 Task: Open Card Financial Planning Session in Board Influencer Collaboration to Workspace Database Management and add a team member Softage.1@softage.net, a label Blue, a checklist Search Engine Advertising, an attachment from Trello, a color Blue and finally, add a card description 'Develop and launch new referral program for existing customers' and a comment 'Given the potential impact of this task on our company culture and values, let us ensure that we approach it with a sense of inclusivity and diversity.'. Add a start date 'Jan 01, 1900' with a due date 'Jan 08, 1900'. Open Card Employee Performance Review in Board Data Privacy Management to Workspace Database Management and add a team member Softage.1@softage.net, a label Yellow, a checklist Constituent Outreach, an attachment from your onedrive, a color Yellow and finally, add a card description 'Conduct customer research for new customer feedback program' and a comment 'Let us approach this task with a focus on continuous learning and improvement, seeking to iterate and refine our approach over time.'. Add a start date 'Jan 02, 1900' with a due date 'Jan 09, 1900'. Open Card Career Development Planning in Board Customer Churn Analysis to Workspace Database Management and add a team member Softage.2@softage.net, a label Green, a checklist Animal Rescue, an attachment from Trello, a color Green and finally, add a card description 'Conduct customer research for new customer feedback program' and a comment 'We should approach this task with enthusiasm as it has the potential to generate significant value for our company.'. Add a start date 'Jan 03, 1900' with a due date 'Jan 10, 1900'
Action: Mouse moved to (62, 368)
Screenshot: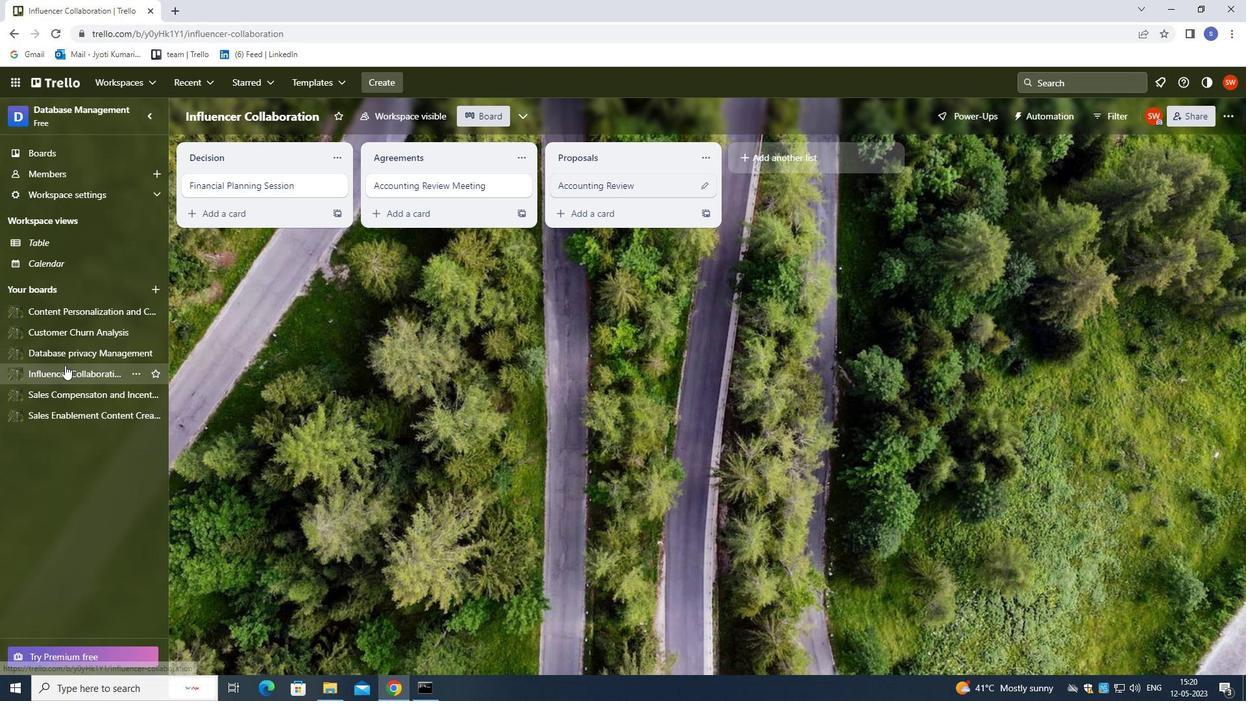 
Action: Mouse pressed left at (62, 368)
Screenshot: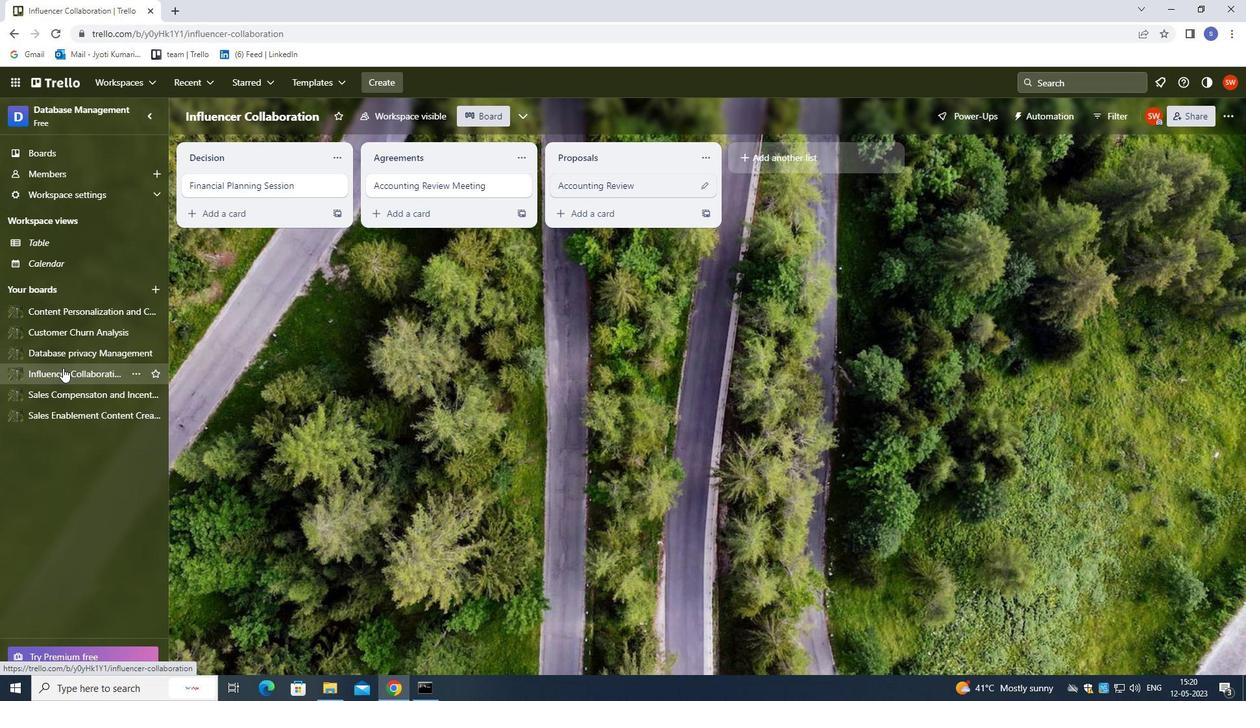 
Action: Mouse moved to (234, 190)
Screenshot: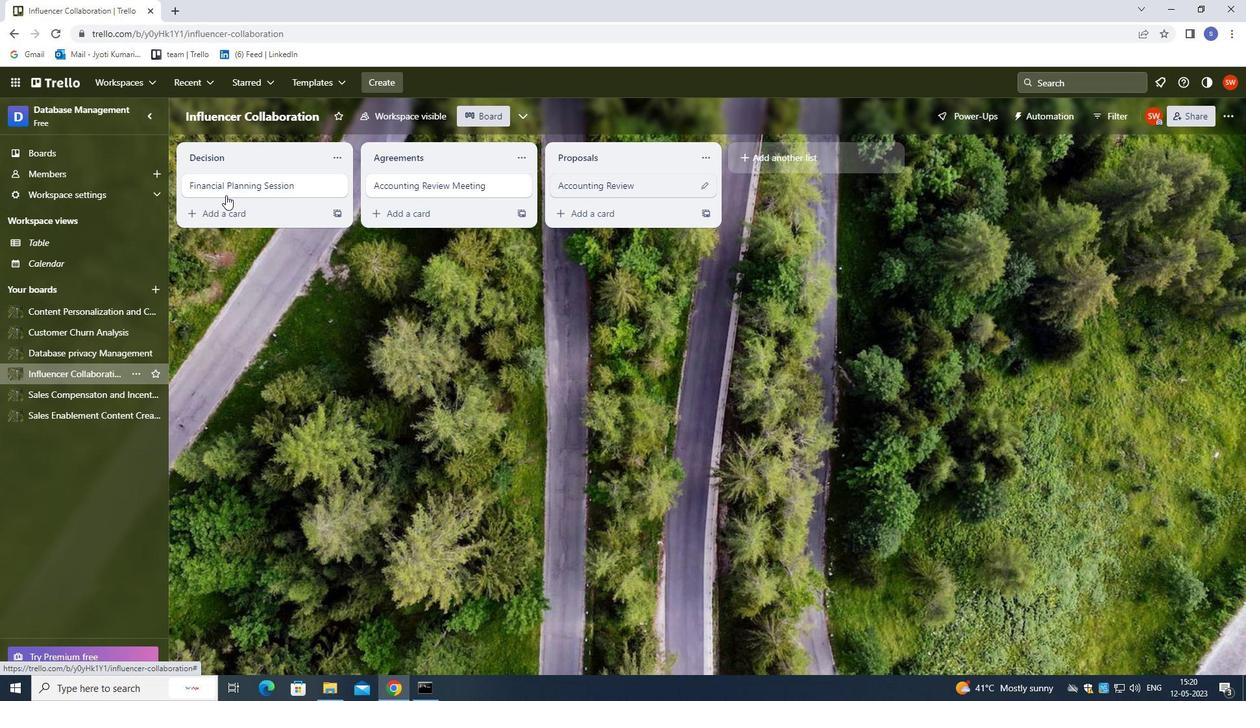 
Action: Mouse pressed left at (234, 190)
Screenshot: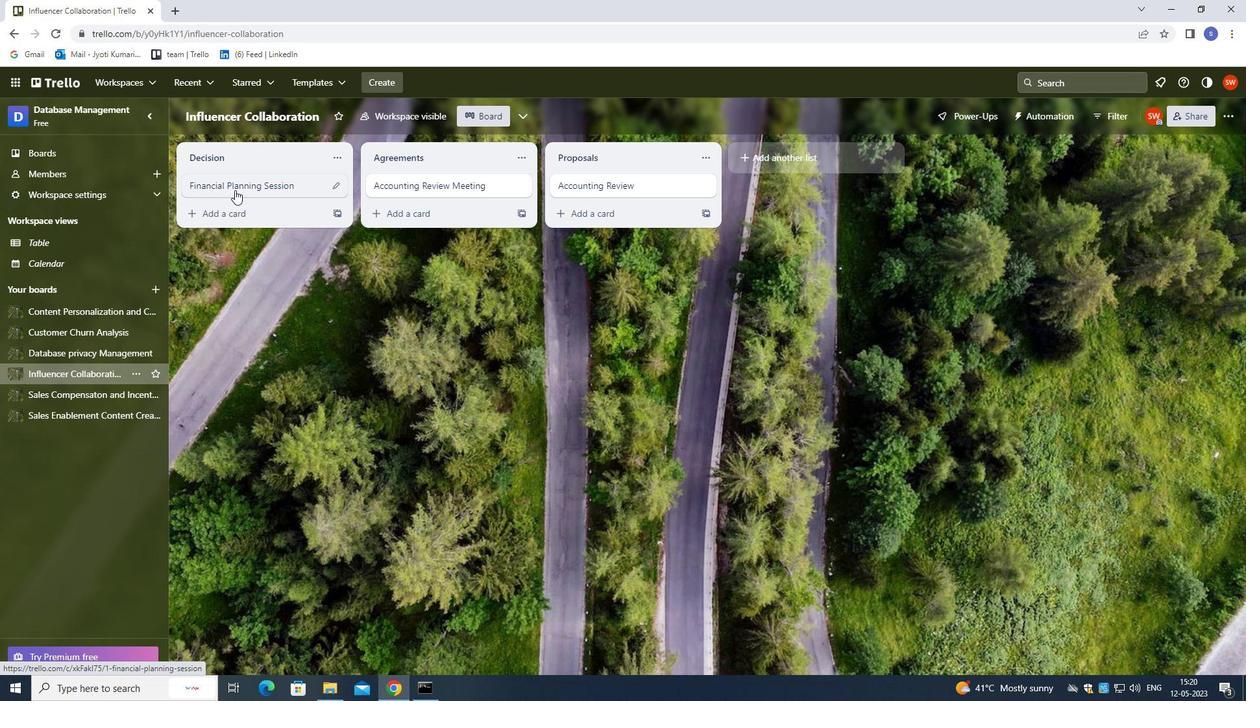 
Action: Mouse moved to (760, 183)
Screenshot: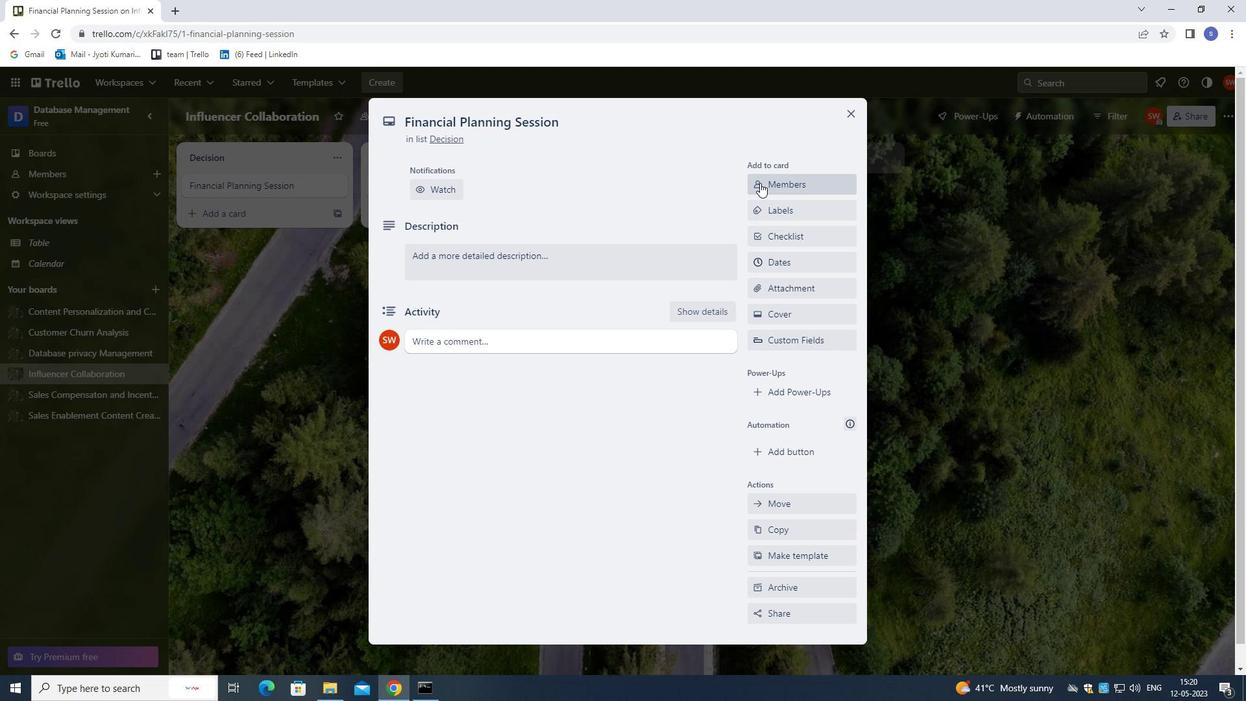 
Action: Mouse pressed left at (760, 183)
Screenshot: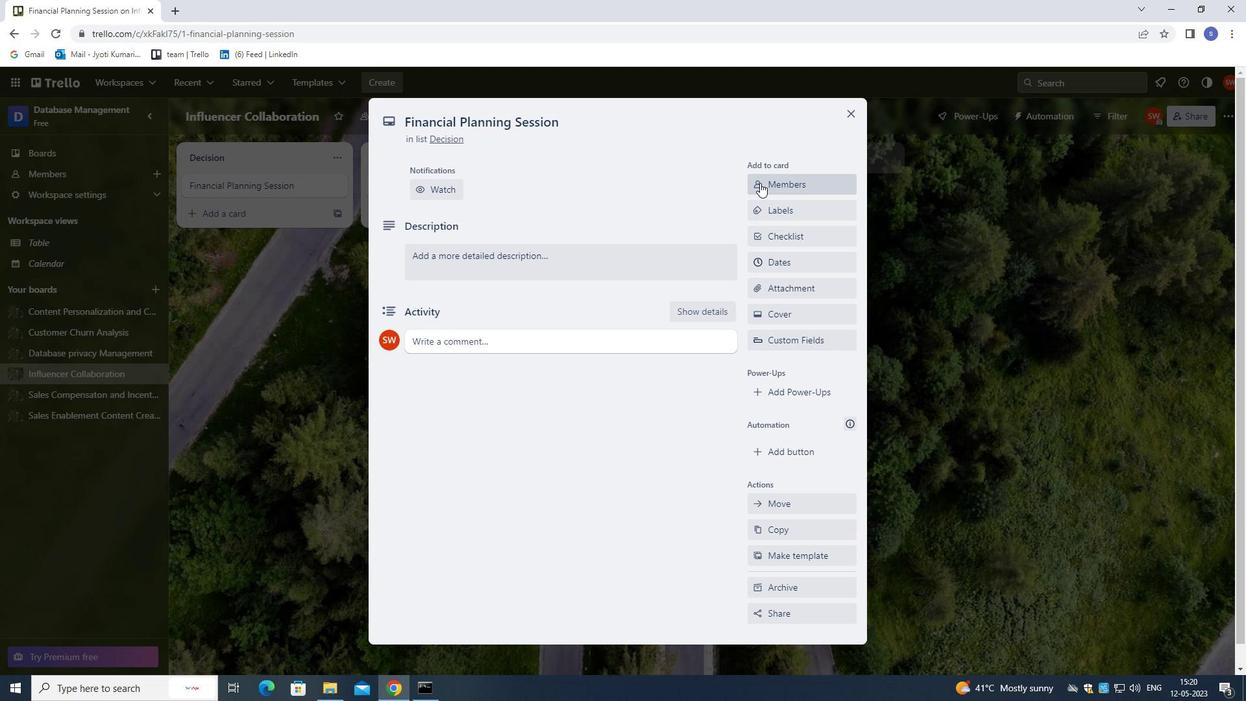 
Action: Mouse moved to (696, 164)
Screenshot: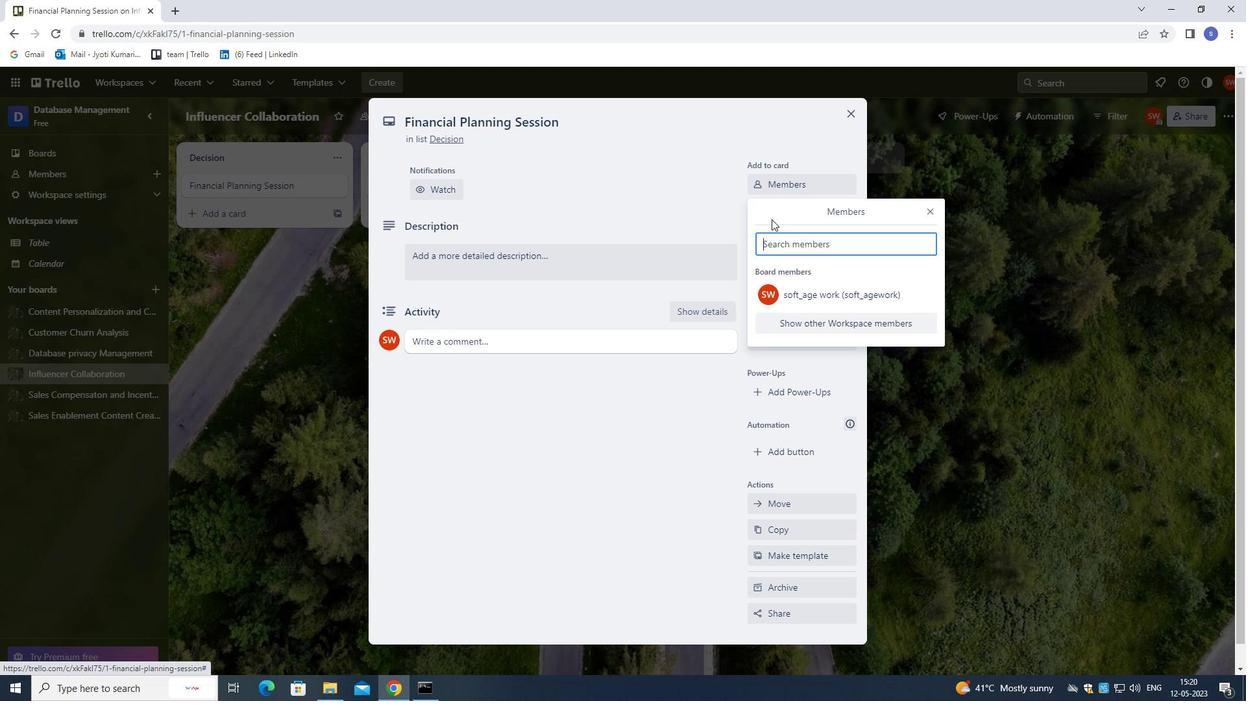 
Action: Key pressed softage.1<Key.shift>@SOFTAGE.NET
Screenshot: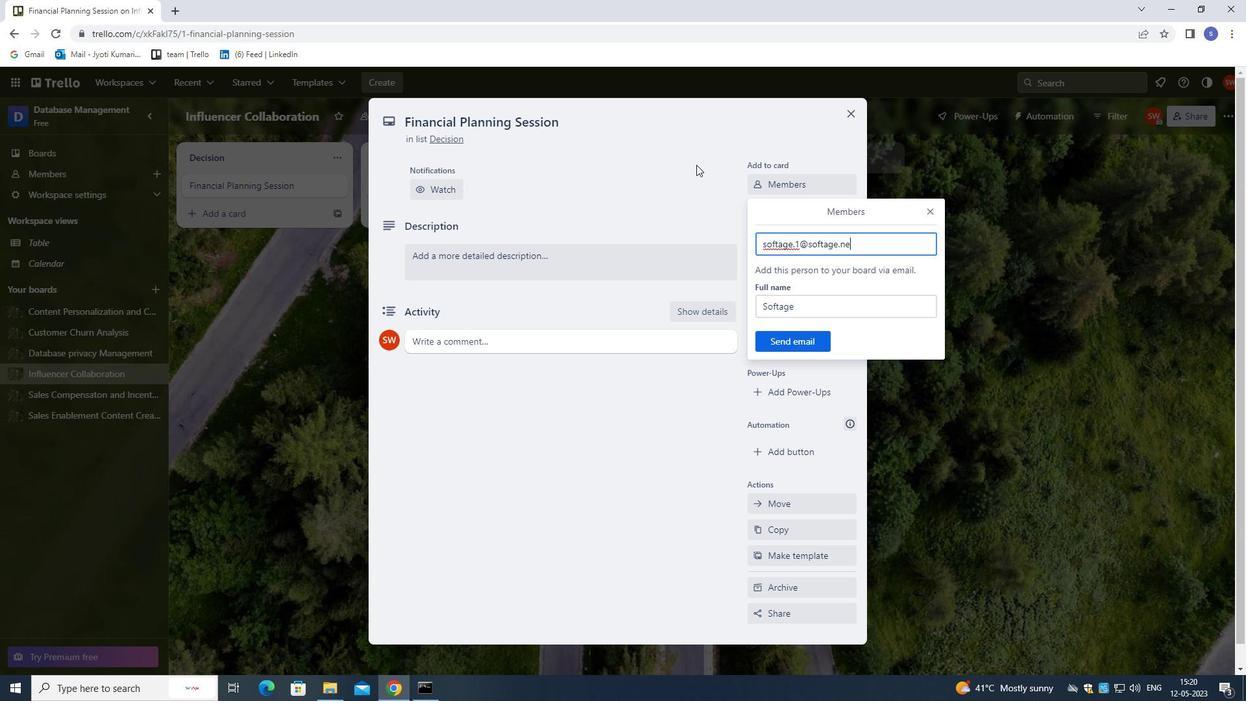 
Action: Mouse moved to (788, 345)
Screenshot: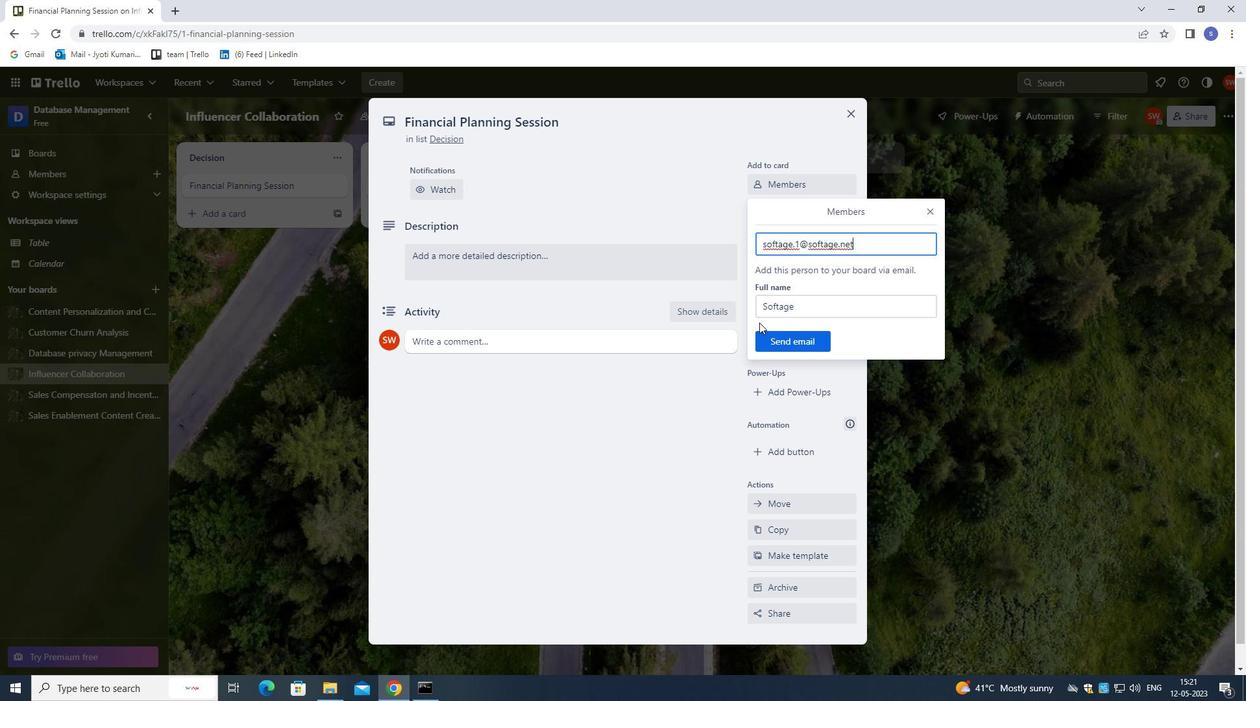 
Action: Mouse pressed left at (788, 345)
Screenshot: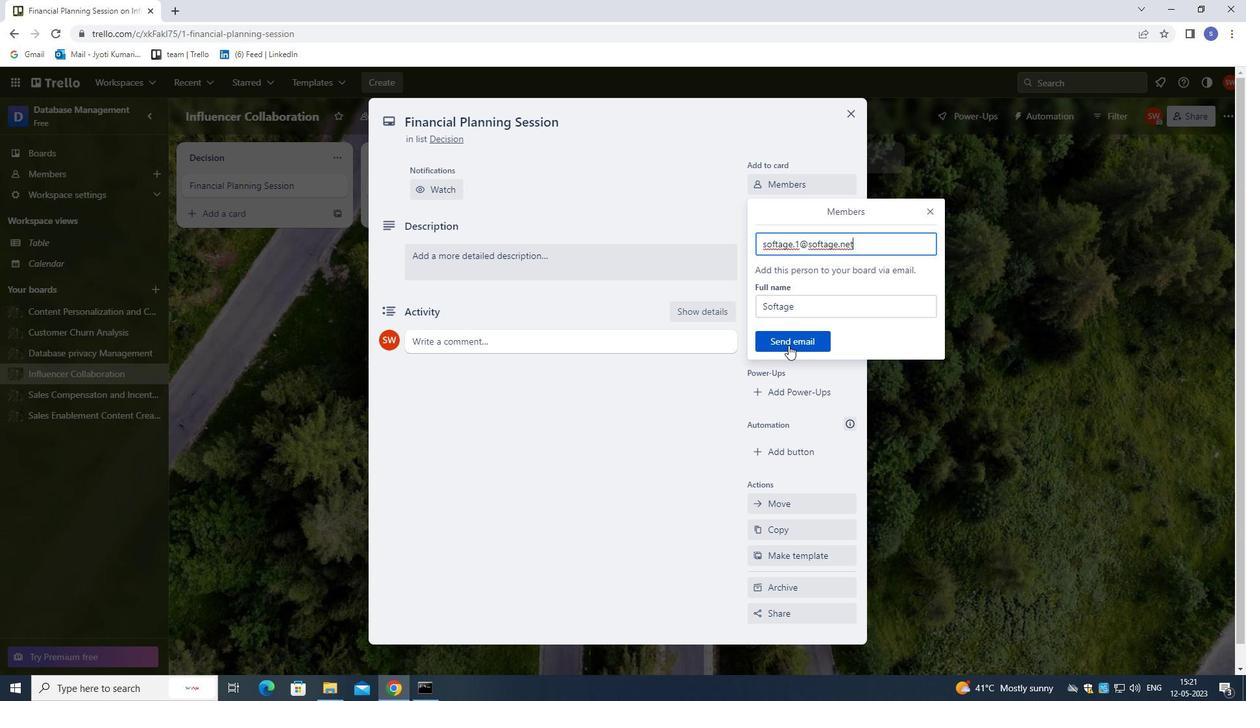 
Action: Mouse moved to (765, 254)
Screenshot: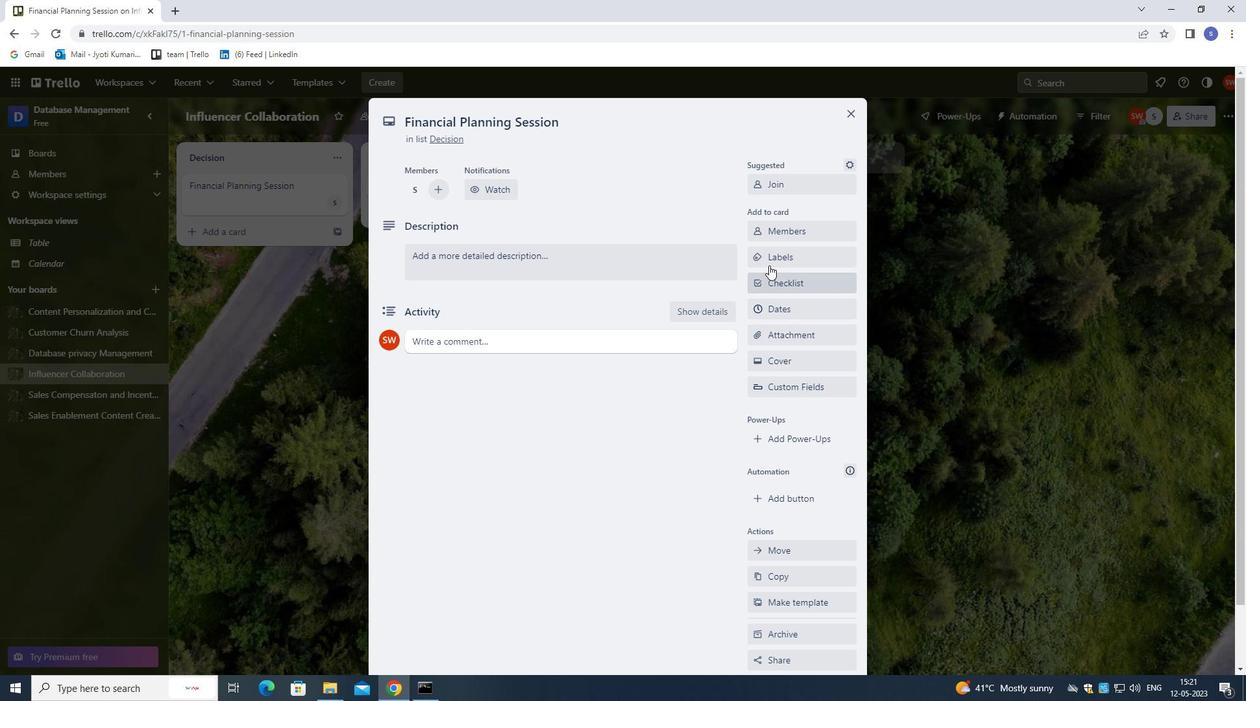 
Action: Mouse pressed left at (765, 254)
Screenshot: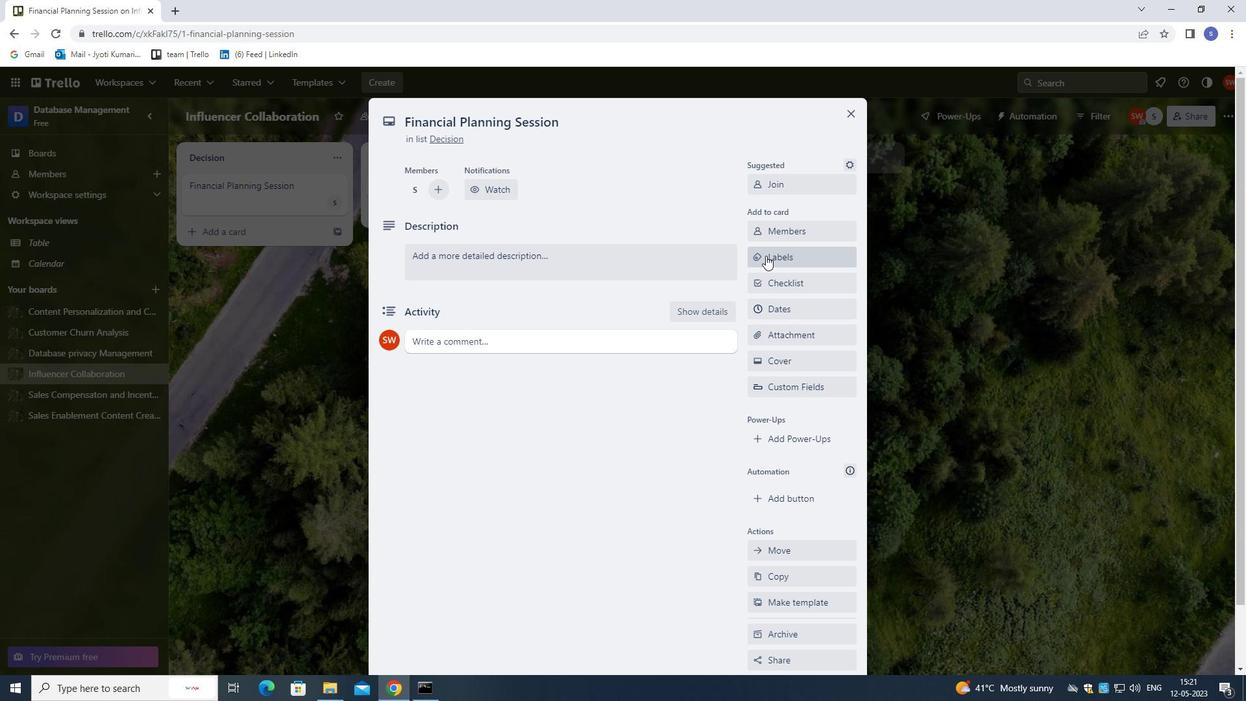 
Action: Mouse moved to (765, 253)
Screenshot: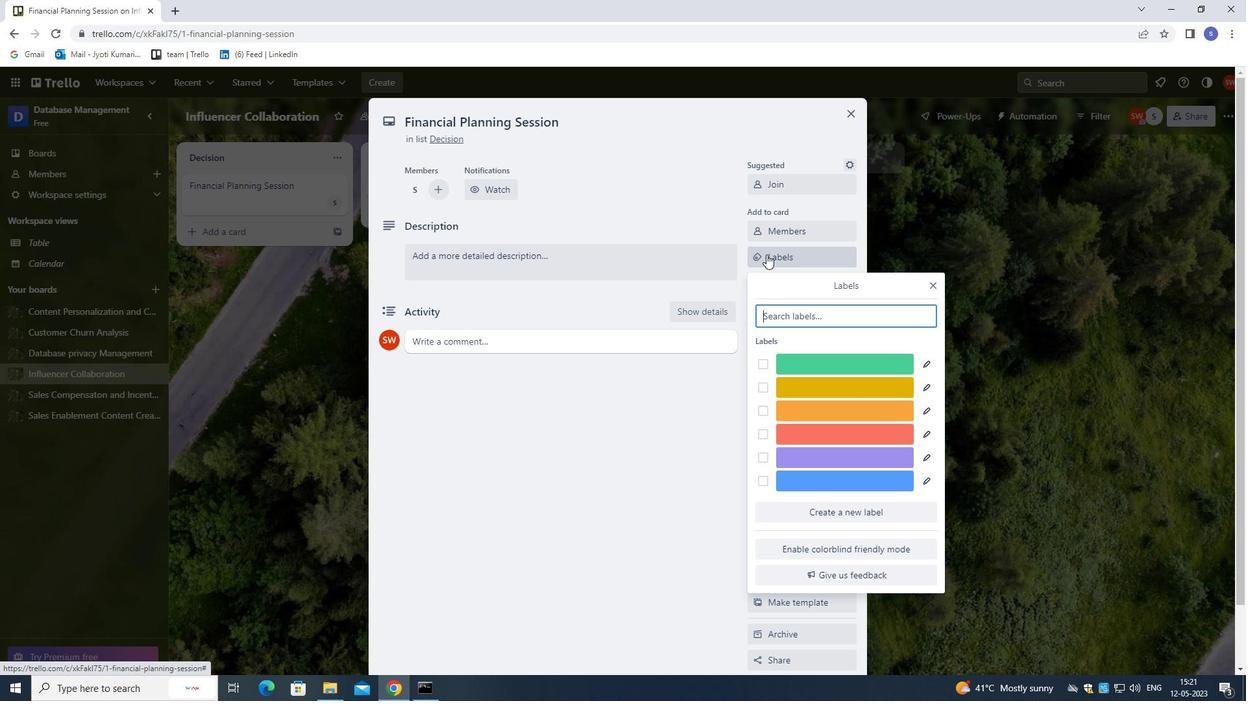 
Action: Key pressed B
Screenshot: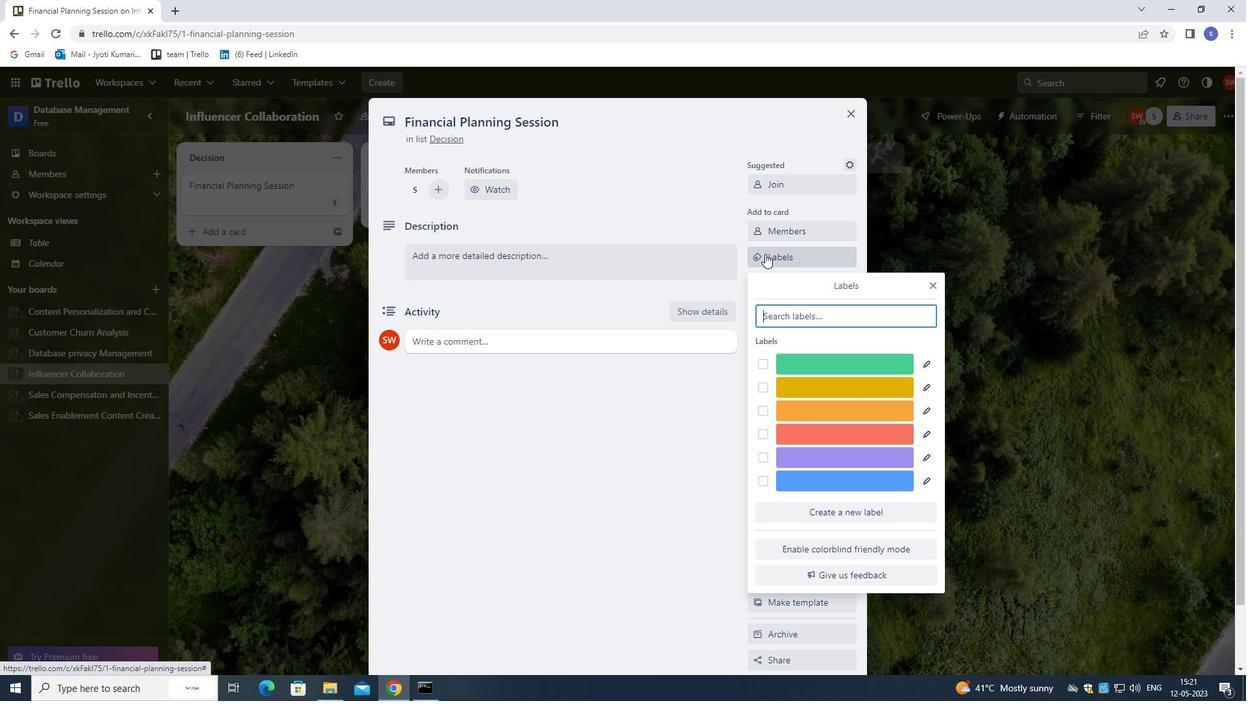 
Action: Mouse moved to (763, 363)
Screenshot: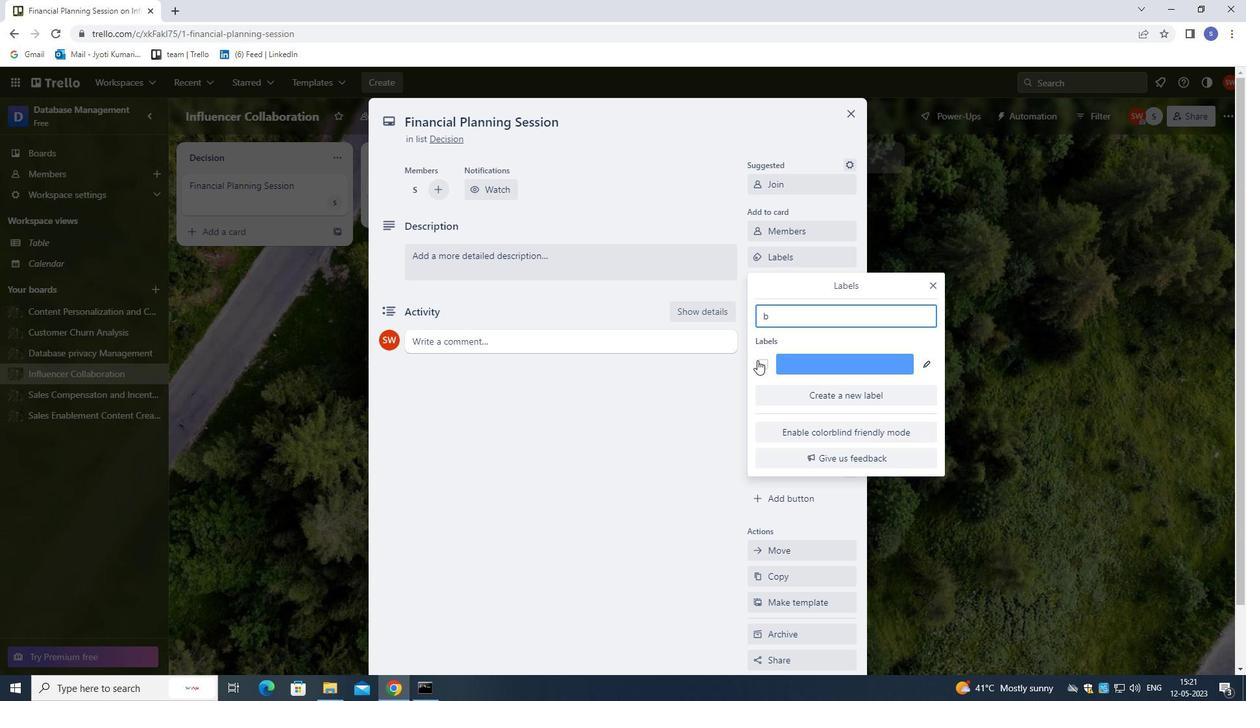 
Action: Mouse pressed left at (763, 363)
Screenshot: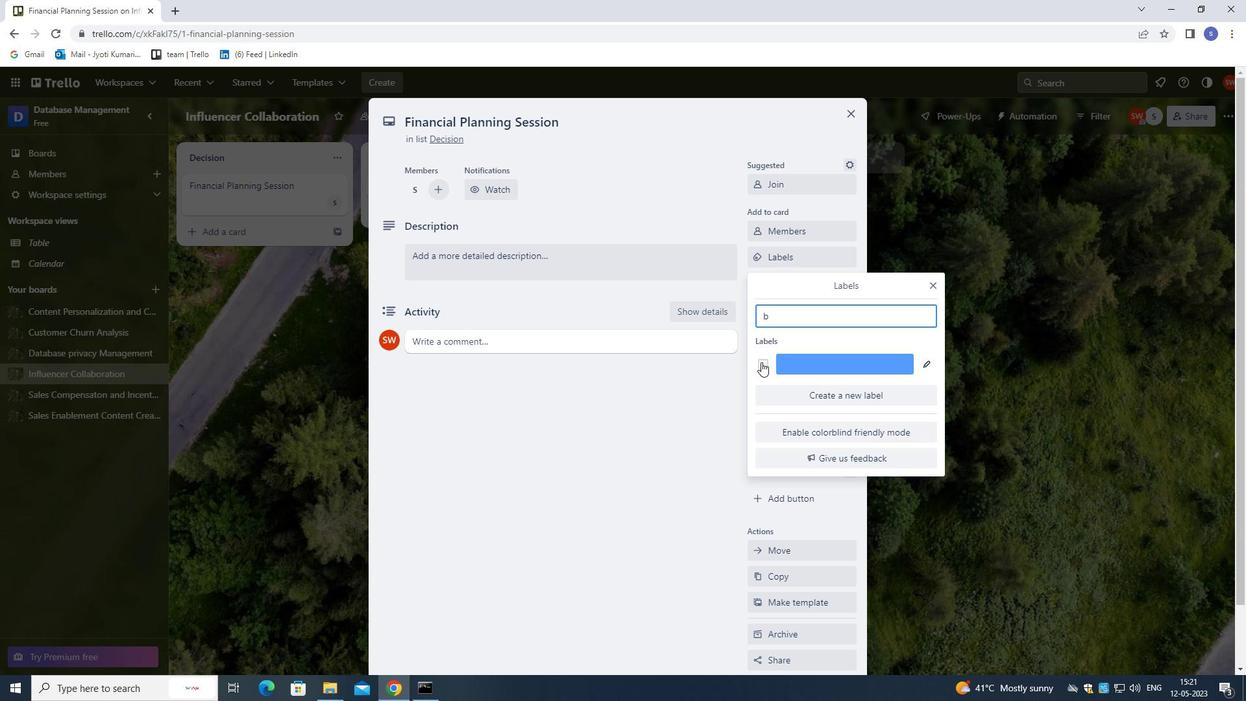 
Action: Mouse moved to (930, 282)
Screenshot: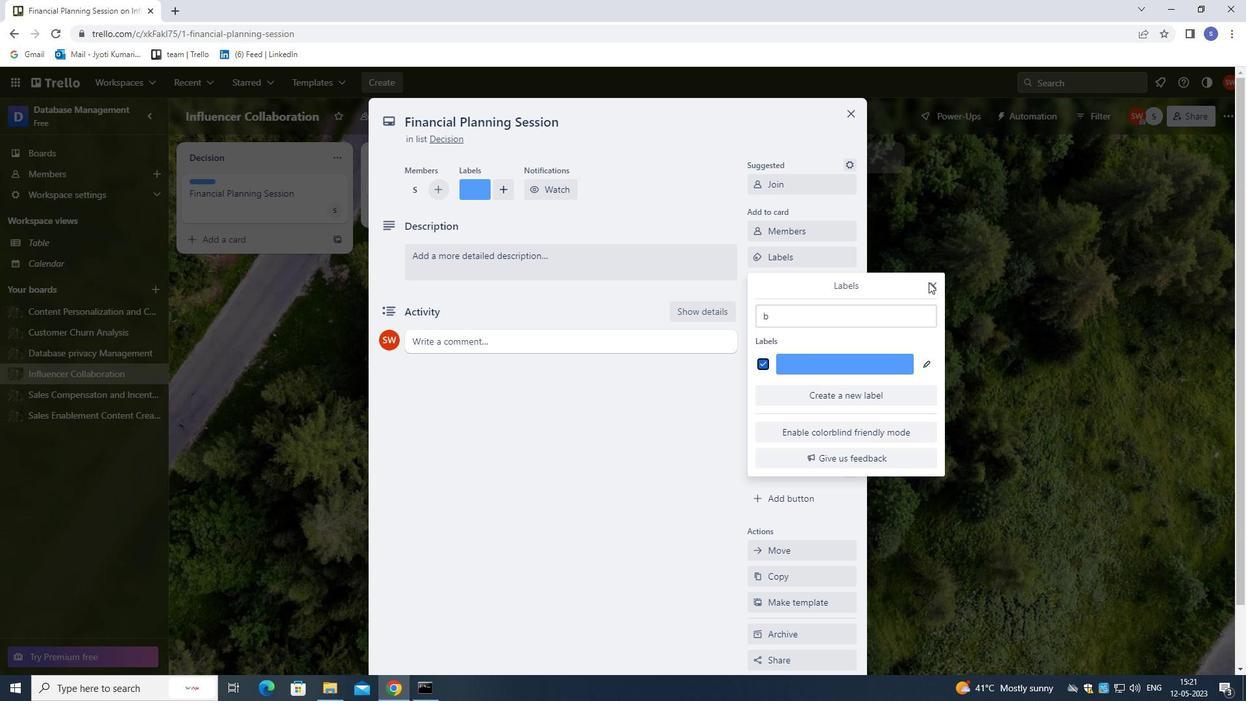 
Action: Mouse pressed left at (930, 282)
Screenshot: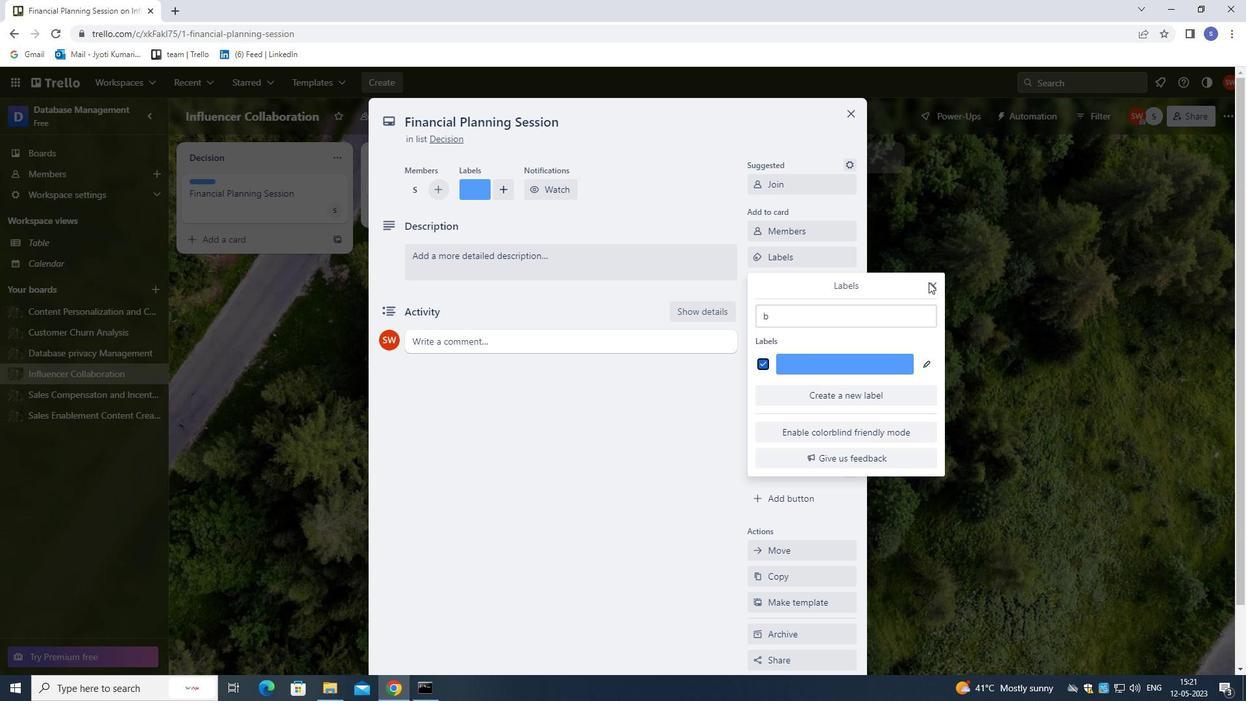 
Action: Mouse moved to (784, 278)
Screenshot: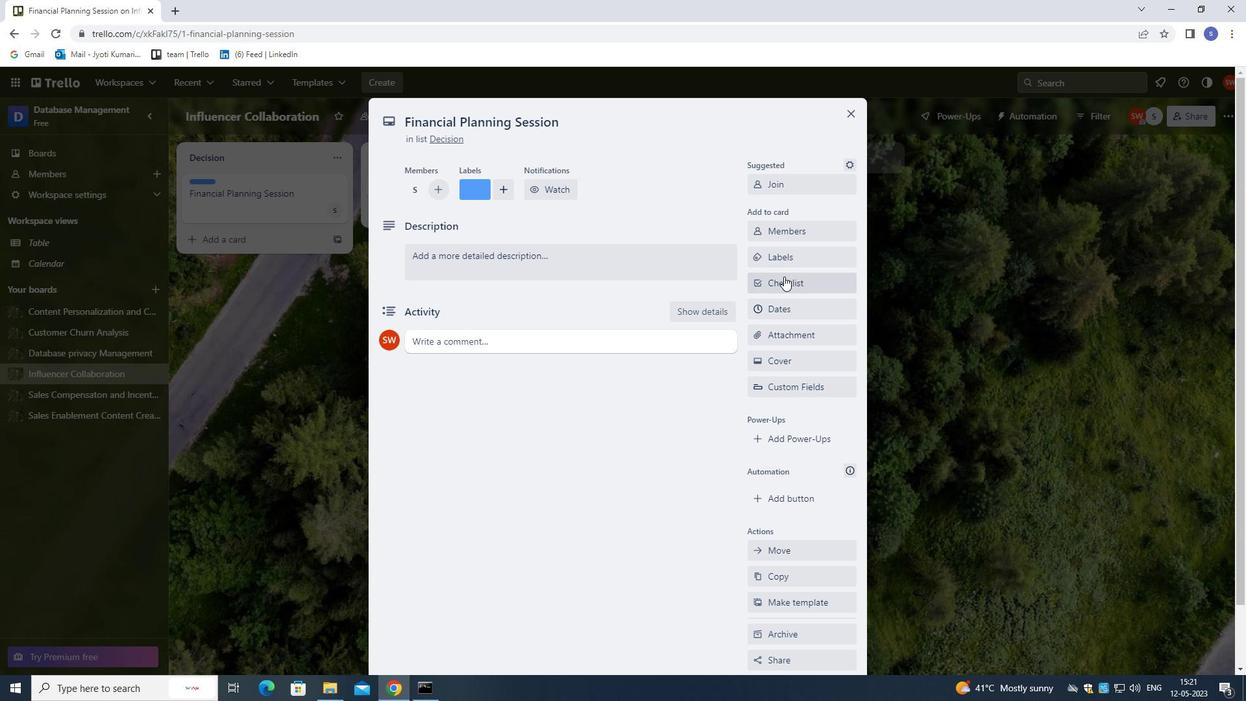 
Action: Mouse pressed left at (784, 278)
Screenshot: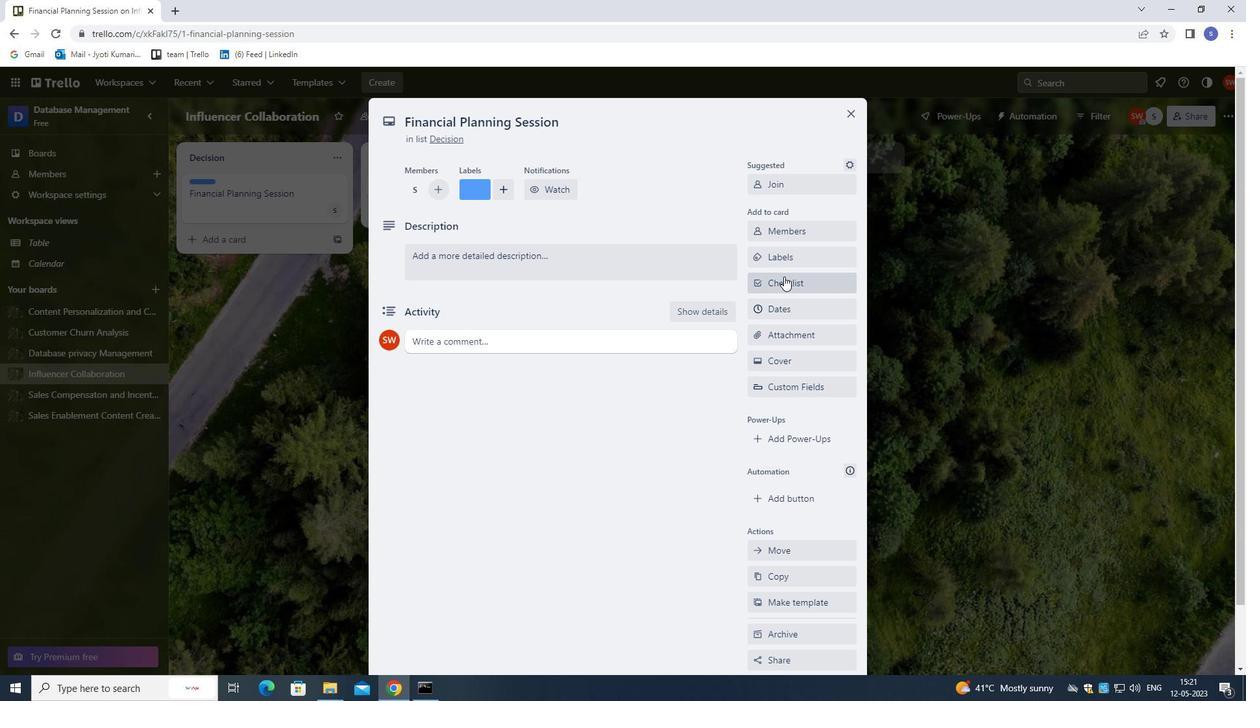 
Action: Mouse moved to (783, 279)
Screenshot: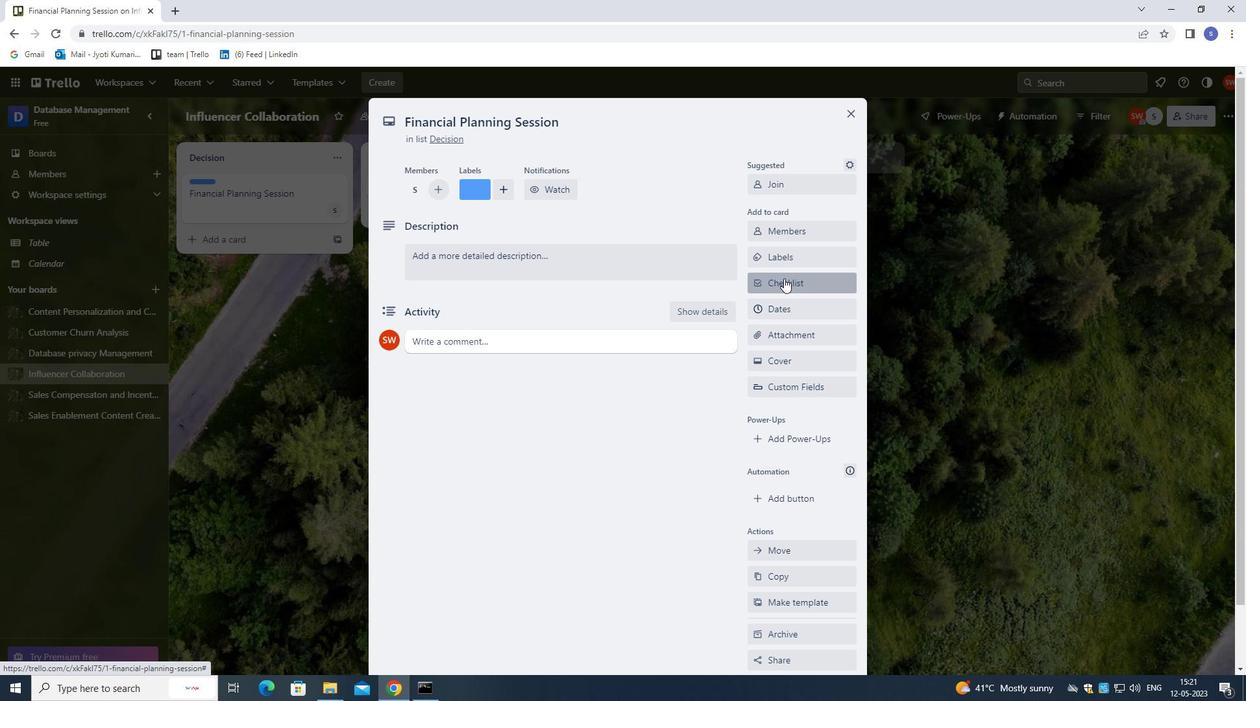 
Action: Key pressed <Key.shift>SEARCH<Key.space><Key.shift>ENGINE<Key.space><Key.shift>ADVERTISING
Screenshot: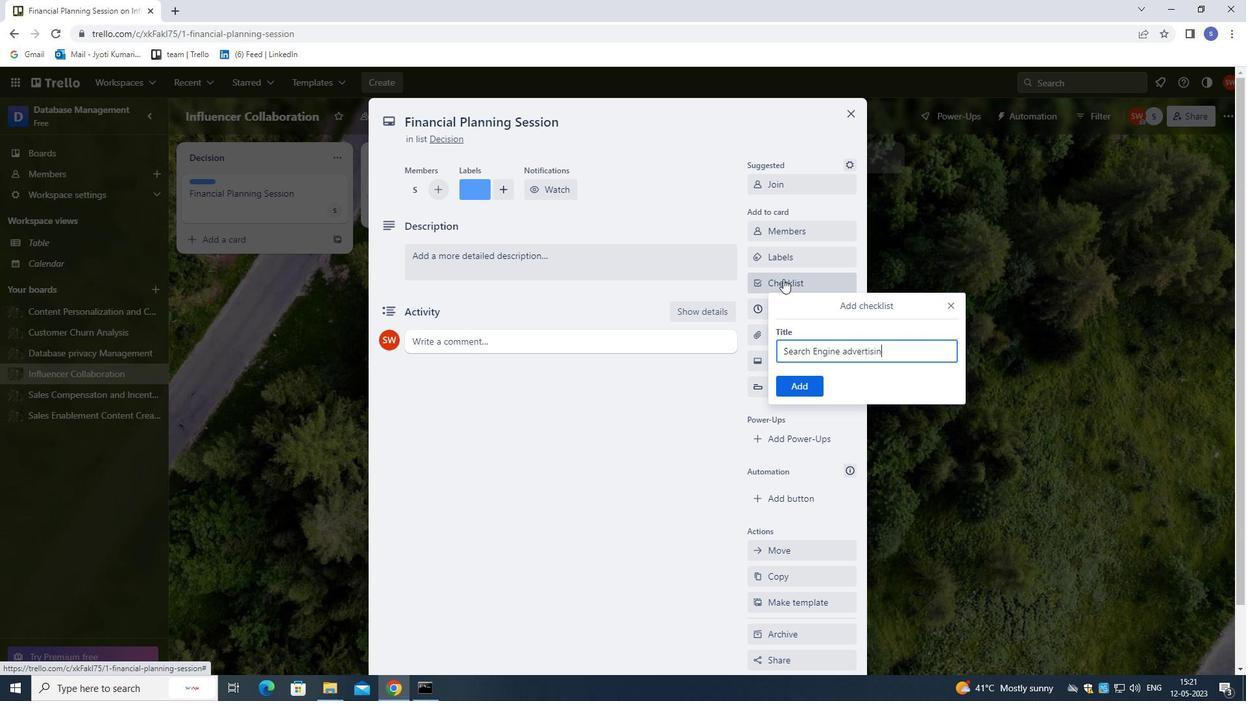 
Action: Mouse moved to (810, 383)
Screenshot: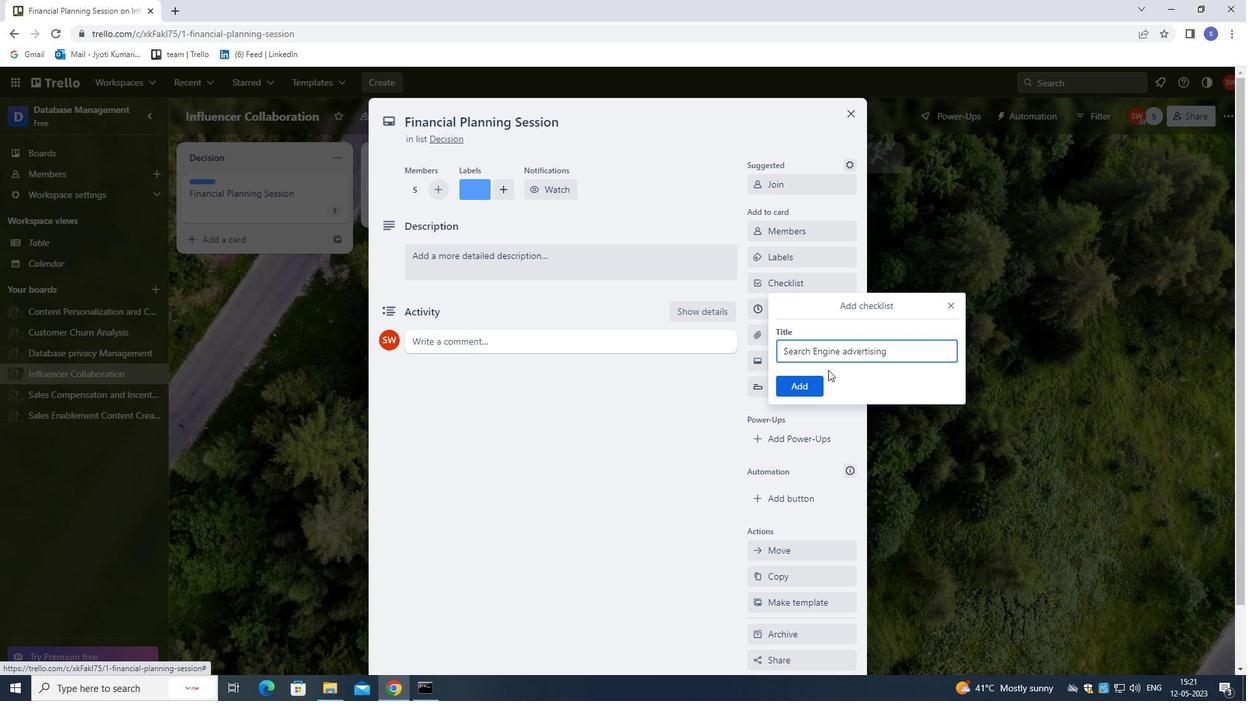 
Action: Mouse pressed left at (810, 383)
Screenshot: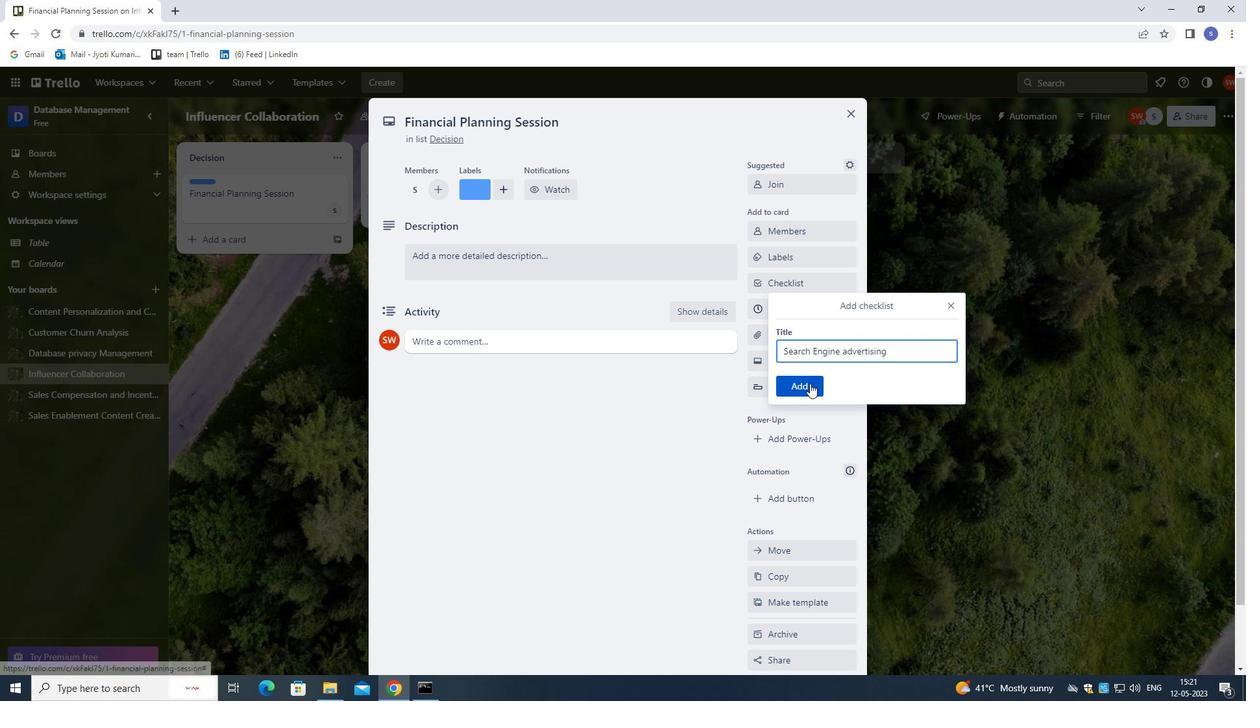 
Action: Mouse moved to (782, 338)
Screenshot: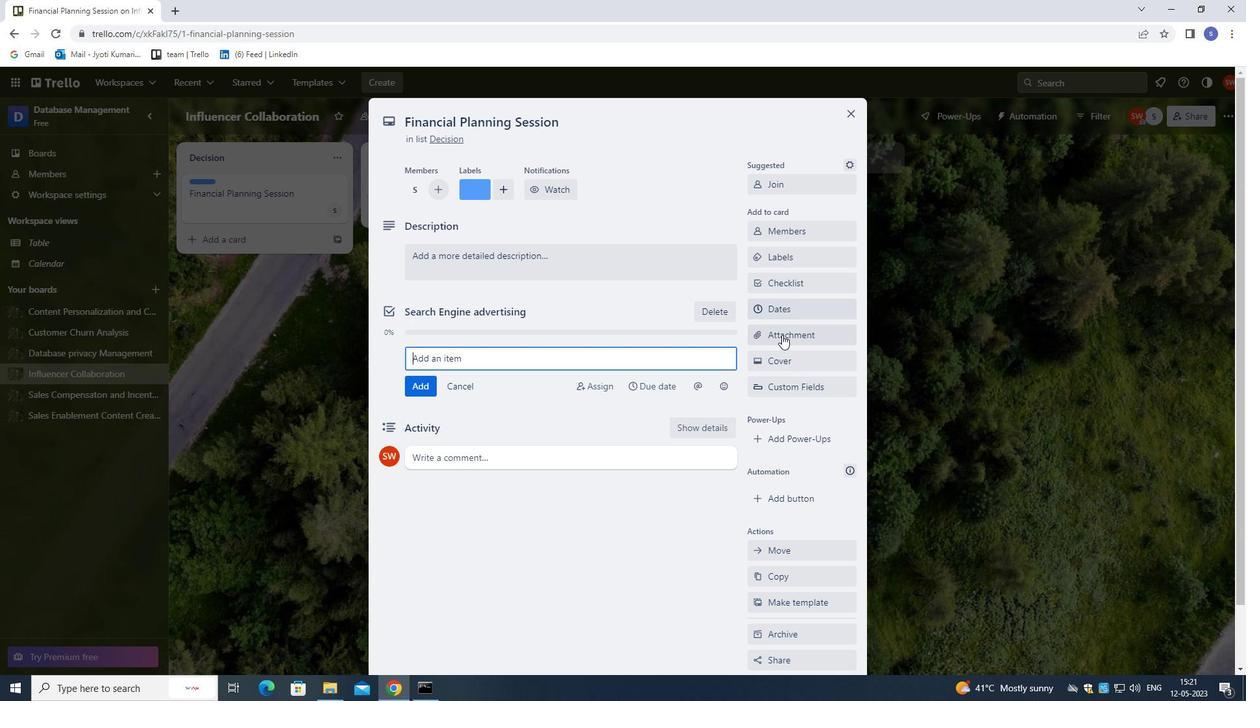 
Action: Mouse pressed left at (782, 338)
Screenshot: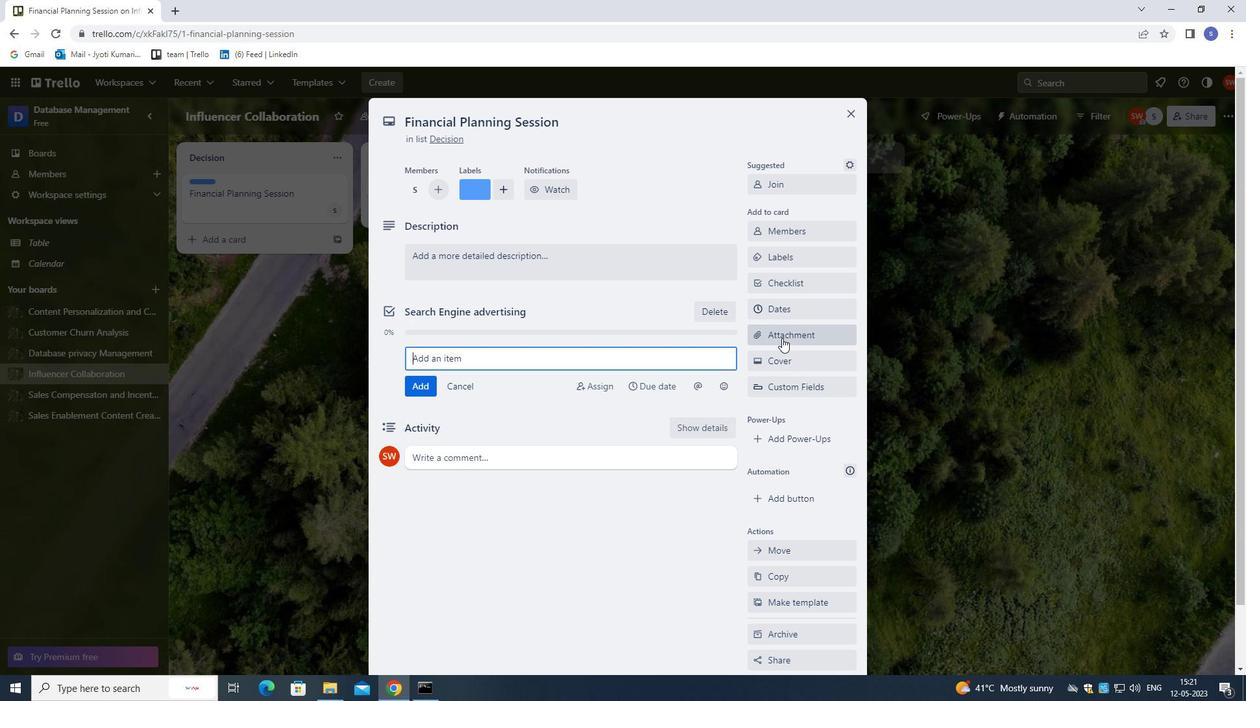 
Action: Mouse moved to (785, 416)
Screenshot: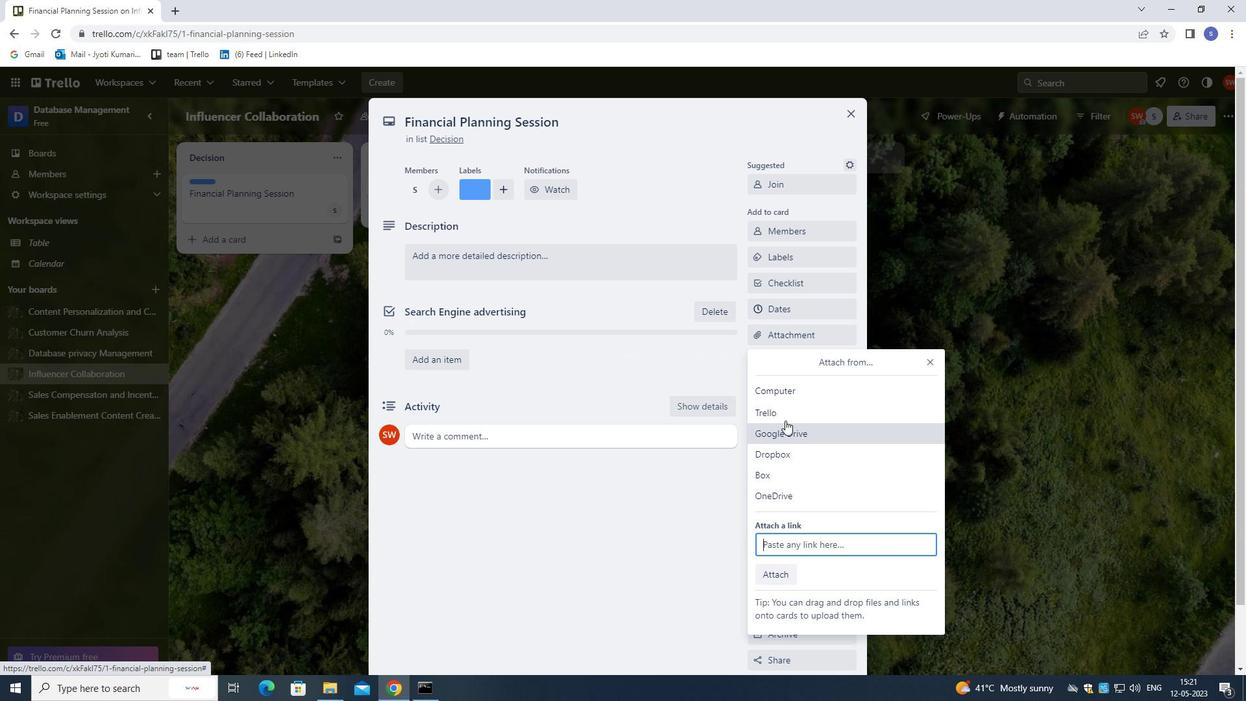 
Action: Mouse pressed left at (785, 416)
Screenshot: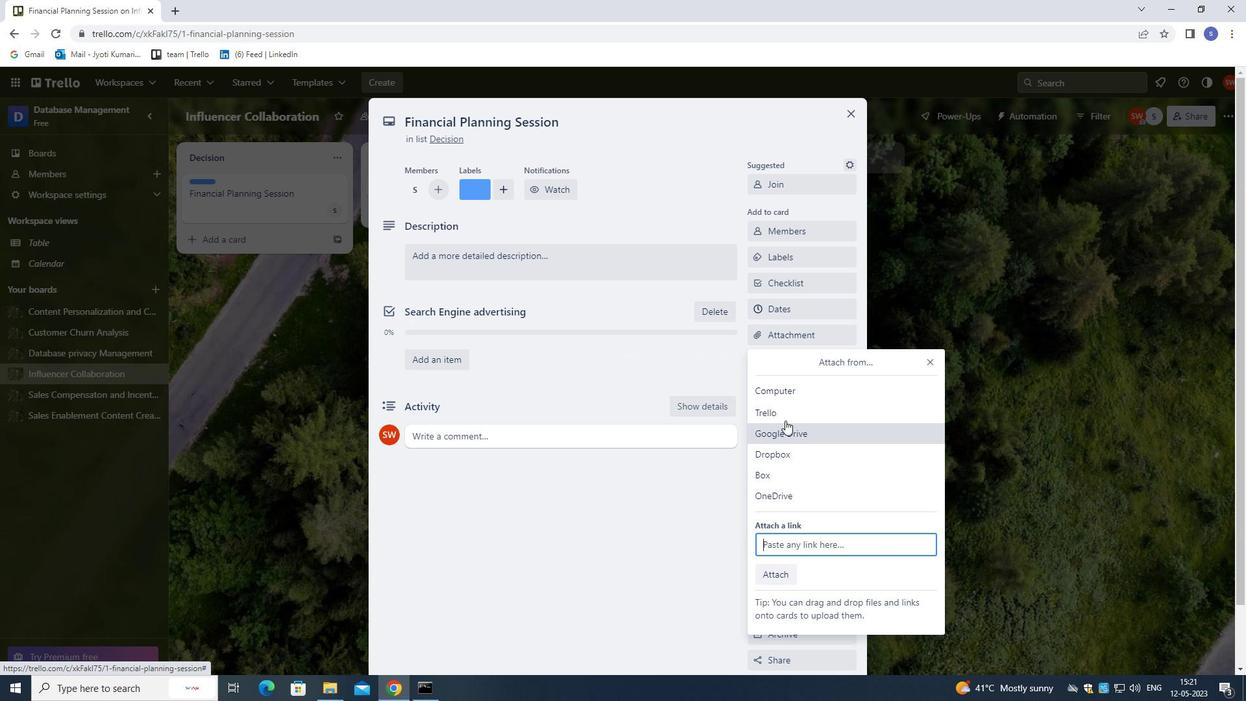 
Action: Mouse moved to (817, 375)
Screenshot: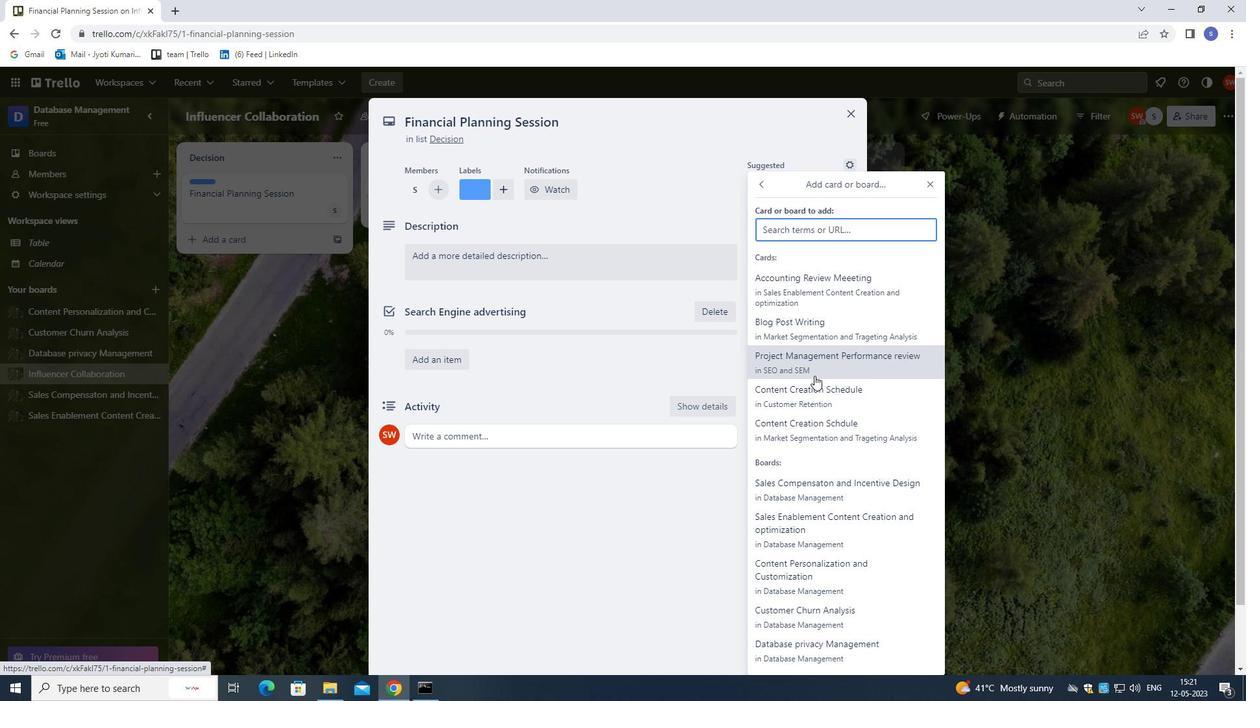 
Action: Mouse pressed left at (817, 375)
Screenshot: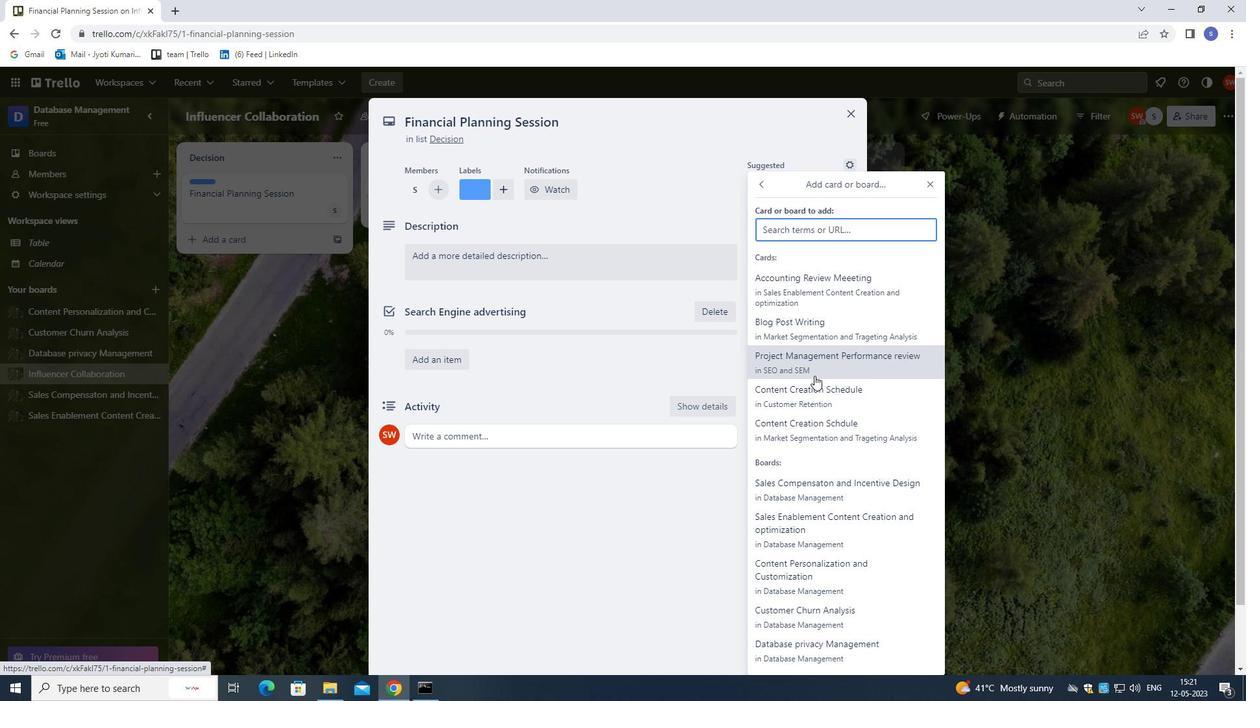 
Action: Mouse moved to (799, 307)
Screenshot: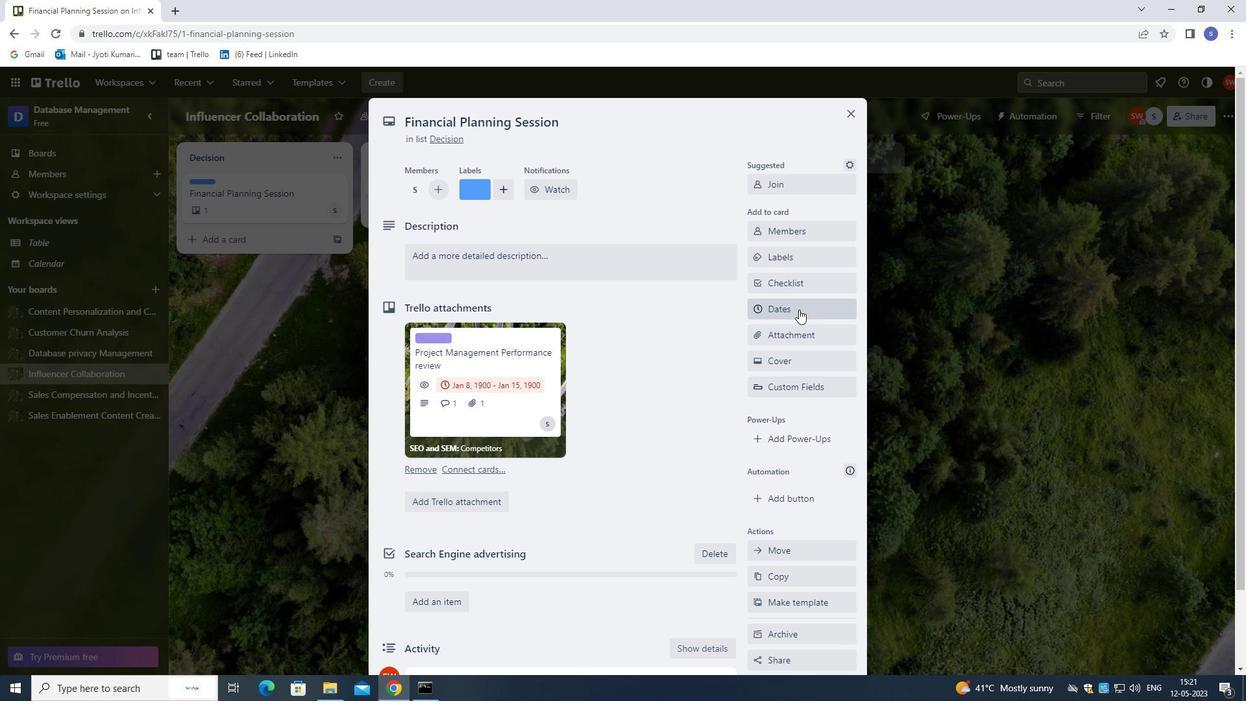 
Action: Mouse pressed left at (799, 307)
Screenshot: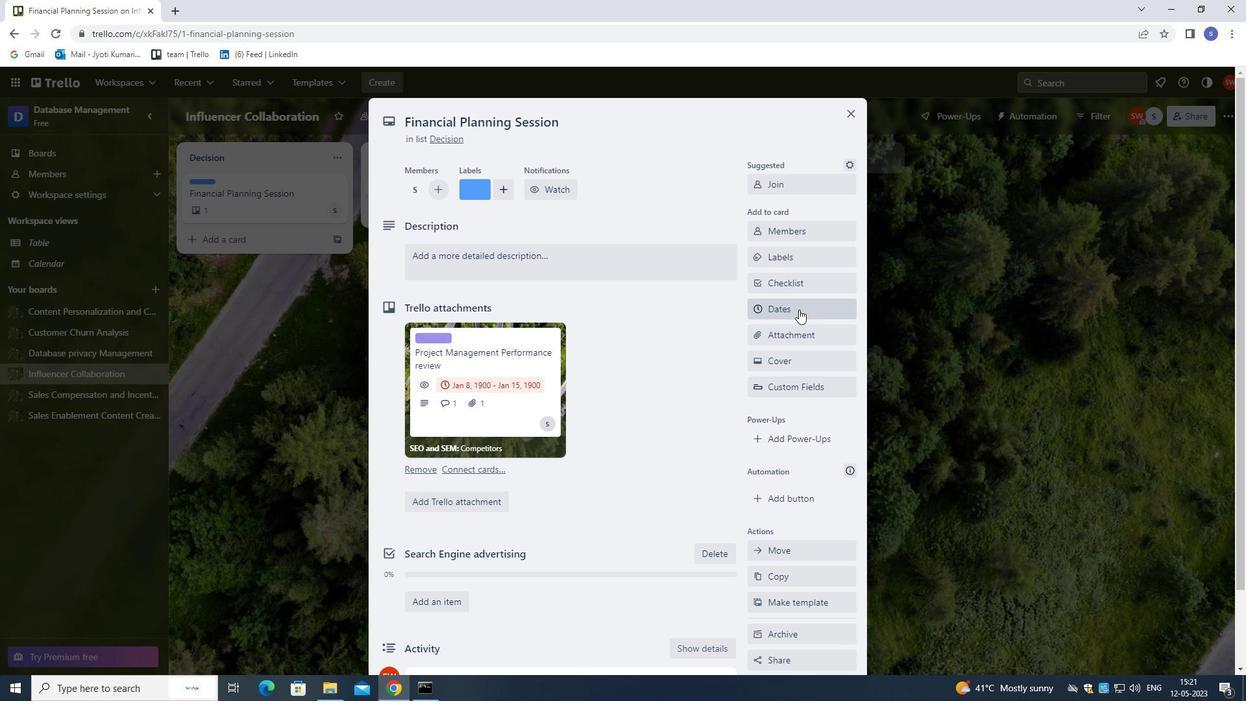 
Action: Mouse moved to (760, 350)
Screenshot: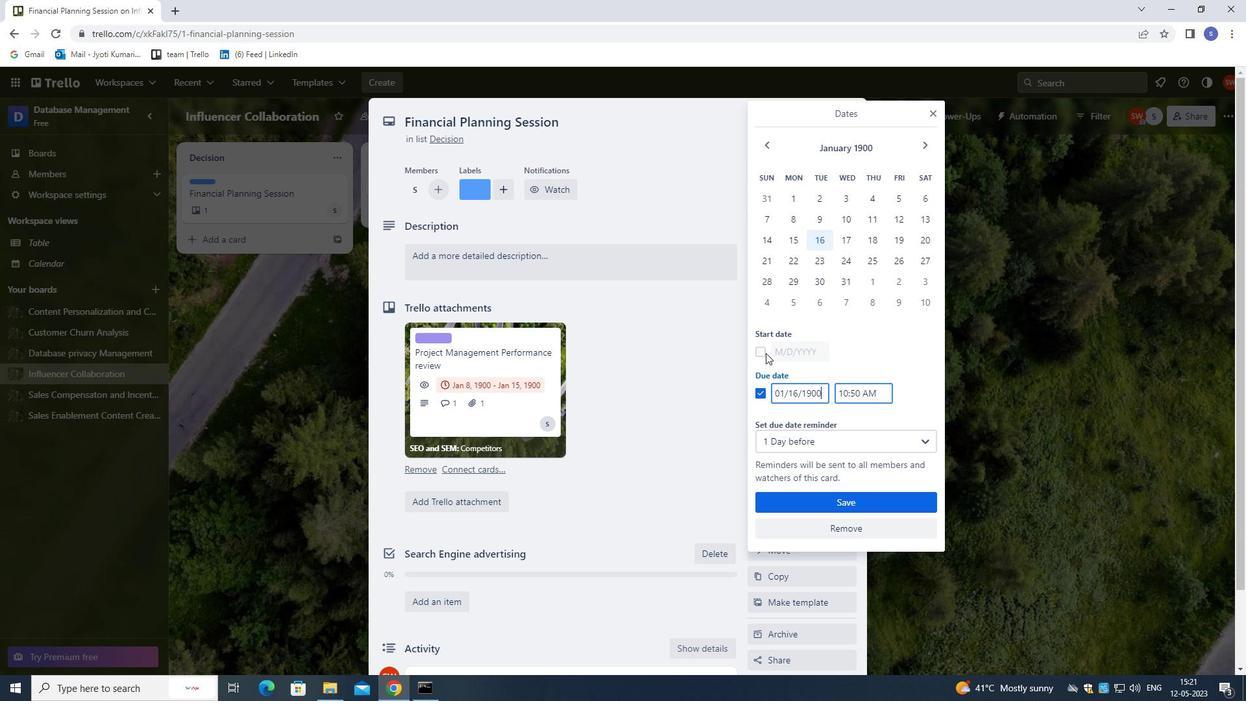 
Action: Mouse pressed left at (760, 350)
Screenshot: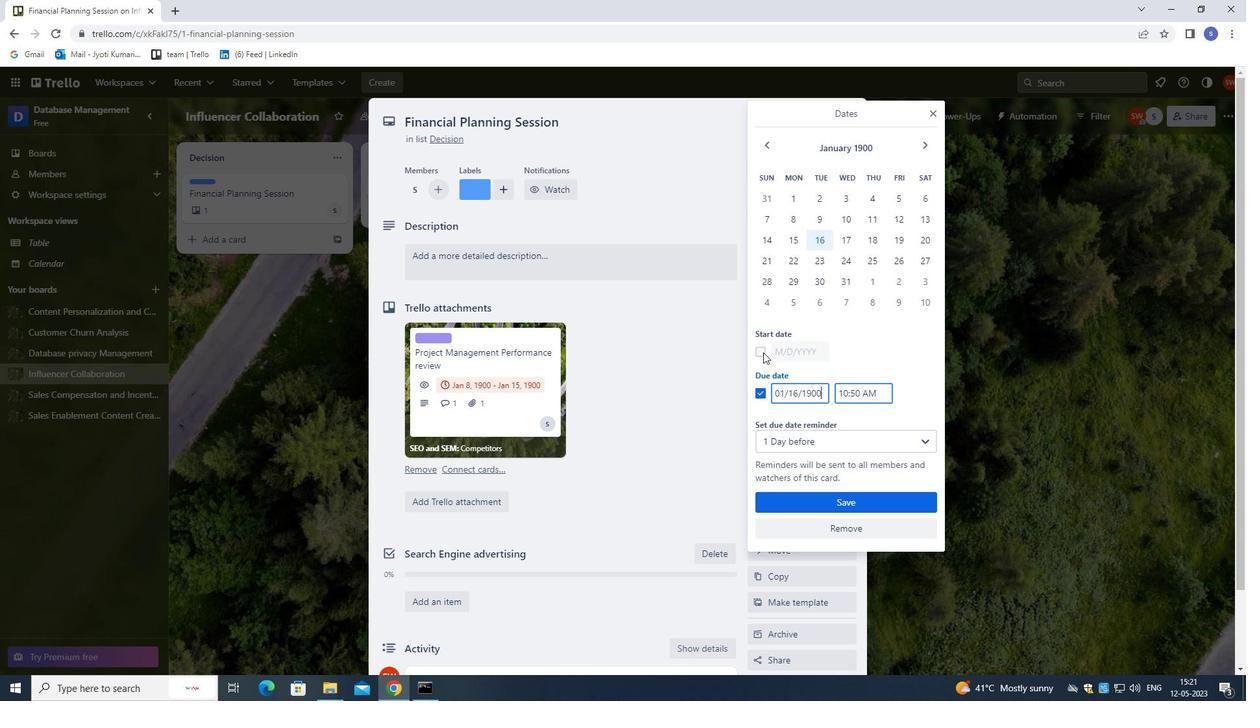 
Action: Mouse moved to (798, 349)
Screenshot: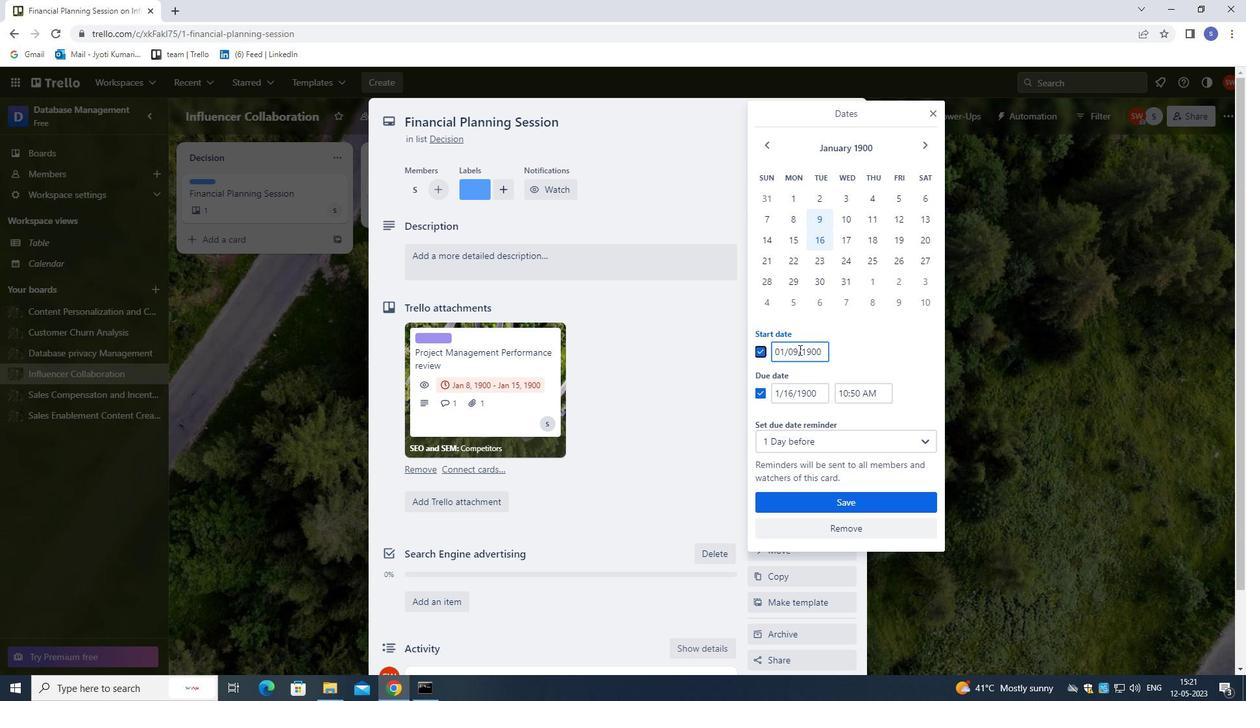 
Action: Mouse pressed left at (798, 349)
Screenshot: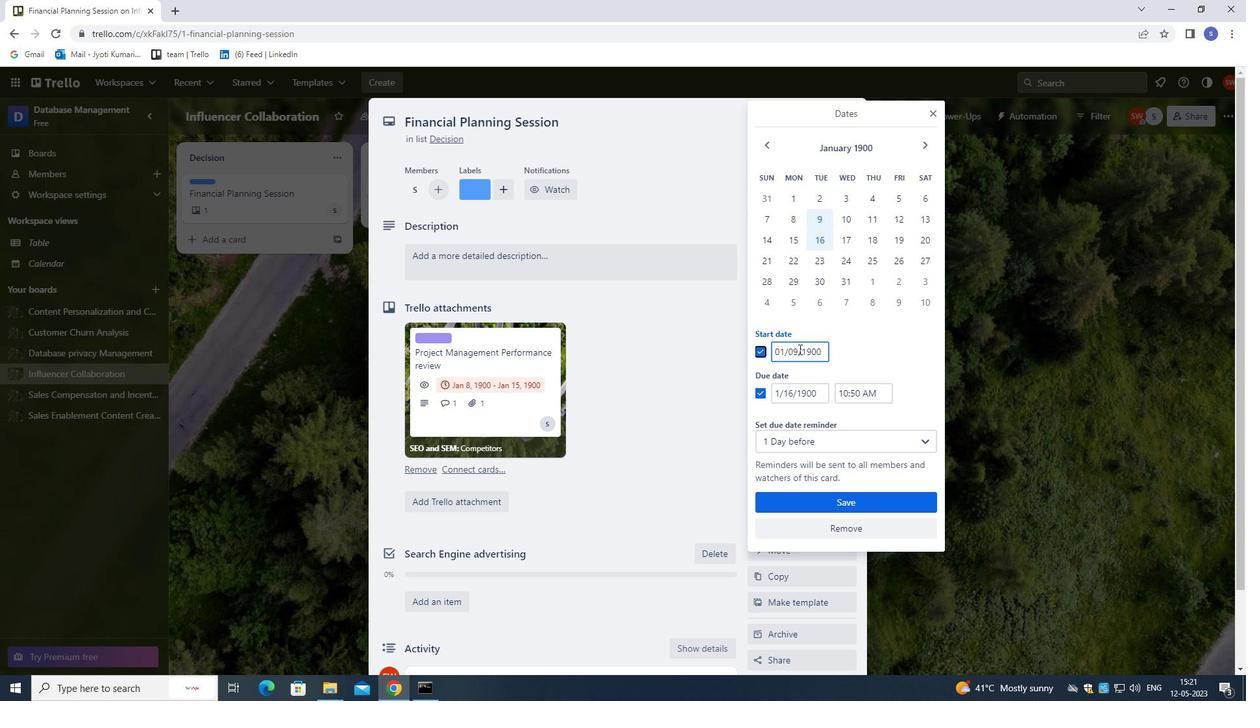 
Action: Mouse moved to (819, 394)
Screenshot: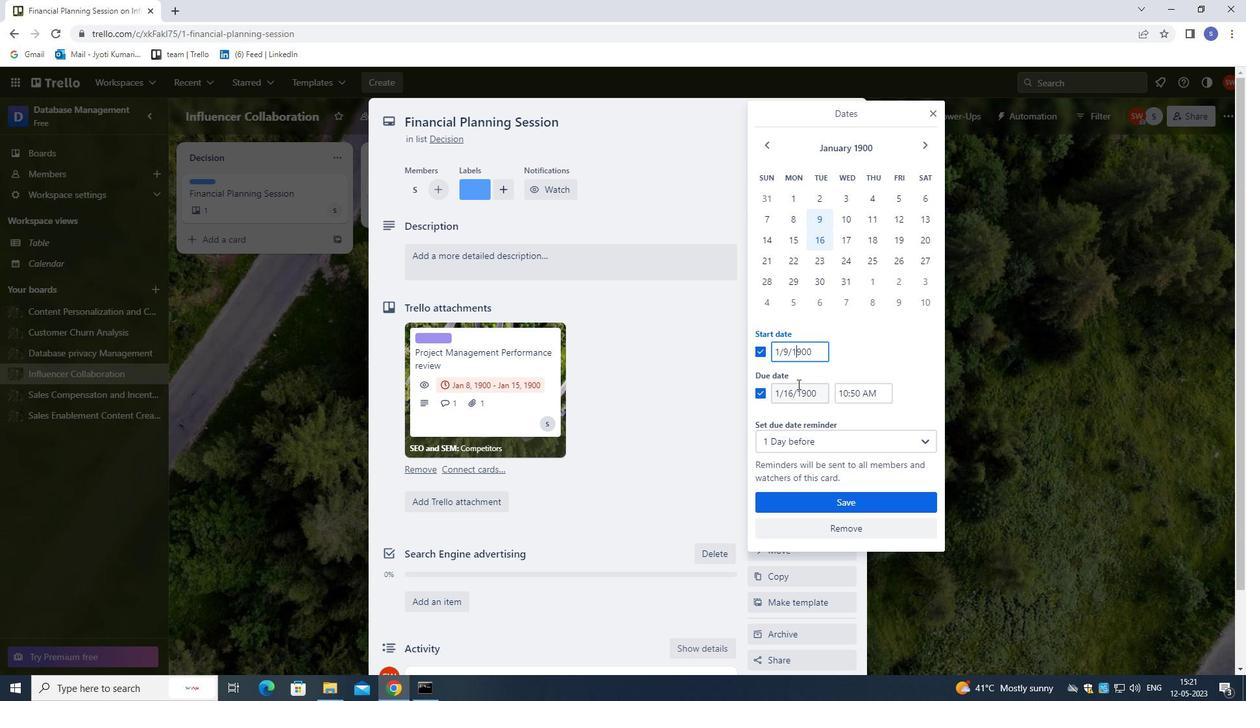 
Action: Key pressed <Key.left><Key.left><Key.backspace>1
Screenshot: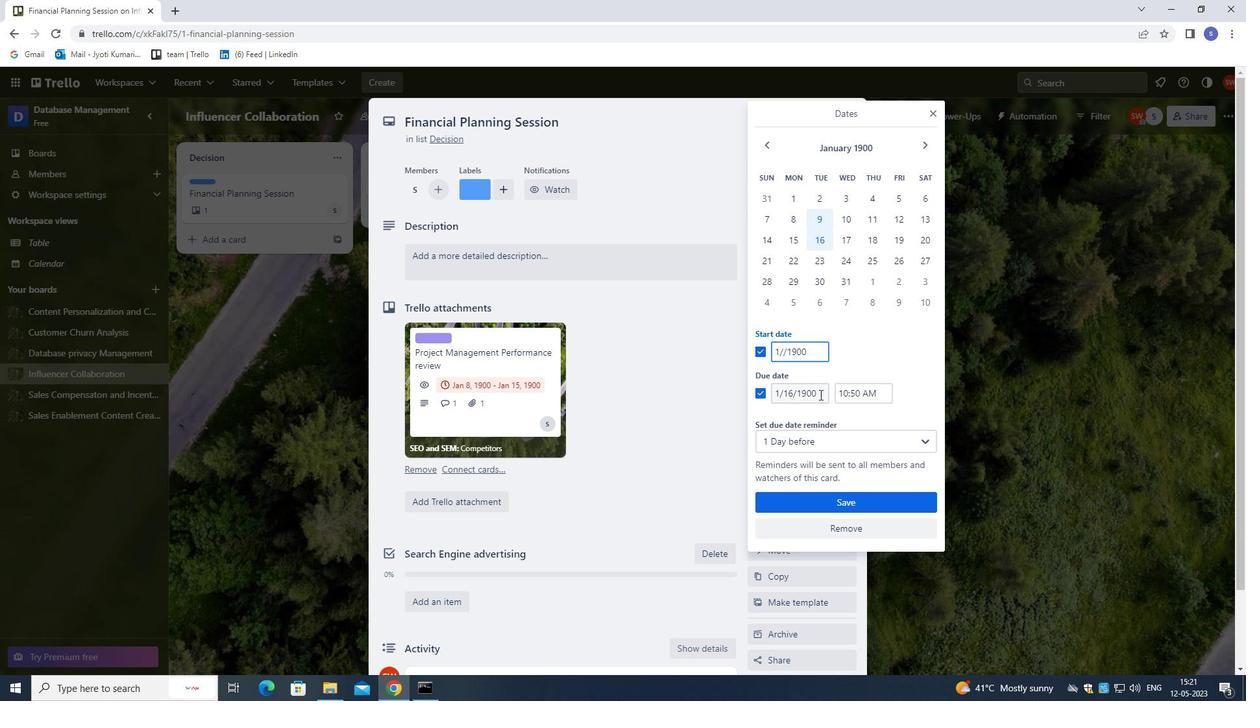 
Action: Mouse moved to (789, 392)
Screenshot: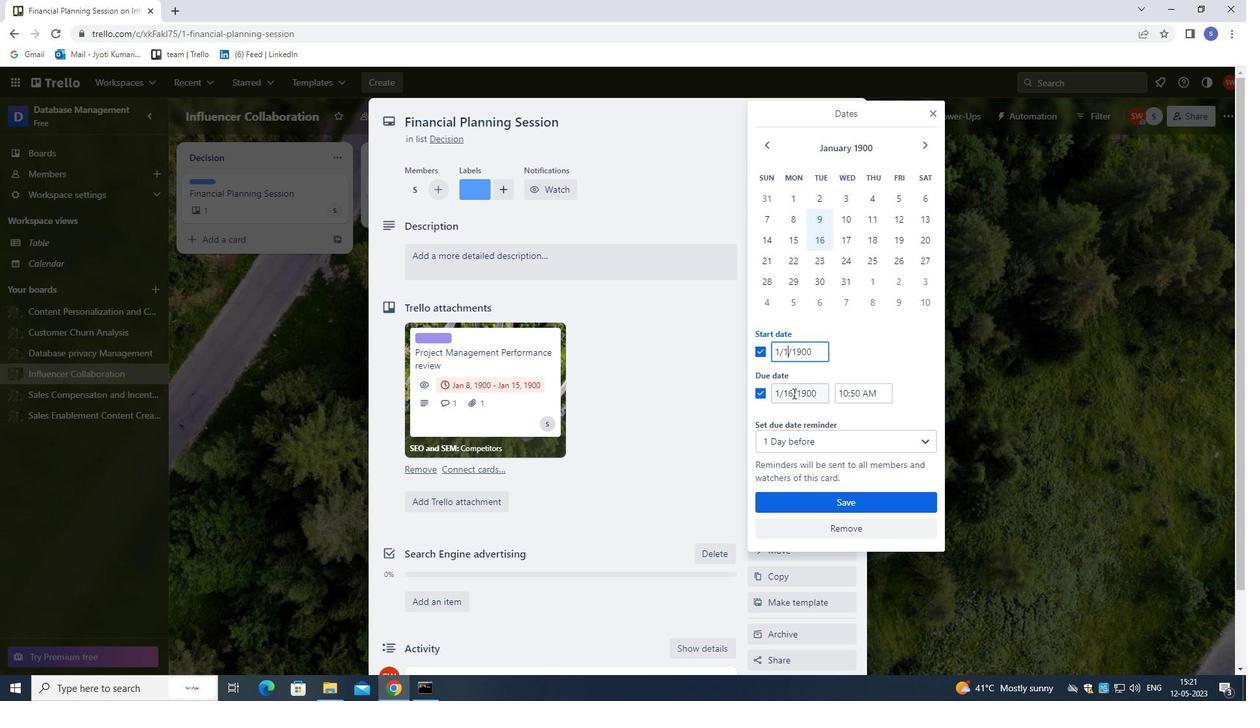 
Action: Mouse pressed left at (789, 392)
Screenshot: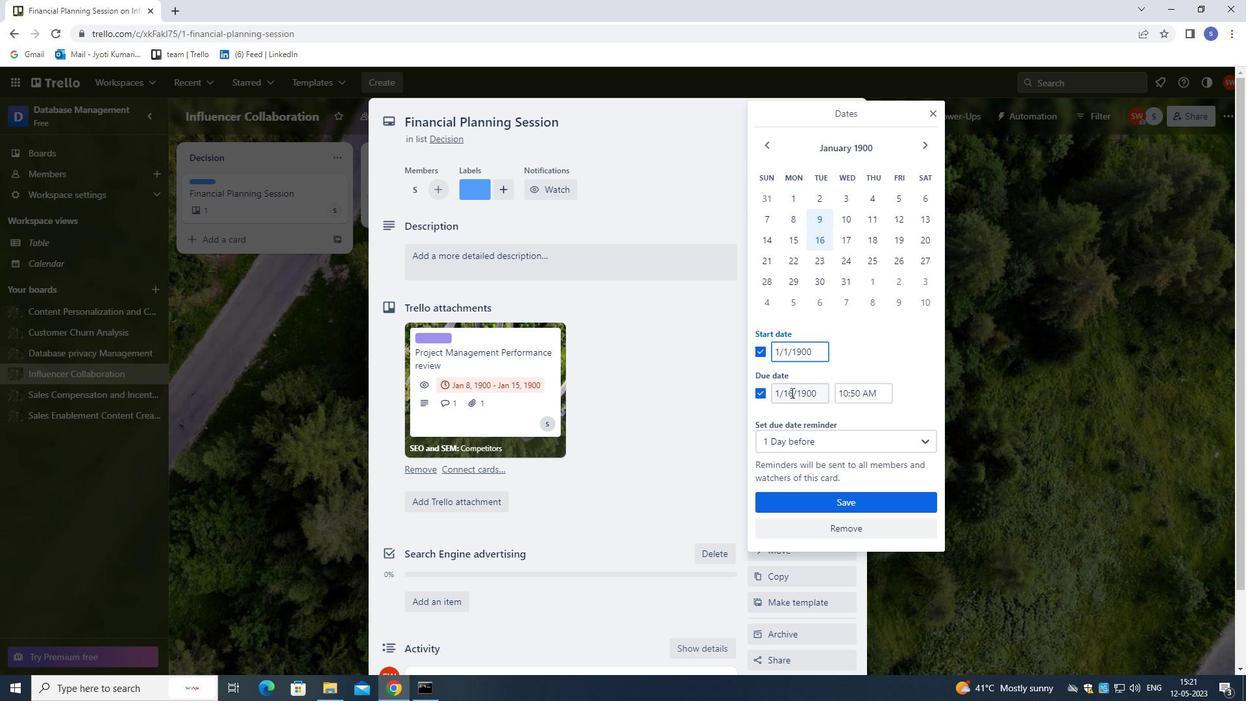 
Action: Mouse moved to (862, 478)
Screenshot: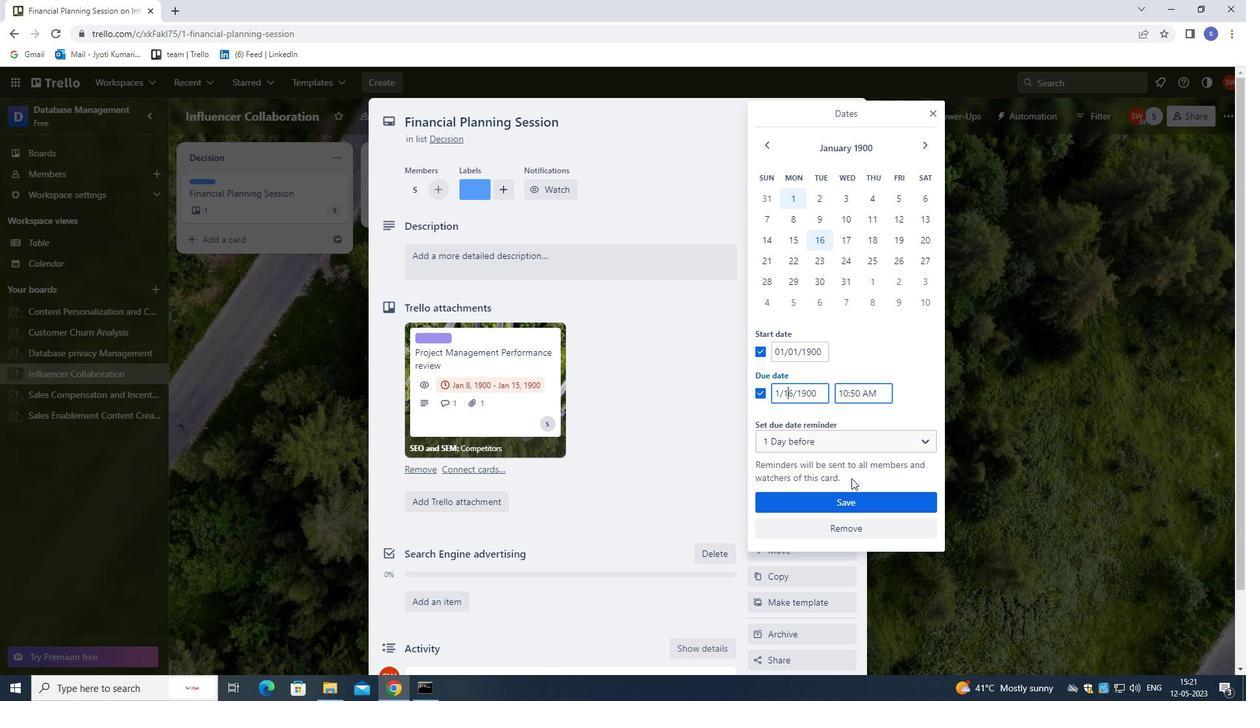 
Action: Key pressed <Key.right><Key.backspace><Key.backspace>8
Screenshot: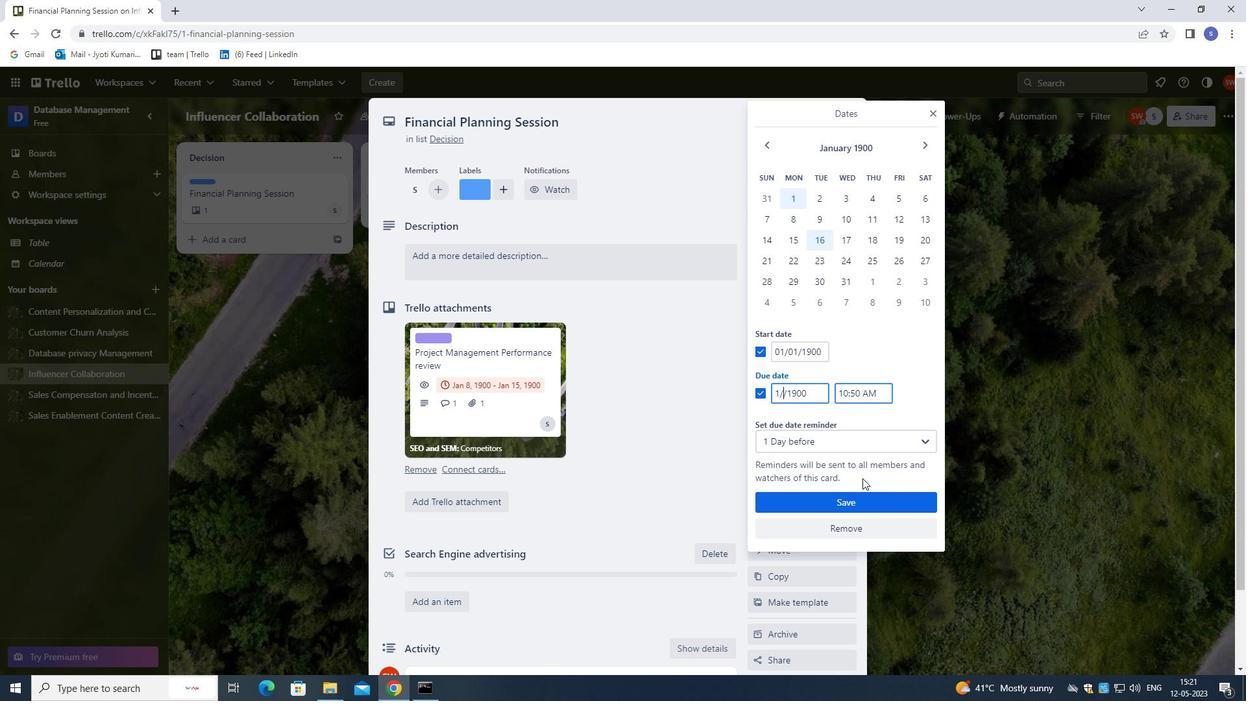 
Action: Mouse moved to (819, 499)
Screenshot: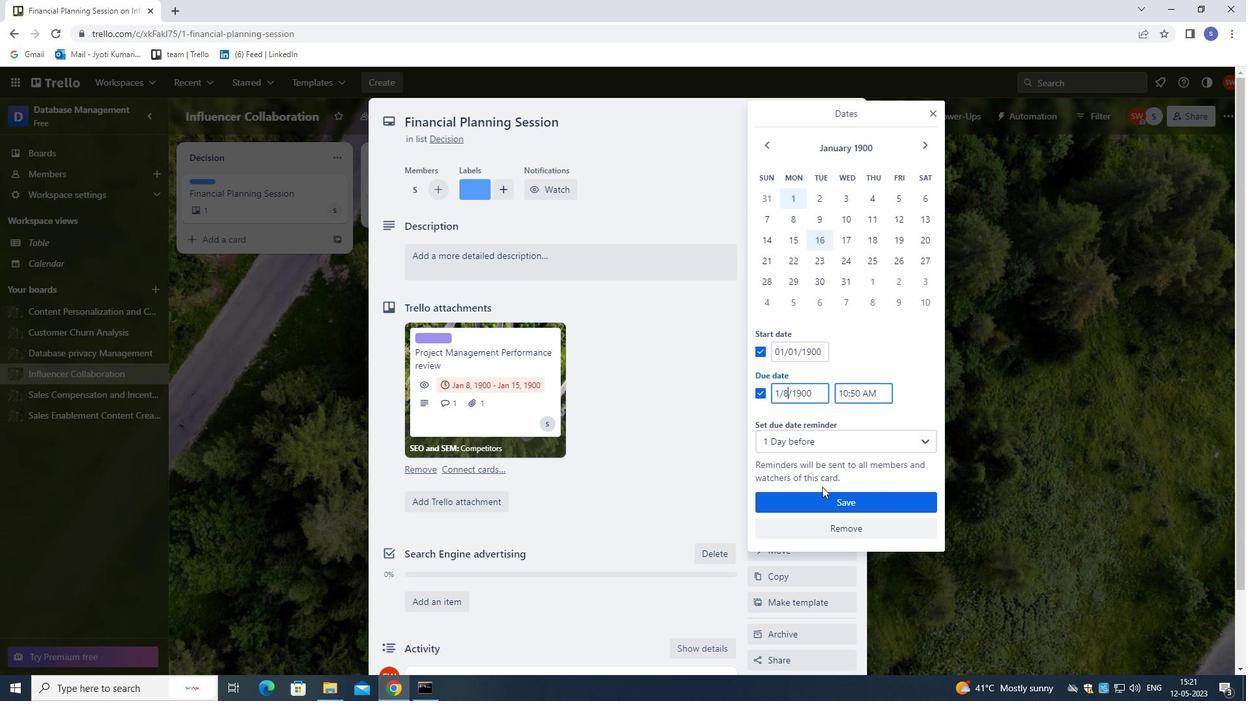 
Action: Mouse pressed left at (819, 499)
Screenshot: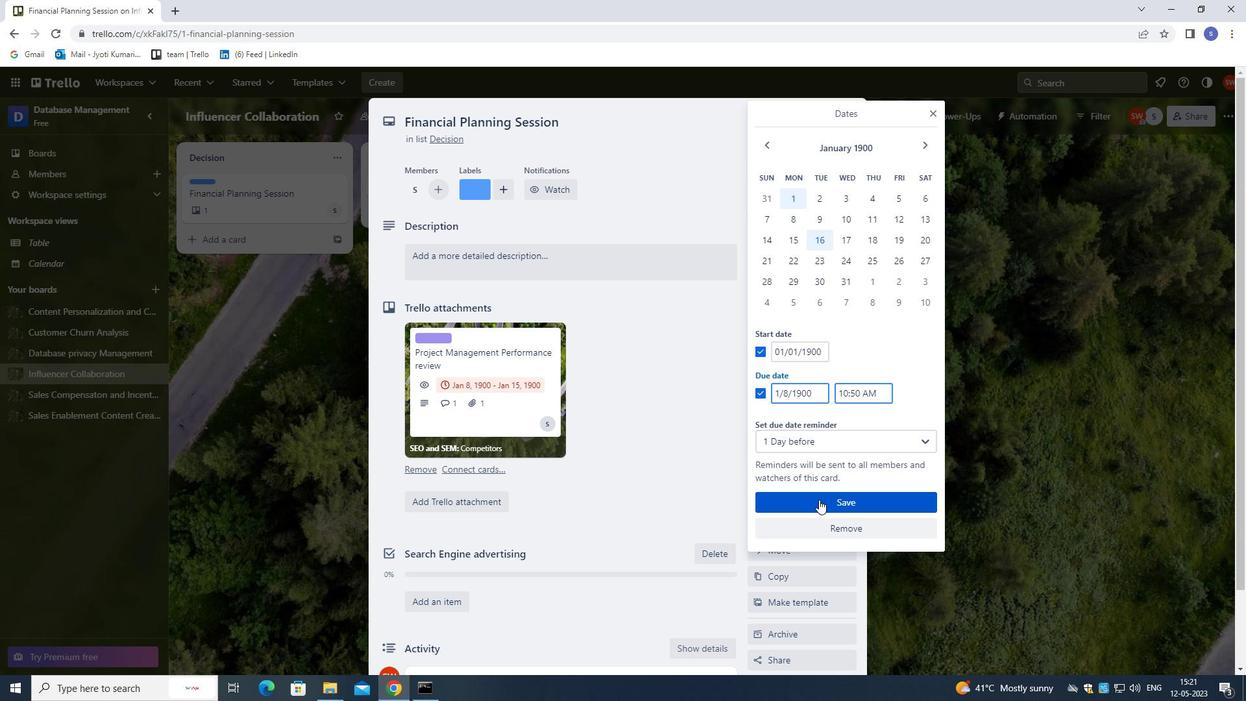 
Action: Mouse moved to (771, 356)
Screenshot: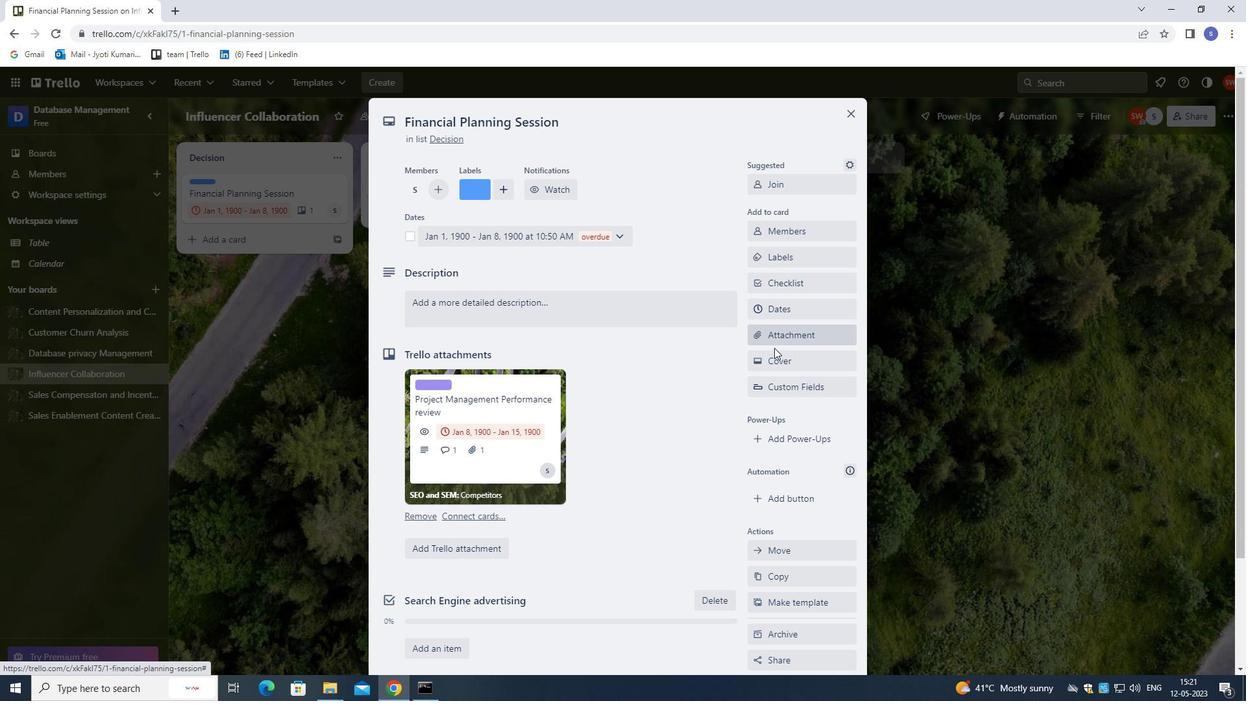 
Action: Mouse pressed left at (771, 356)
Screenshot: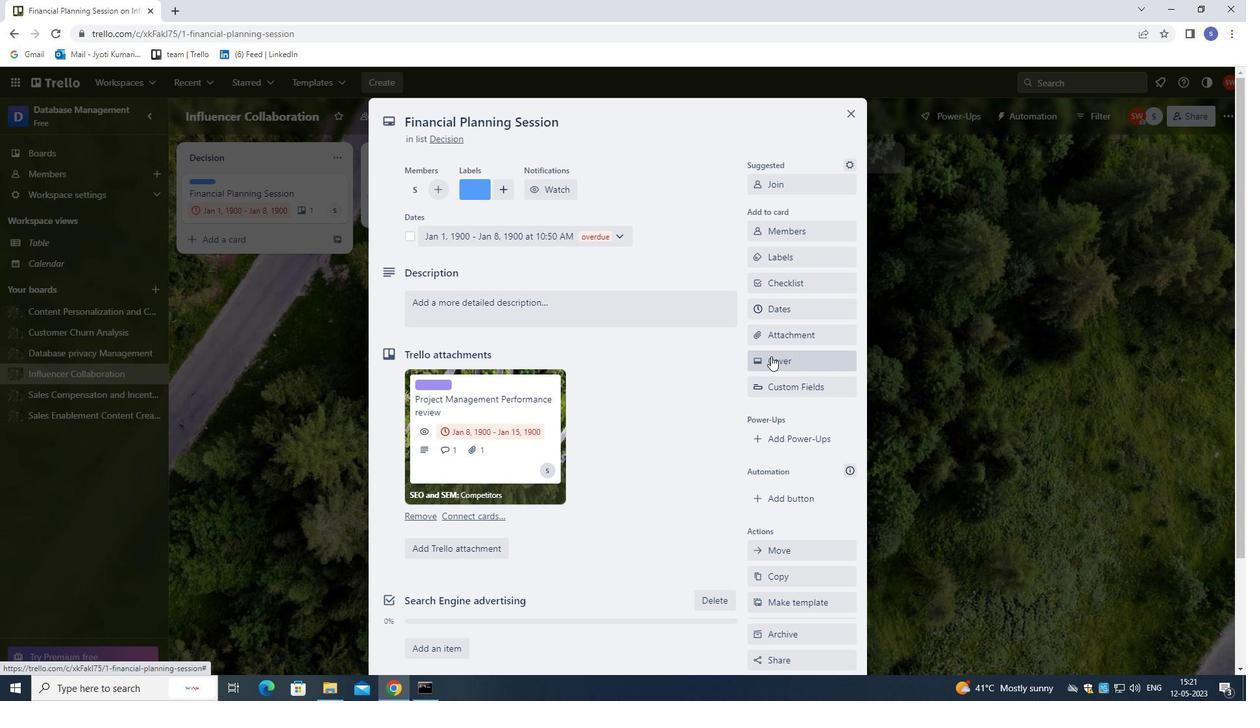 
Action: Mouse moved to (773, 441)
Screenshot: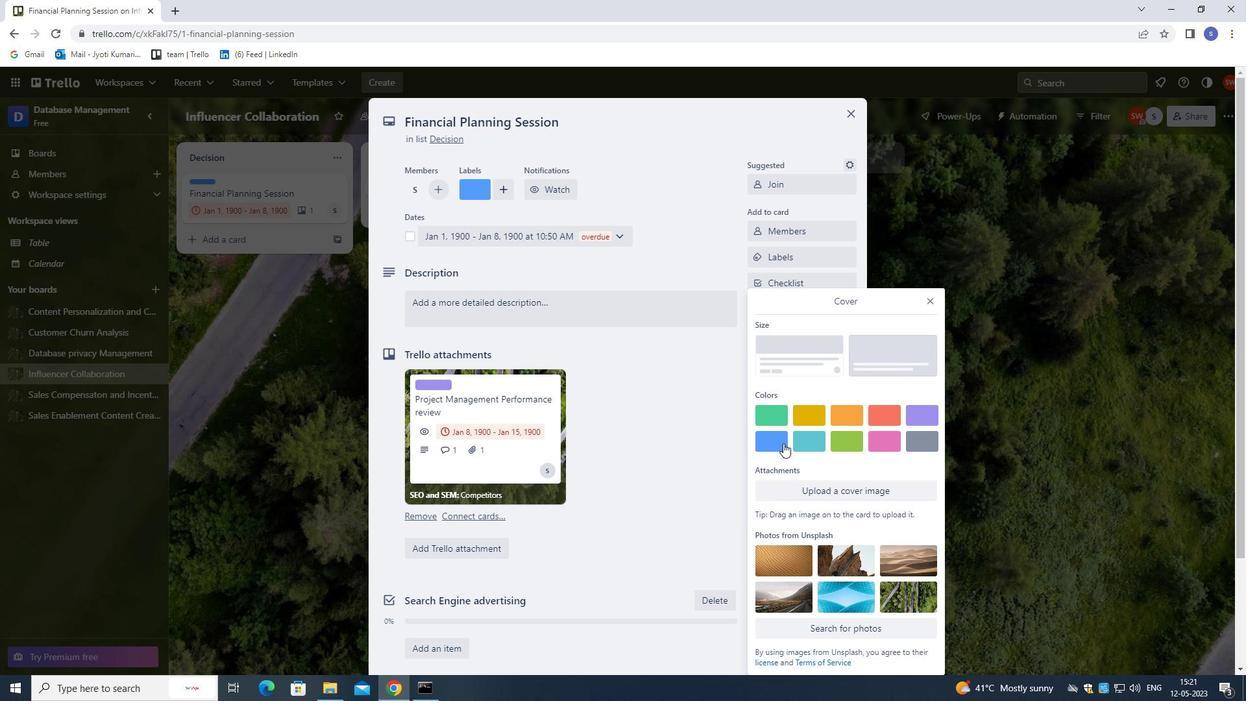 
Action: Mouse pressed left at (773, 441)
Screenshot: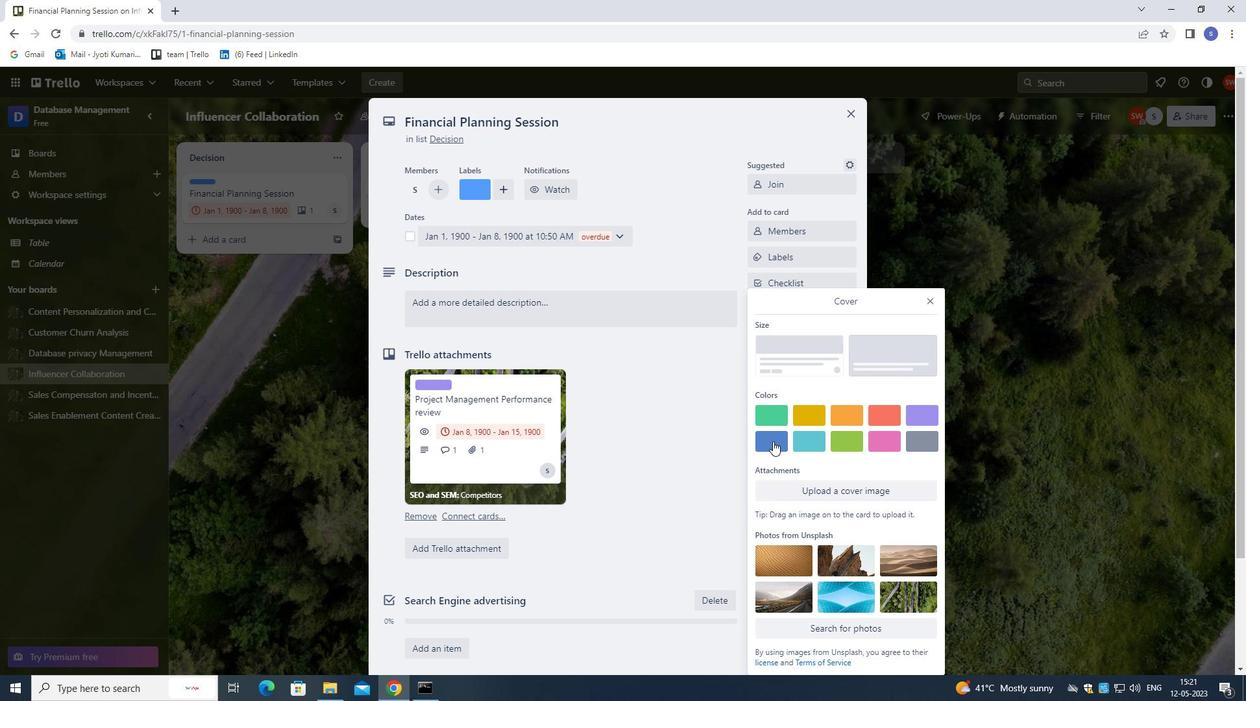 
Action: Mouse moved to (929, 277)
Screenshot: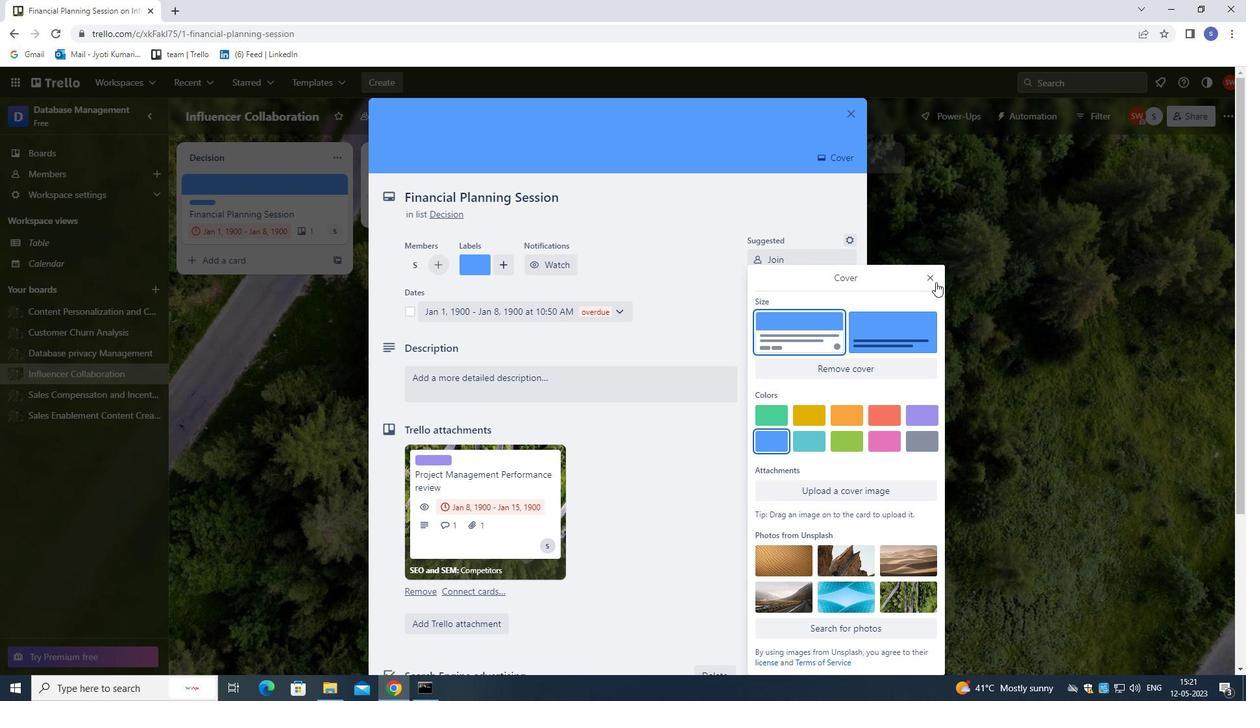 
Action: Mouse pressed left at (929, 277)
Screenshot: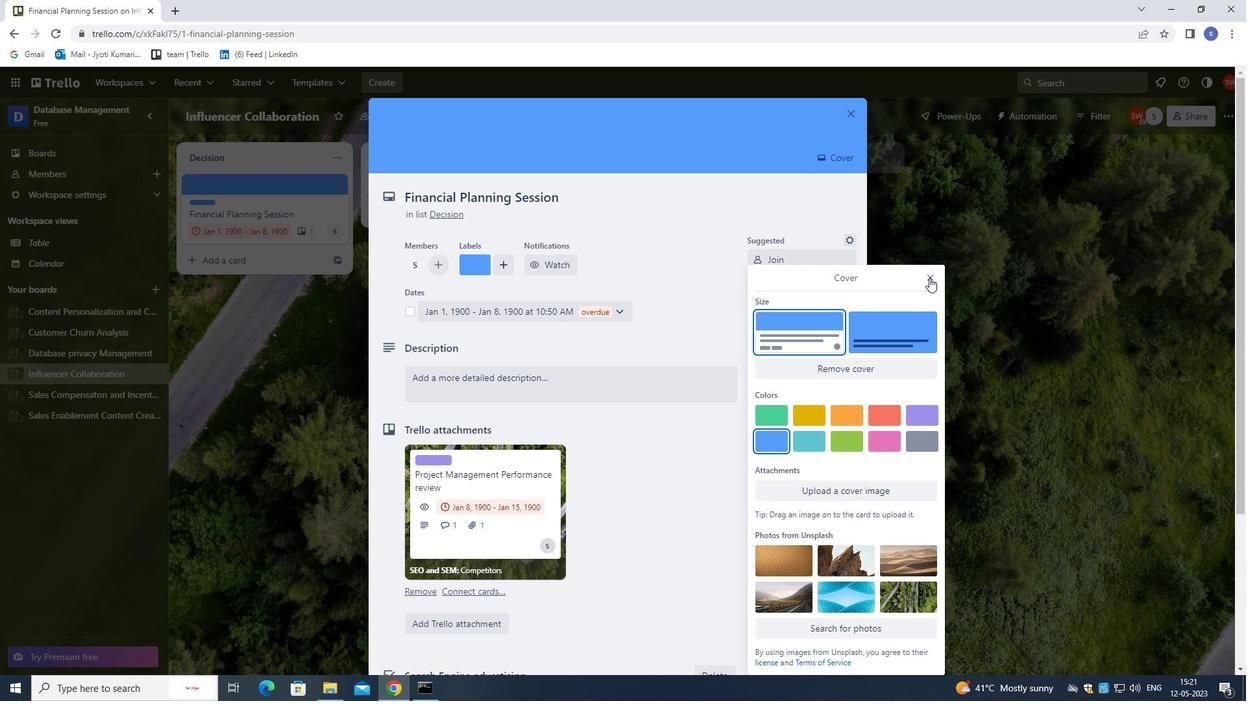 
Action: Mouse moved to (634, 384)
Screenshot: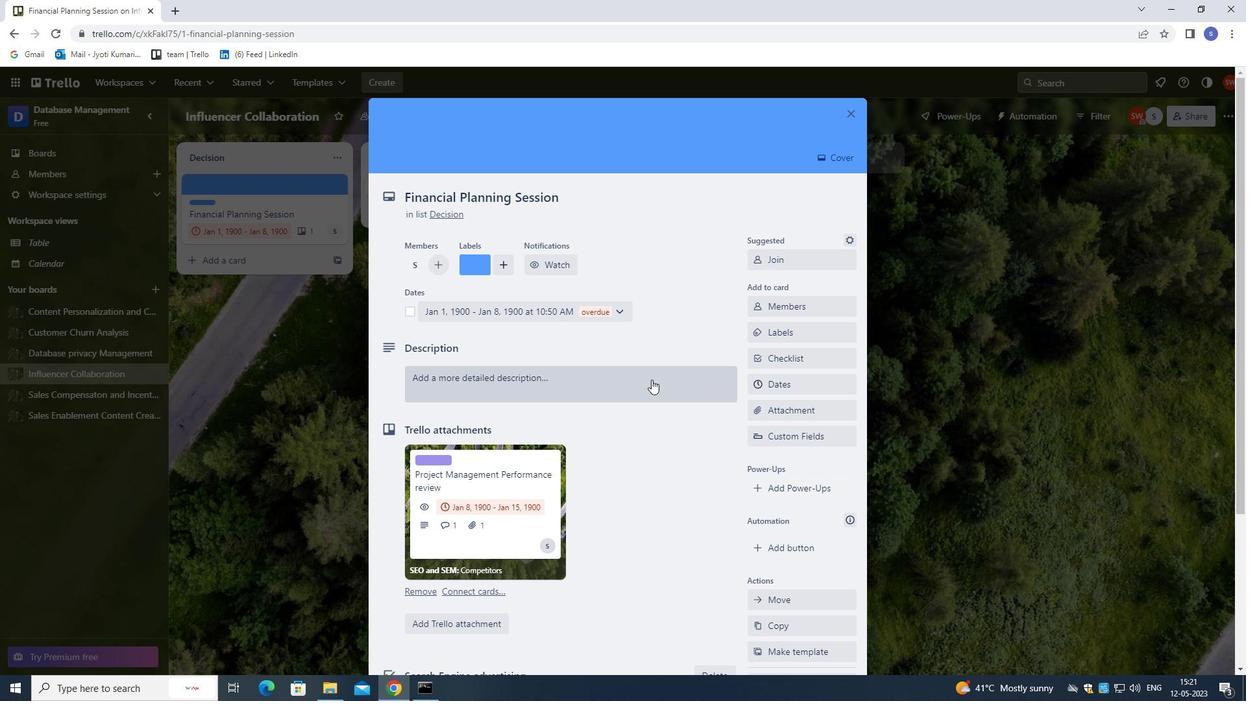 
Action: Mouse pressed left at (634, 384)
Screenshot: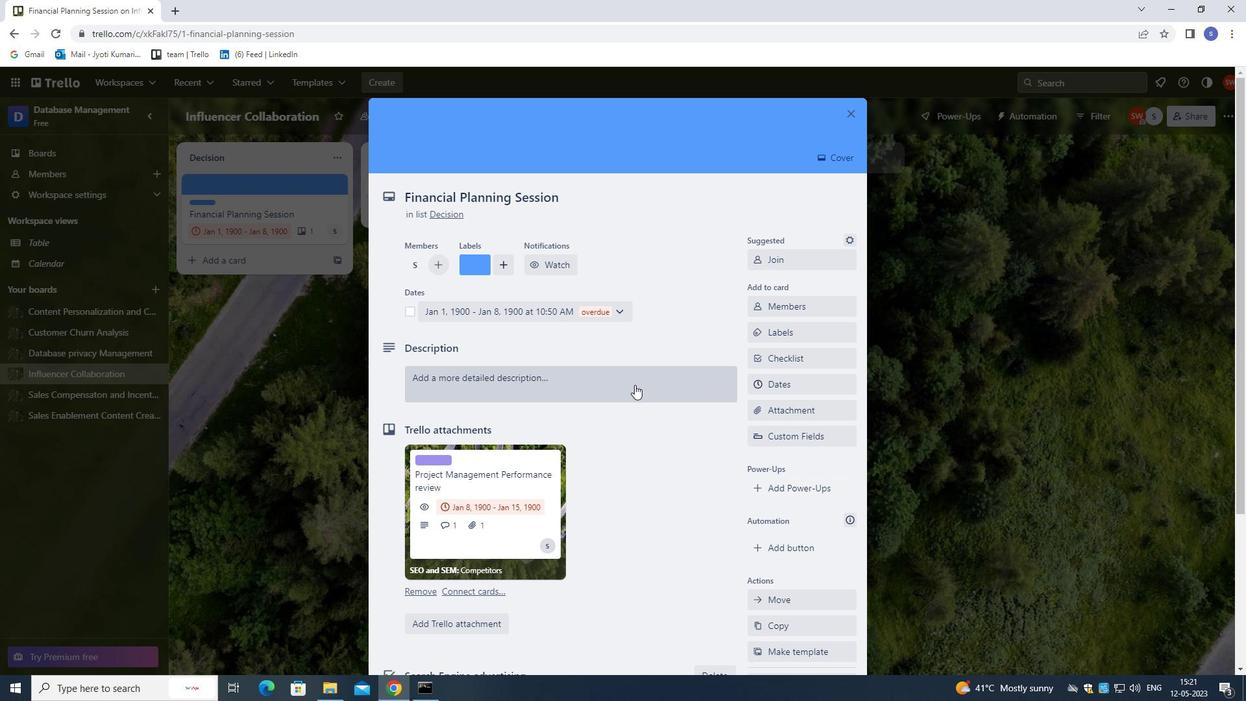 
Action: Key pressed <Key.shift>DEVELOP<Key.space>AND<Key.space>LAUNCH<Key.space>NEW<Key.space>REFERRAL<Key.space>PROGRAM<Key.space>FOR<Key.space>EXISTING<Key.space>CUSTOMER.
Screenshot: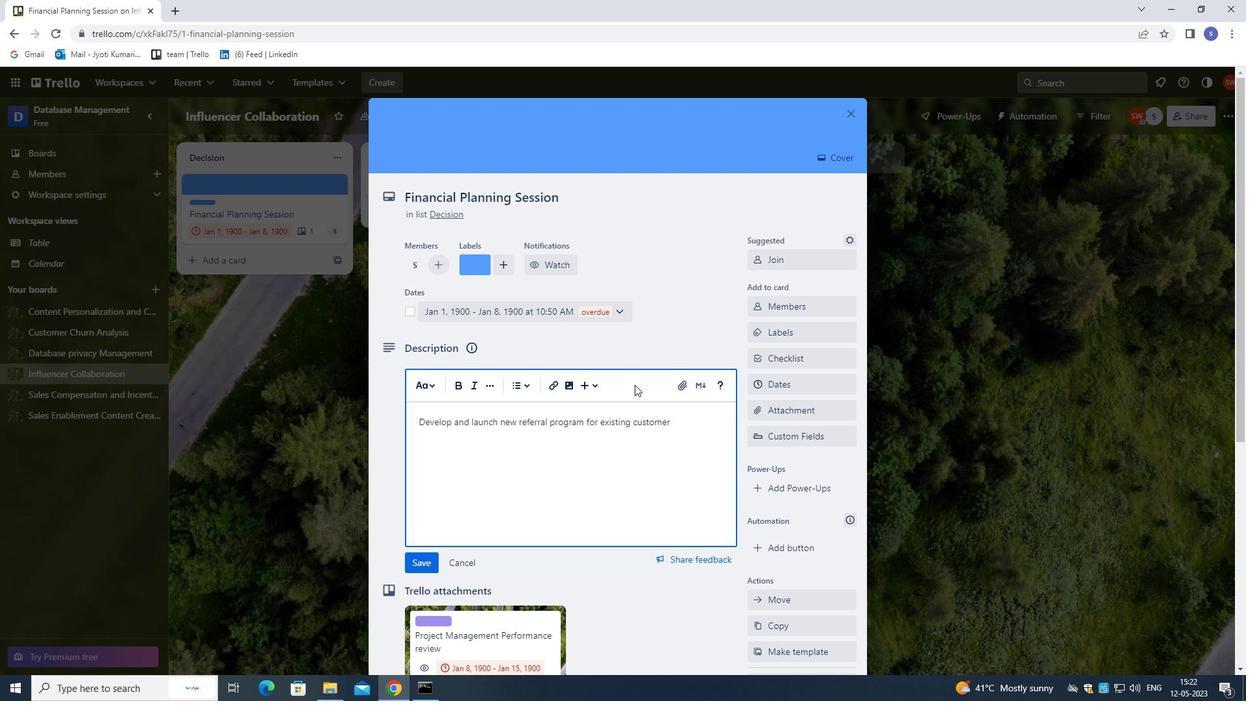 
Action: Mouse moved to (643, 414)
Screenshot: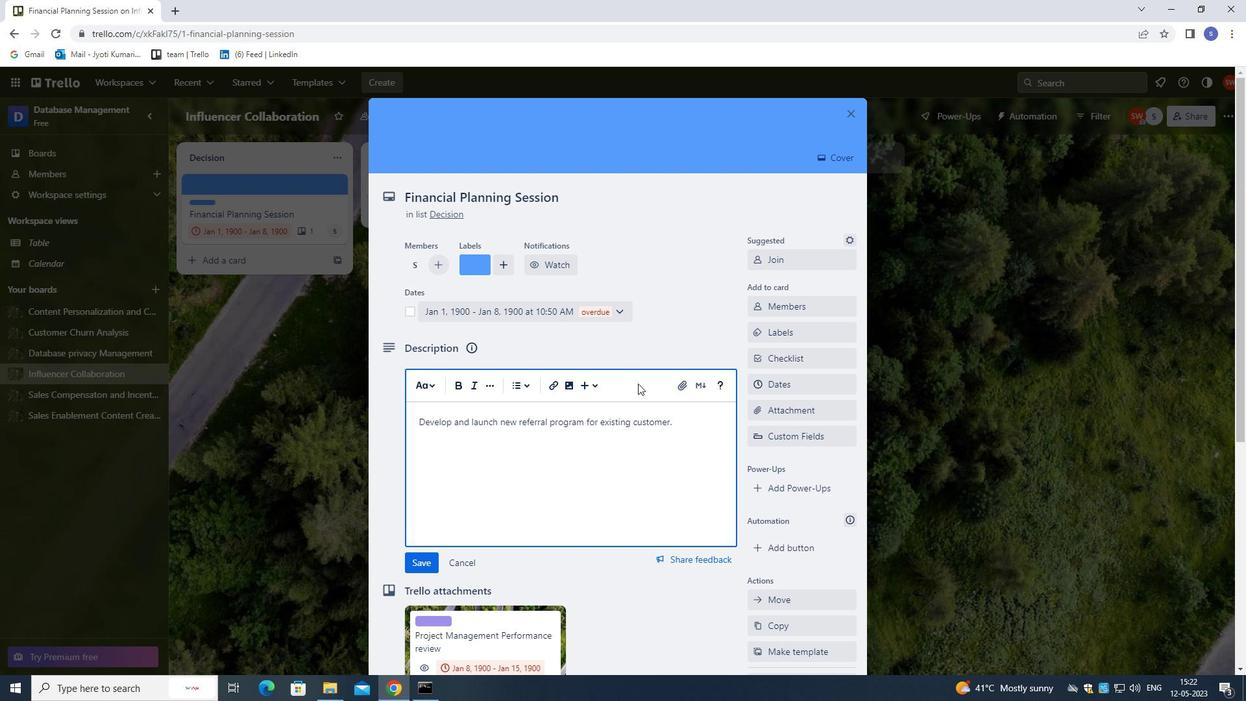 
Action: Mouse scrolled (643, 414) with delta (0, 0)
Screenshot: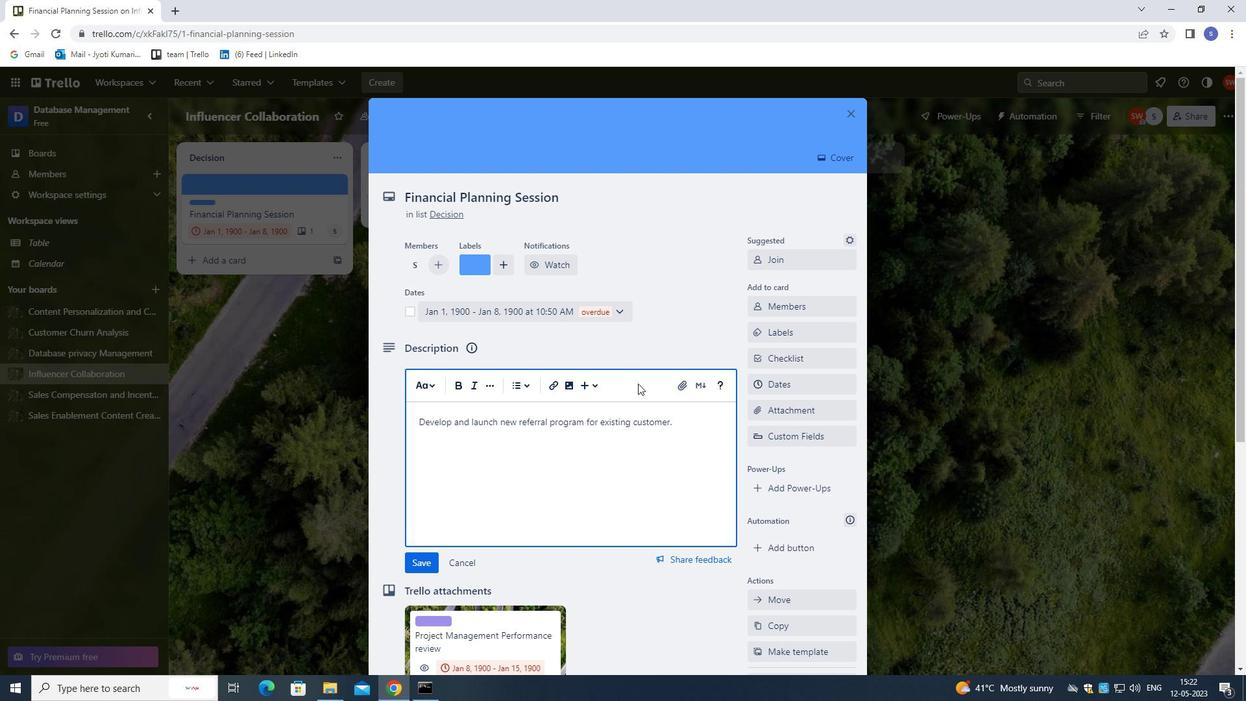 
Action: Mouse moved to (658, 456)
Screenshot: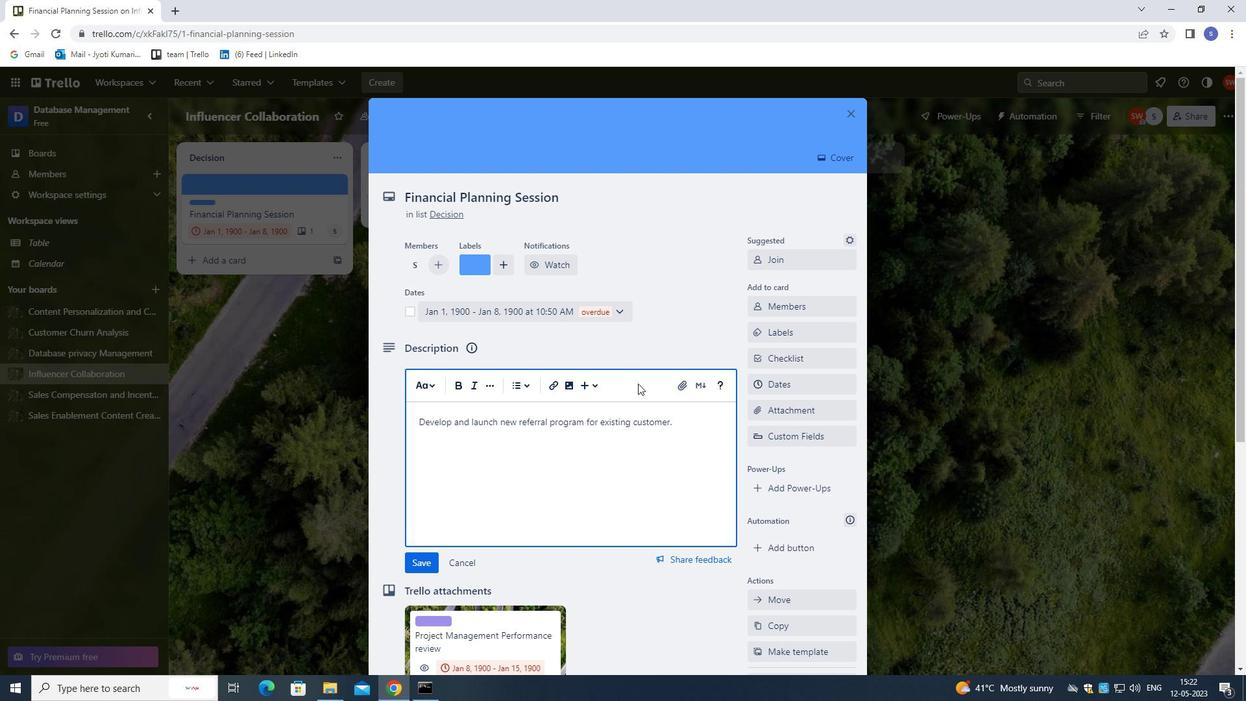
Action: Mouse scrolled (658, 455) with delta (0, 0)
Screenshot: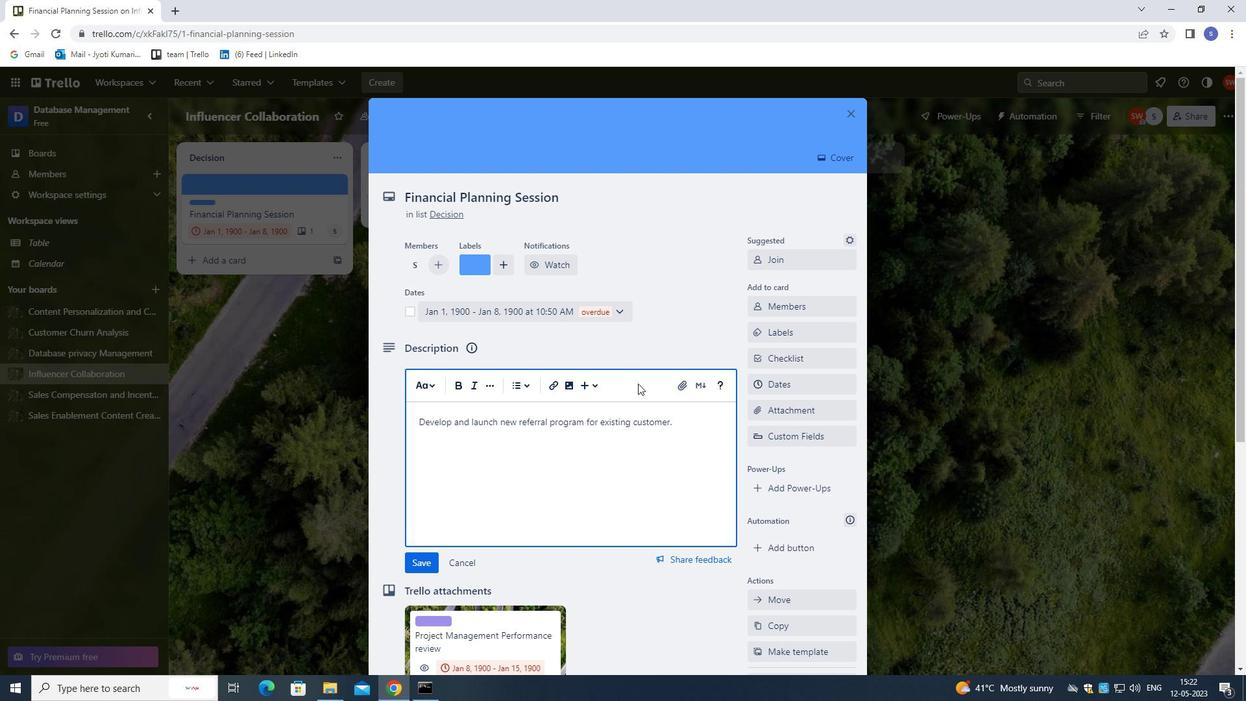 
Action: Mouse moved to (664, 486)
Screenshot: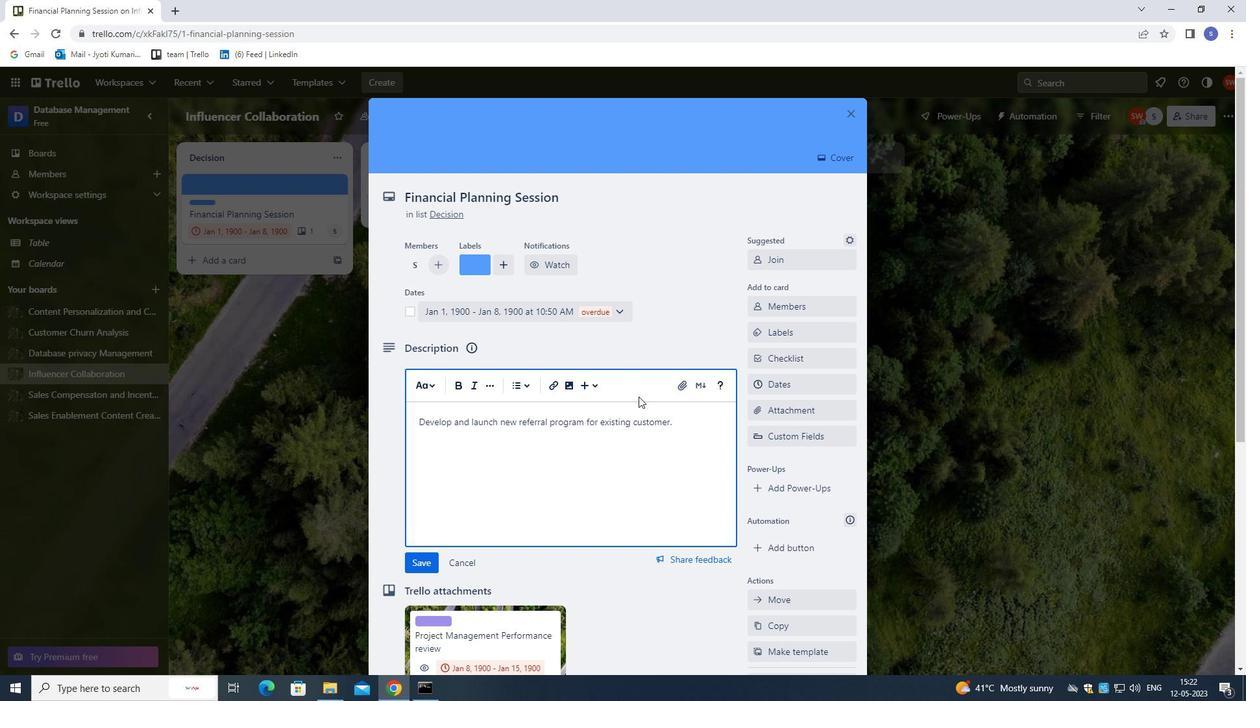 
Action: Mouse scrolled (664, 485) with delta (0, 0)
Screenshot: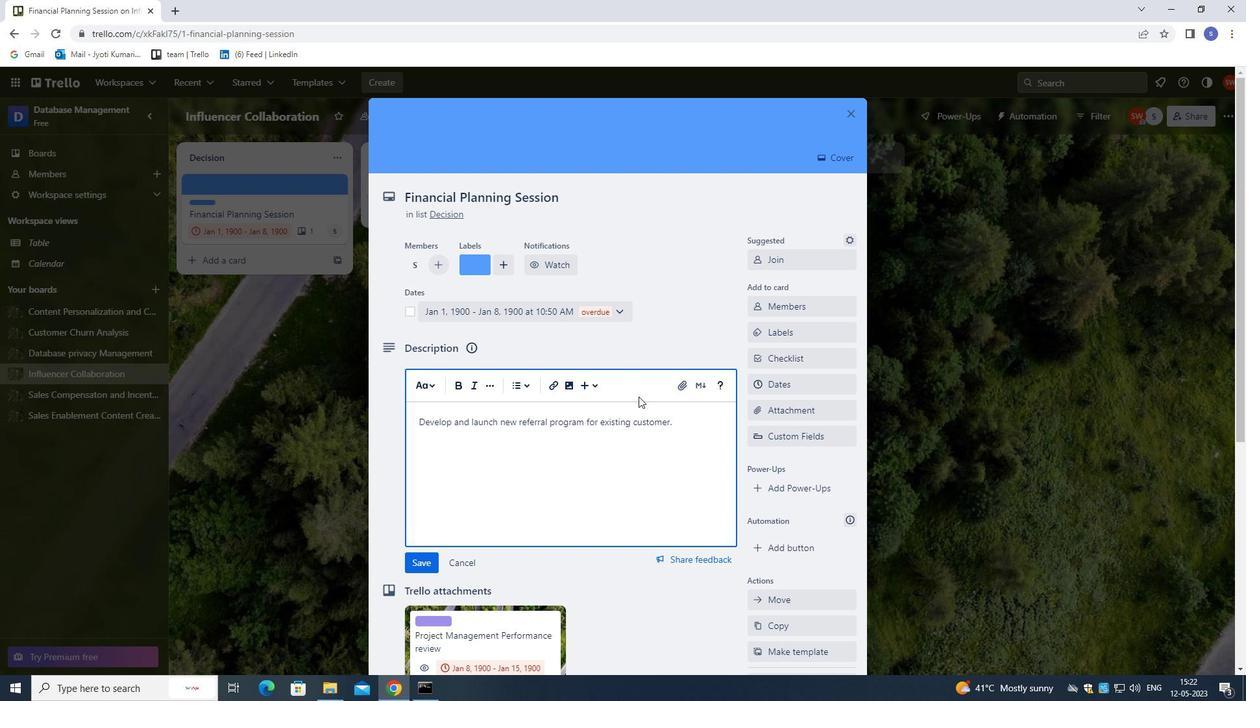 
Action: Mouse moved to (660, 502)
Screenshot: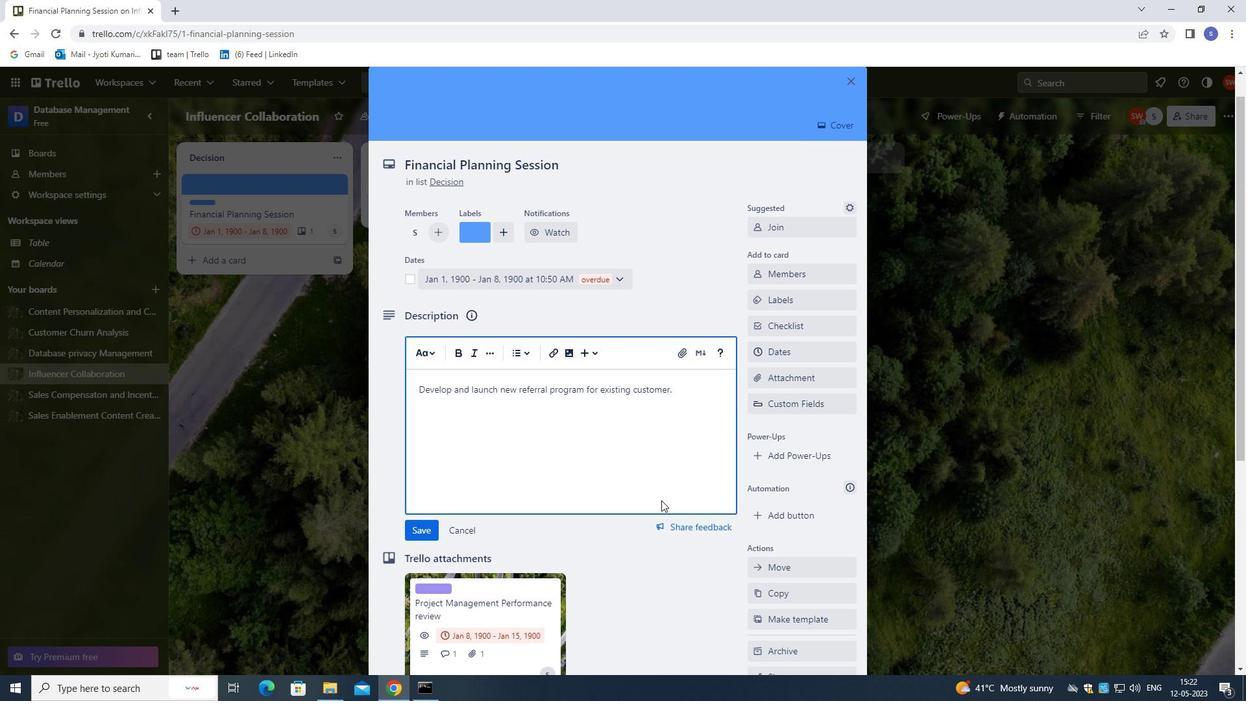 
Action: Mouse scrolled (660, 501) with delta (0, 0)
Screenshot: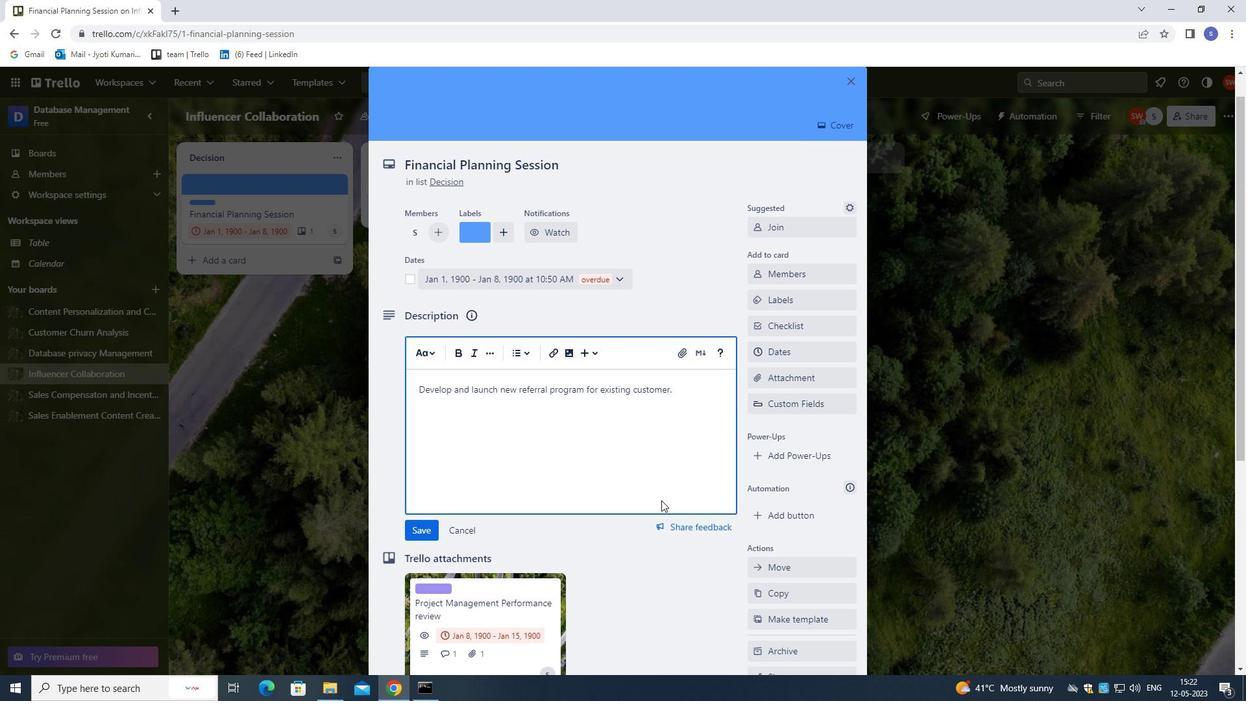 
Action: Mouse moved to (658, 508)
Screenshot: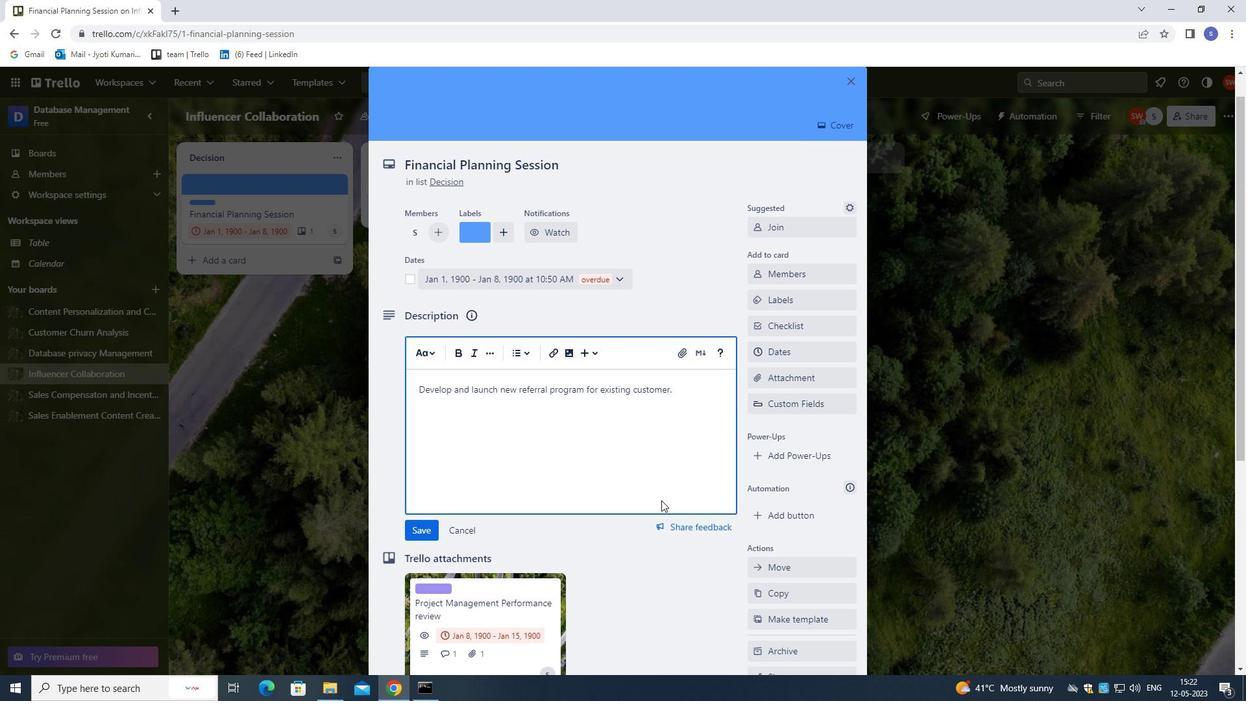 
Action: Mouse scrolled (658, 507) with delta (0, 0)
Screenshot: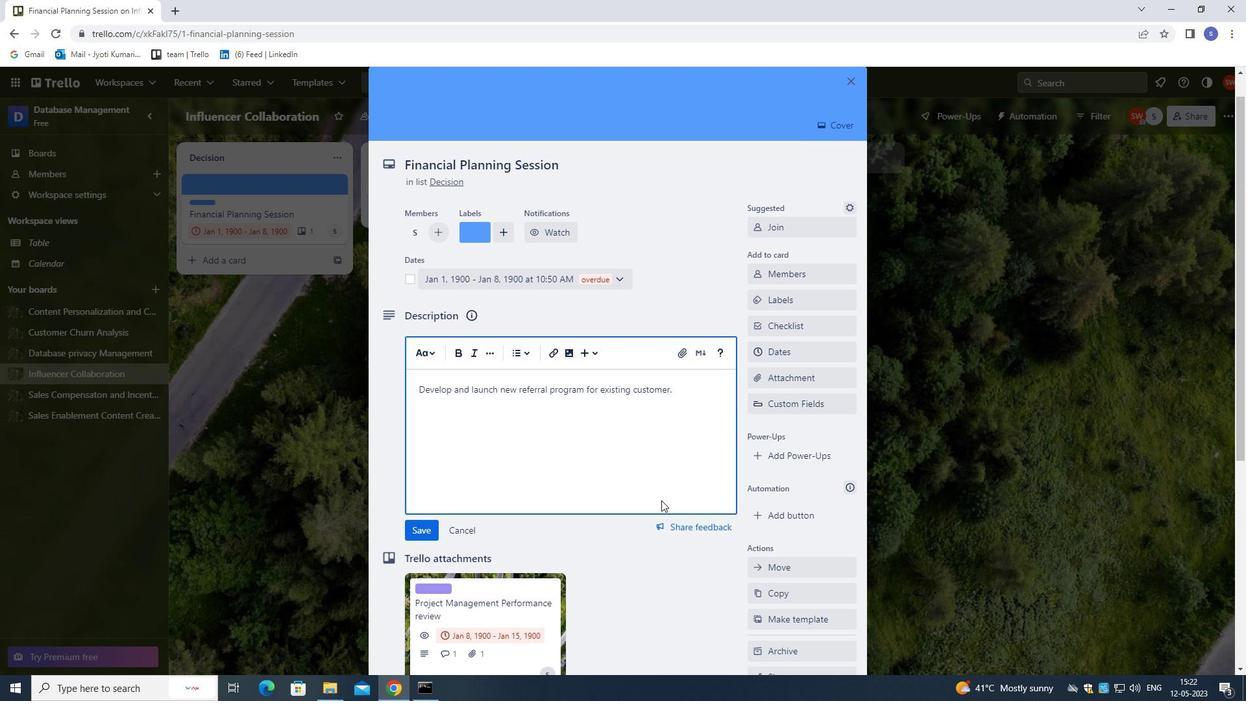 
Action: Mouse moved to (658, 509)
Screenshot: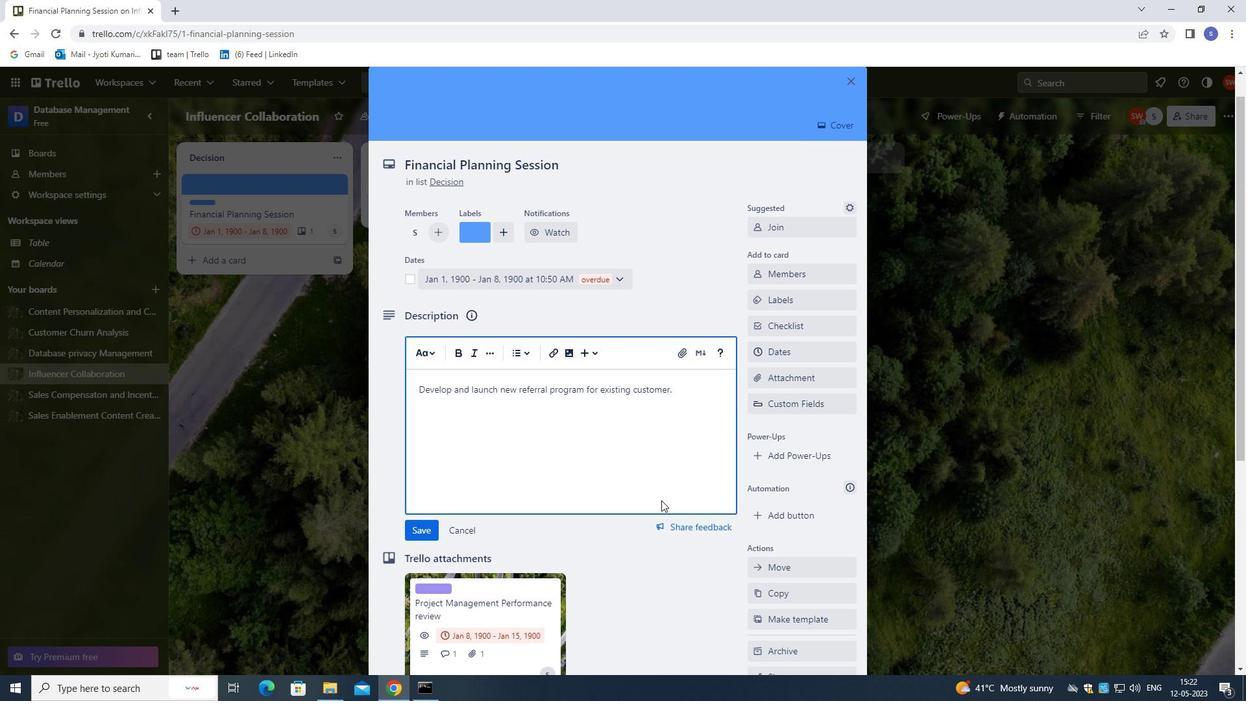 
Action: Mouse scrolled (658, 508) with delta (0, 0)
Screenshot: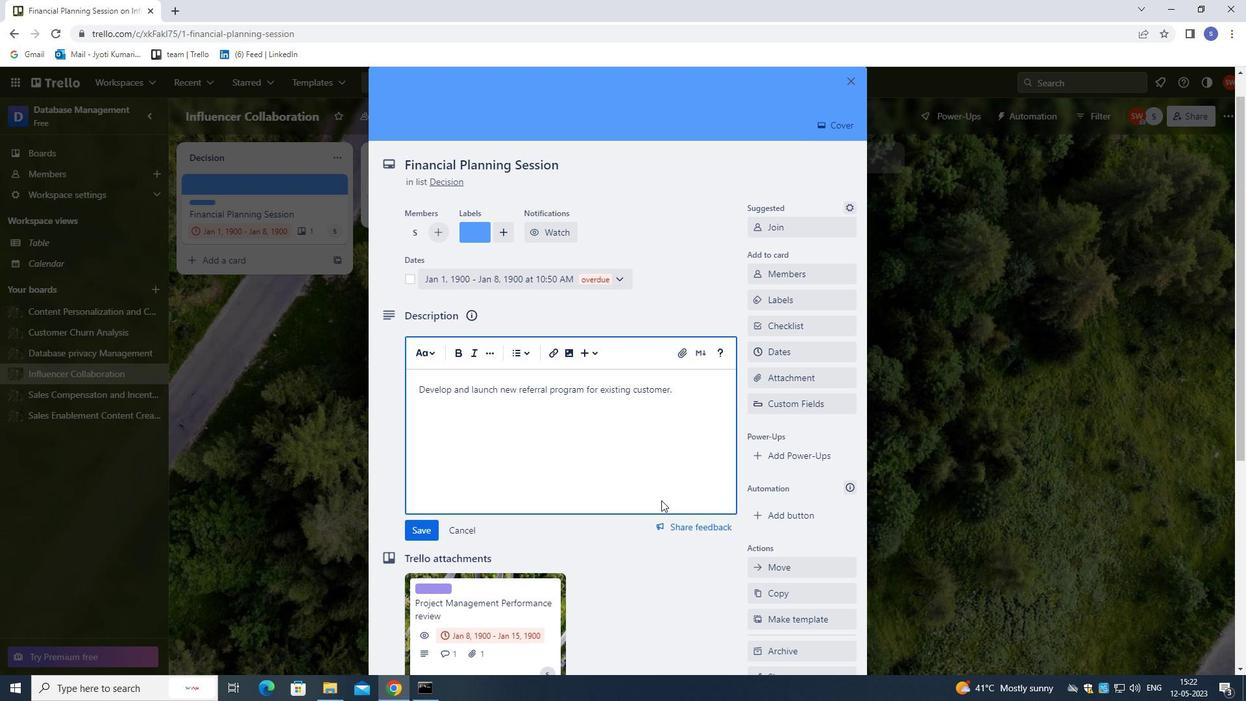 
Action: Mouse scrolled (658, 508) with delta (0, 0)
Screenshot: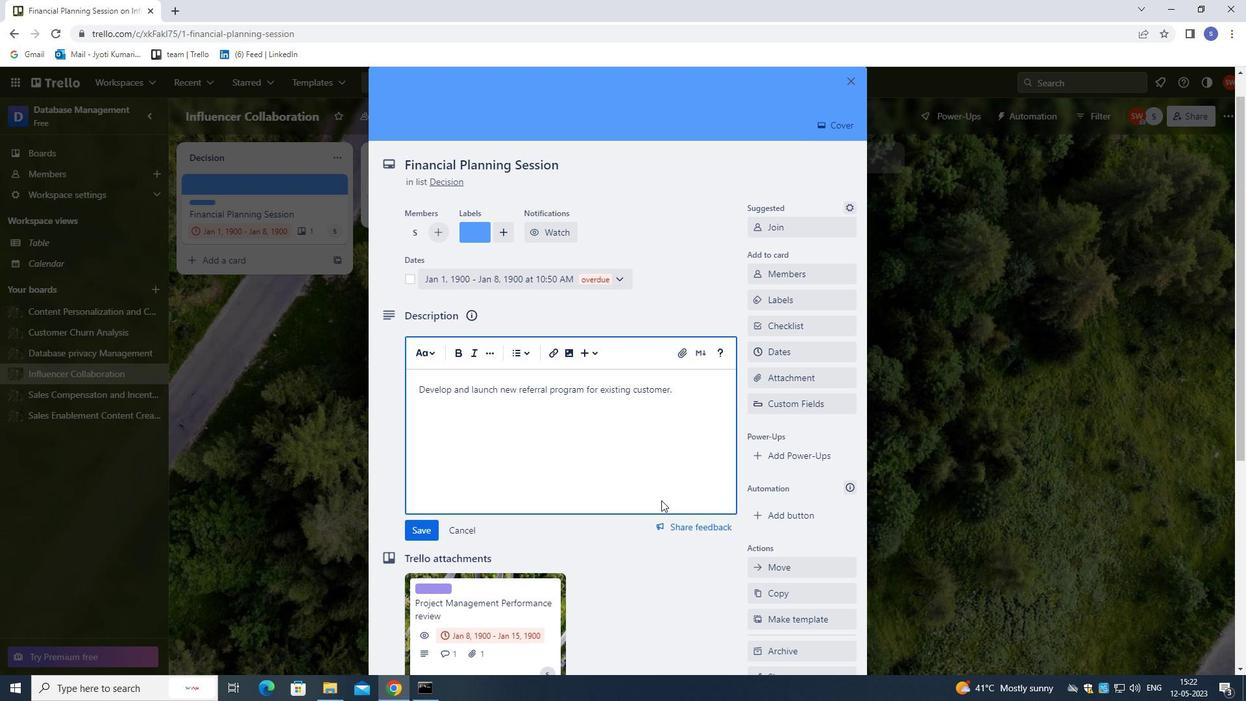 
Action: Mouse moved to (556, 590)
Screenshot: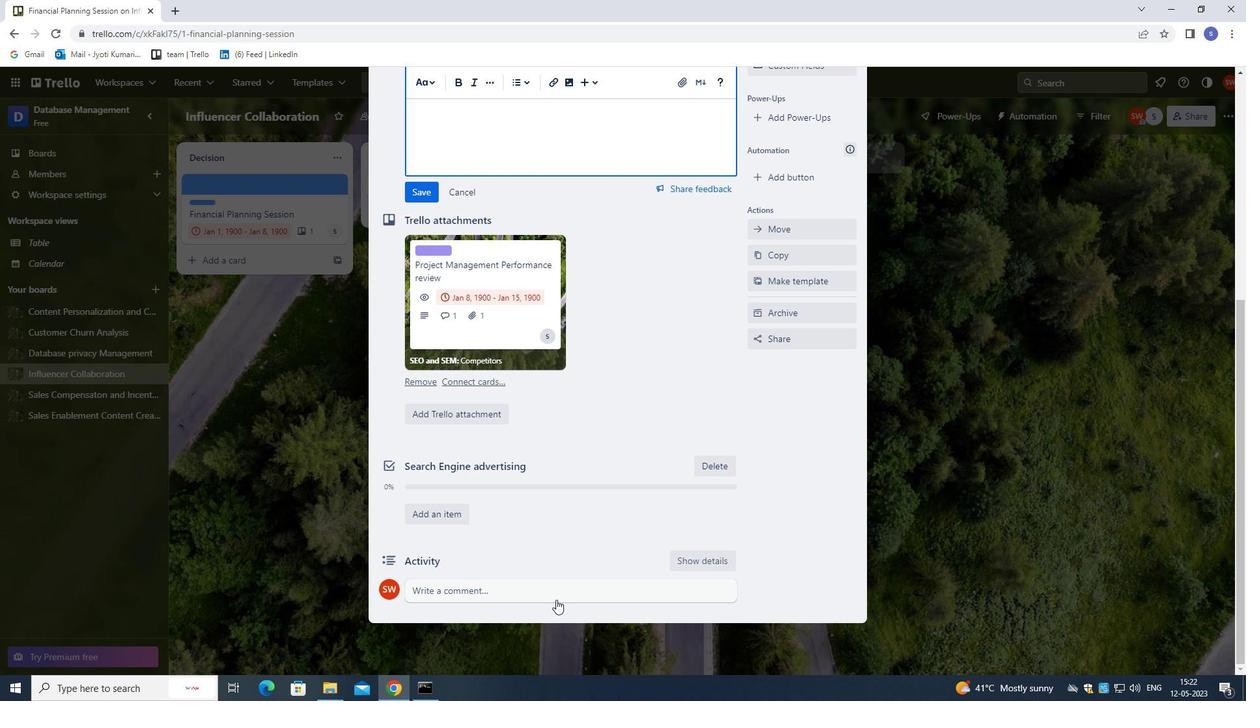 
Action: Mouse pressed left at (556, 590)
Screenshot: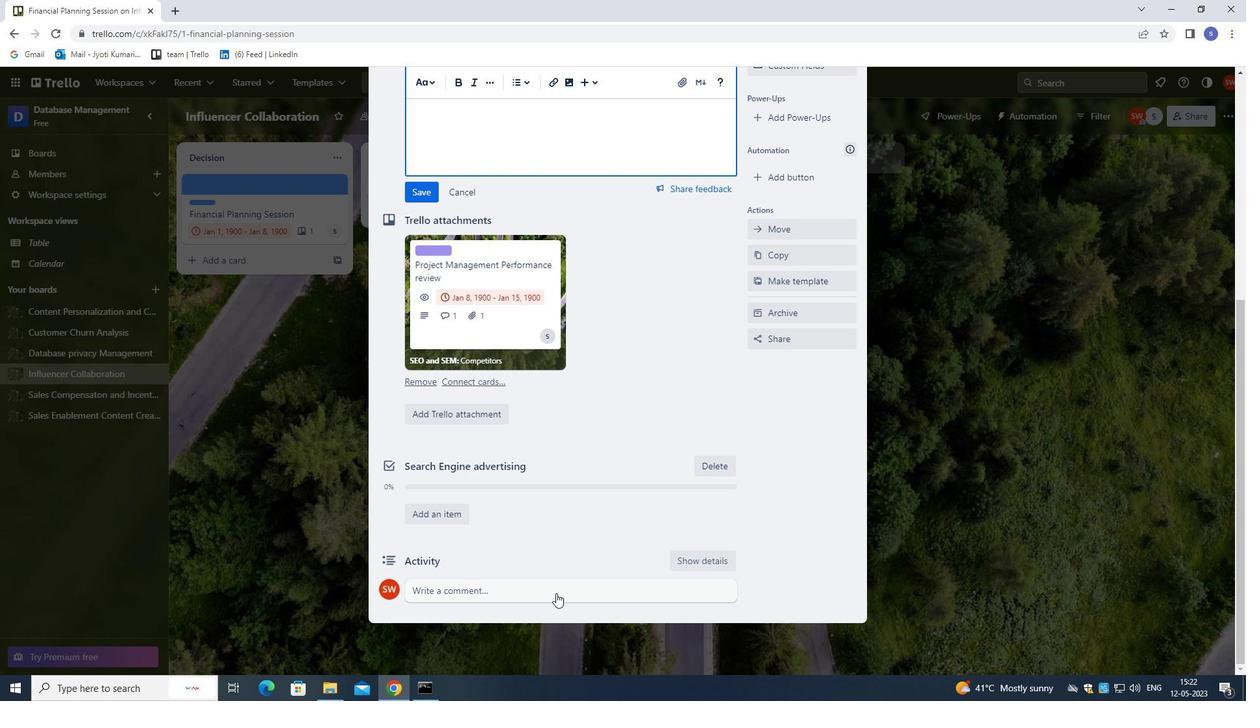 
Action: Mouse moved to (559, 590)
Screenshot: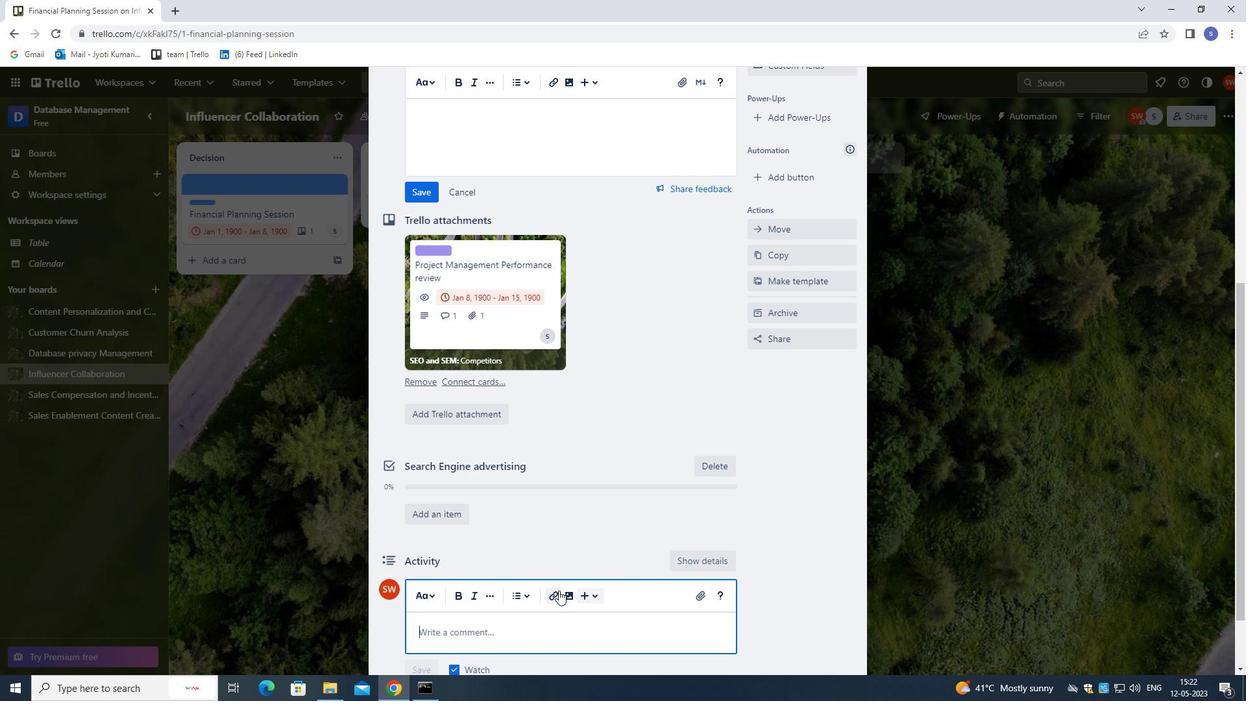 
Action: Mouse scrolled (559, 590) with delta (0, 0)
Screenshot: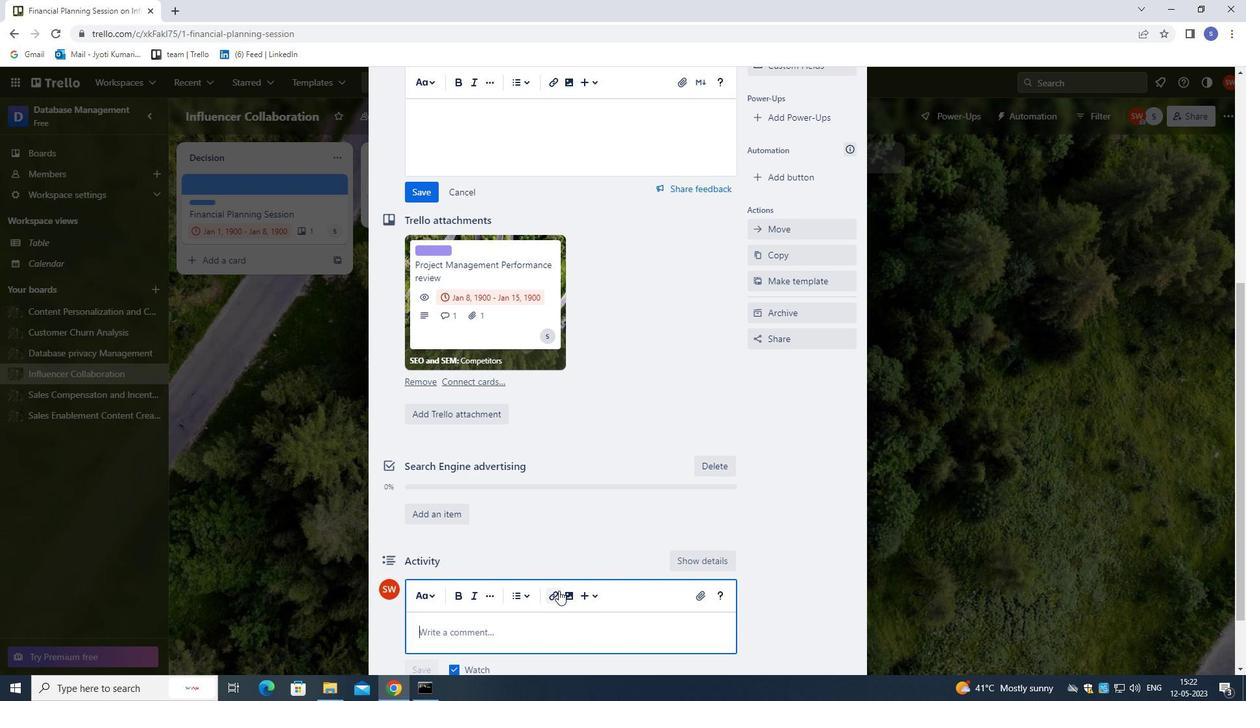 
Action: Mouse moved to (560, 590)
Screenshot: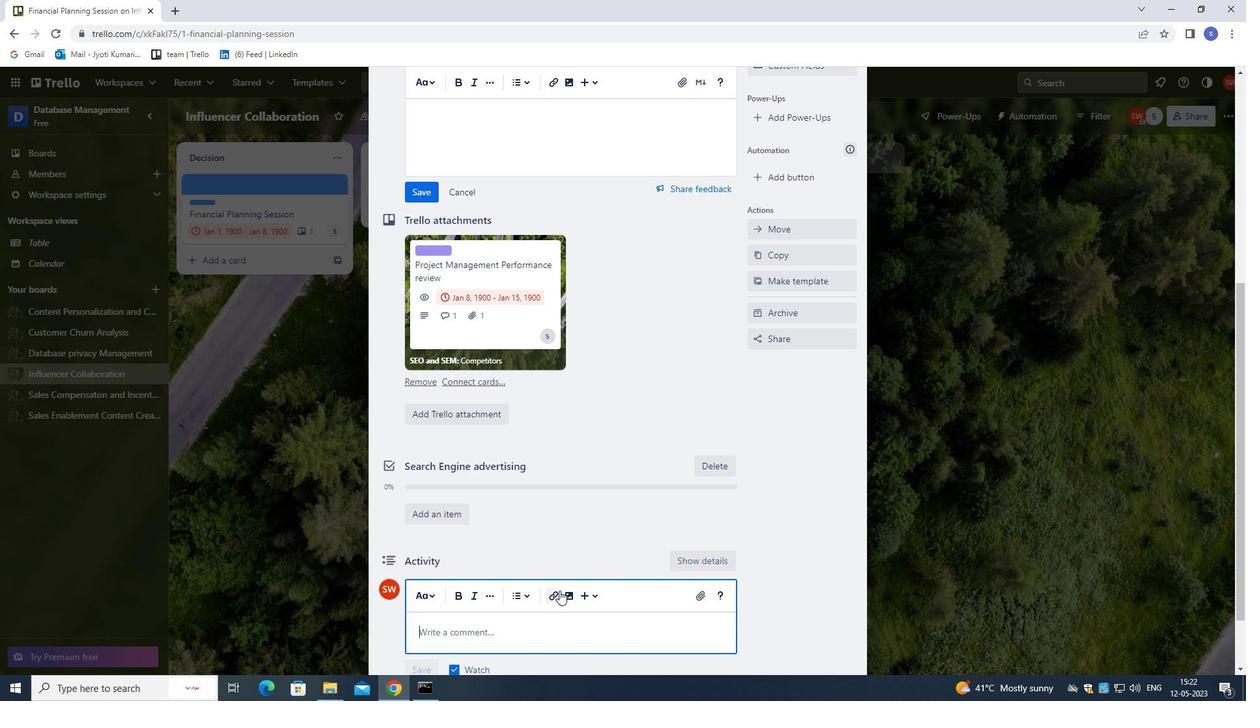 
Action: Mouse scrolled (560, 590) with delta (0, 0)
Screenshot: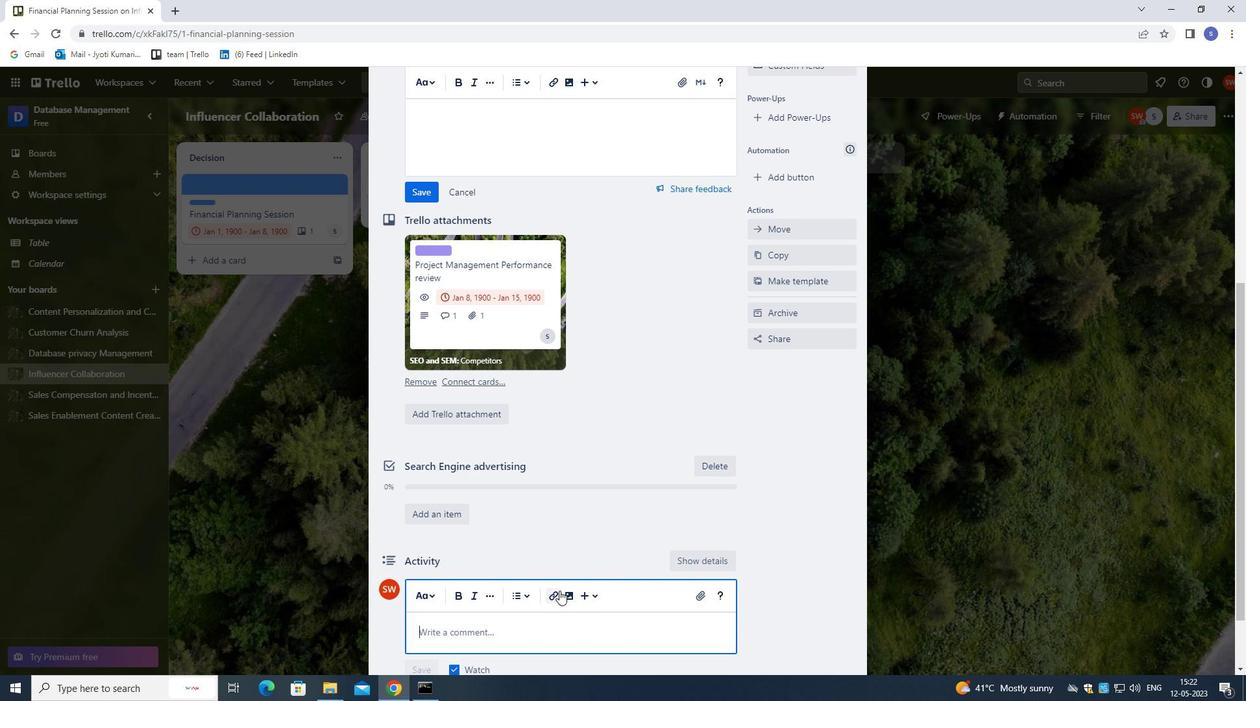 
Action: Mouse moved to (562, 591)
Screenshot: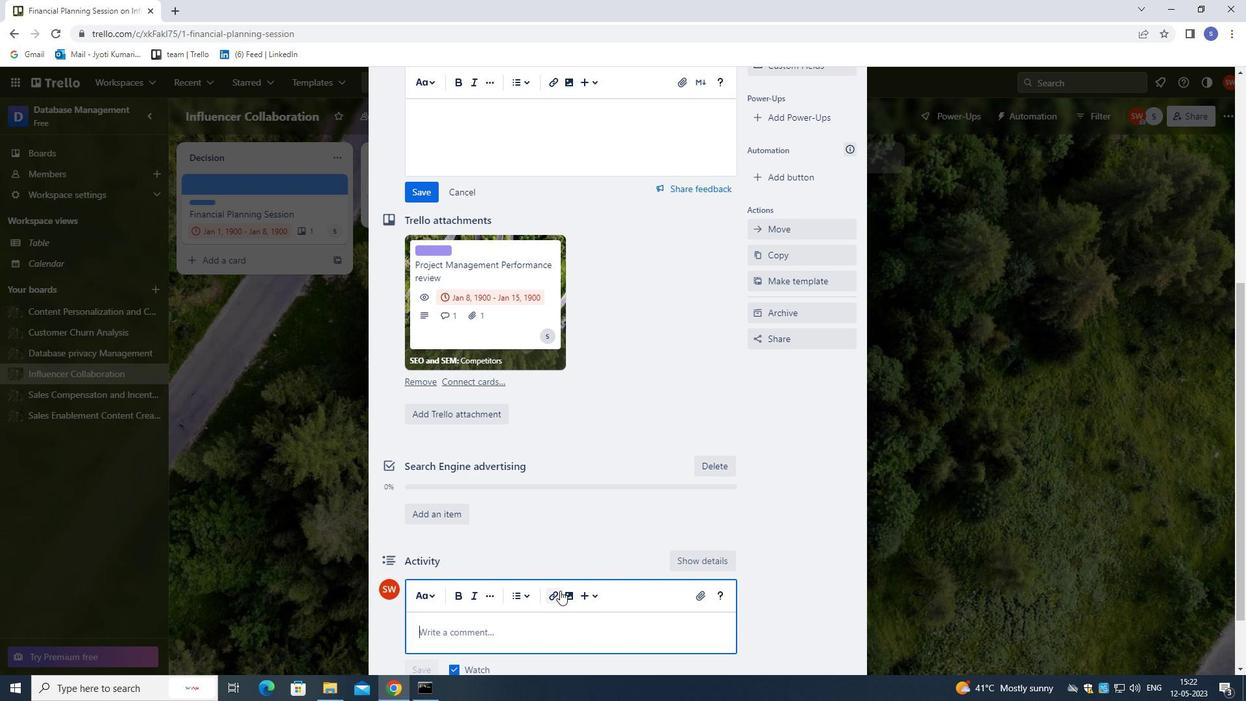 
Action: Key pressed <Key.shift>GIVEN<Key.space>THE<Key.space>POTENTIAL<Key.space>IMPACT<Key.space>OF<Key.space>THIS<Key.space>TASK<Key.space>ON<Key.space>OUR<Key.space>COMPANY<Key.space>CULTURE<Key.space>AND<Key.space>VALUSE<Key.backspace><Key.backspace>ES.
Screenshot: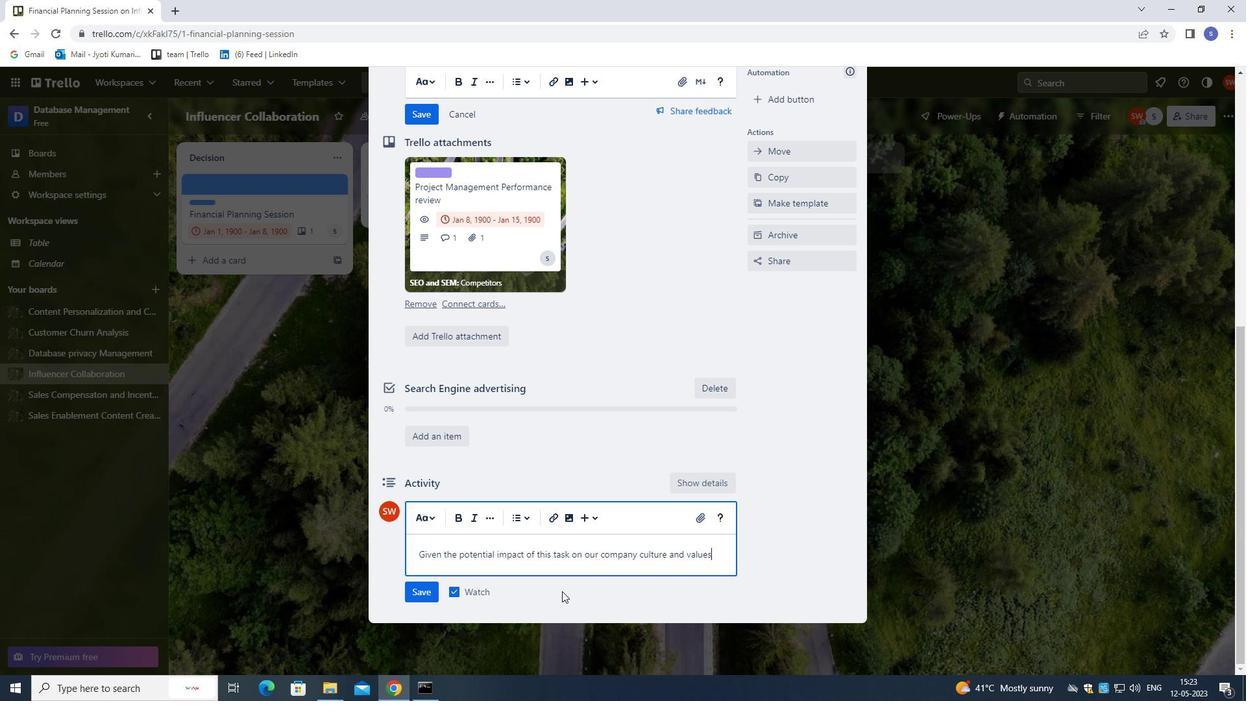 
Action: Mouse moved to (421, 115)
Screenshot: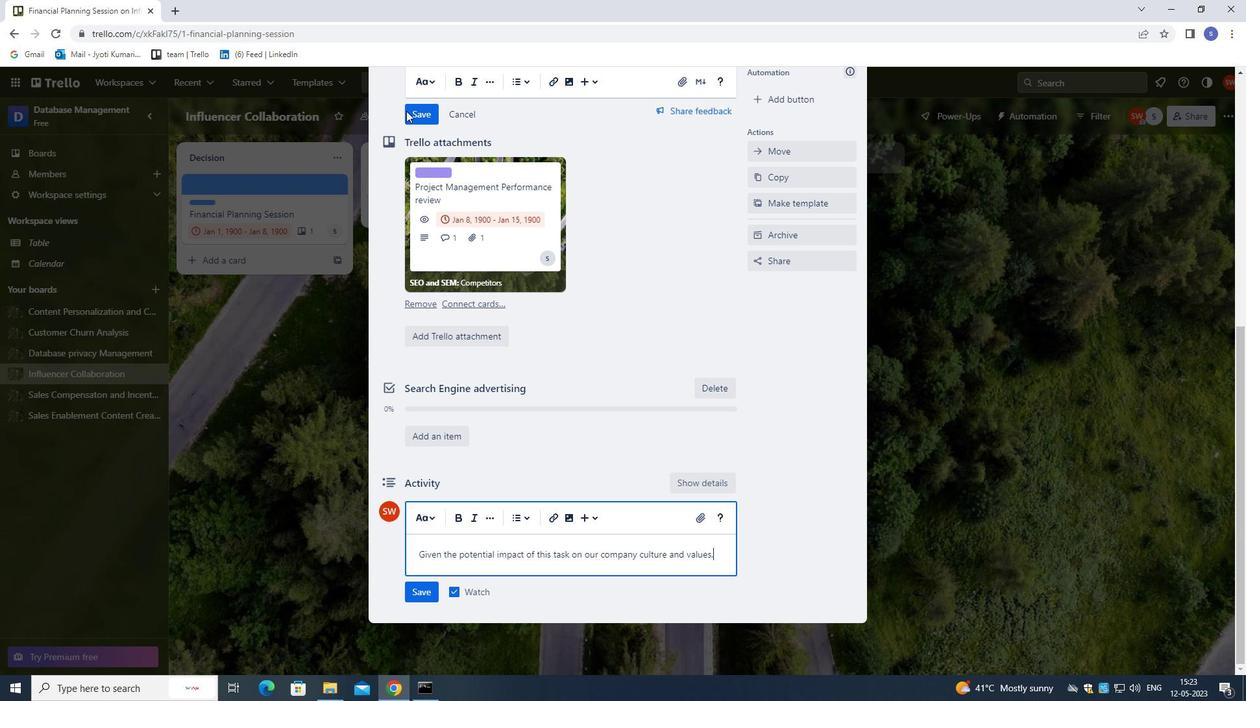 
Action: Mouse pressed left at (421, 115)
Screenshot: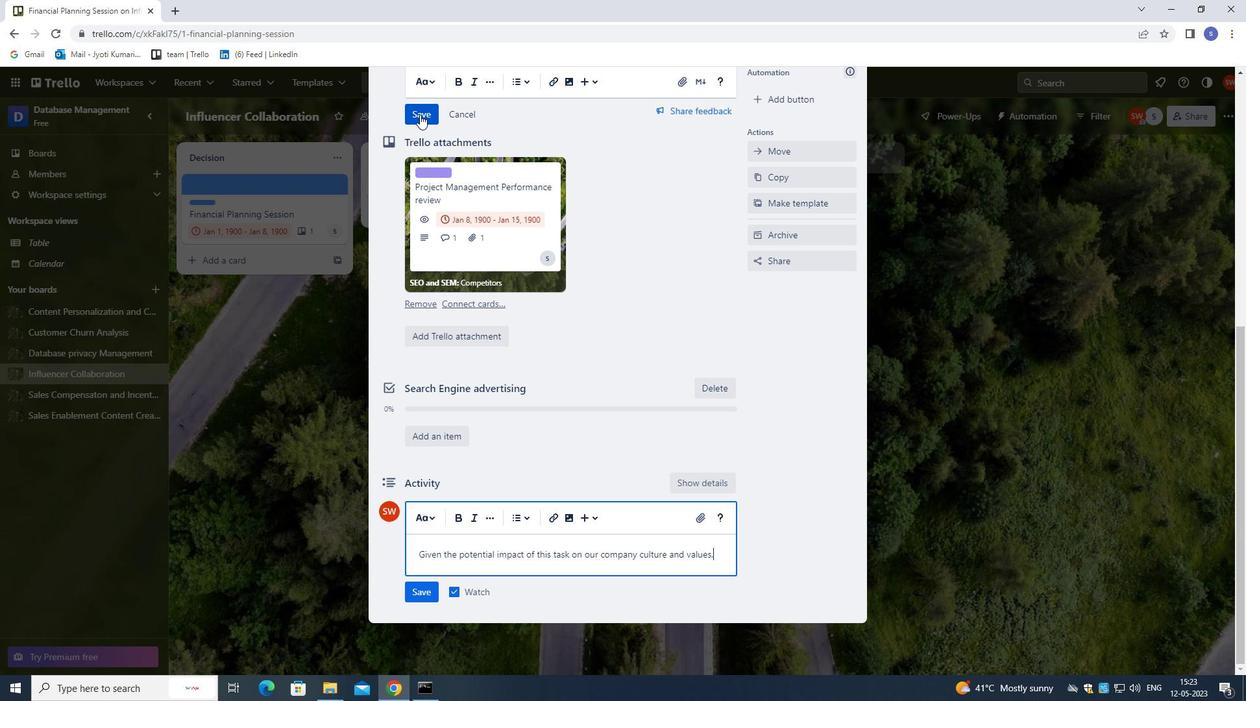 
Action: Mouse moved to (418, 593)
Screenshot: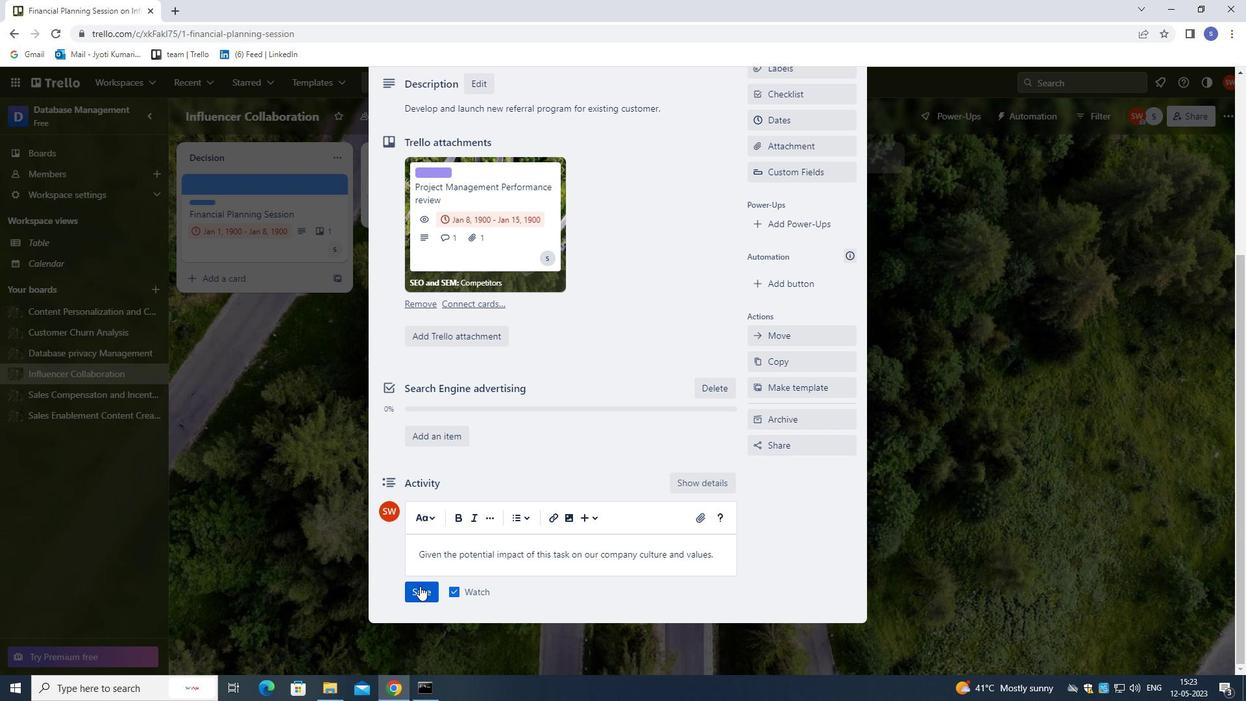 
Action: Mouse pressed left at (418, 593)
Screenshot: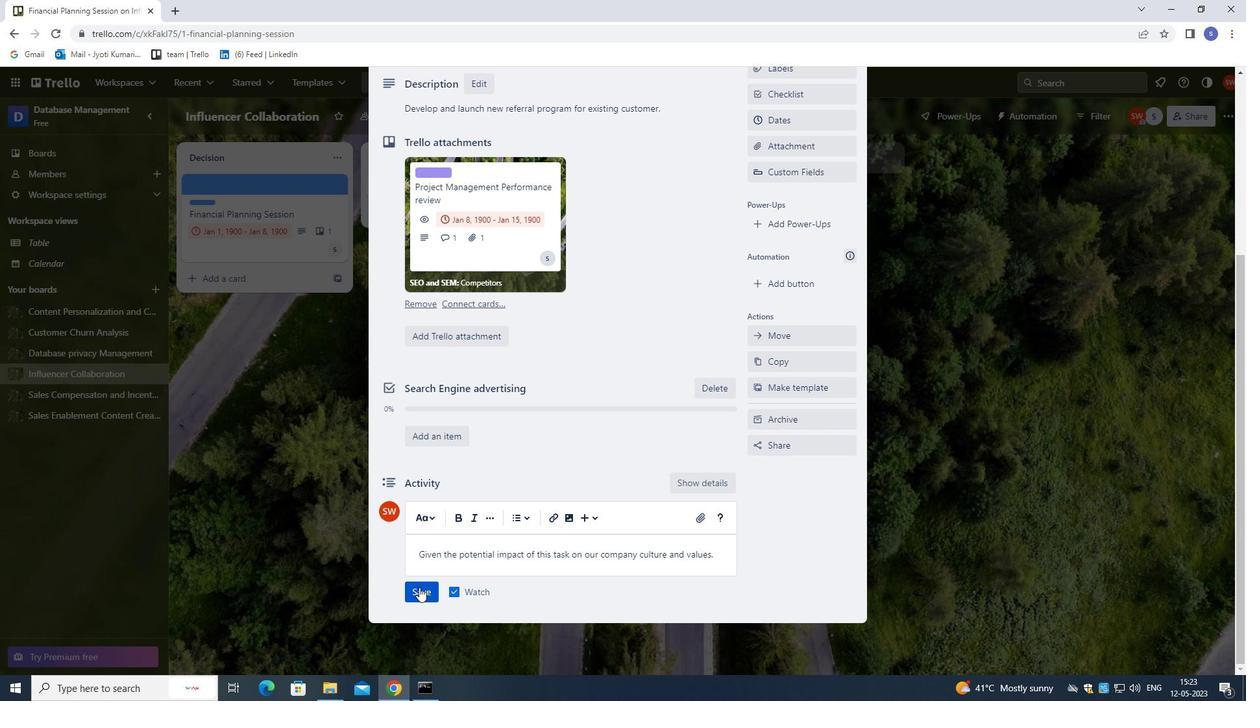 
Action: Mouse moved to (628, 458)
Screenshot: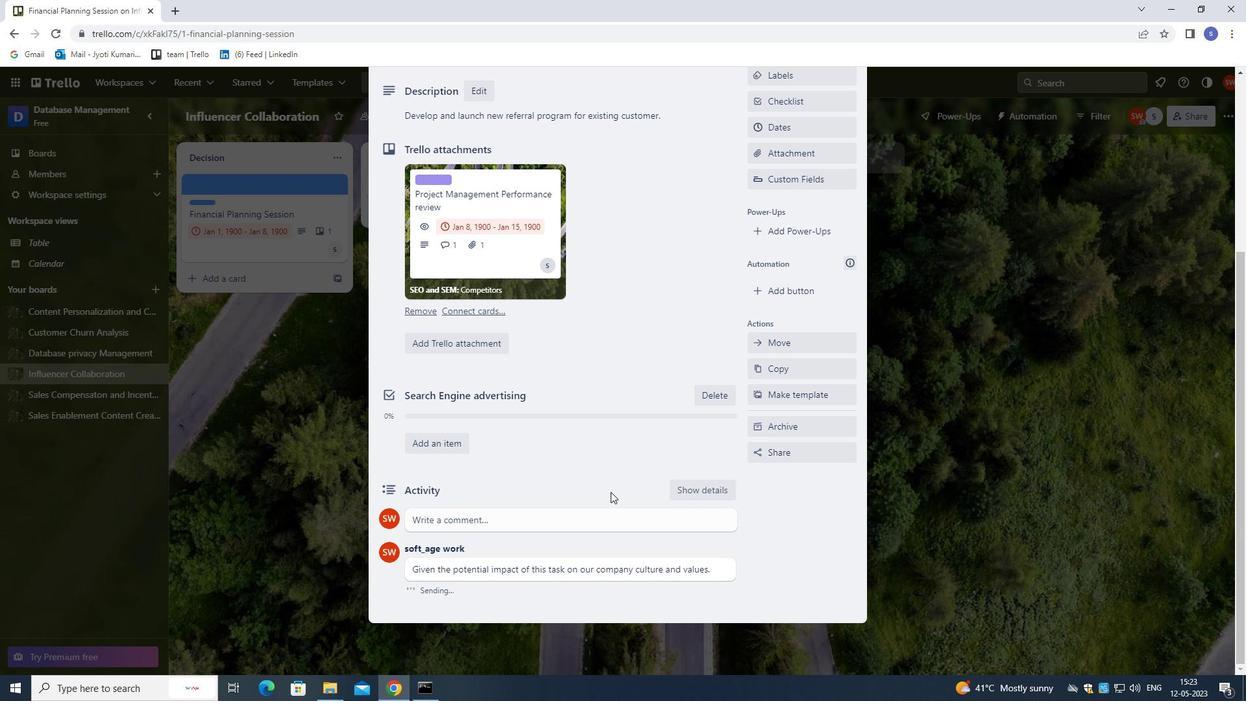 
Action: Mouse scrolled (628, 458) with delta (0, 0)
Screenshot: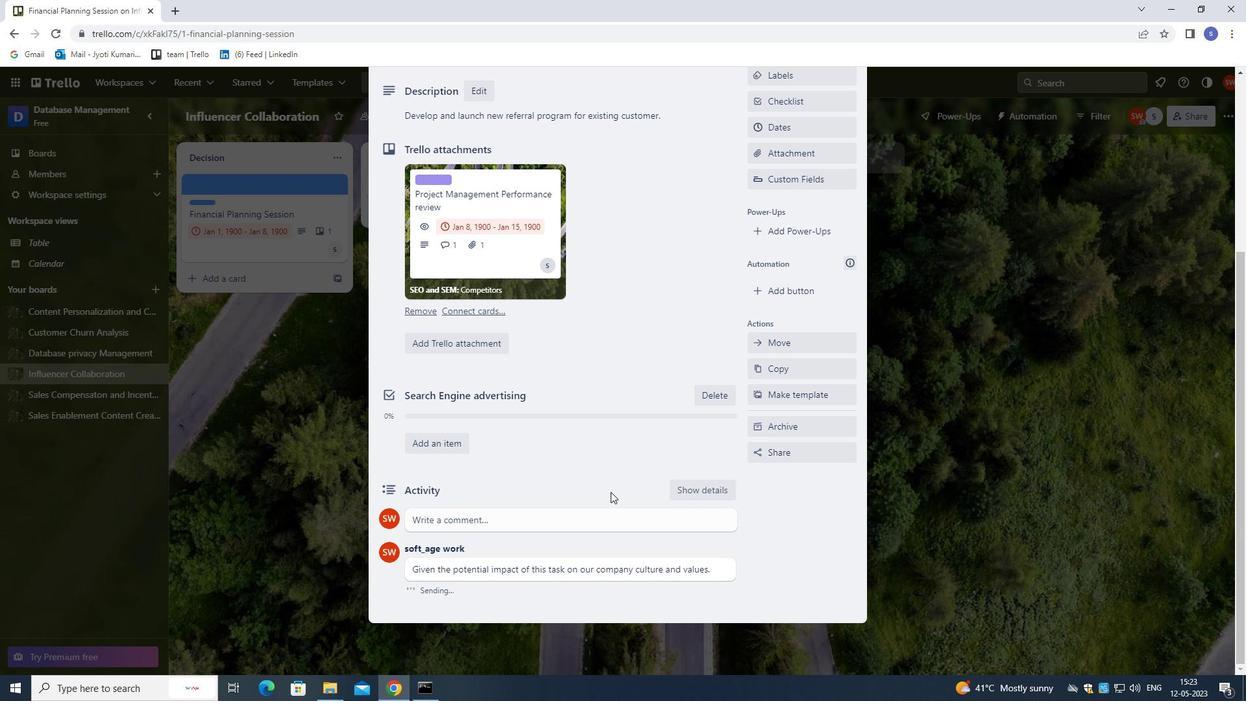 
Action: Mouse moved to (631, 448)
Screenshot: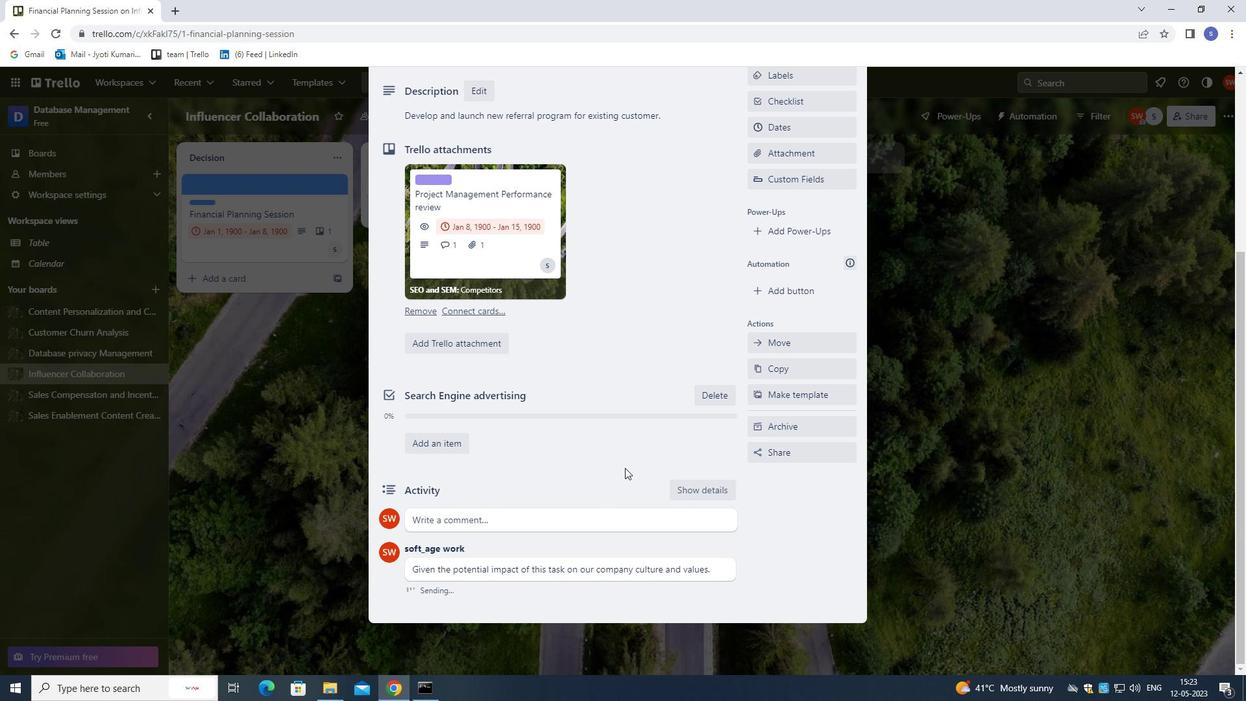 
Action: Mouse scrolled (631, 449) with delta (0, 0)
Screenshot: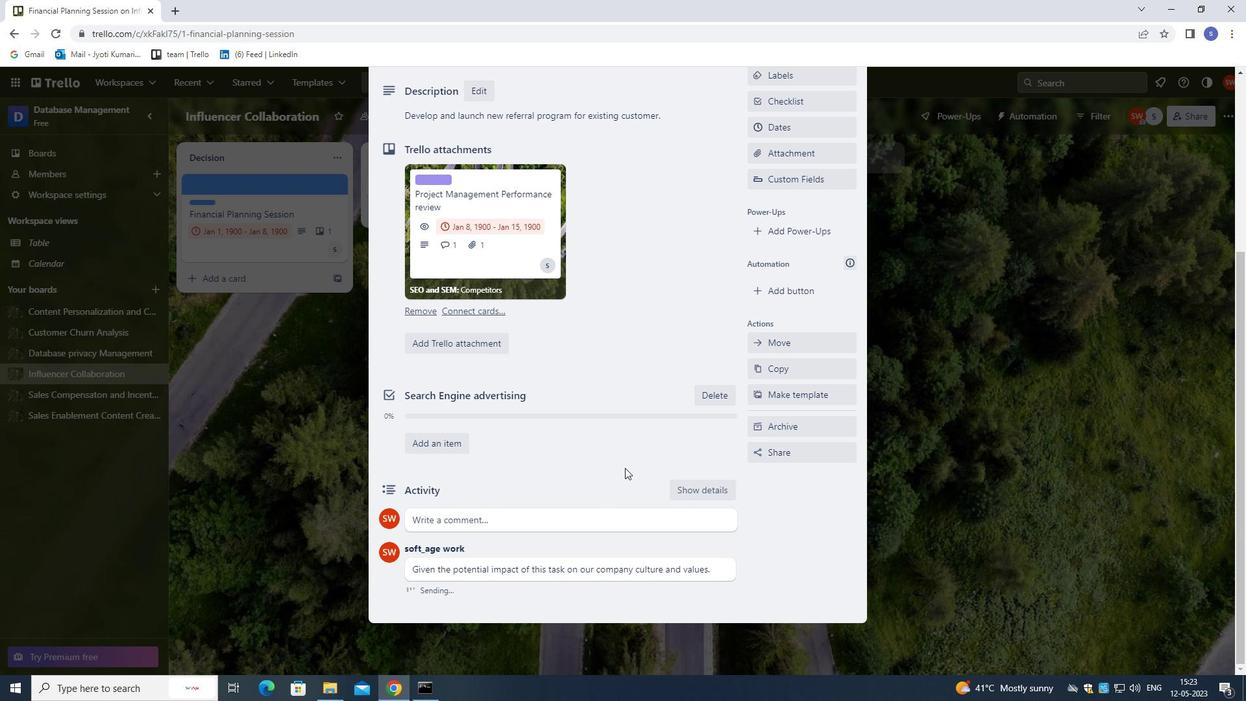 
Action: Mouse moved to (700, 290)
Screenshot: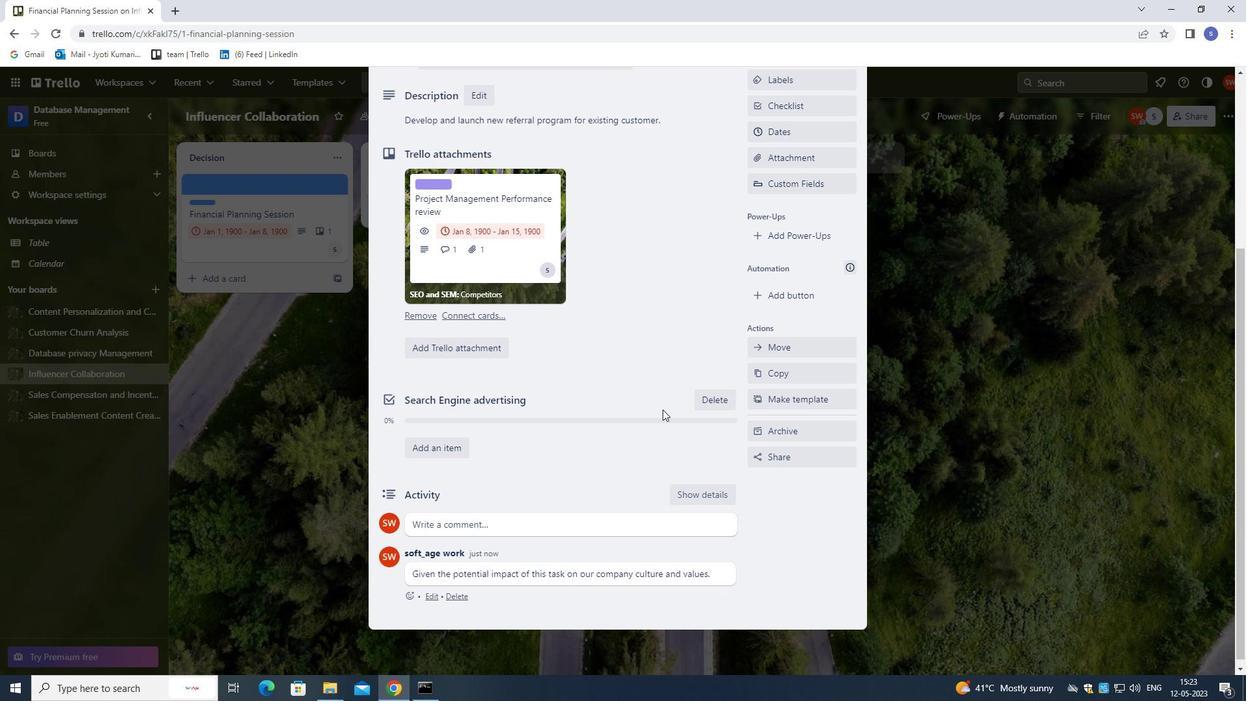 
Action: Mouse scrolled (700, 291) with delta (0, 0)
Screenshot: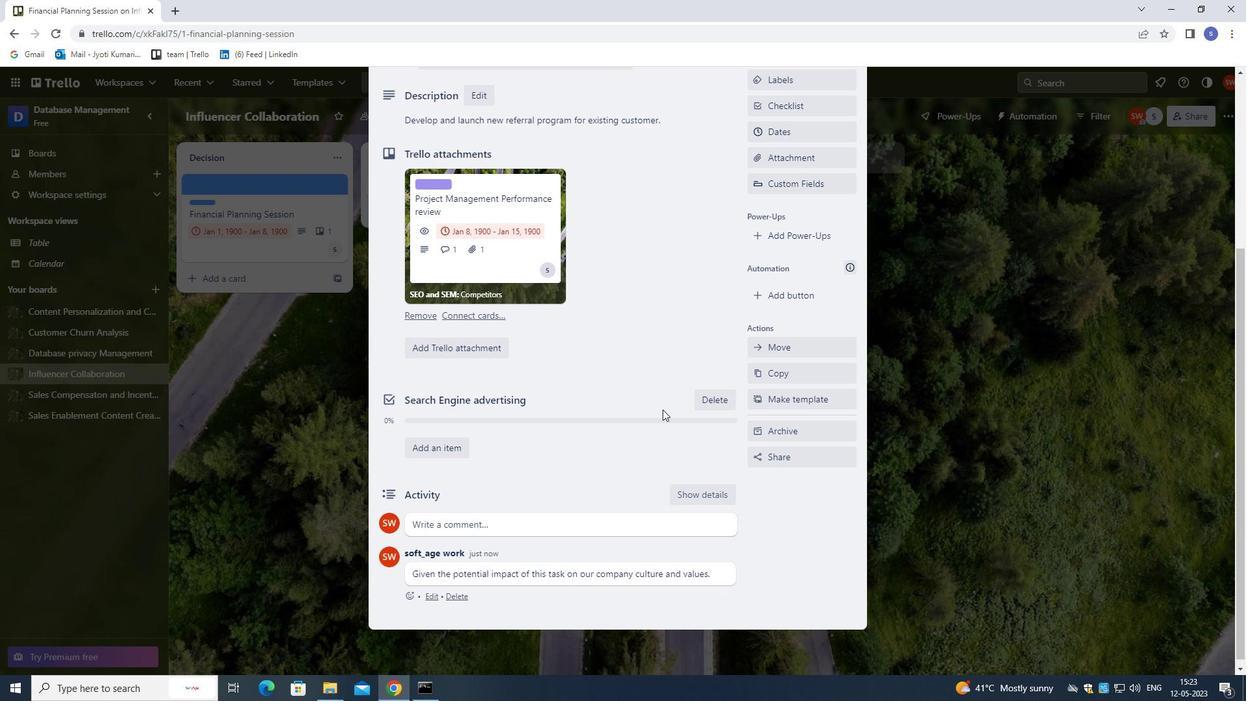 
Action: Mouse moved to (702, 283)
Screenshot: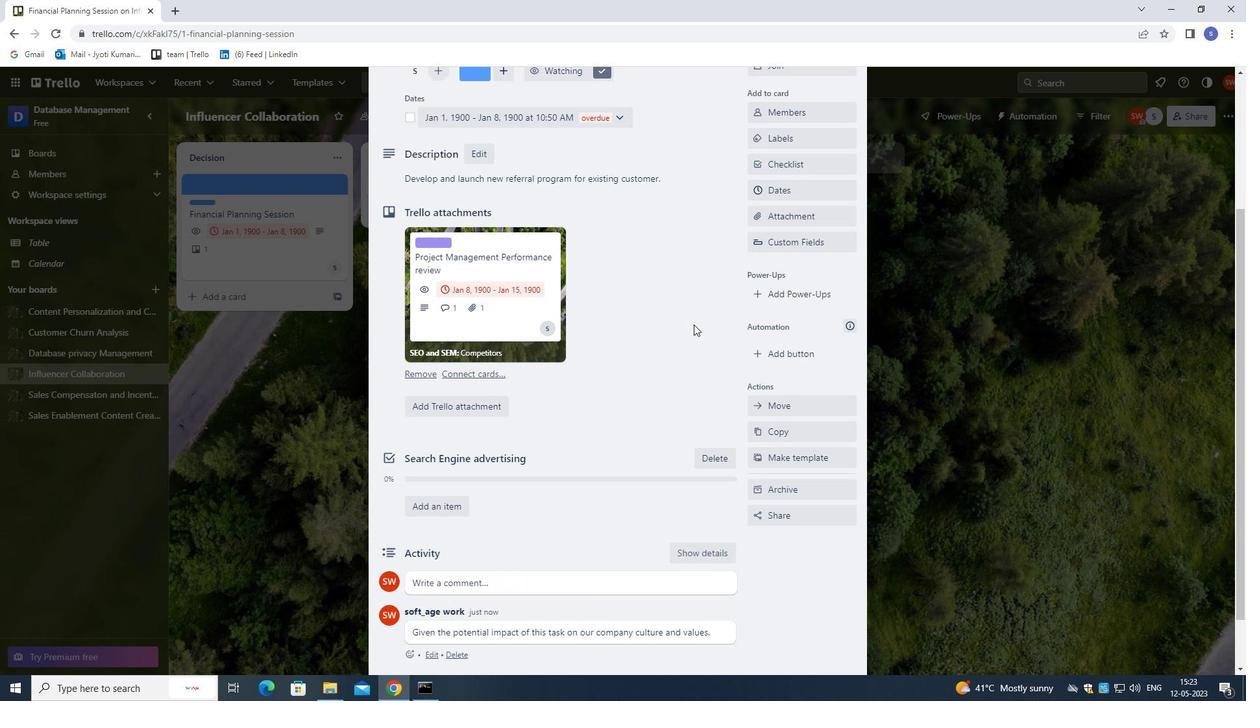 
Action: Mouse scrolled (702, 283) with delta (0, 0)
Screenshot: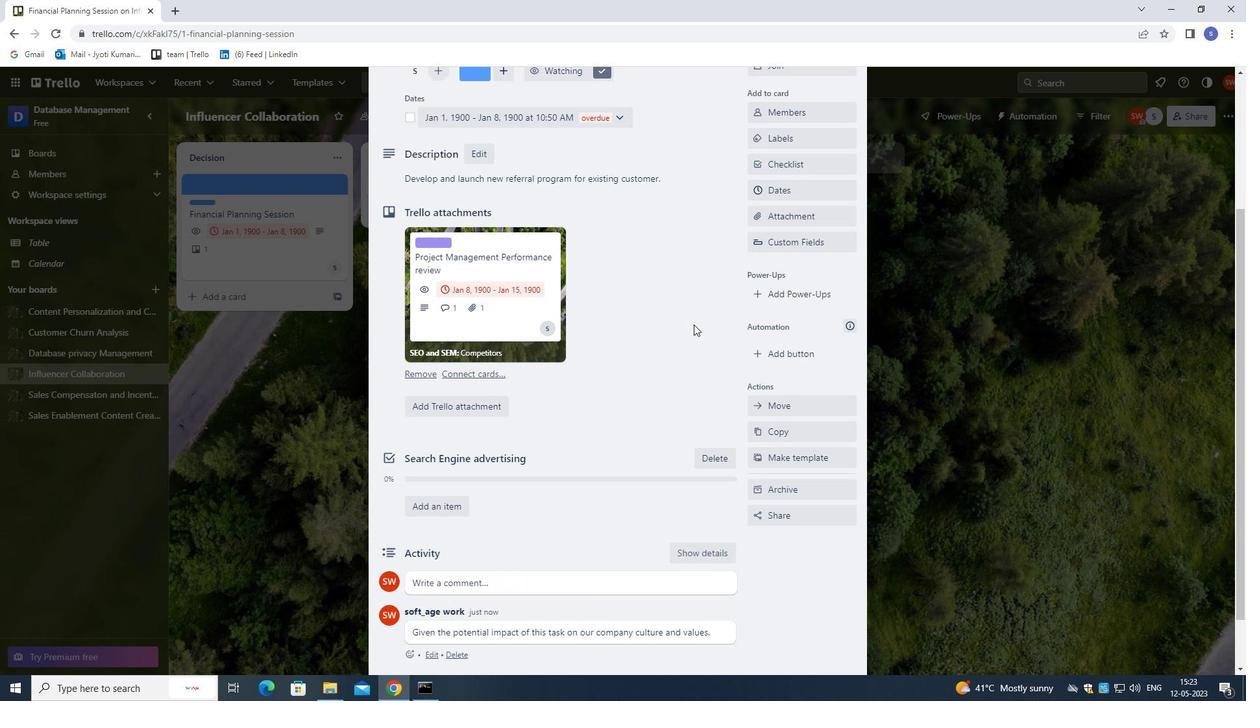 
Action: Mouse moved to (702, 280)
Screenshot: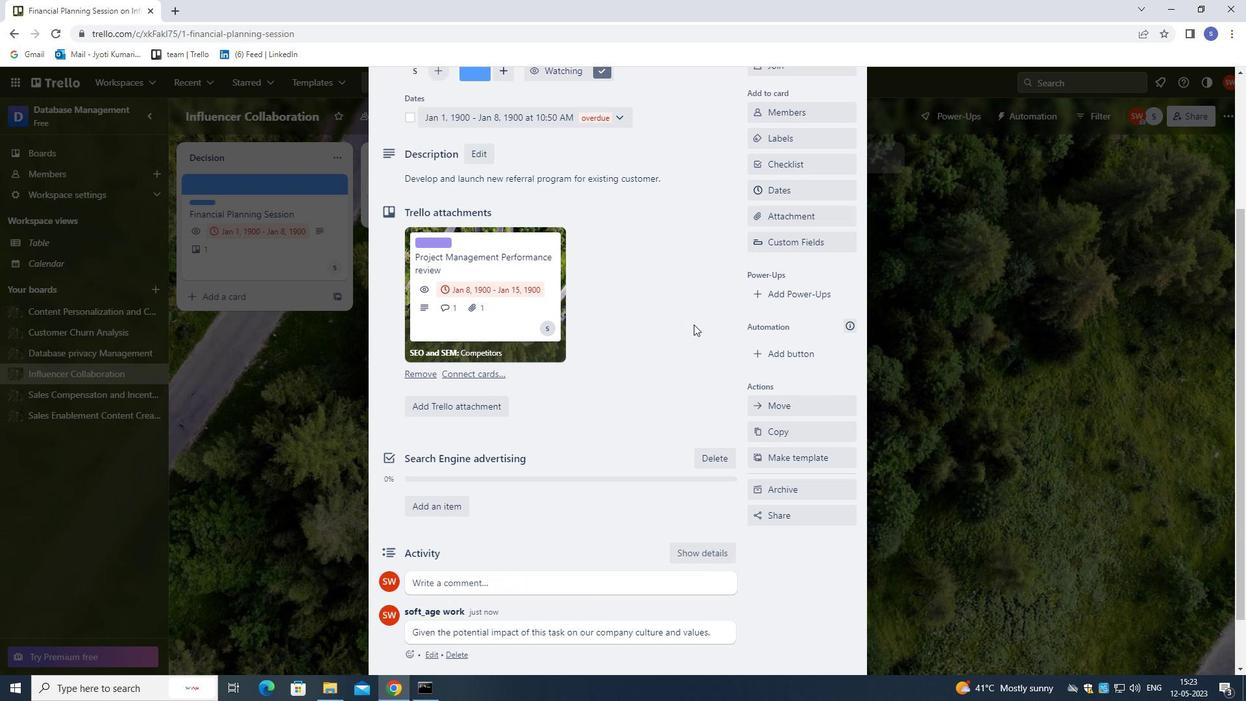 
Action: Mouse scrolled (702, 281) with delta (0, 0)
Screenshot: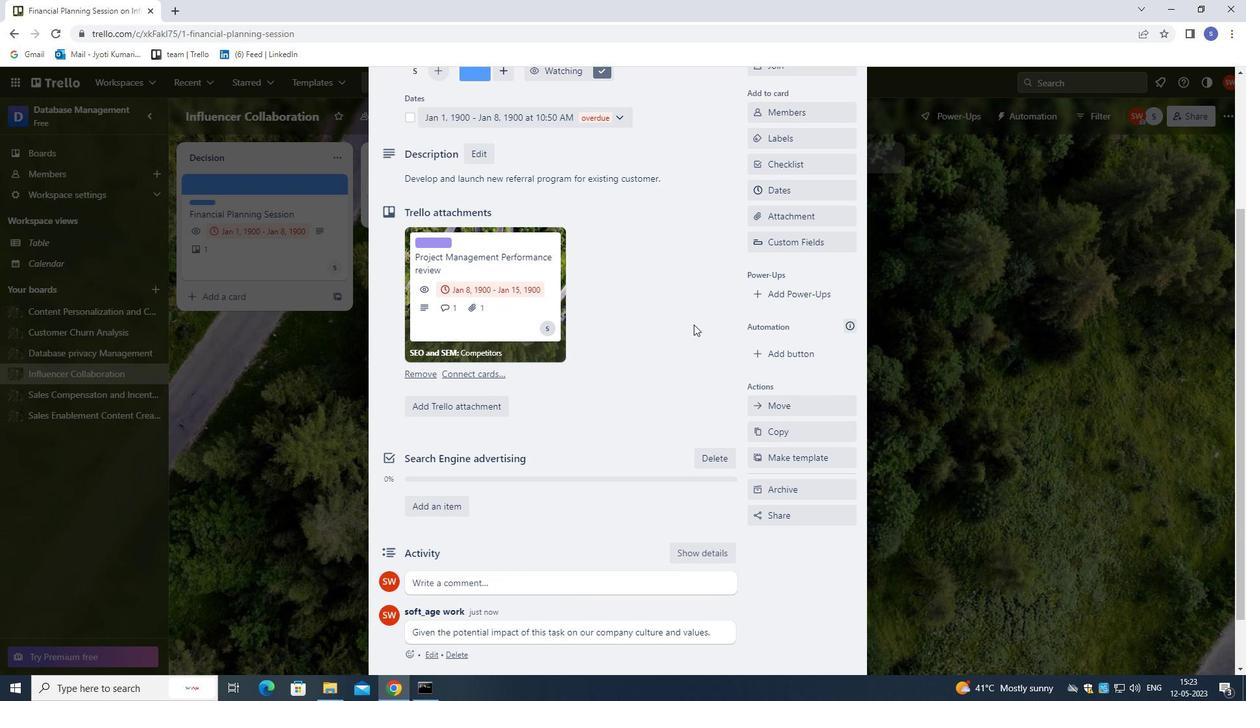 
Action: Mouse moved to (850, 112)
Screenshot: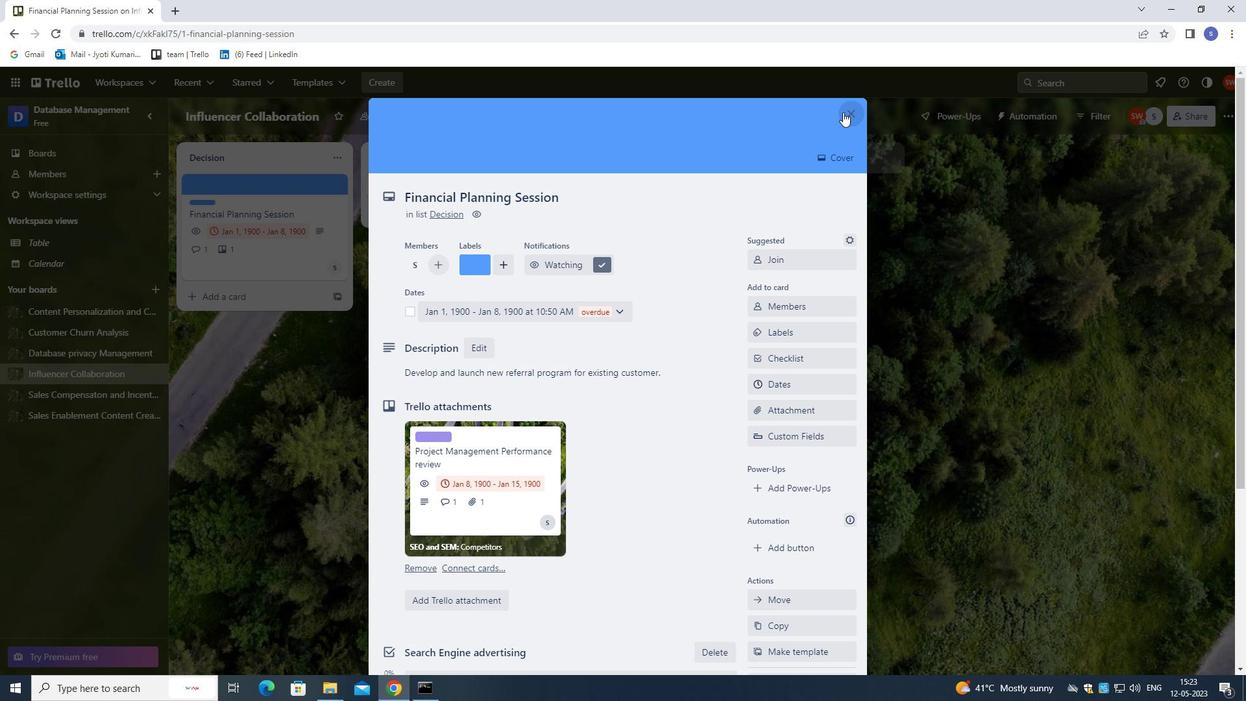 
Action: Mouse pressed left at (850, 112)
Screenshot: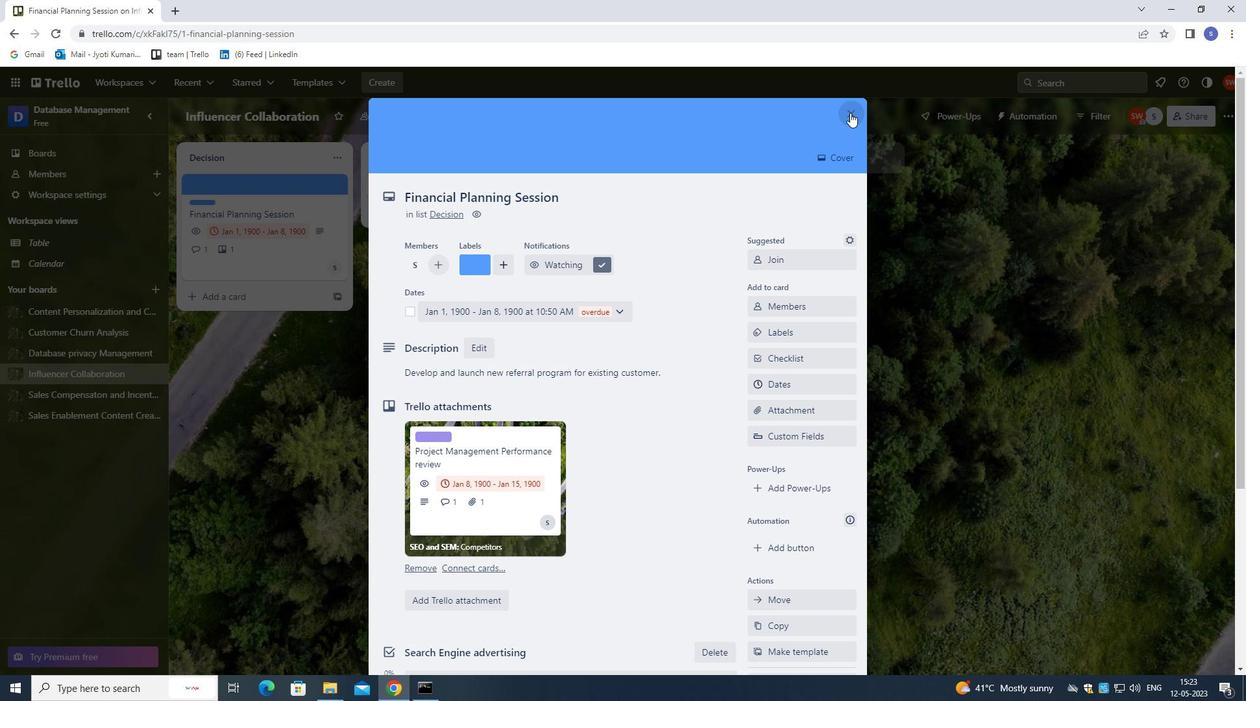 
Action: Mouse moved to (59, 356)
Screenshot: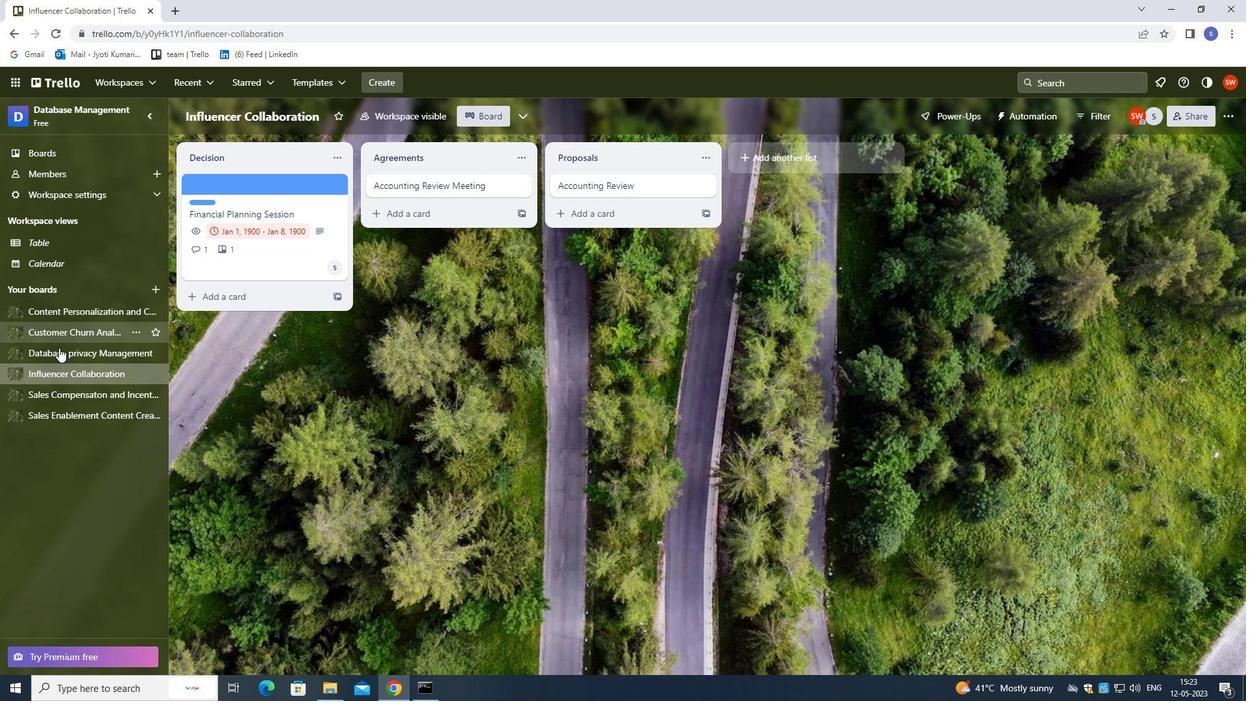 
Action: Mouse pressed left at (59, 356)
Screenshot: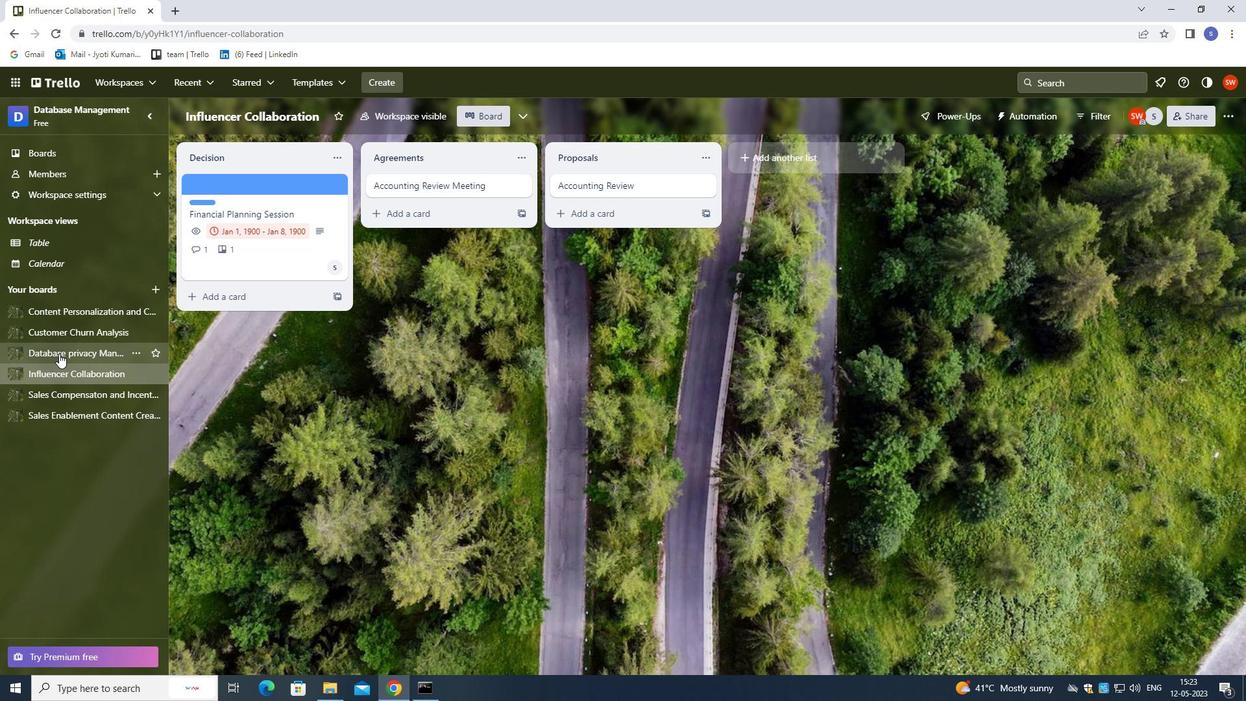 
Action: Mouse moved to (283, 181)
Screenshot: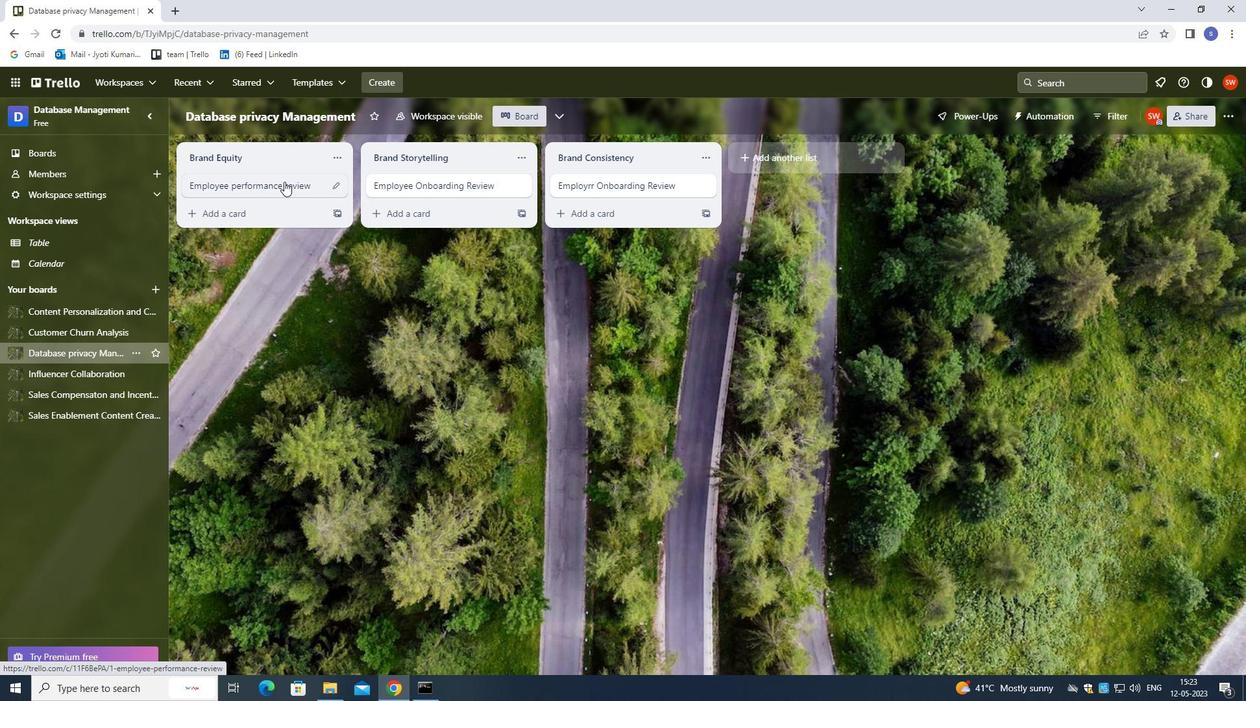 
Action: Mouse pressed left at (283, 181)
Screenshot: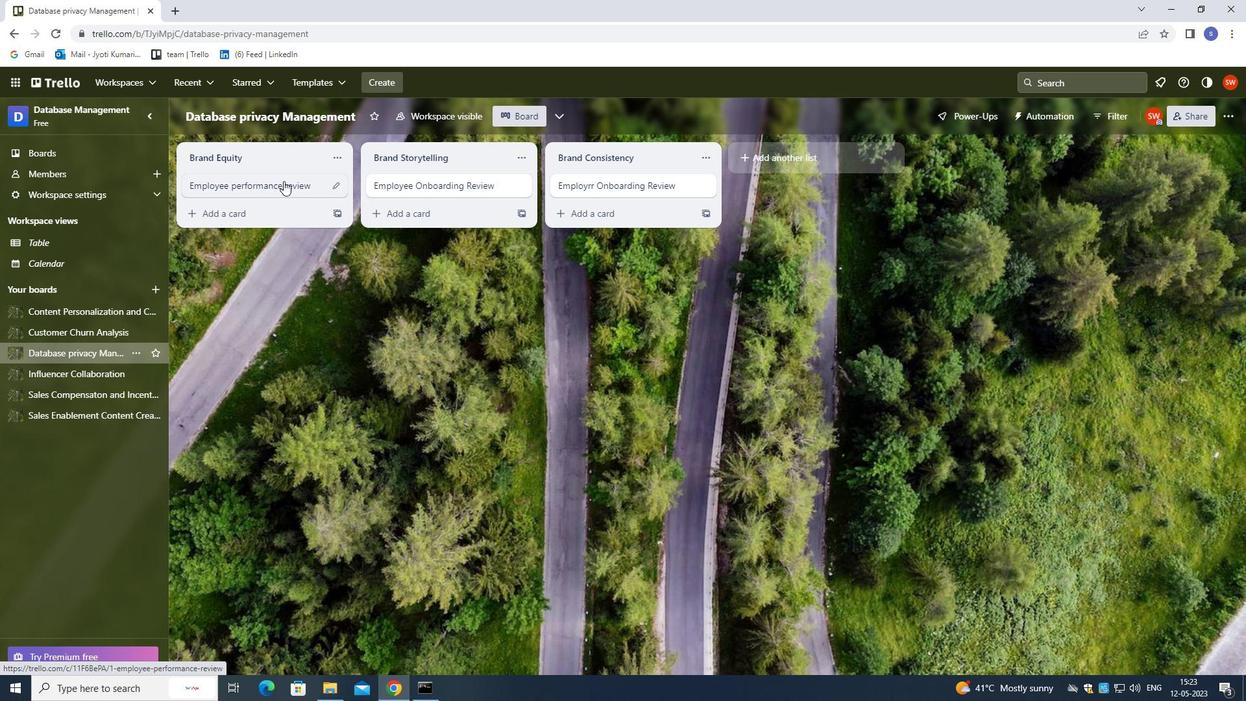 
Action: Mouse moved to (773, 184)
Screenshot: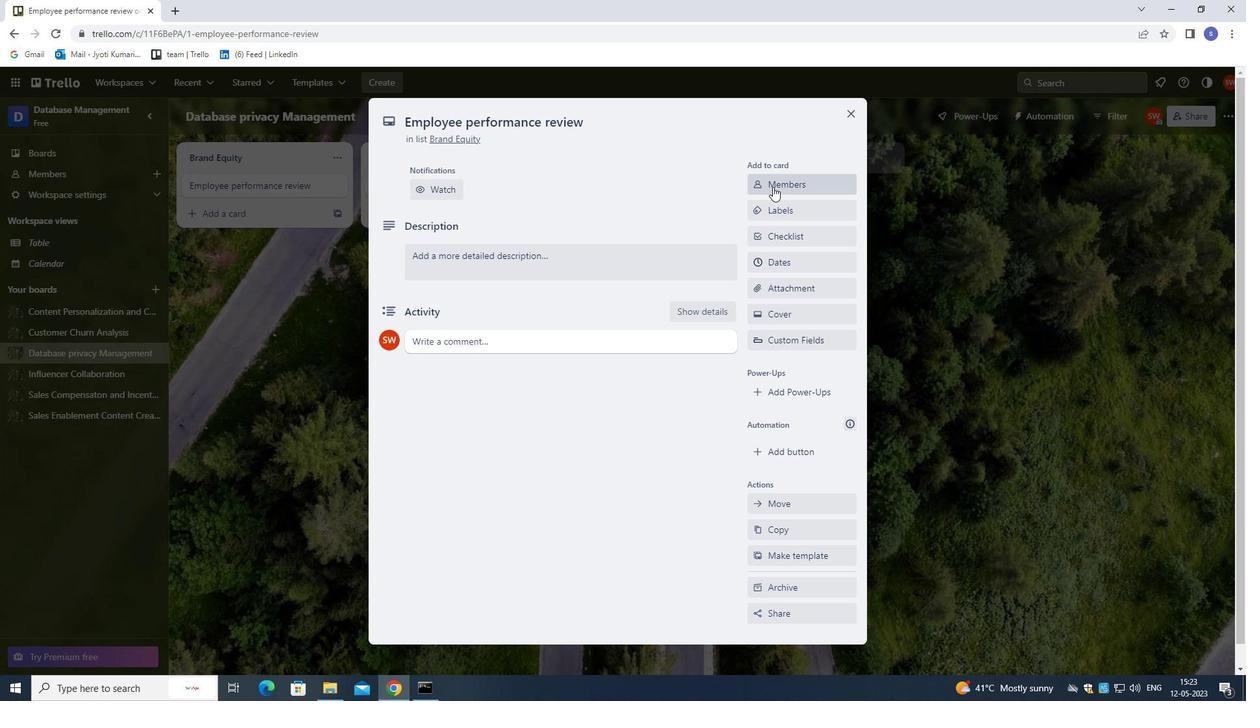 
Action: Mouse pressed left at (773, 184)
Screenshot: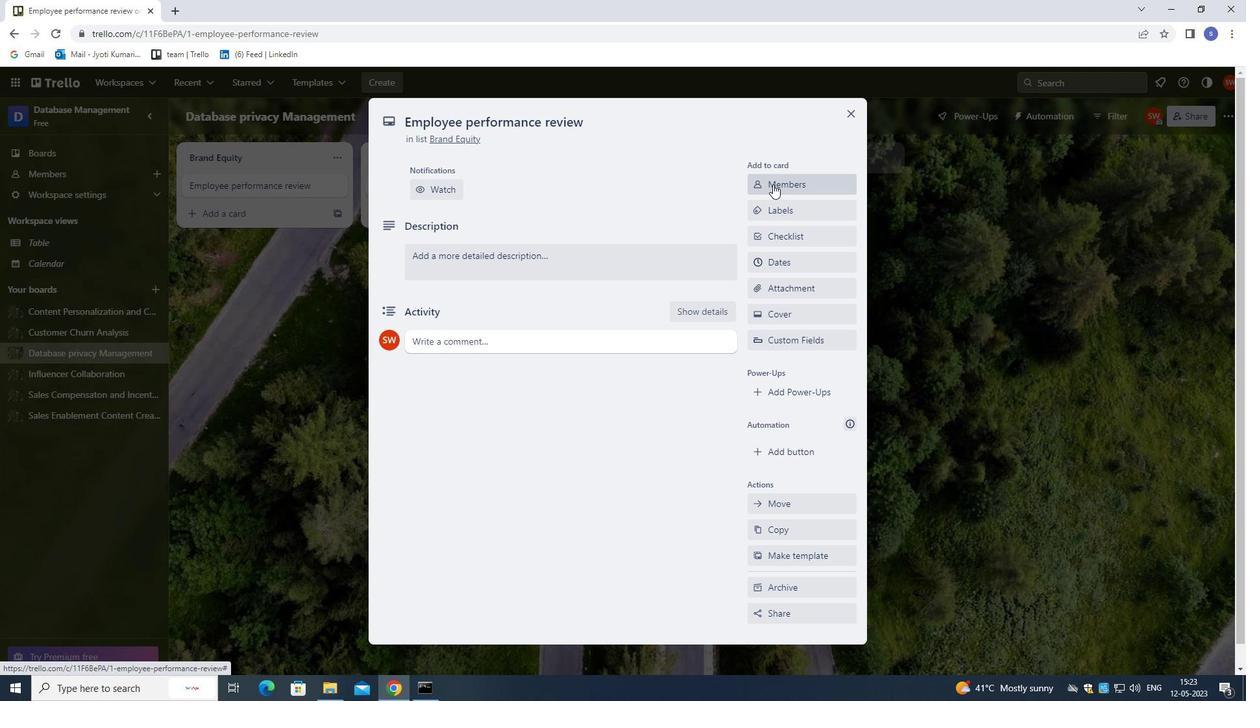 
Action: Mouse moved to (579, 75)
Screenshot: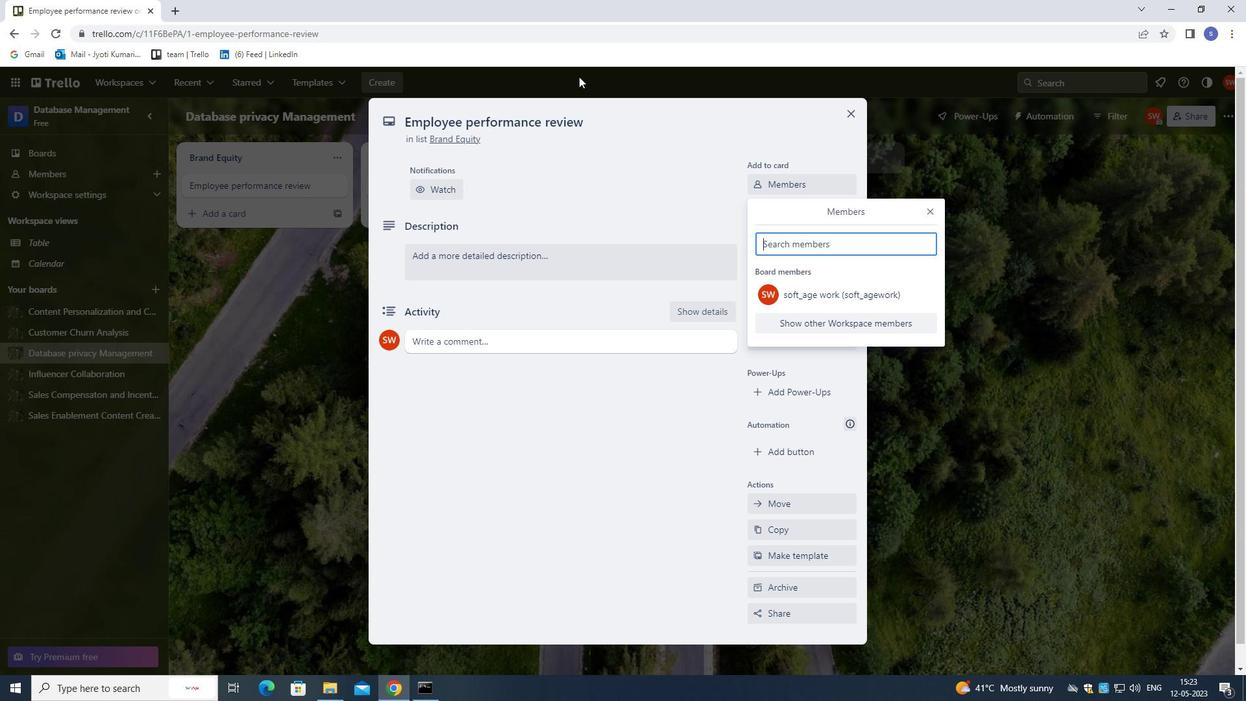 
Action: Key pressed SOFTAGE,2<Key.backspace><Key.backspace>.2<Key.backspace>1<Key.shift>@SOFTAGE.NET
Screenshot: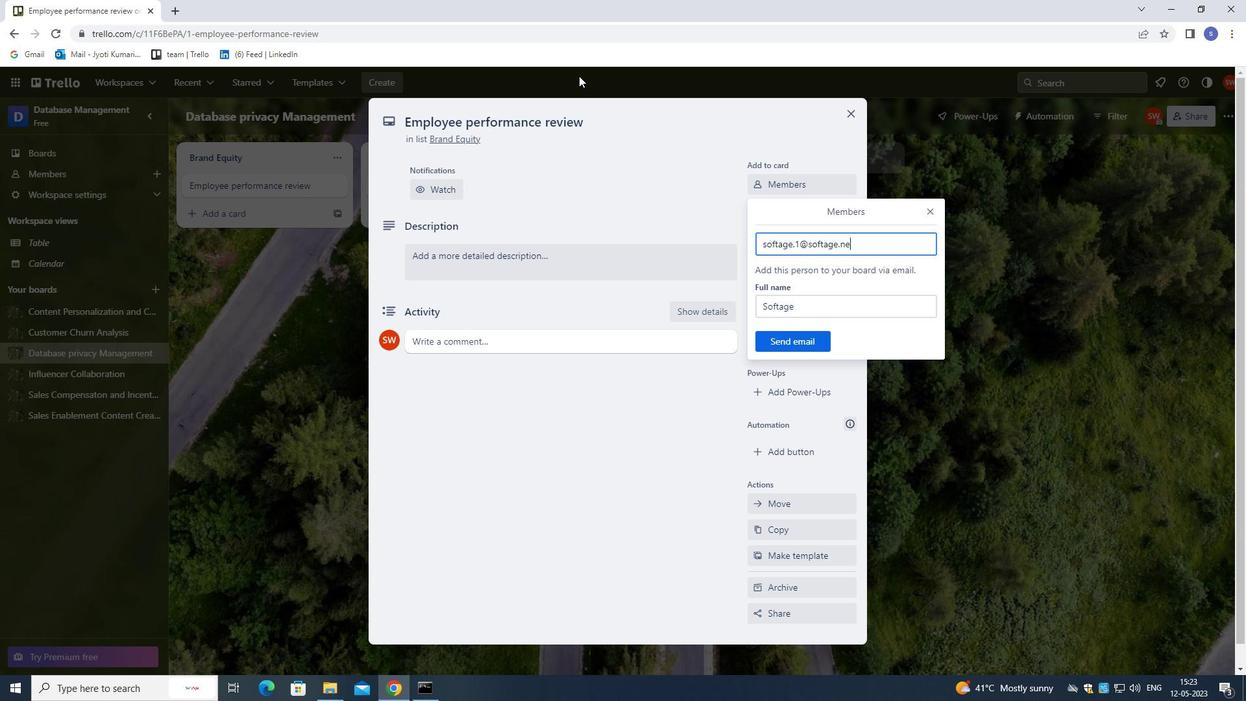 
Action: Mouse moved to (775, 340)
Screenshot: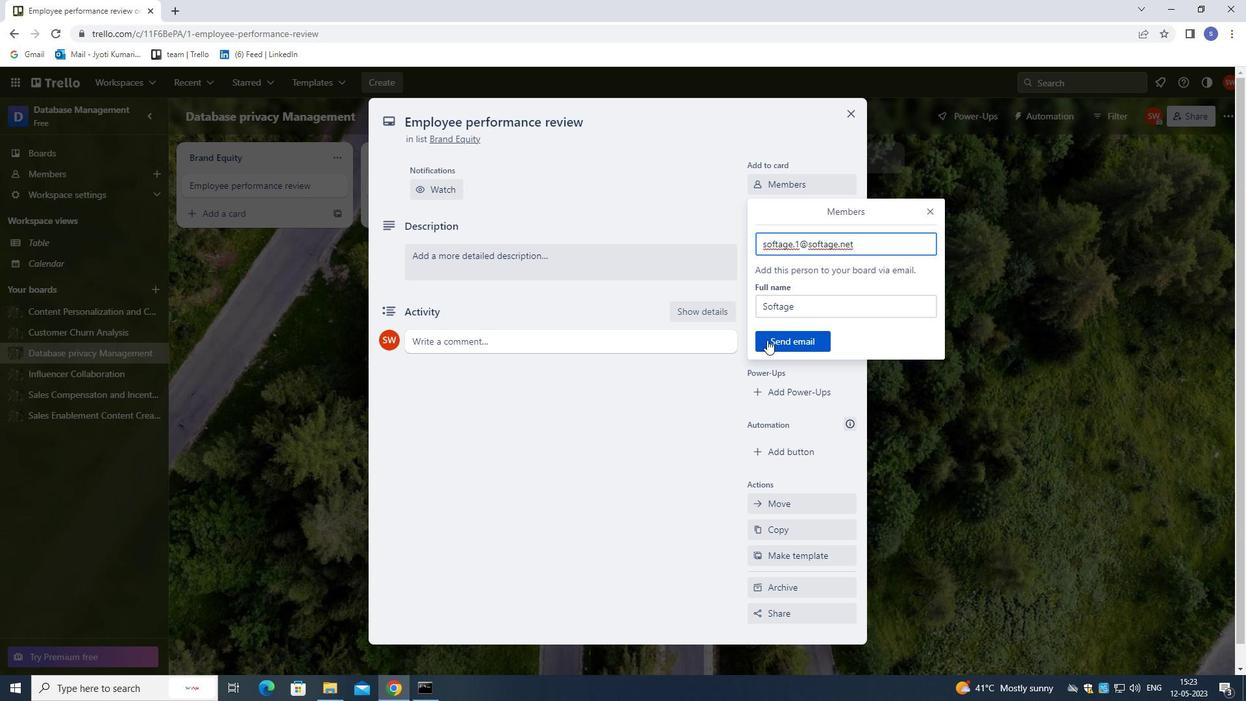 
Action: Mouse pressed left at (775, 340)
Screenshot: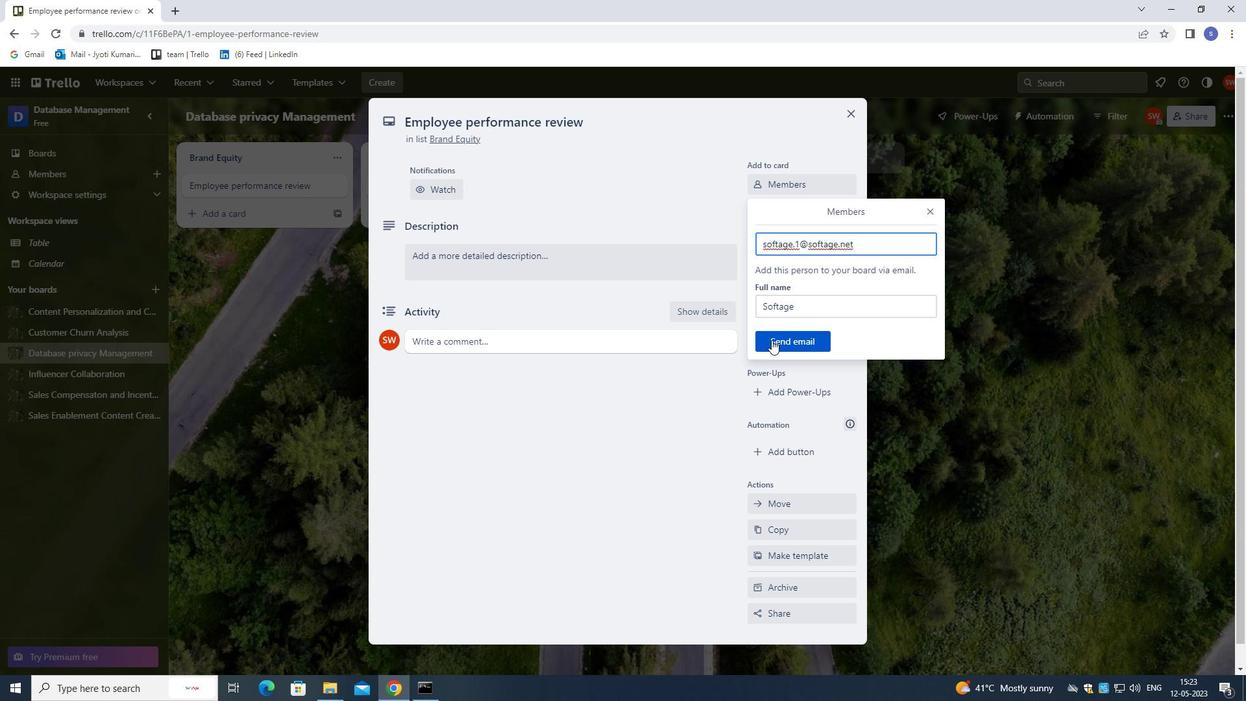 
Action: Mouse moved to (782, 258)
Screenshot: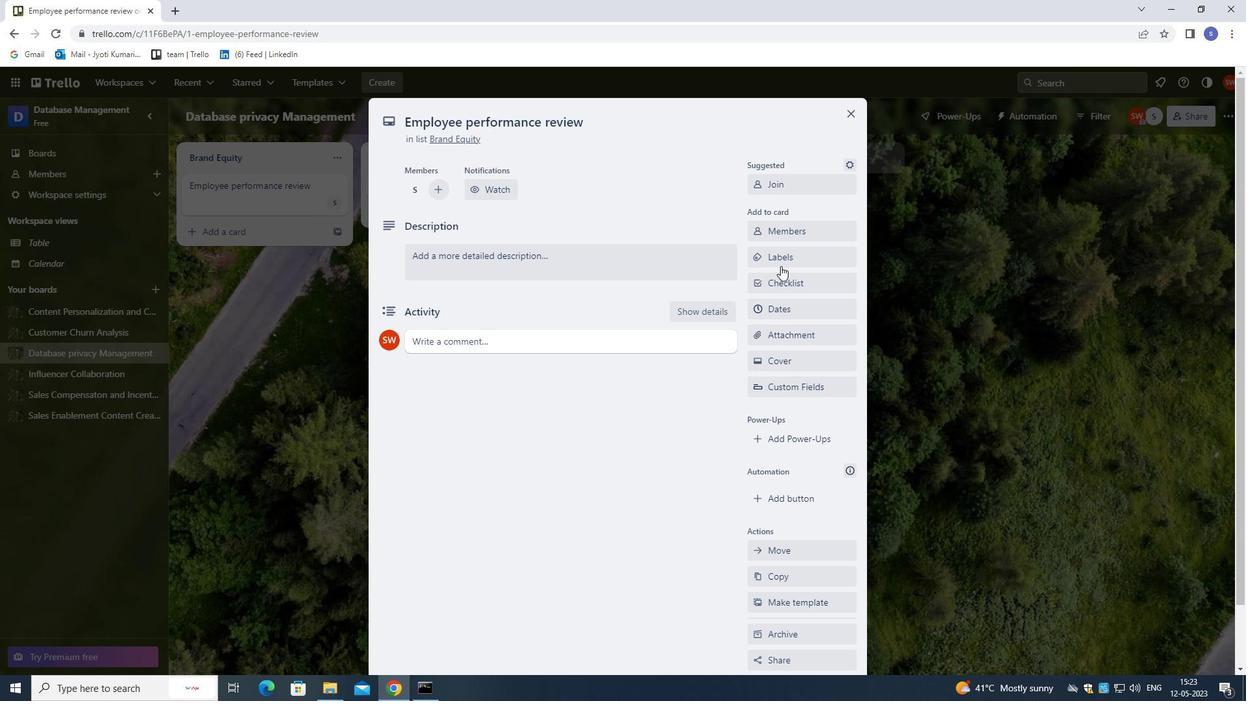 
Action: Mouse pressed left at (782, 258)
Screenshot: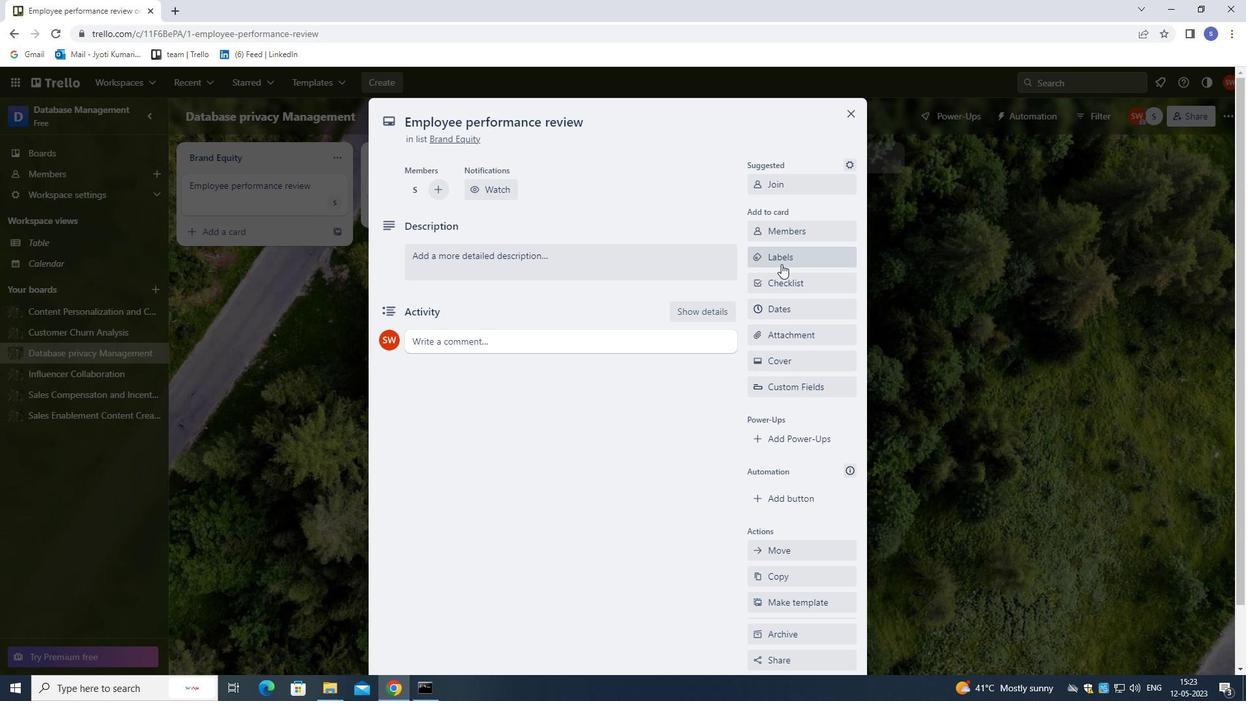 
Action: Mouse moved to (656, 188)
Screenshot: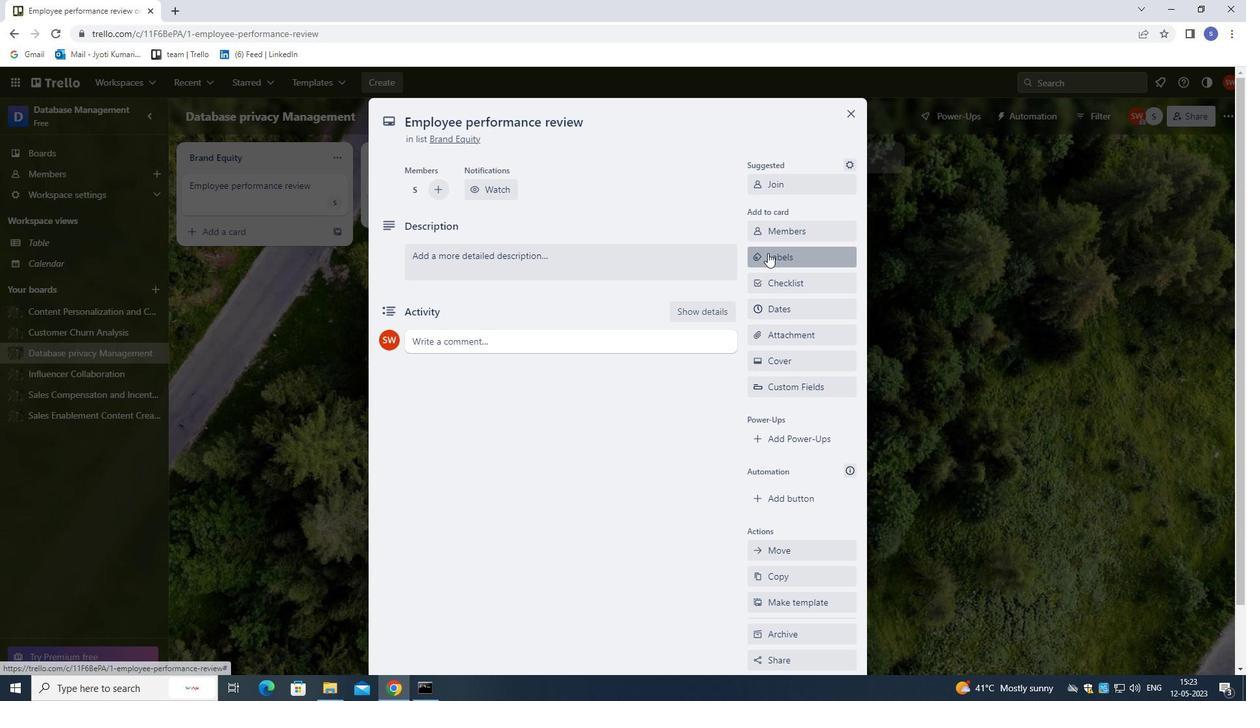 
Action: Key pressed Y
Screenshot: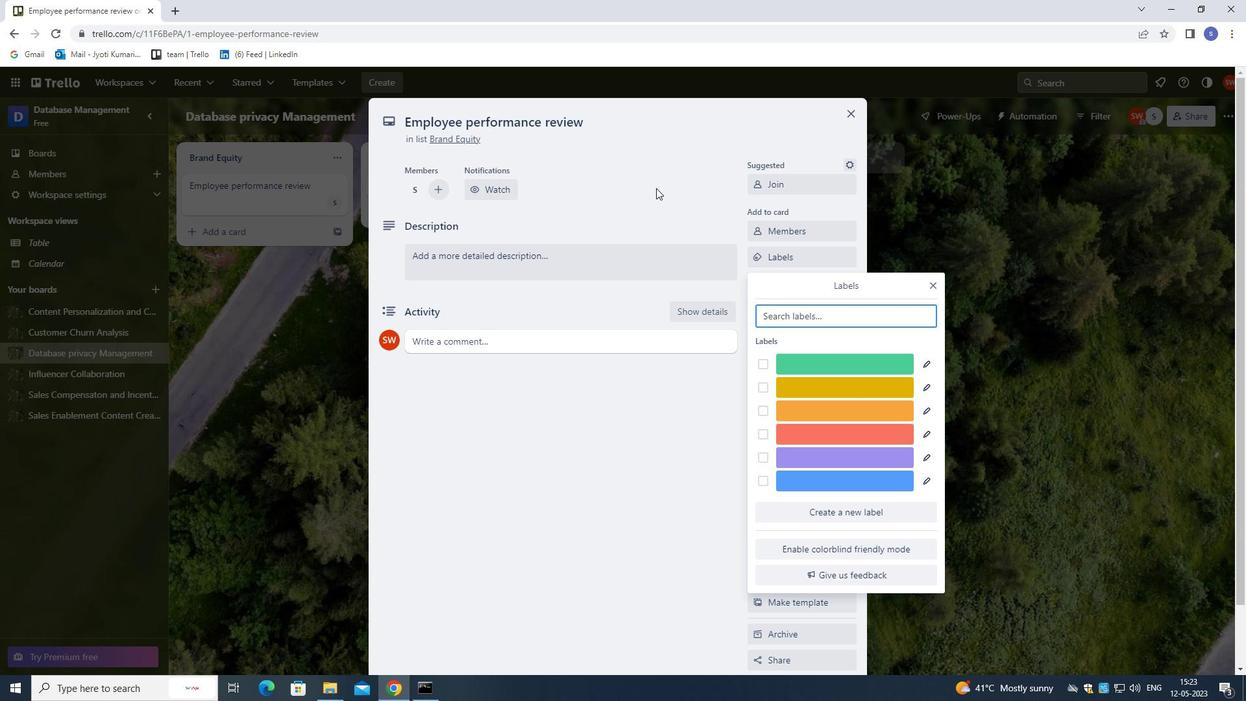 
Action: Mouse moved to (777, 357)
Screenshot: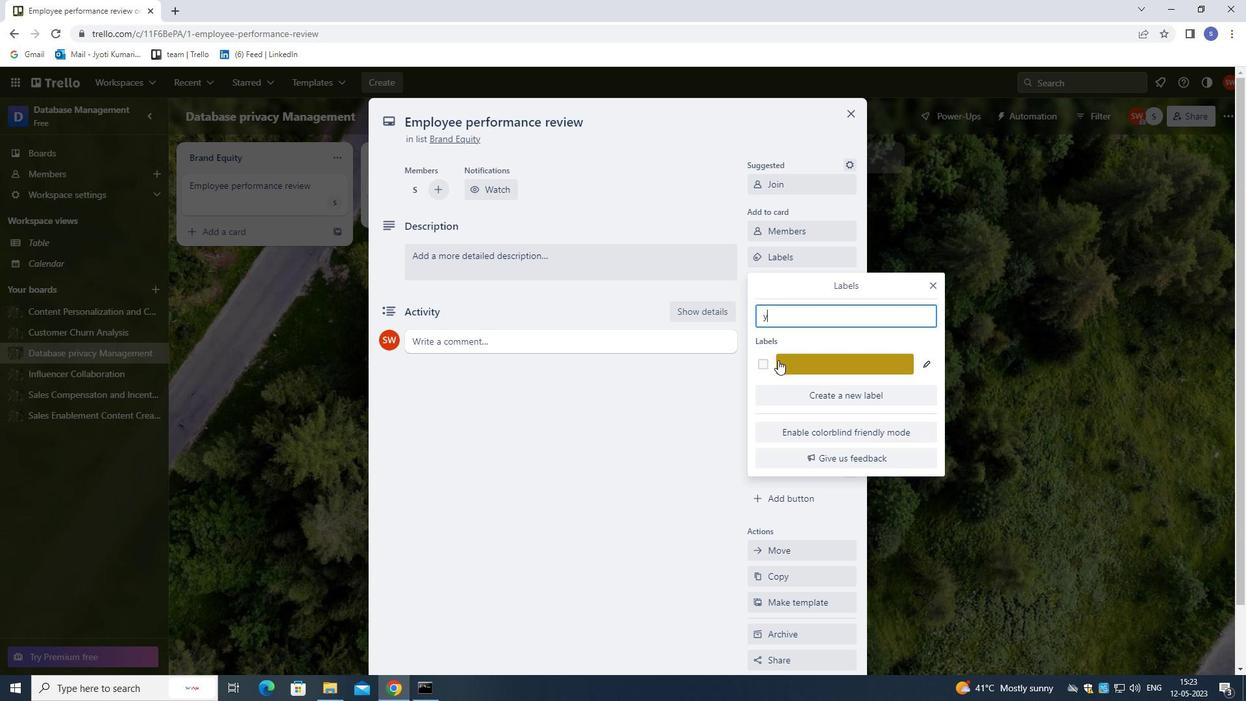 
Action: Mouse pressed left at (777, 357)
Screenshot: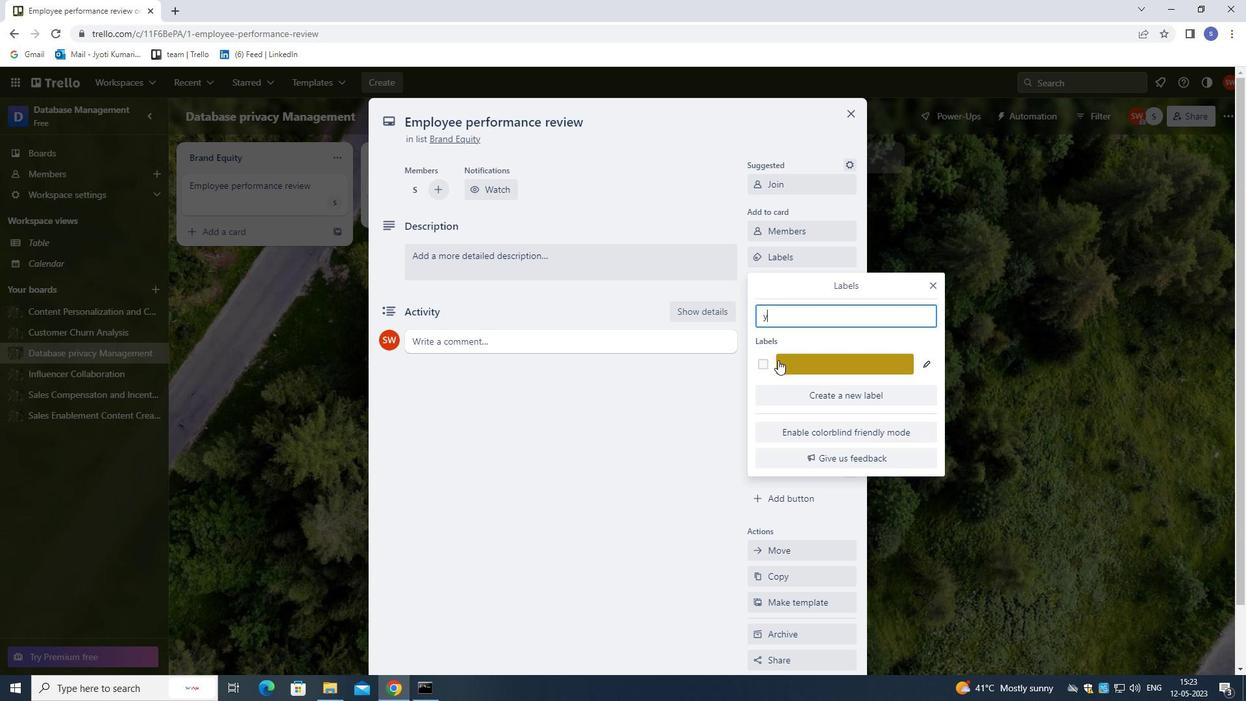 
Action: Mouse moved to (935, 285)
Screenshot: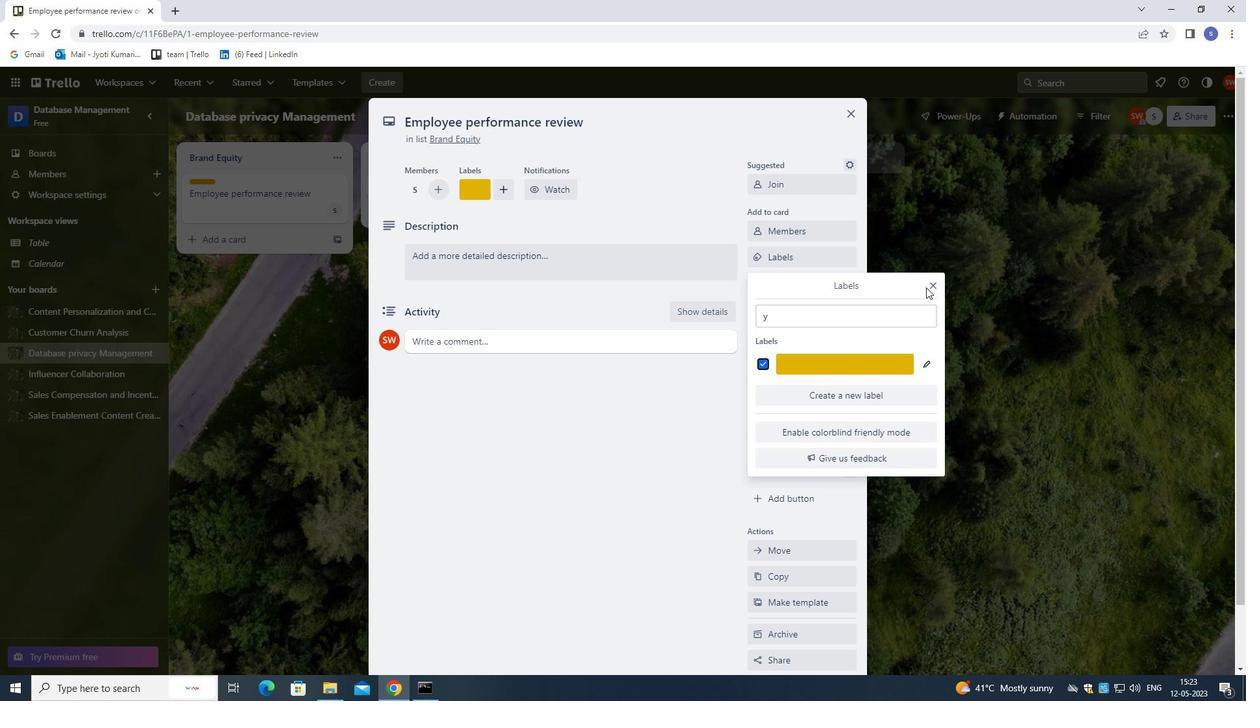 
Action: Mouse pressed left at (935, 285)
Screenshot: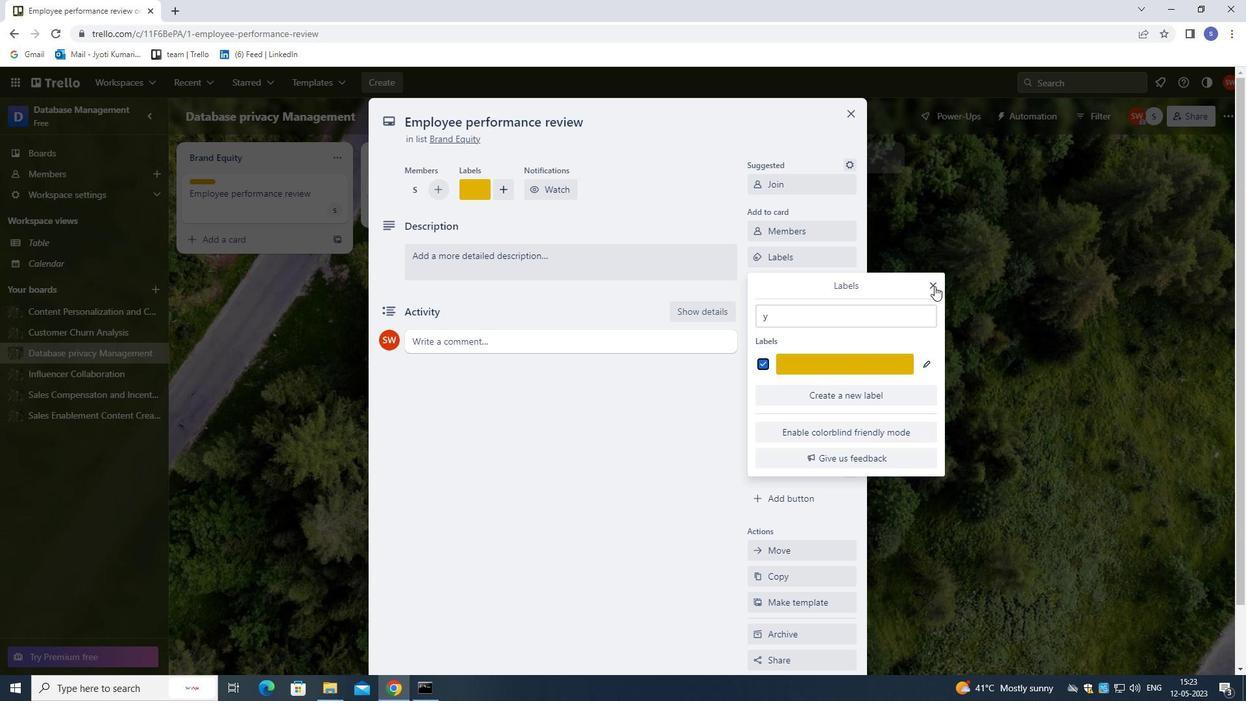 
Action: Mouse moved to (791, 283)
Screenshot: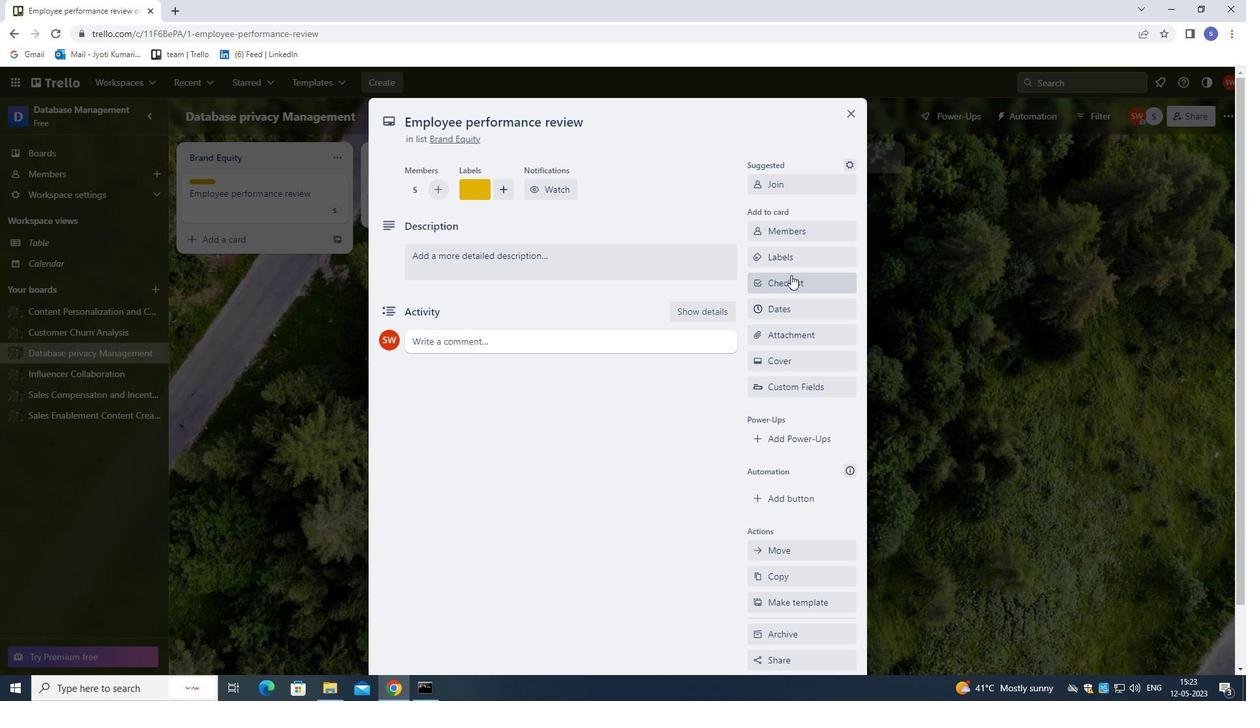 
Action: Mouse pressed left at (791, 283)
Screenshot: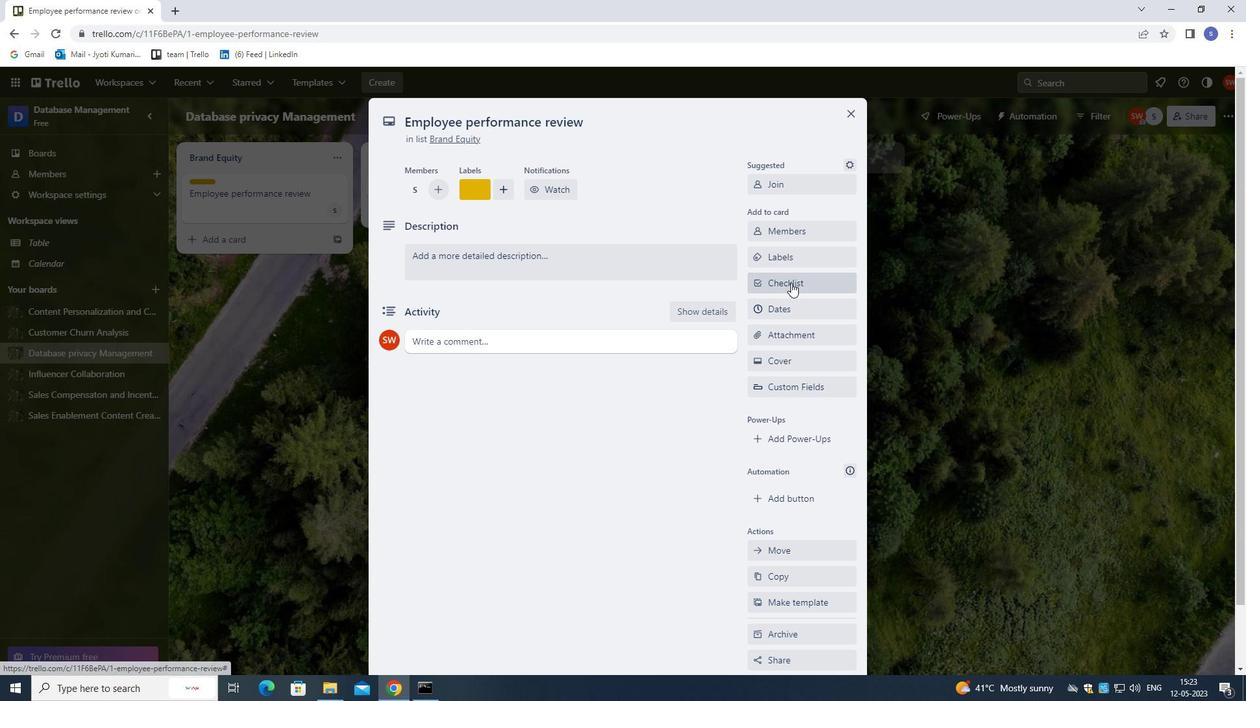 
Action: Mouse moved to (705, 246)
Screenshot: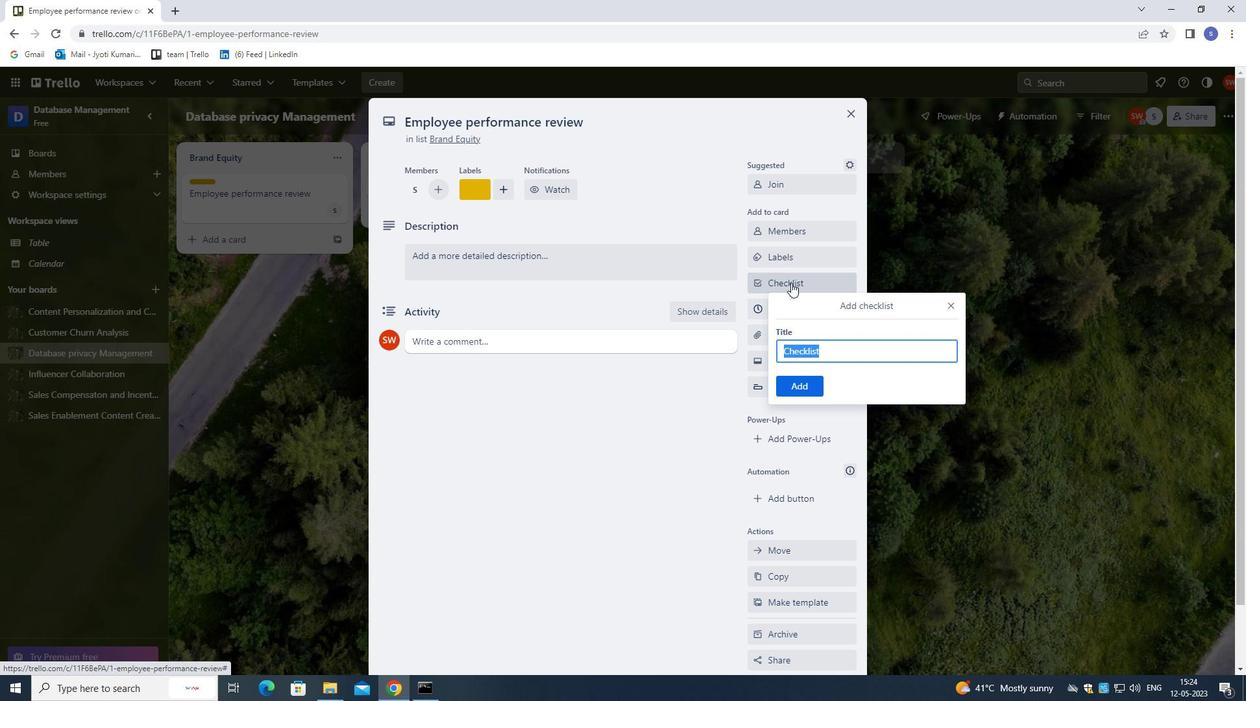 
Action: Key pressed <Key.shift>X<Key.backspace>CONSTITUENT<Key.space><Key.shift><Key.shift><Key.shift><Key.shift><Key.shift><Key.shift><Key.shift><Key.shift><Key.shift>OUTREACH
Screenshot: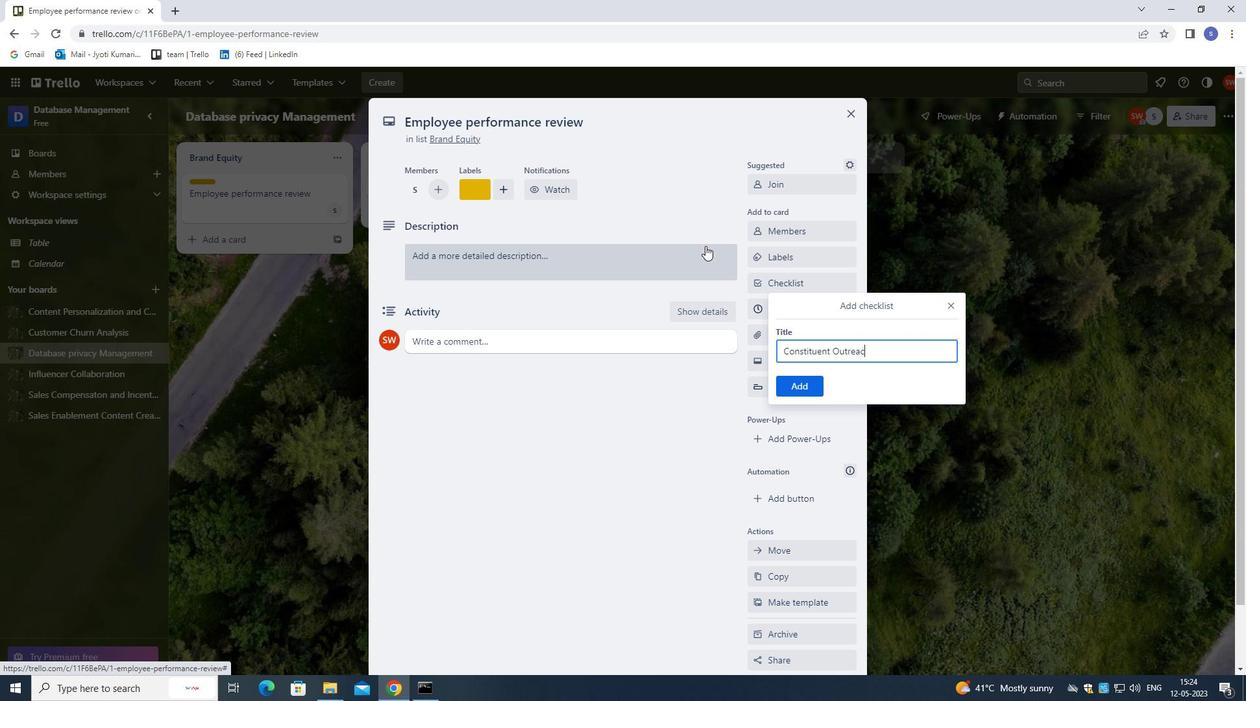 
Action: Mouse moved to (798, 388)
Screenshot: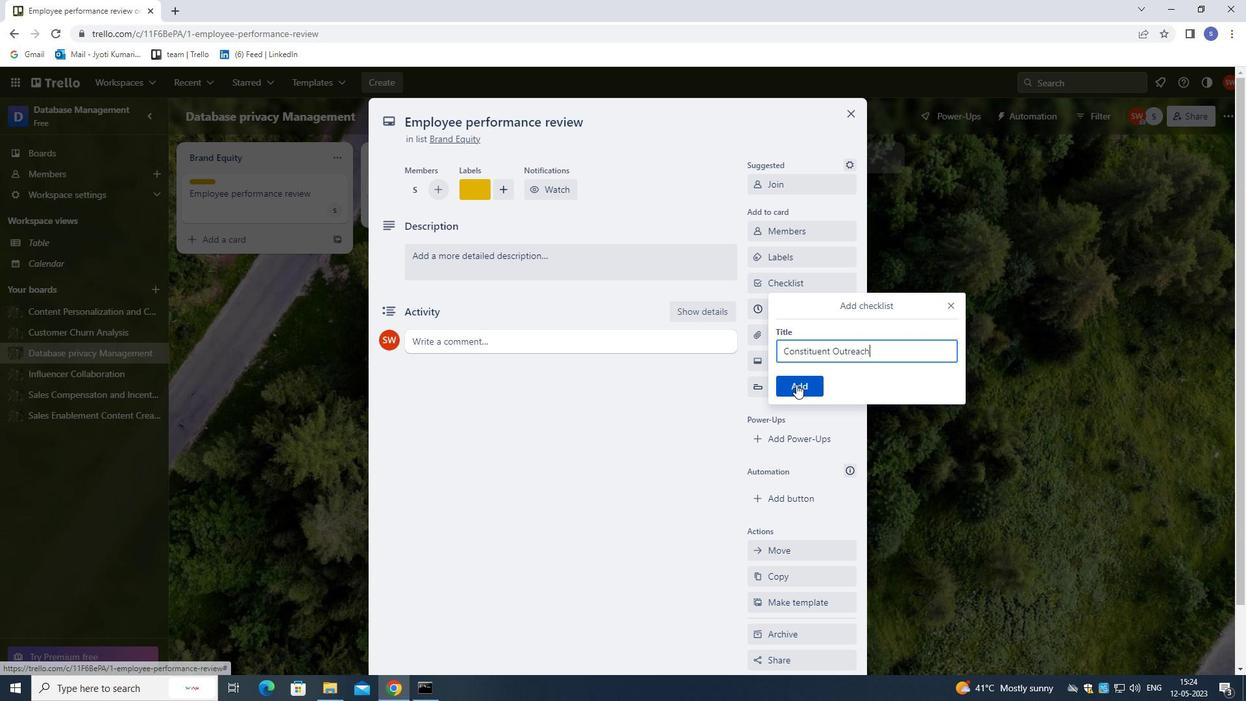 
Action: Mouse pressed left at (798, 388)
Screenshot: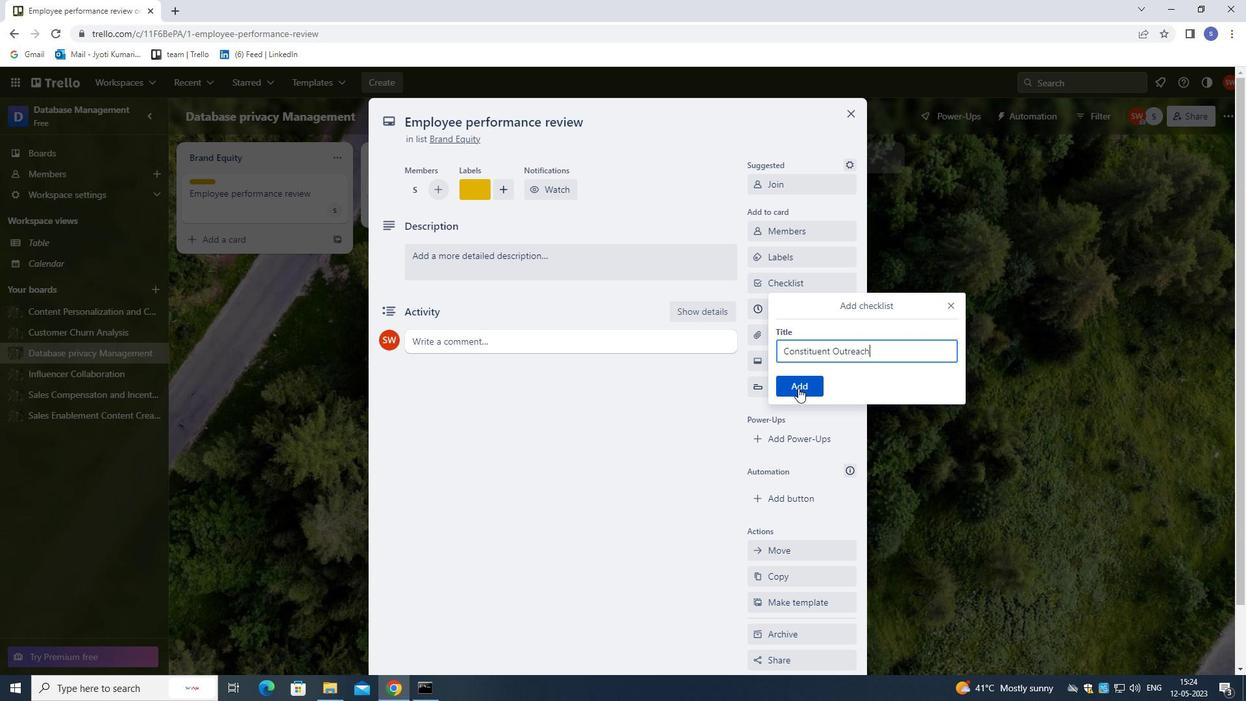 
Action: Mouse moved to (785, 341)
Screenshot: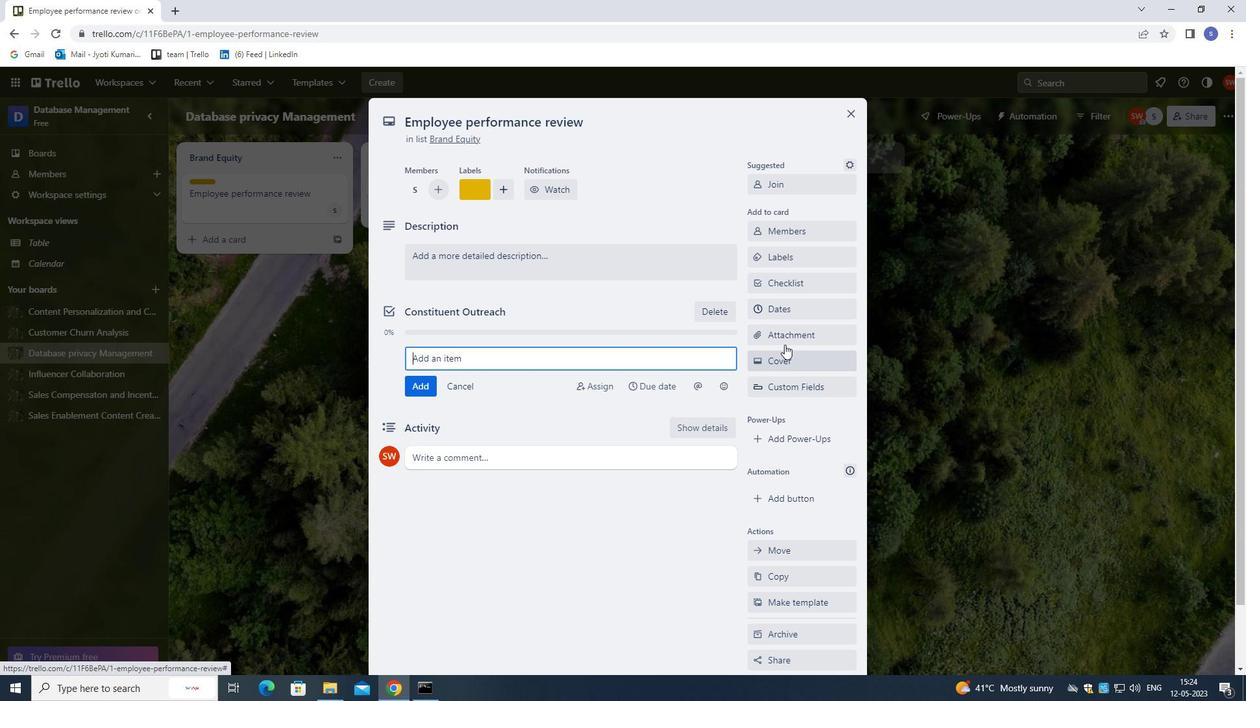 
Action: Mouse pressed left at (785, 341)
Screenshot: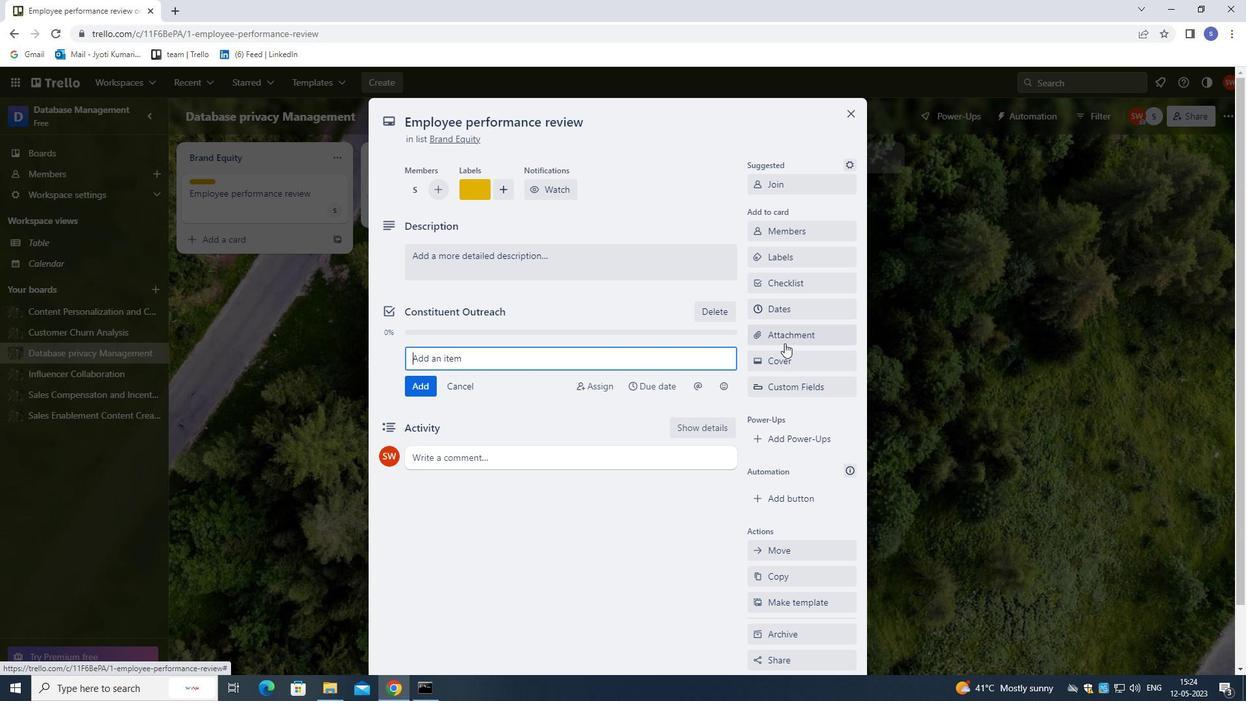 
Action: Mouse moved to (790, 500)
Screenshot: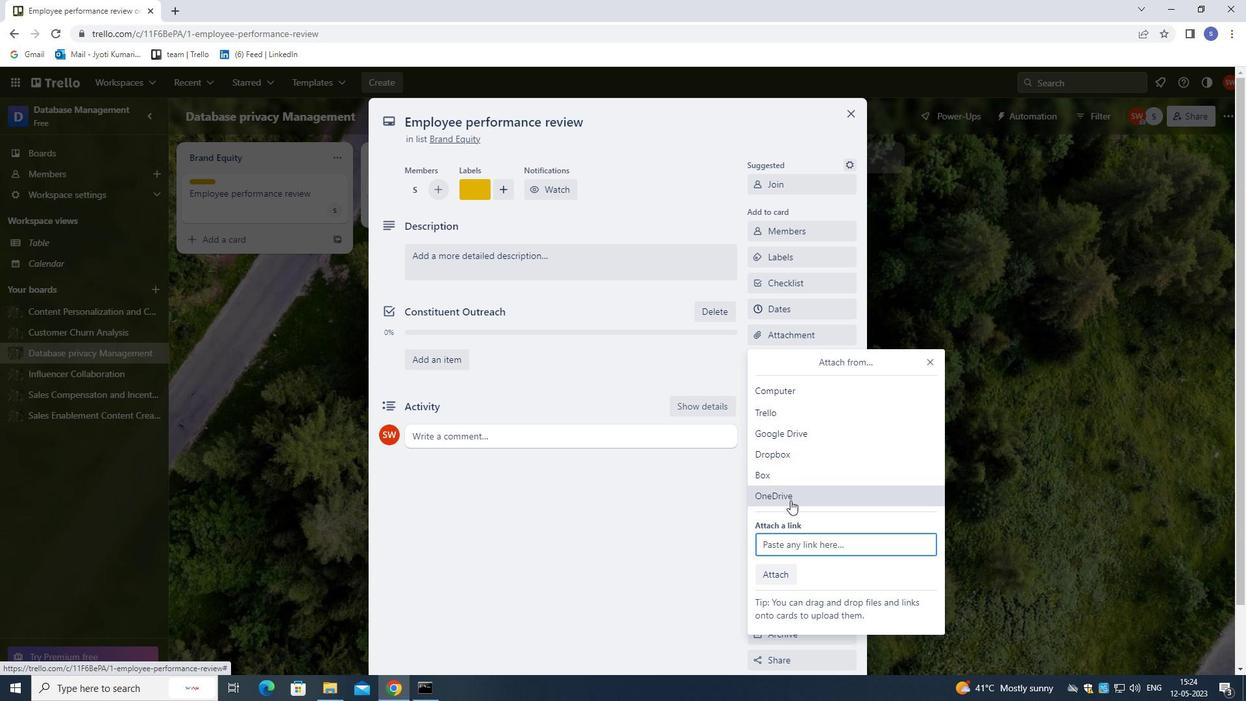 
Action: Mouse pressed left at (790, 500)
Screenshot: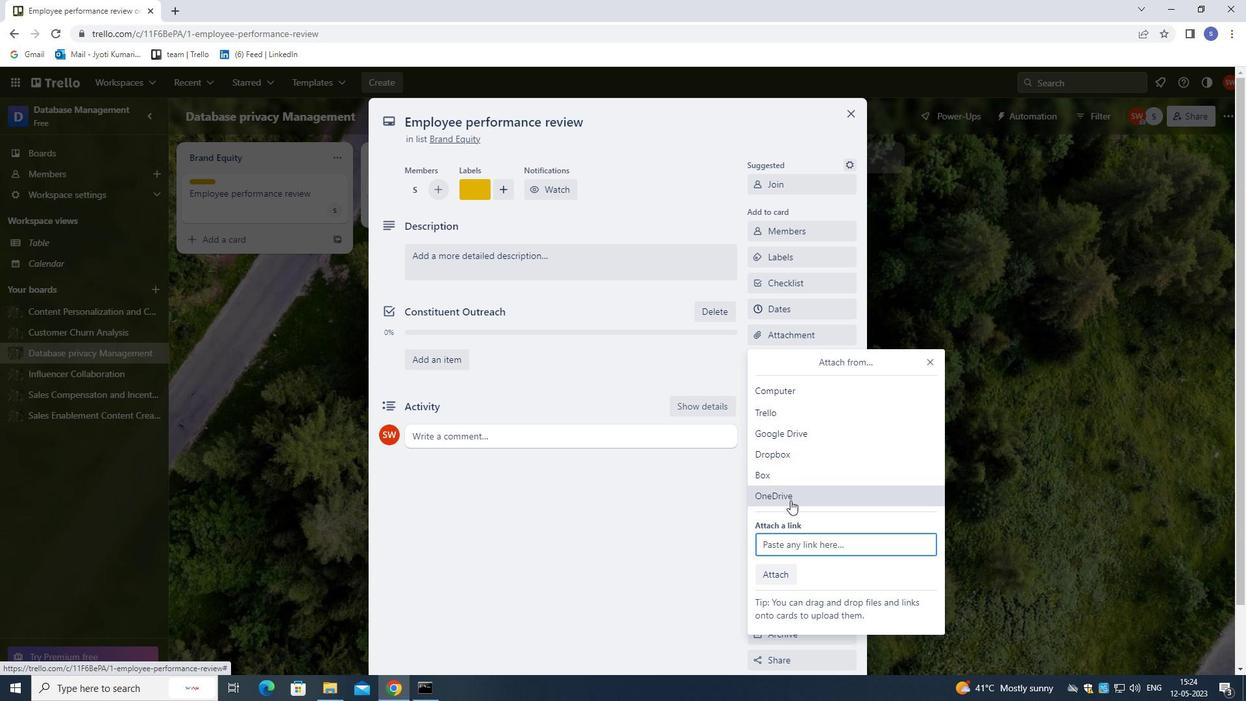 
Action: Mouse moved to (525, 262)
Screenshot: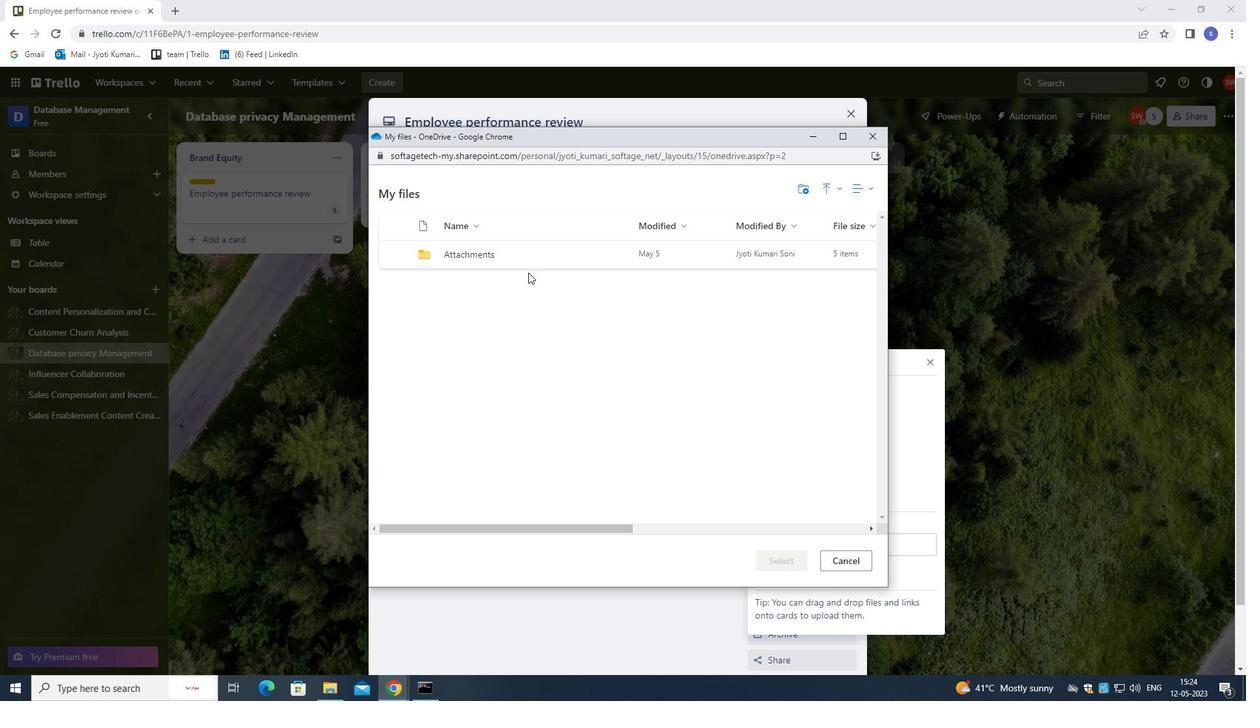 
Action: Mouse pressed left at (525, 262)
Screenshot: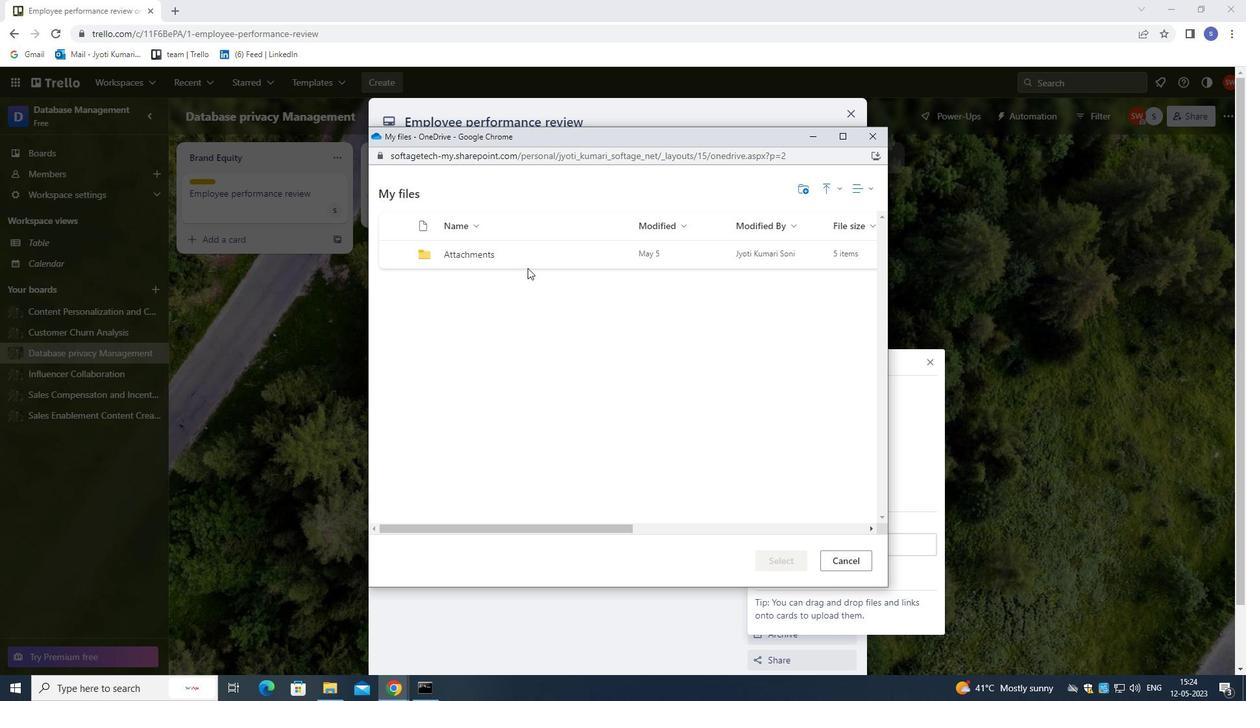 
Action: Mouse moved to (453, 251)
Screenshot: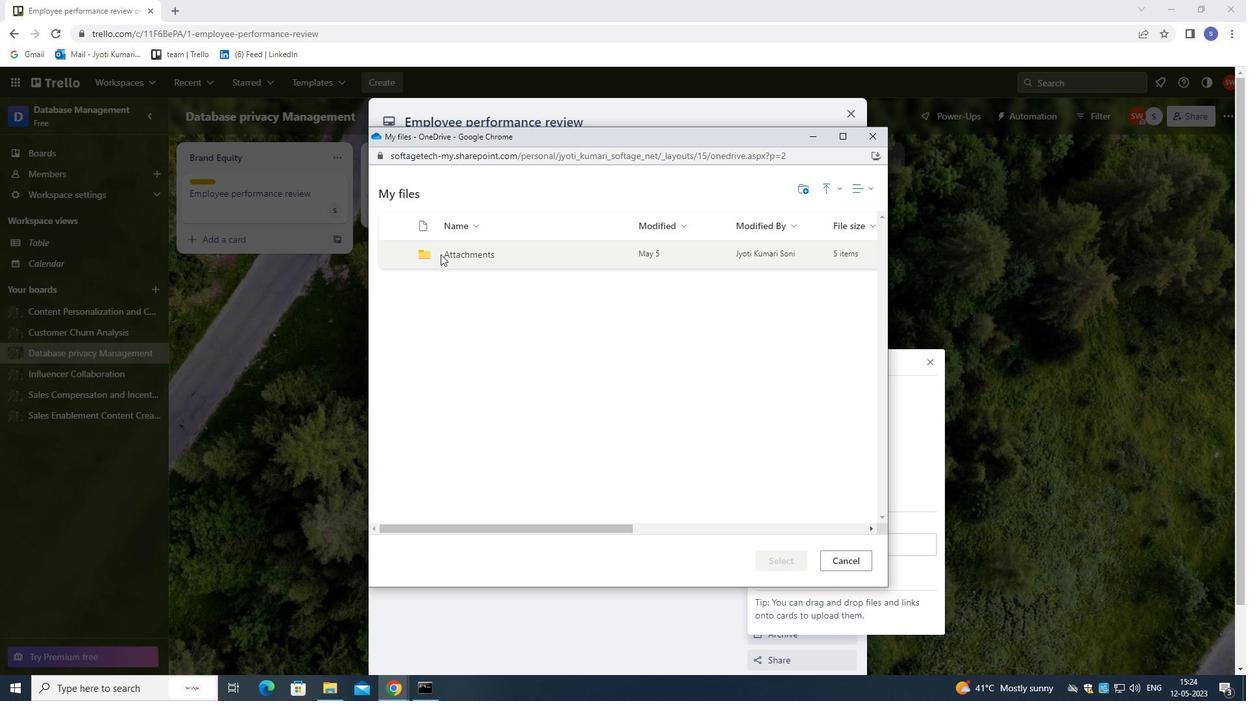 
Action: Mouse pressed left at (453, 251)
Screenshot: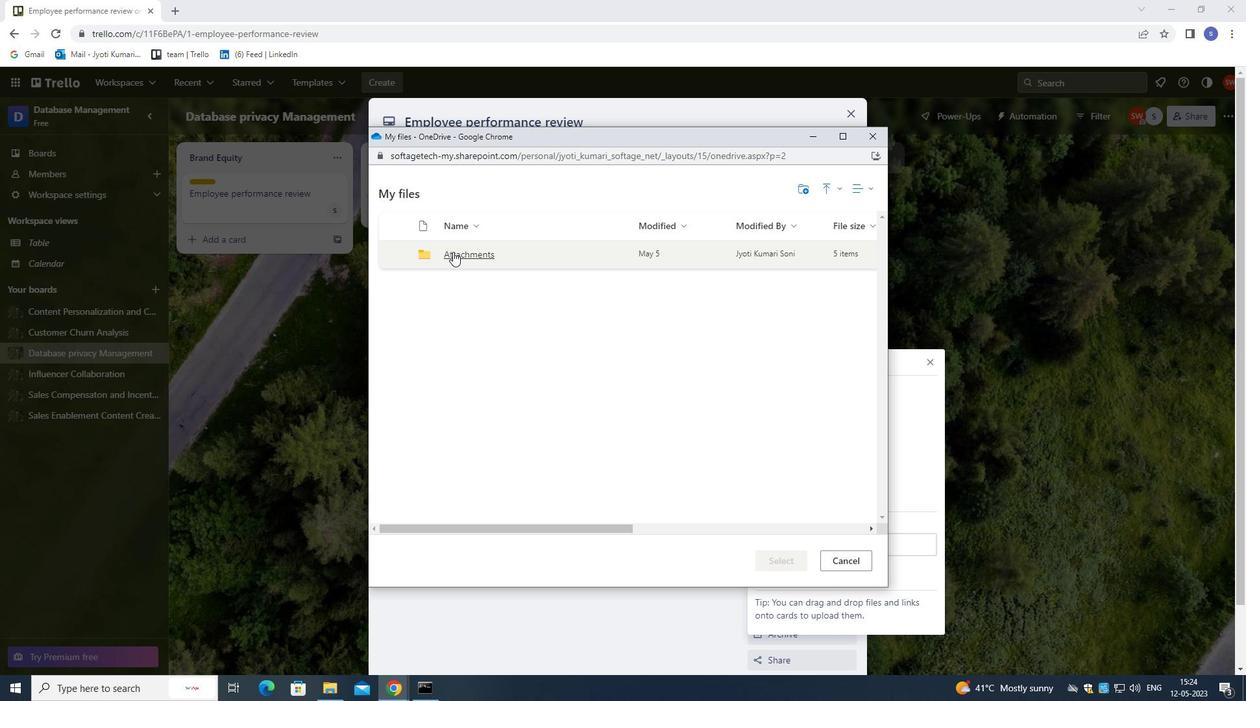 
Action: Mouse moved to (482, 348)
Screenshot: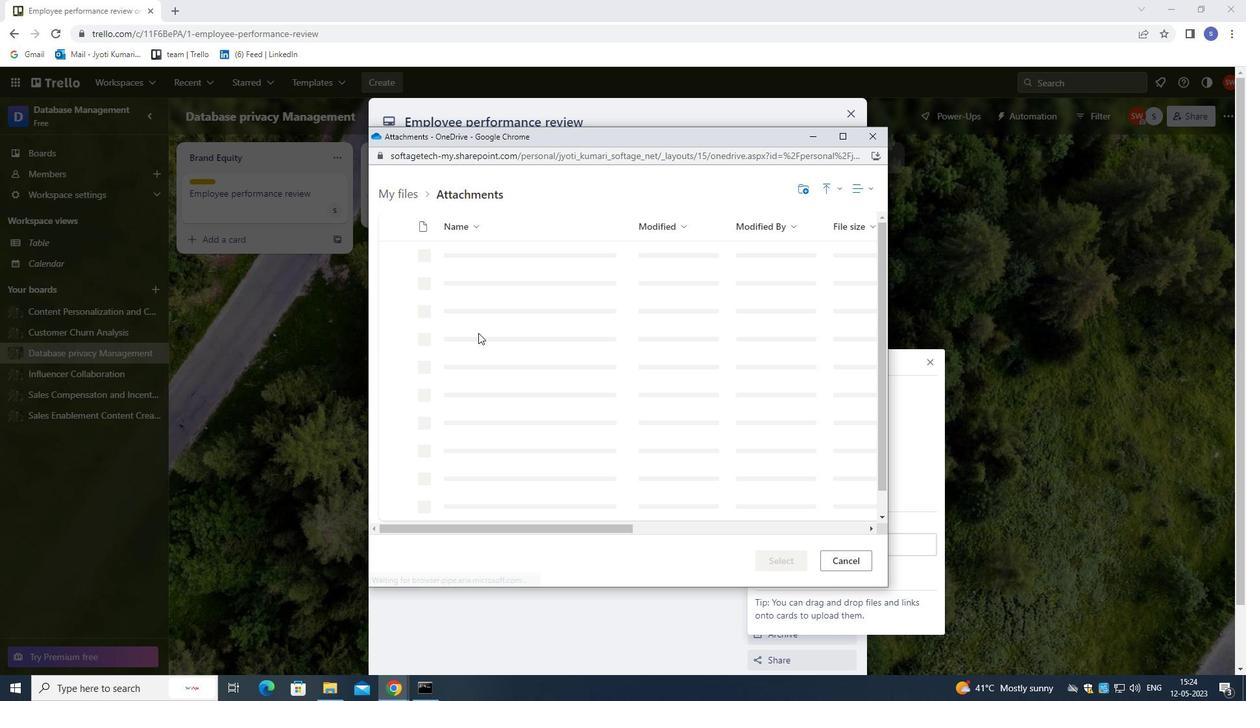 
Action: Mouse pressed left at (482, 348)
Screenshot: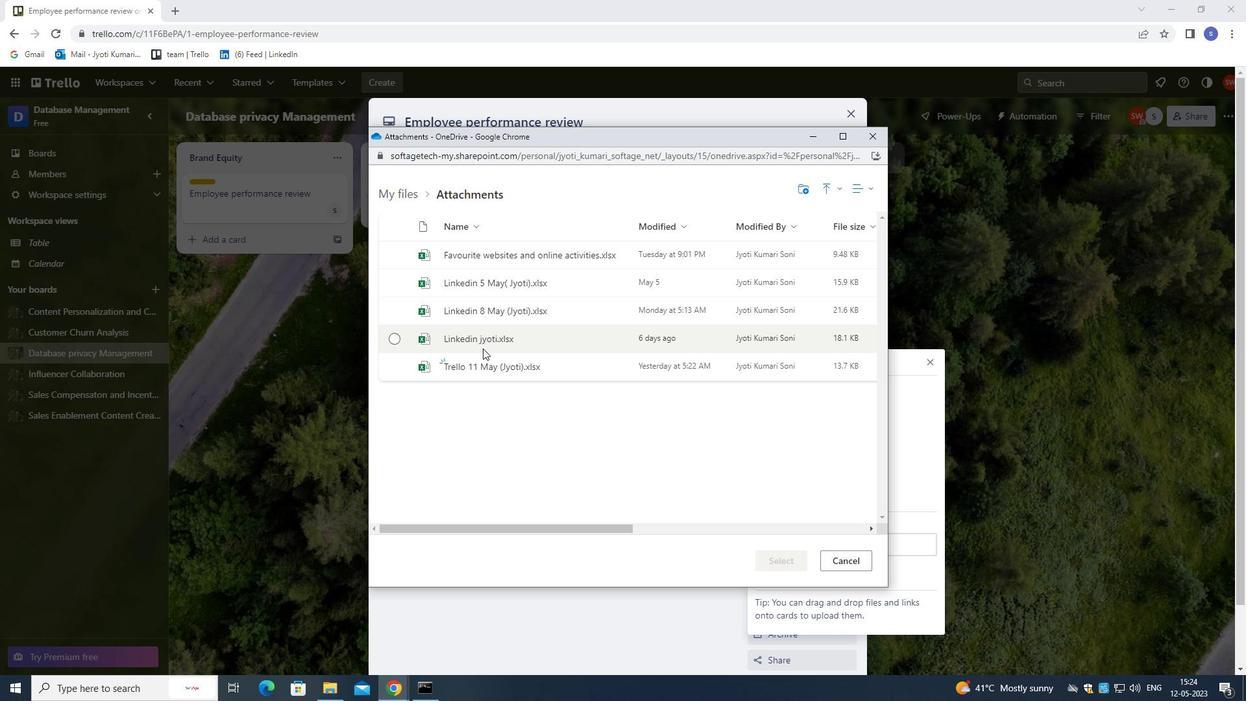 
Action: Mouse moved to (781, 556)
Screenshot: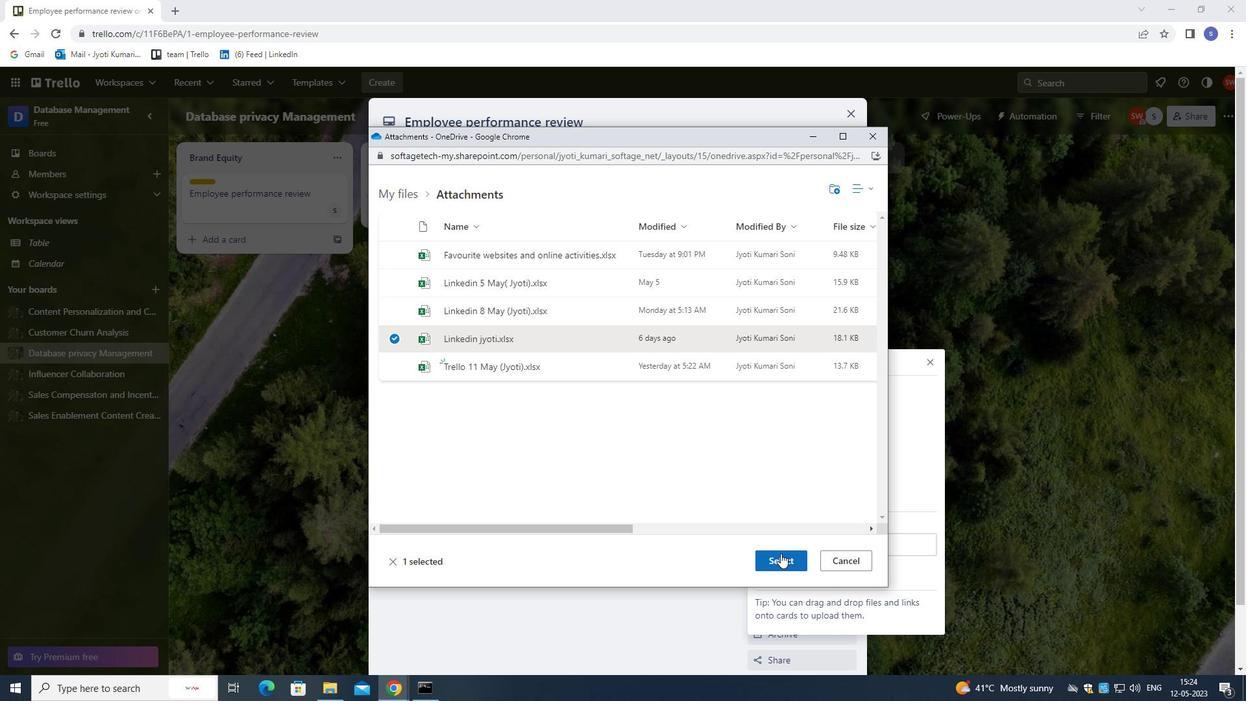 
Action: Mouse pressed left at (781, 556)
Screenshot: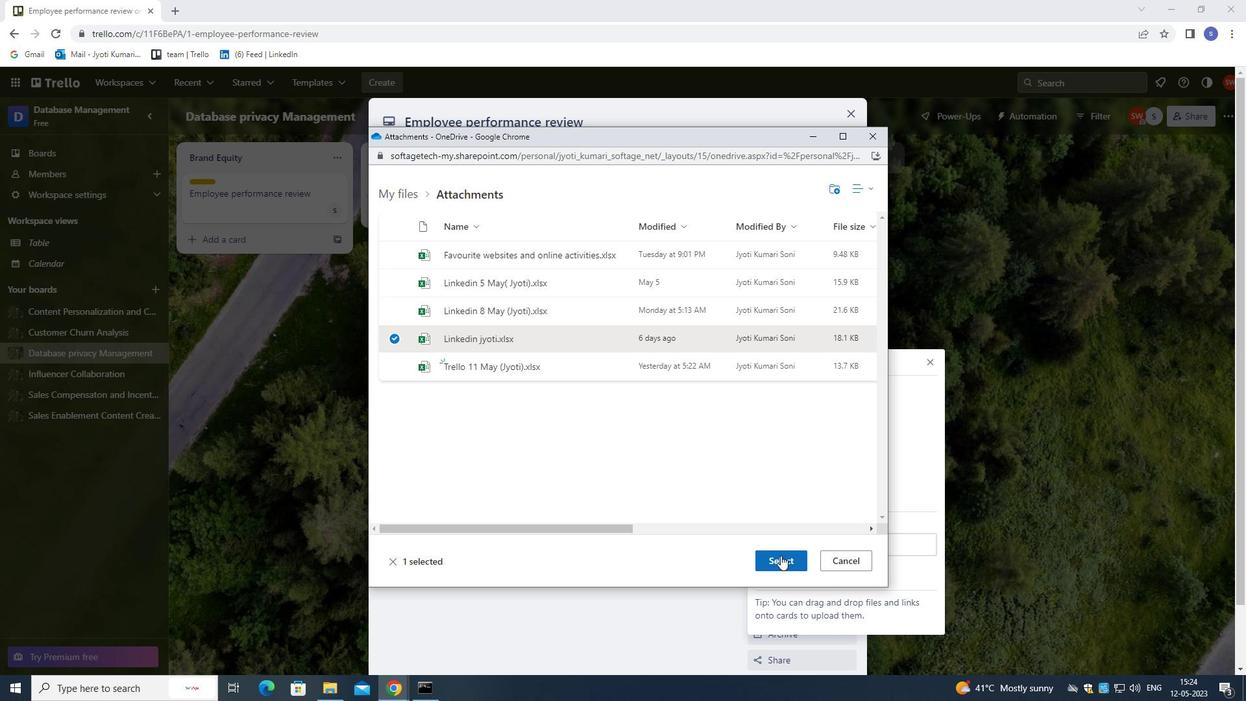 
Action: Mouse moved to (791, 359)
Screenshot: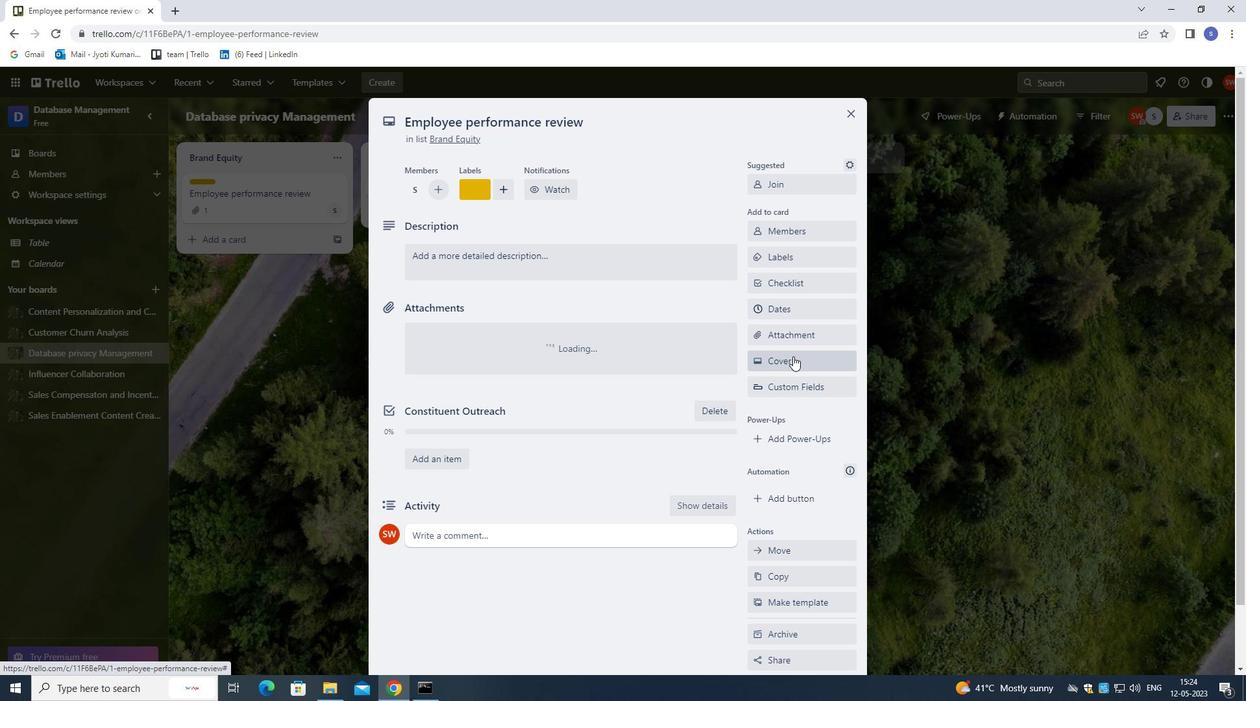 
Action: Mouse pressed left at (791, 359)
Screenshot: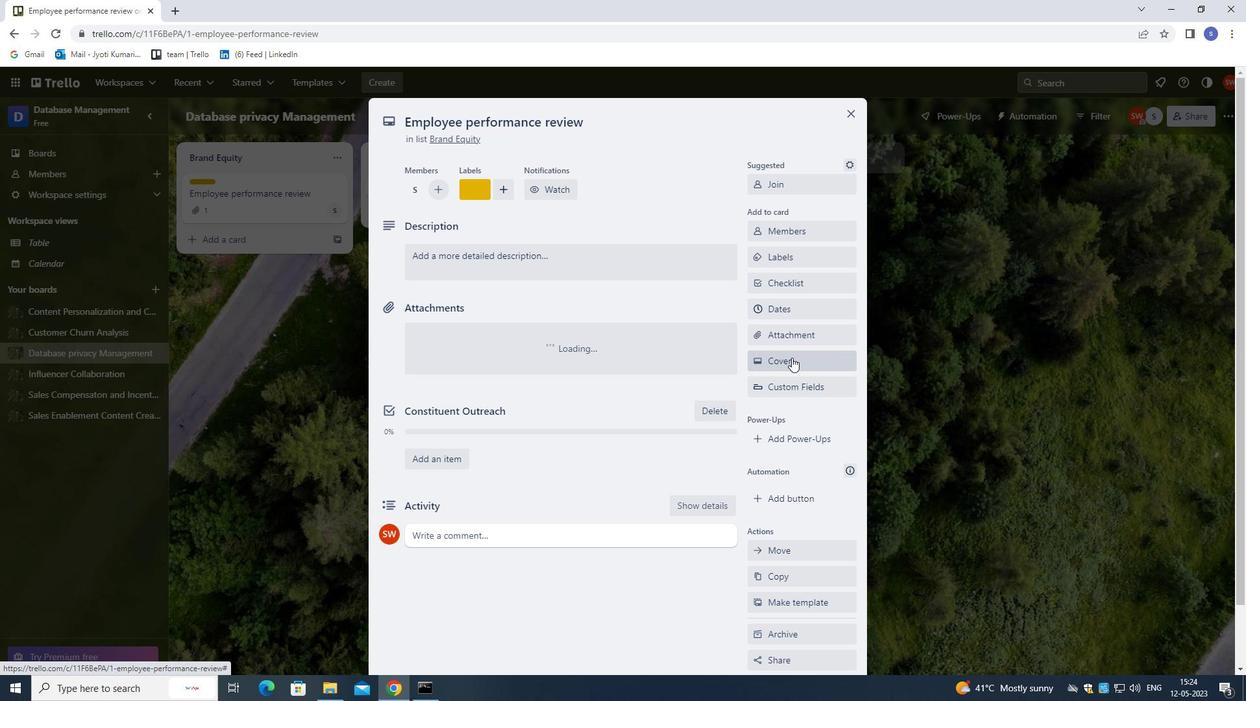 
Action: Mouse moved to (809, 421)
Screenshot: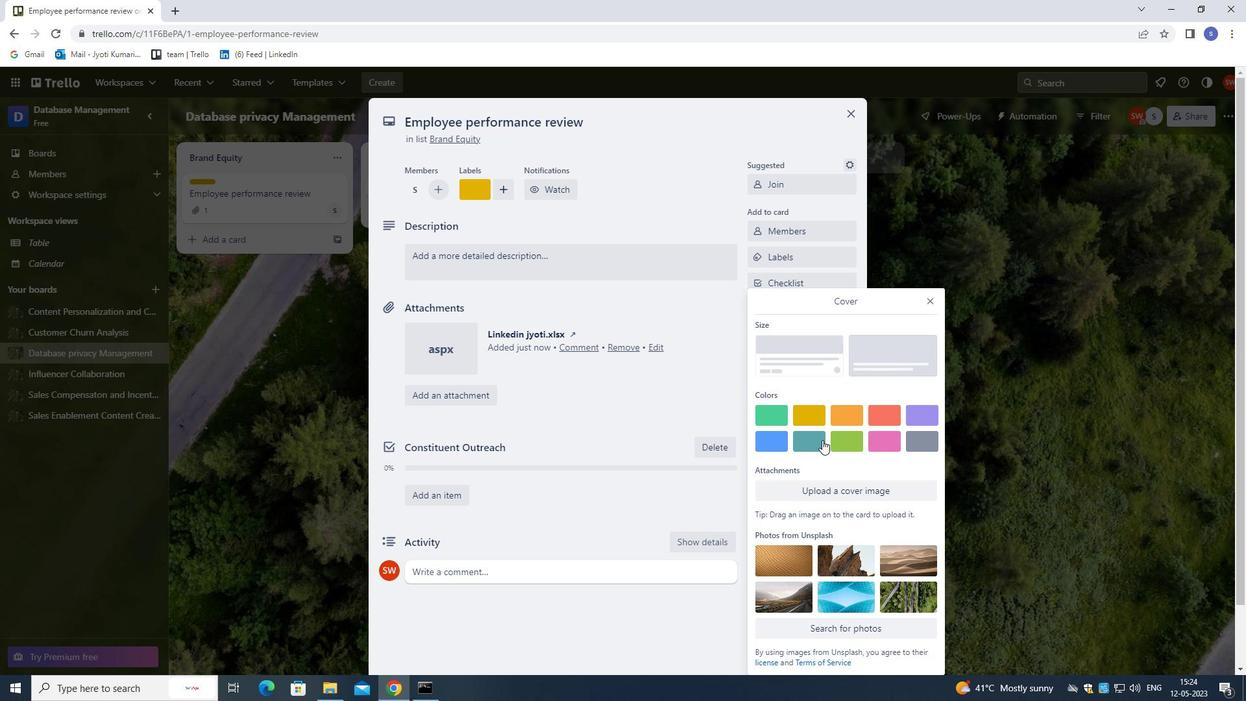 
Action: Mouse pressed left at (809, 421)
Screenshot: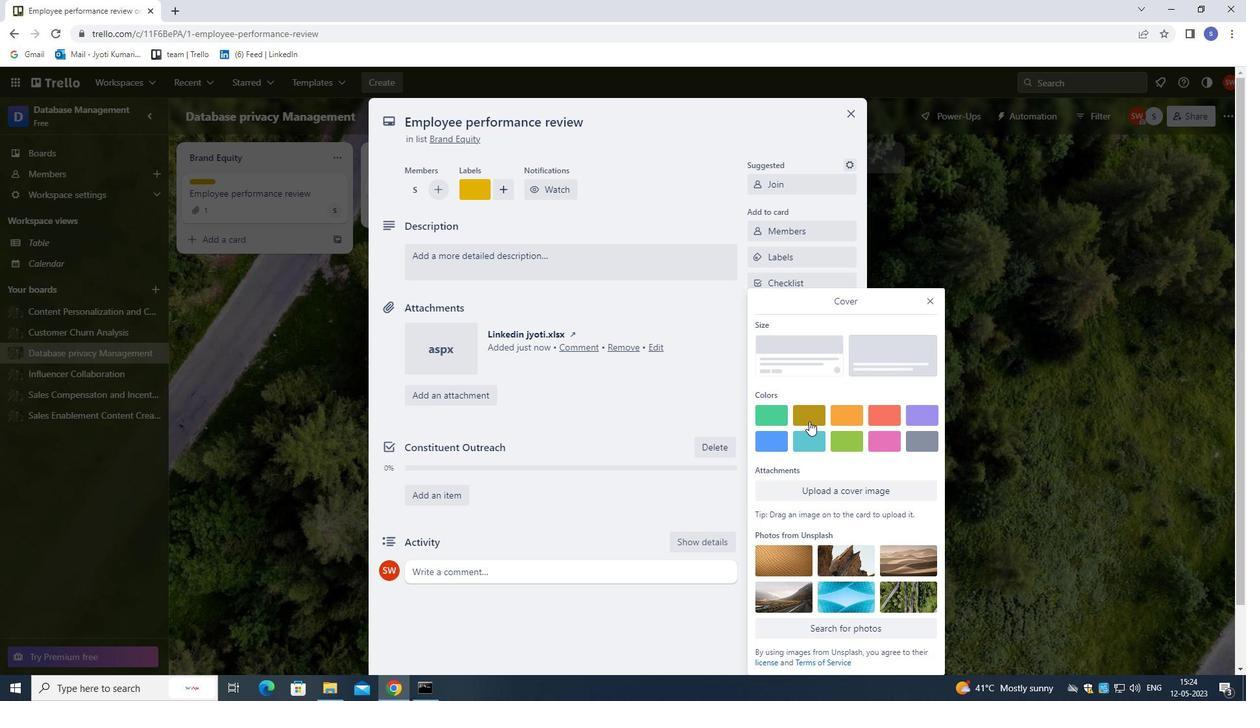 
Action: Mouse moved to (931, 281)
Screenshot: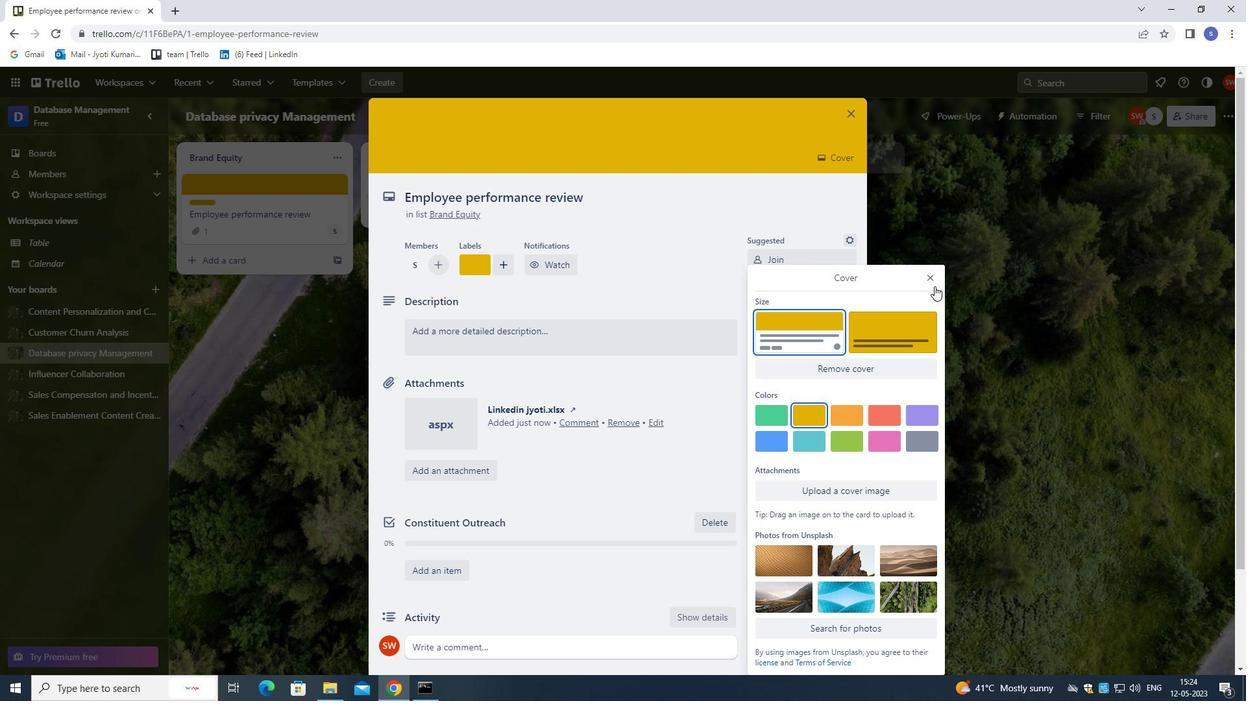 
Action: Mouse pressed left at (931, 281)
Screenshot: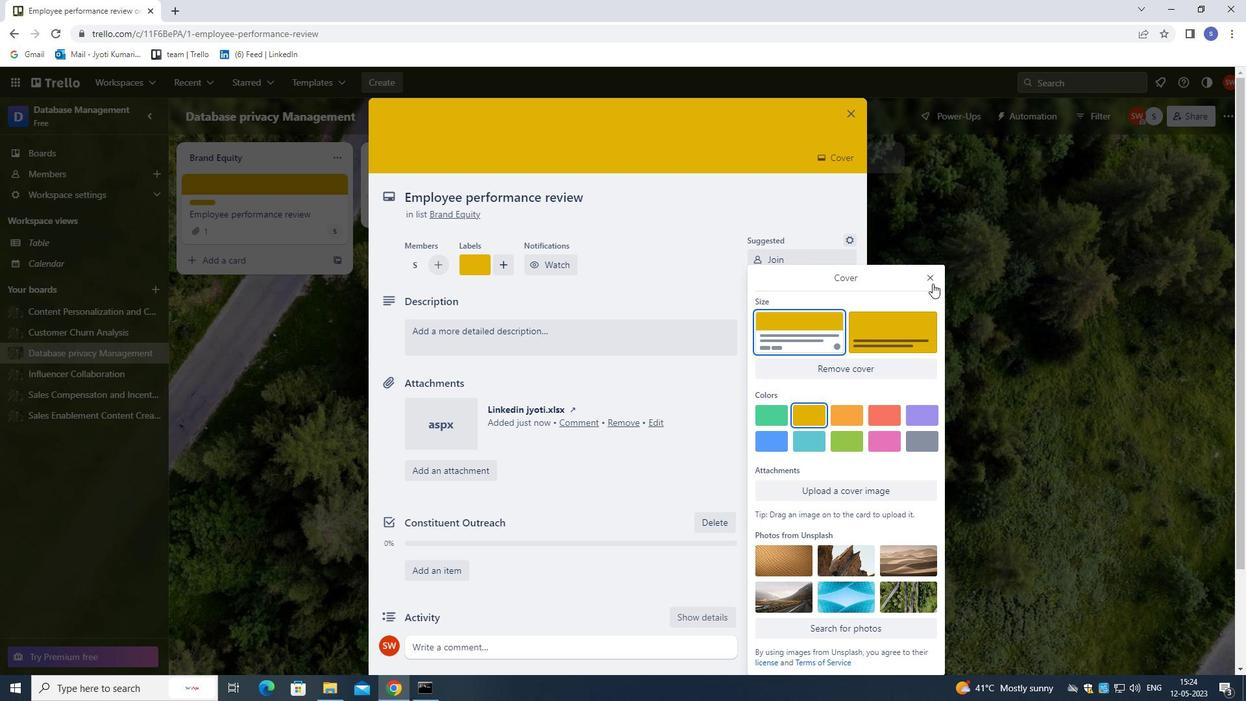 
Action: Mouse moved to (776, 384)
Screenshot: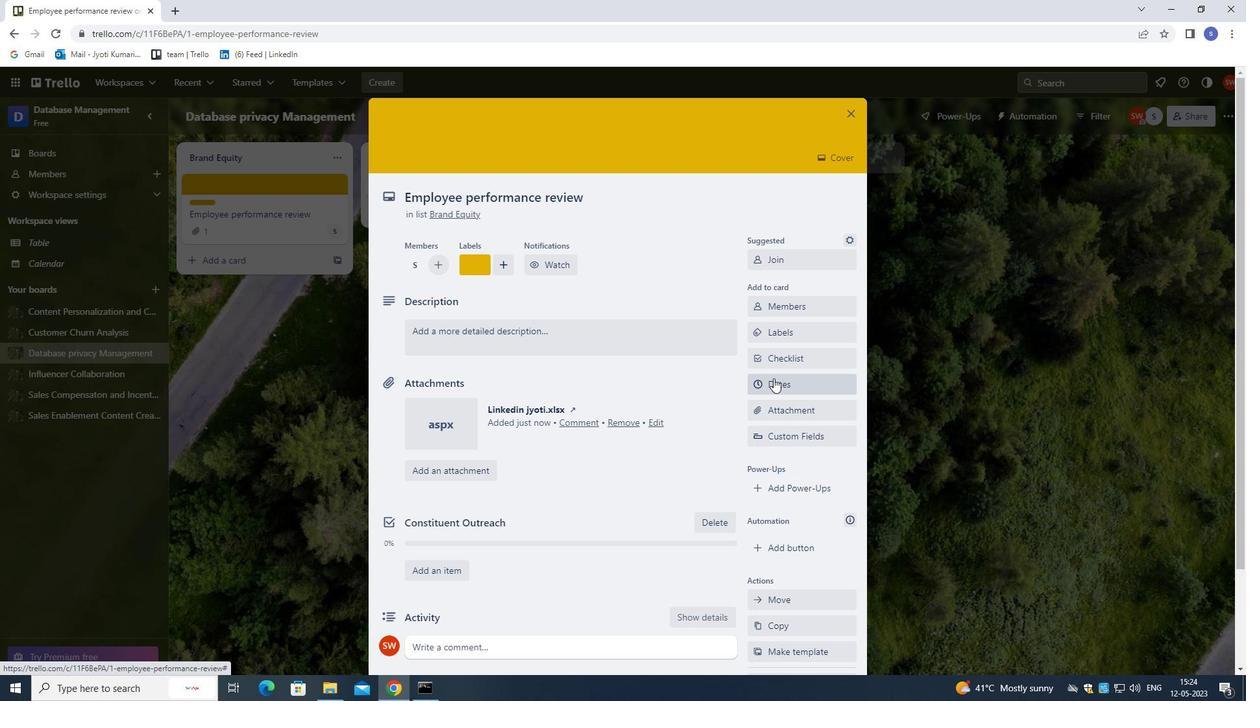 
Action: Mouse pressed left at (776, 384)
Screenshot: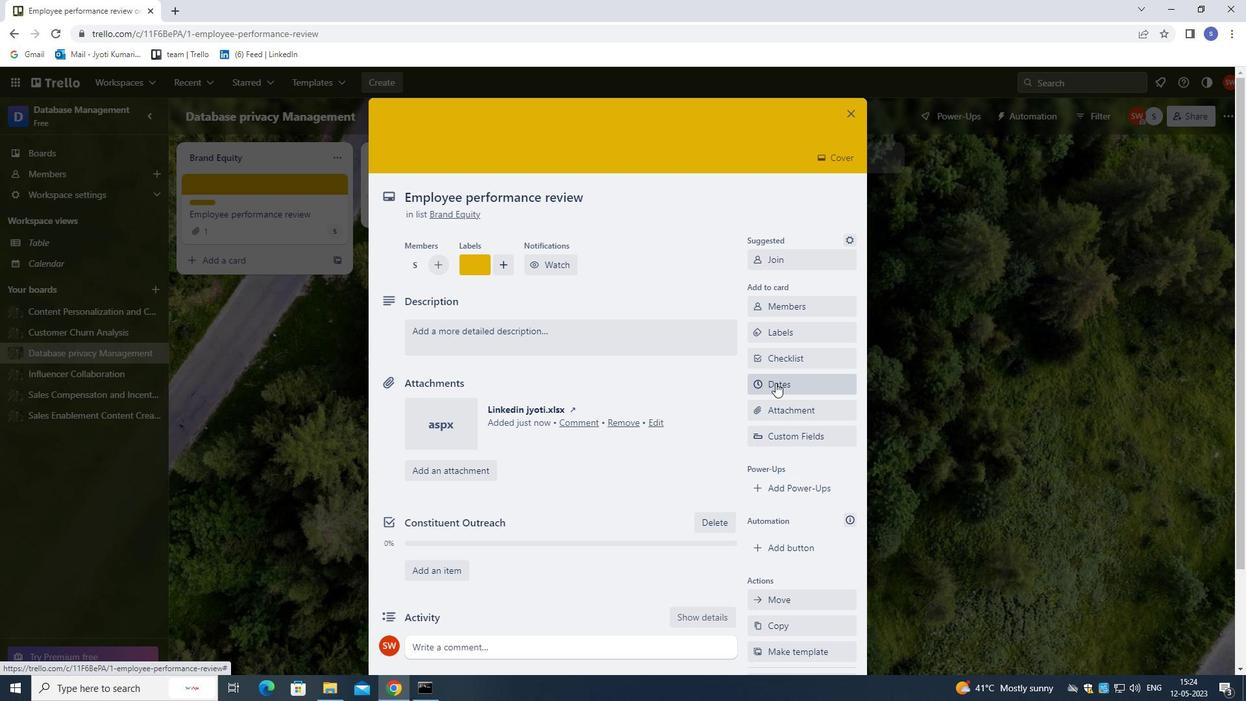
Action: Mouse moved to (758, 348)
Screenshot: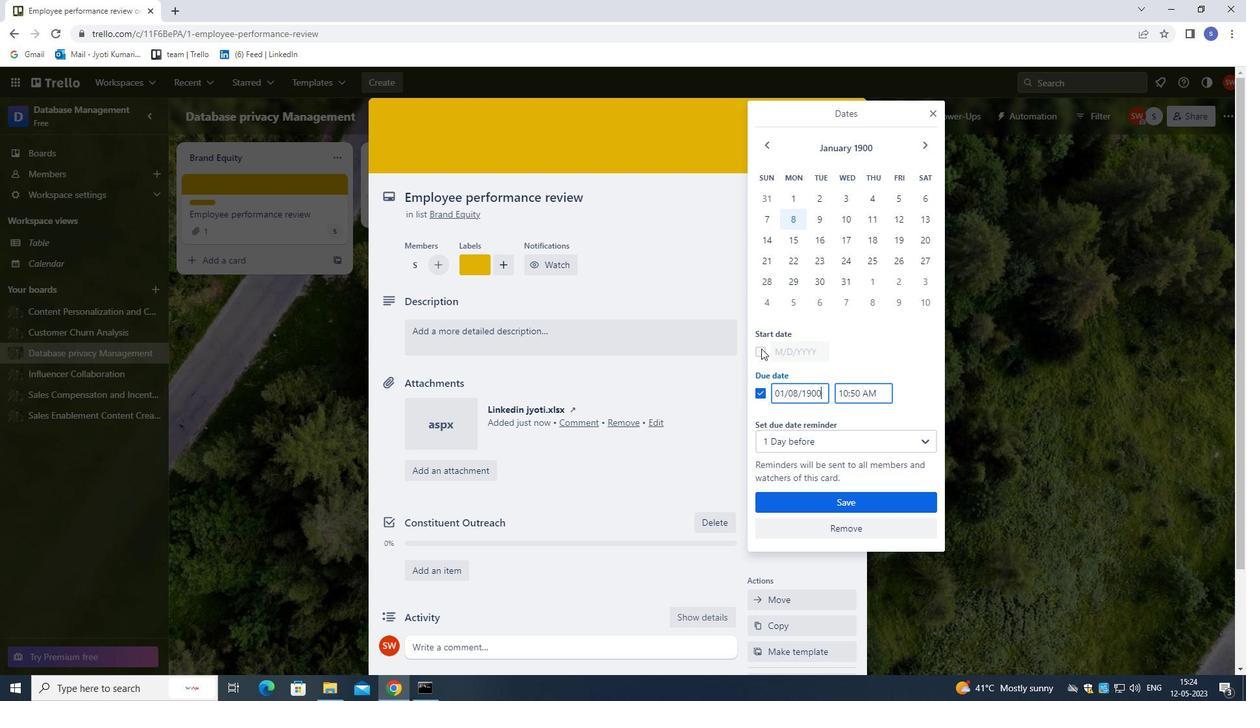 
Action: Mouse pressed left at (758, 348)
Screenshot: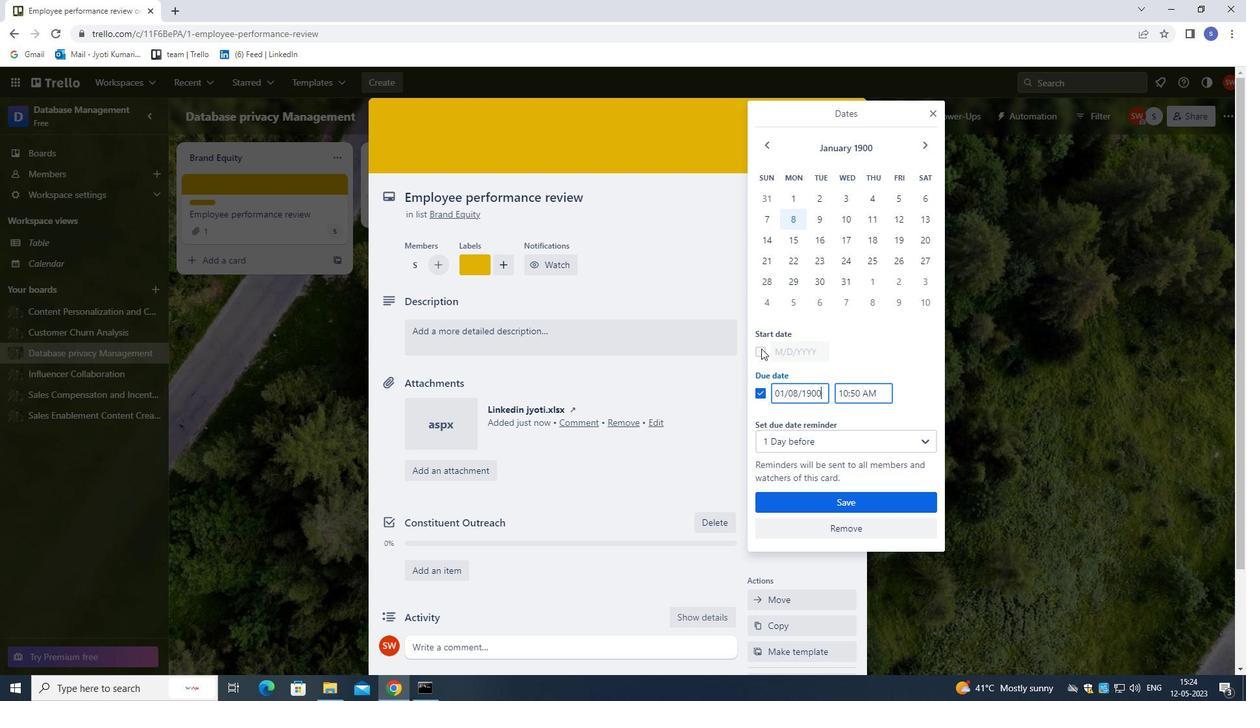 
Action: Mouse moved to (797, 350)
Screenshot: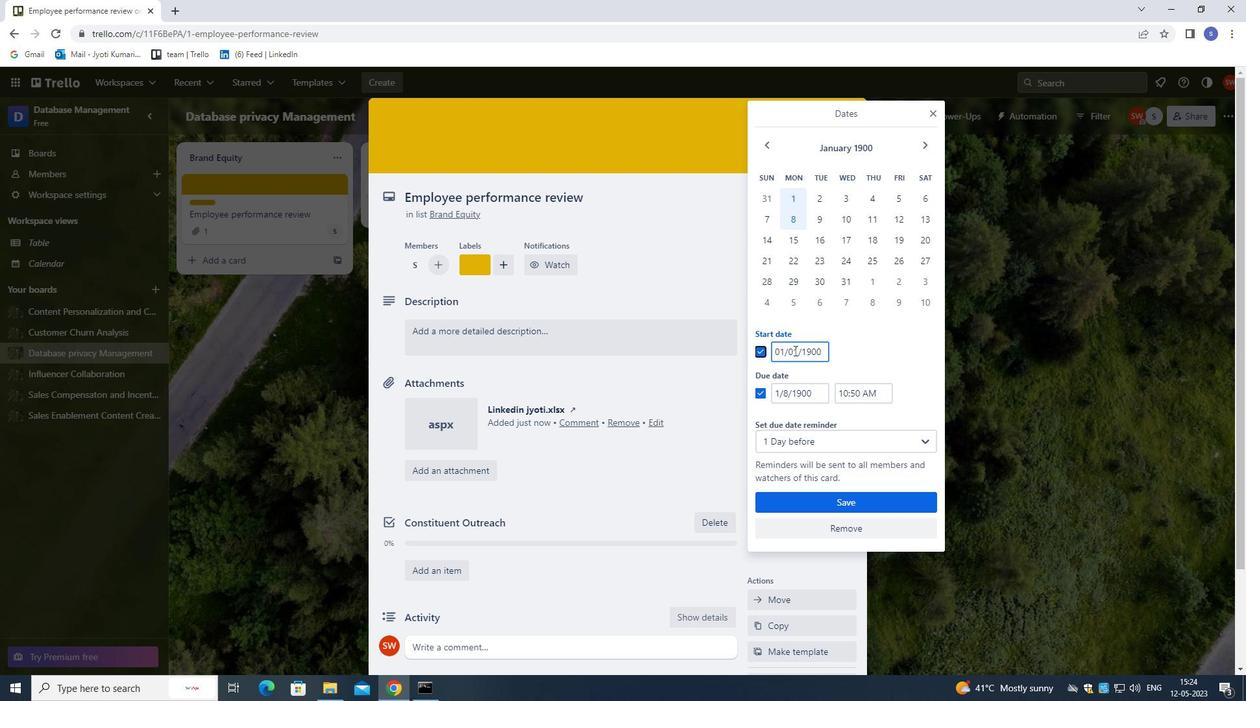 
Action: Mouse pressed left at (797, 350)
Screenshot: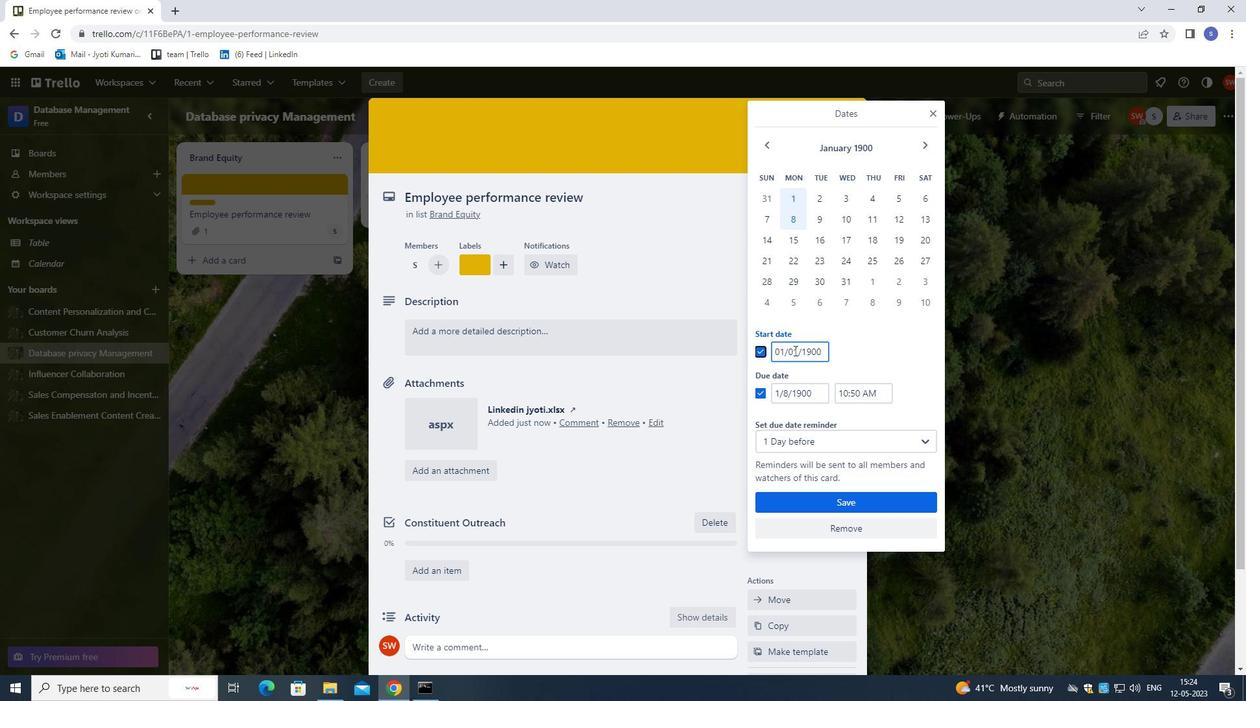 
Action: Mouse moved to (673, 344)
Screenshot: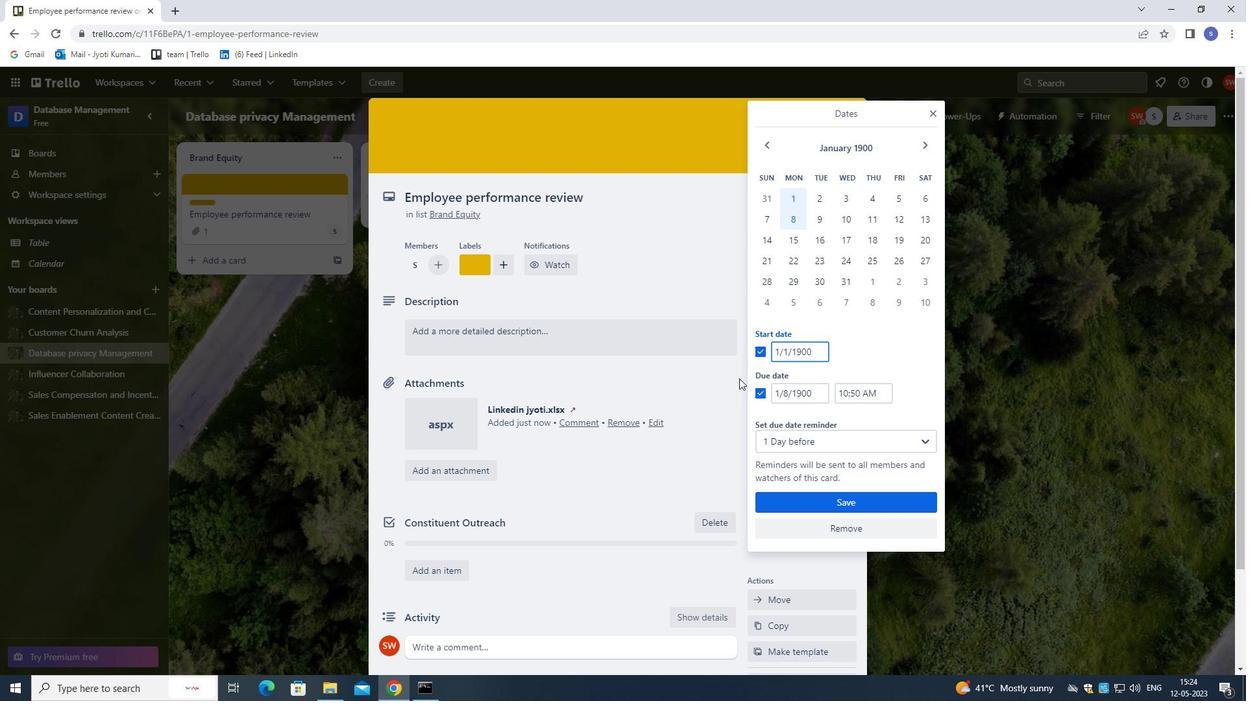 
Action: Key pressed <Key.left><Key.left><Key.backspace>2
Screenshot: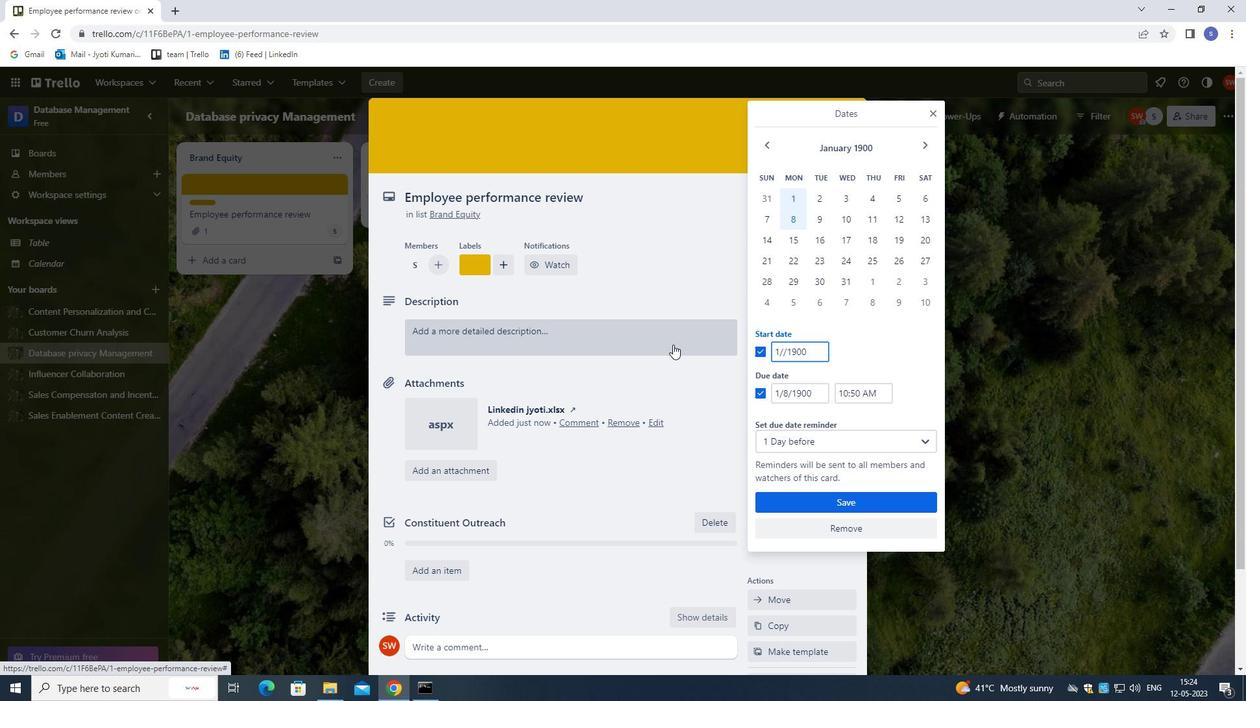 
Action: Mouse moved to (784, 395)
Screenshot: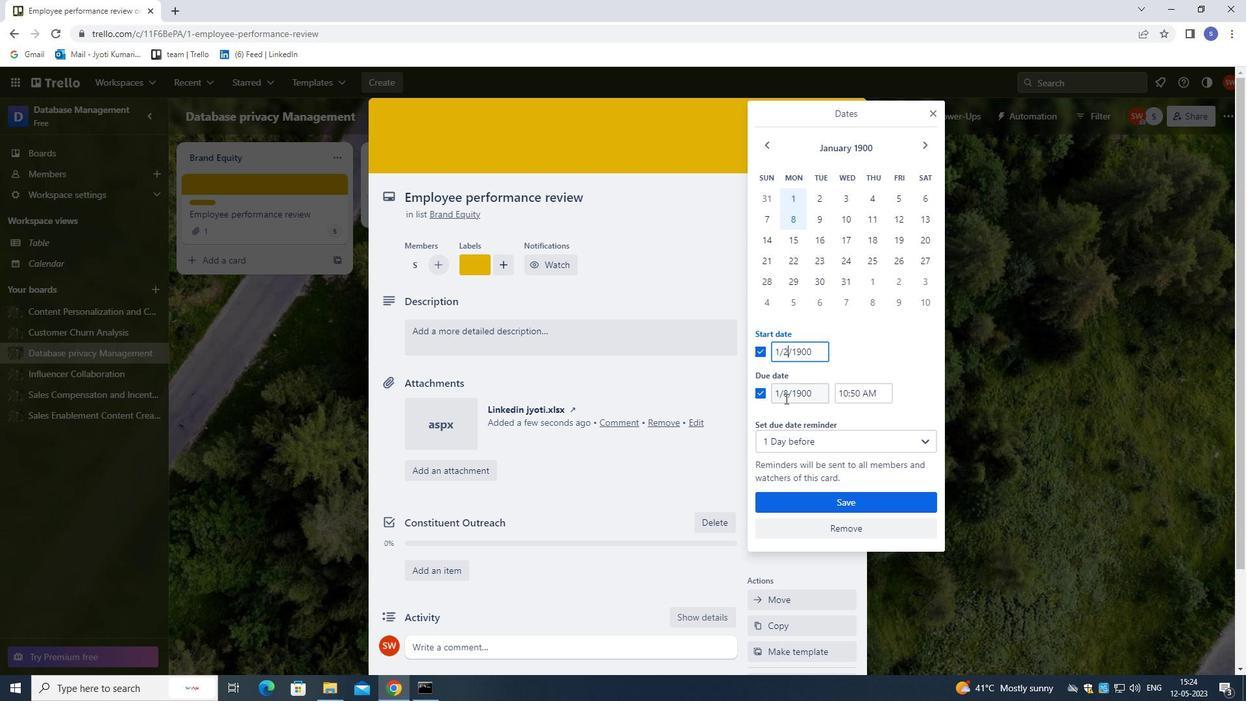 
Action: Mouse pressed left at (784, 395)
Screenshot: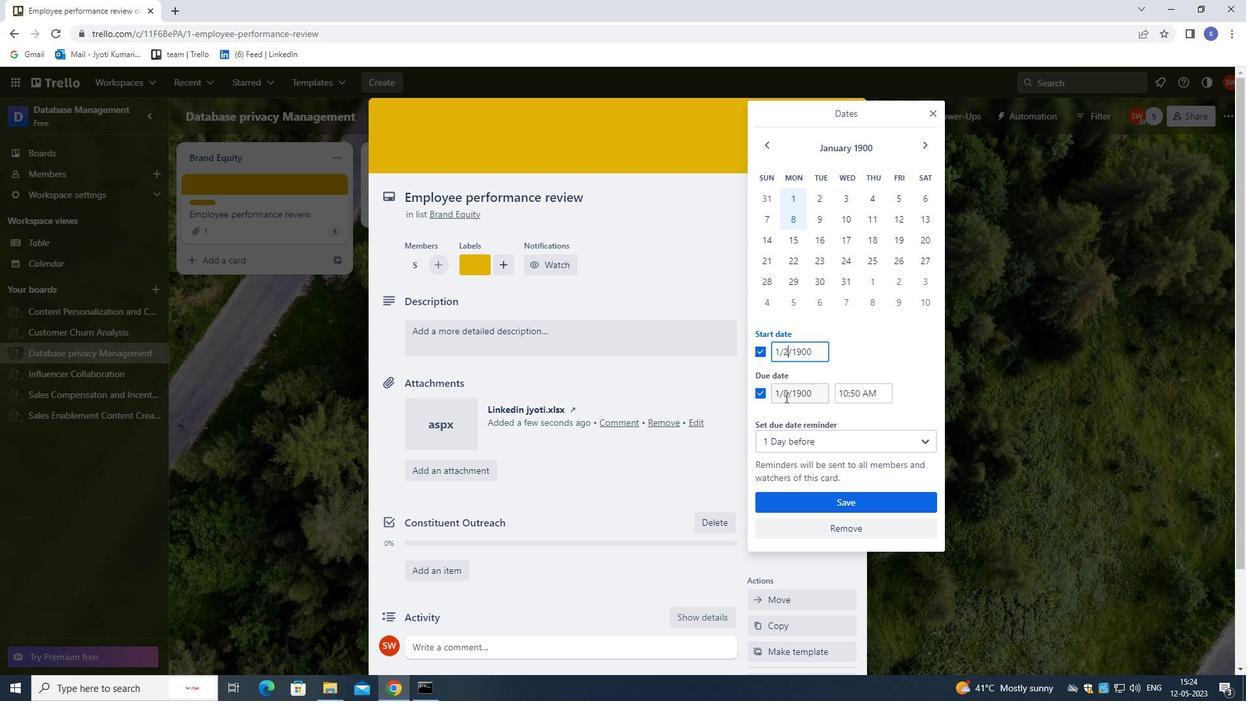 
Action: Mouse moved to (822, 455)
Screenshot: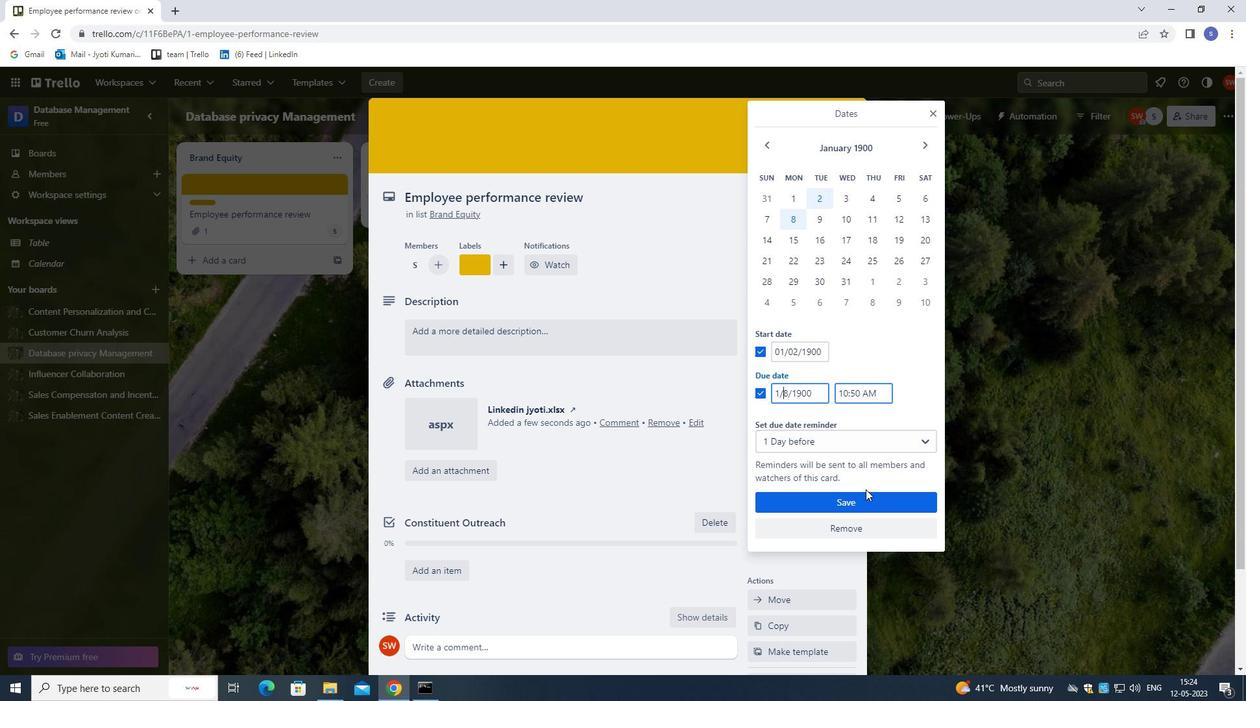 
Action: Key pressed <Key.right><Key.backspace>
Screenshot: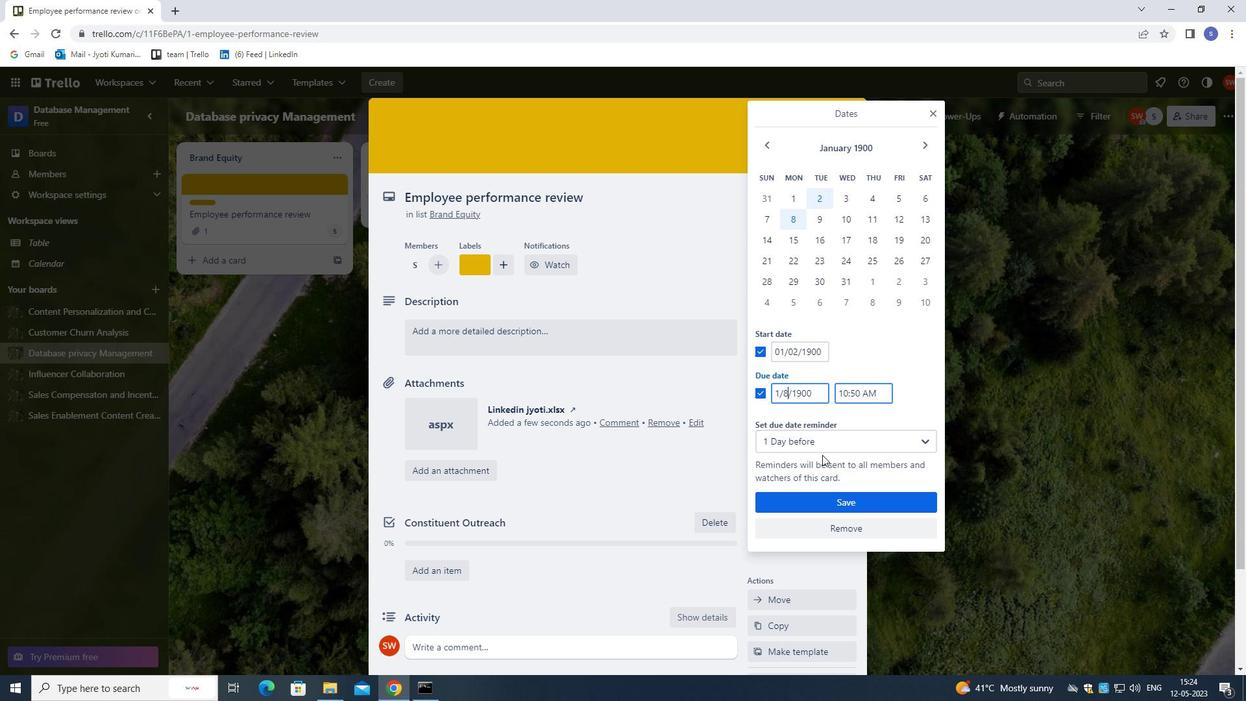 
Action: Mouse moved to (814, 449)
Screenshot: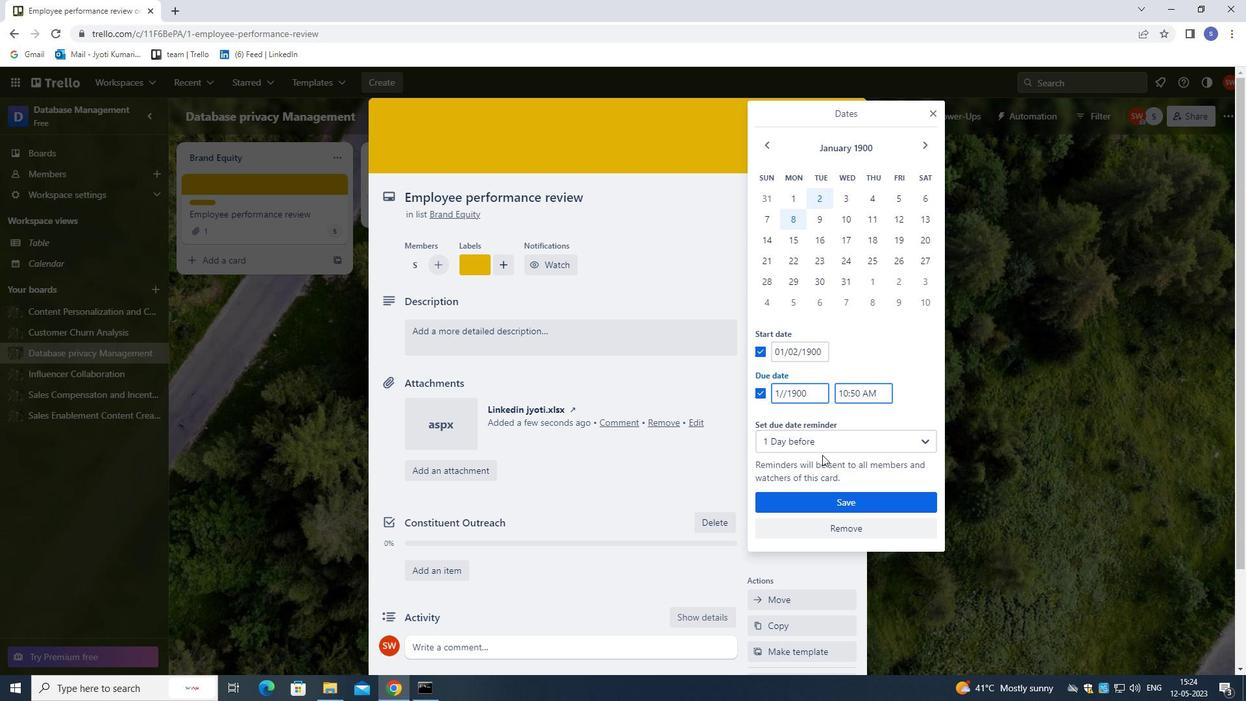 
Action: Key pressed 9
Screenshot: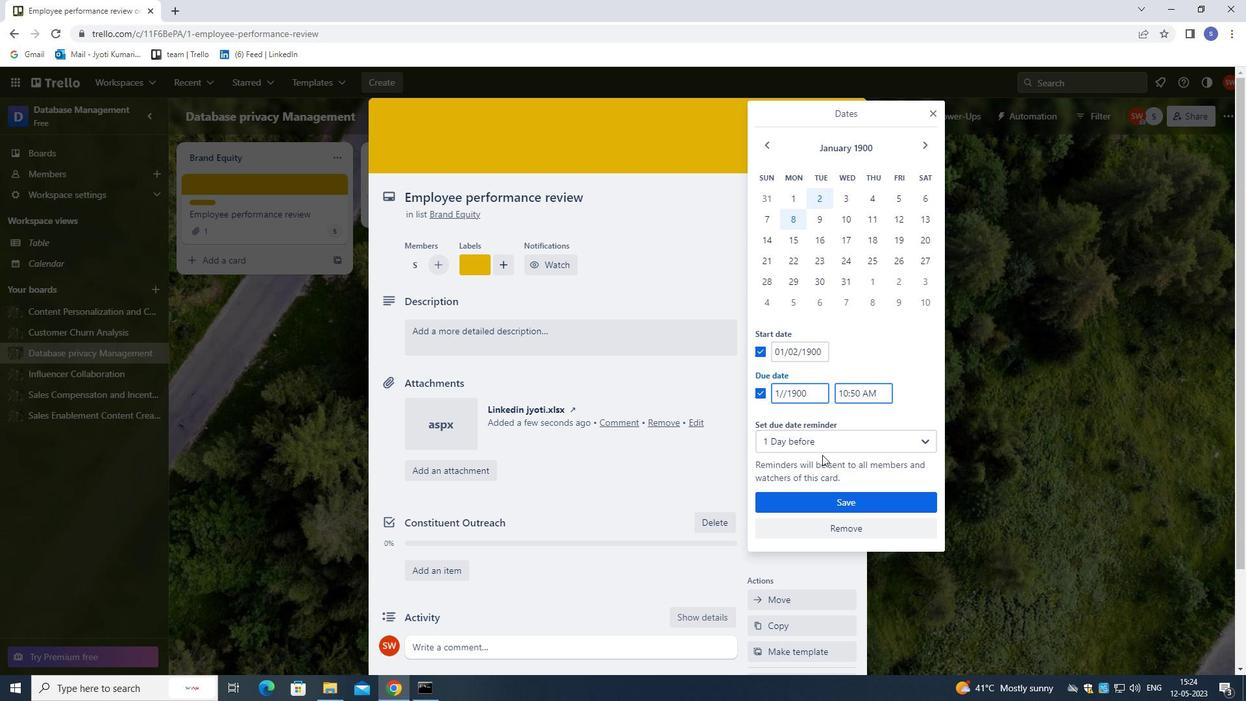 
Action: Mouse moved to (814, 507)
Screenshot: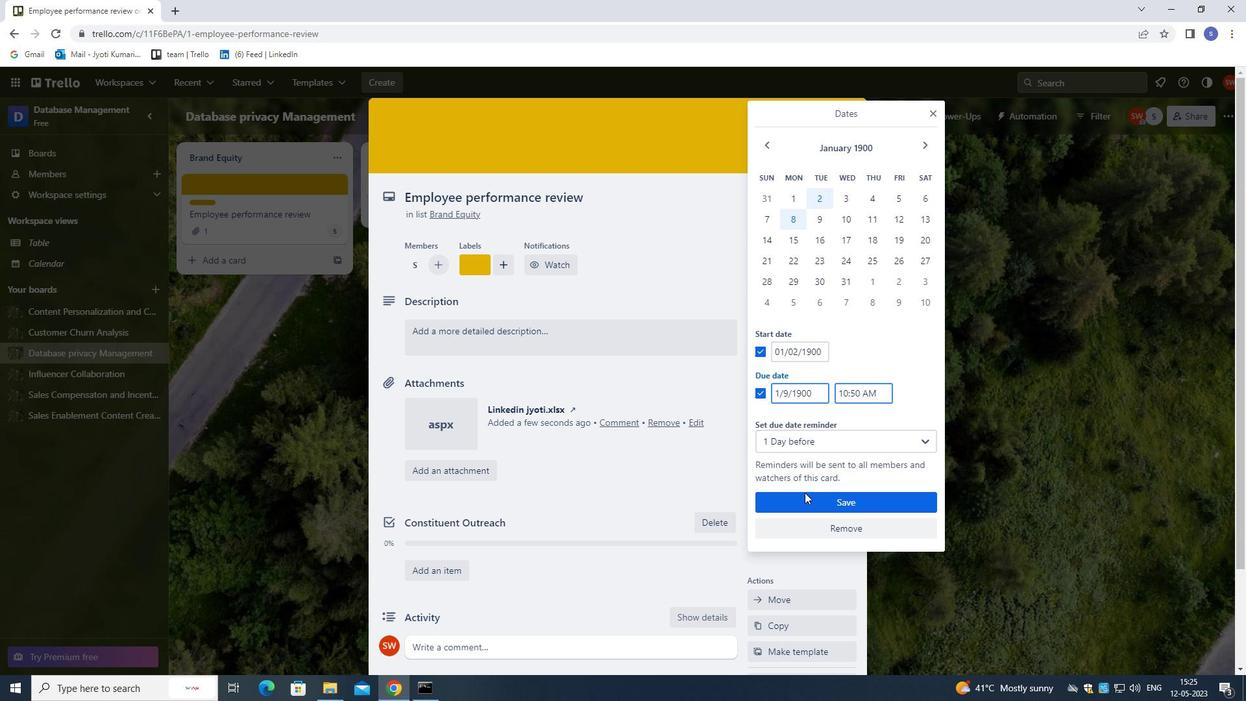 
Action: Mouse pressed left at (814, 507)
Screenshot: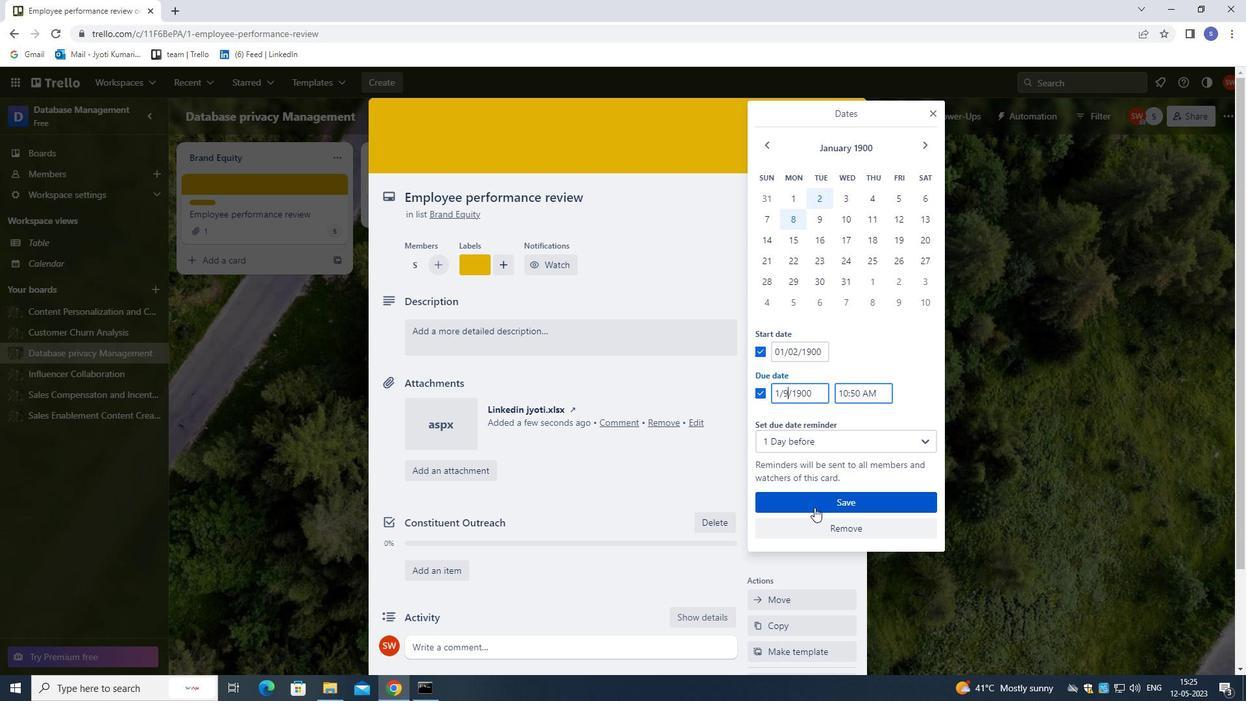 
Action: Mouse moved to (631, 342)
Screenshot: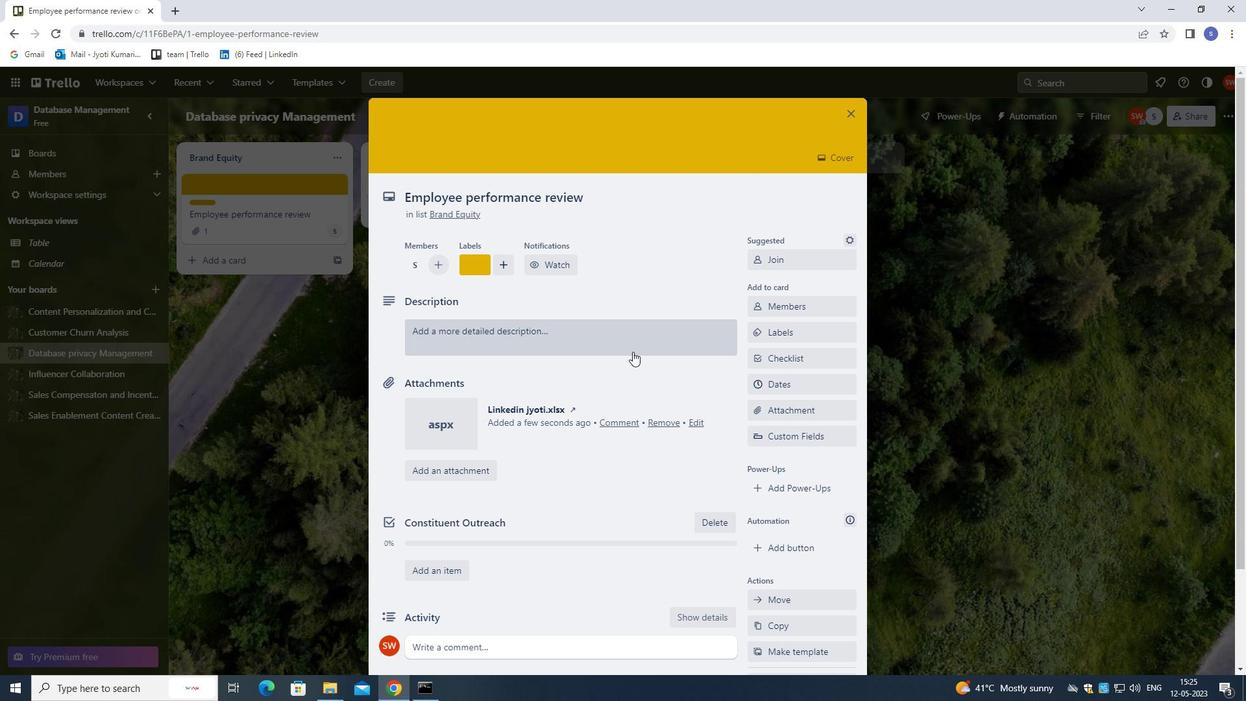 
Action: Mouse pressed left at (631, 342)
Screenshot: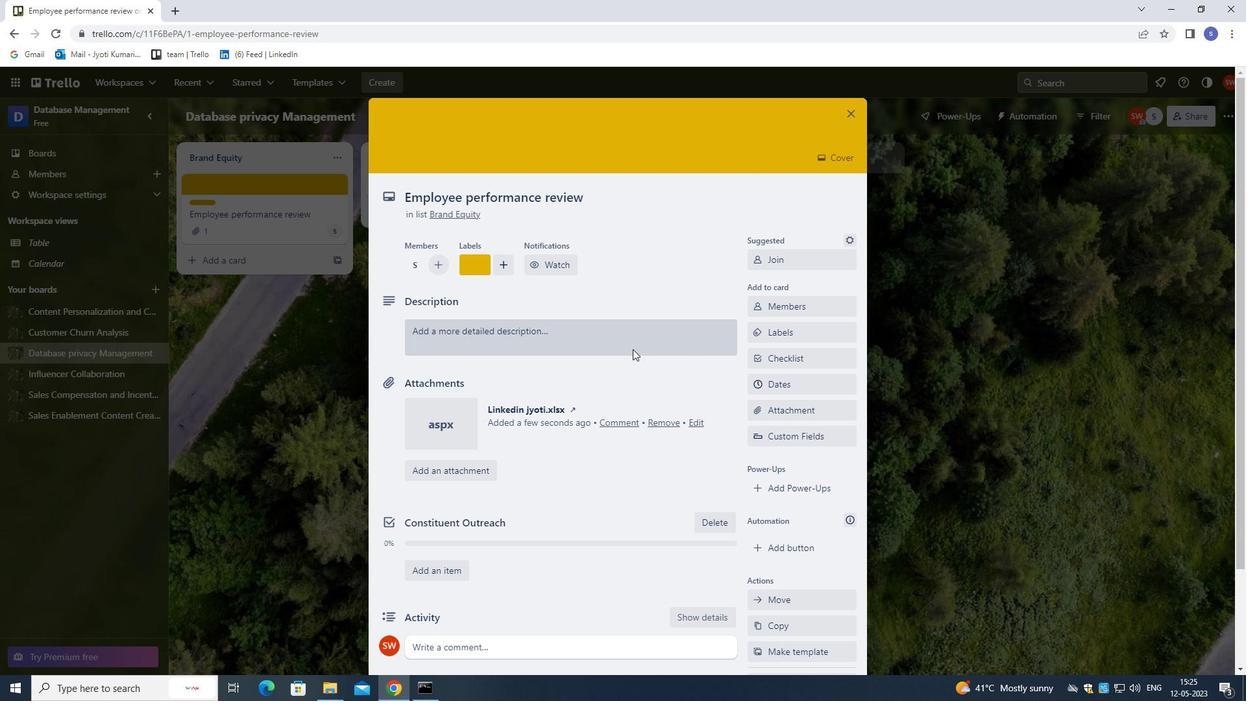 
Action: Mouse moved to (632, 384)
Screenshot: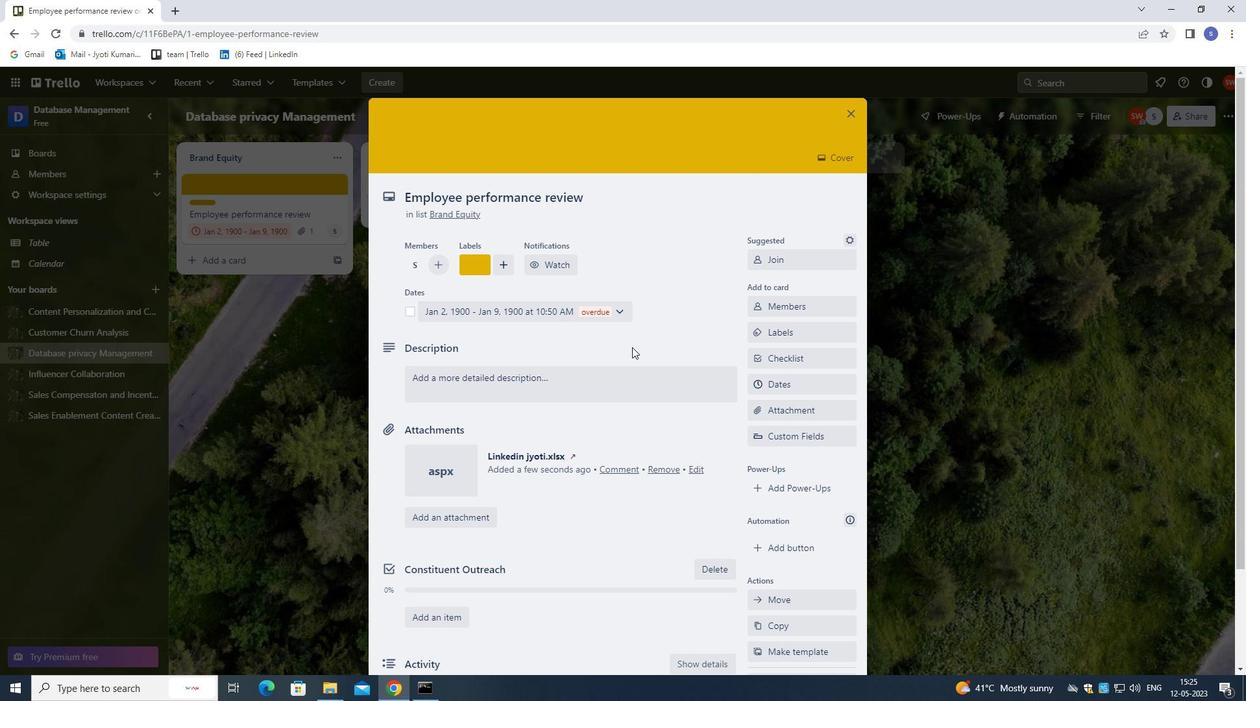 
Action: Mouse pressed left at (632, 384)
Screenshot: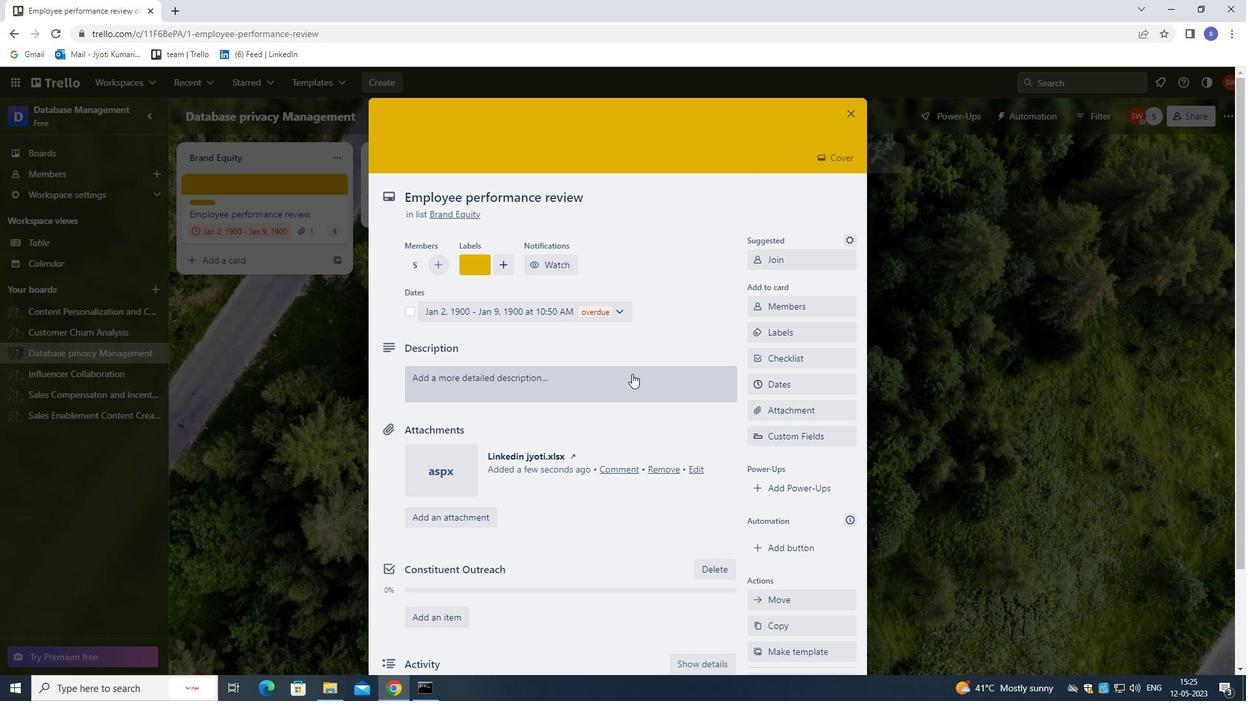 
Action: Mouse moved to (633, 384)
Screenshot: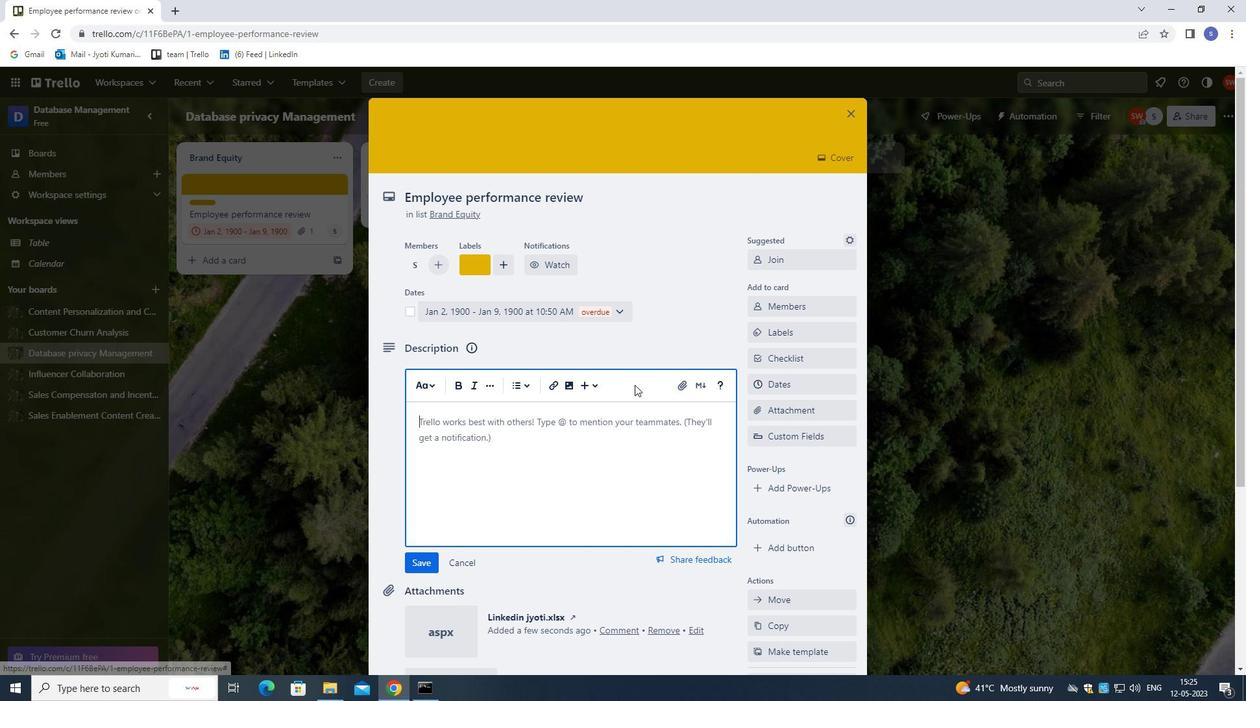 
Action: Key pressed <Key.shift>CONDUCT<Key.space>CUSTOMER<Key.space>RESEARCH<Key.space>FOR<Key.space>NEW<Key.space>CUSTOMER<Key.space>FEEDBACK<Key.space>PROGRAM<Key.space>A<Key.backspace><Key.backspace>.
Screenshot: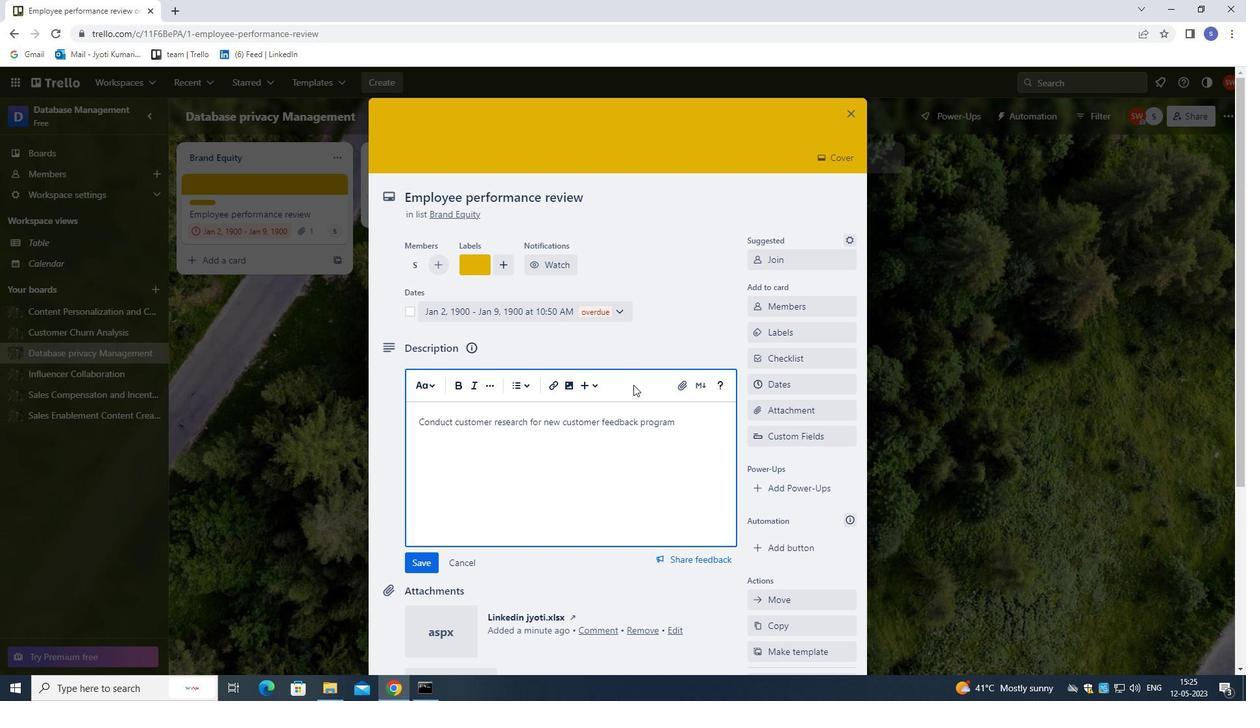 
Action: Mouse moved to (592, 365)
Screenshot: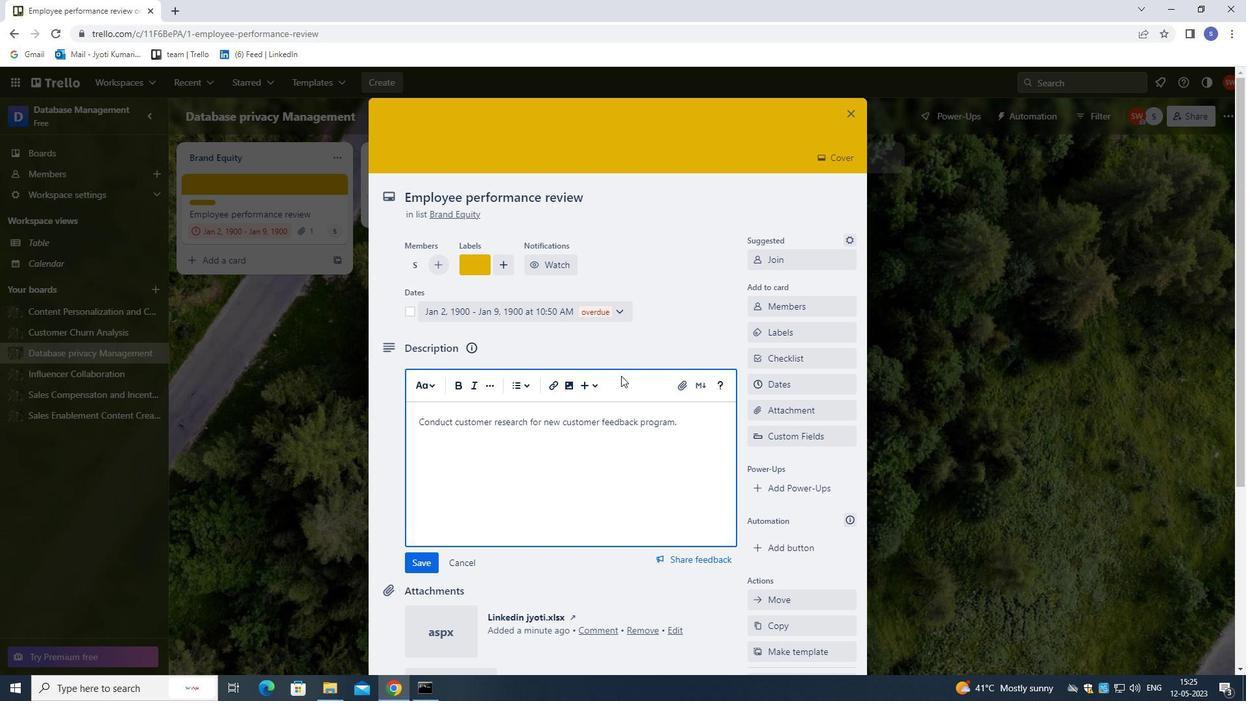
Action: Mouse scrolled (592, 364) with delta (0, 0)
Screenshot: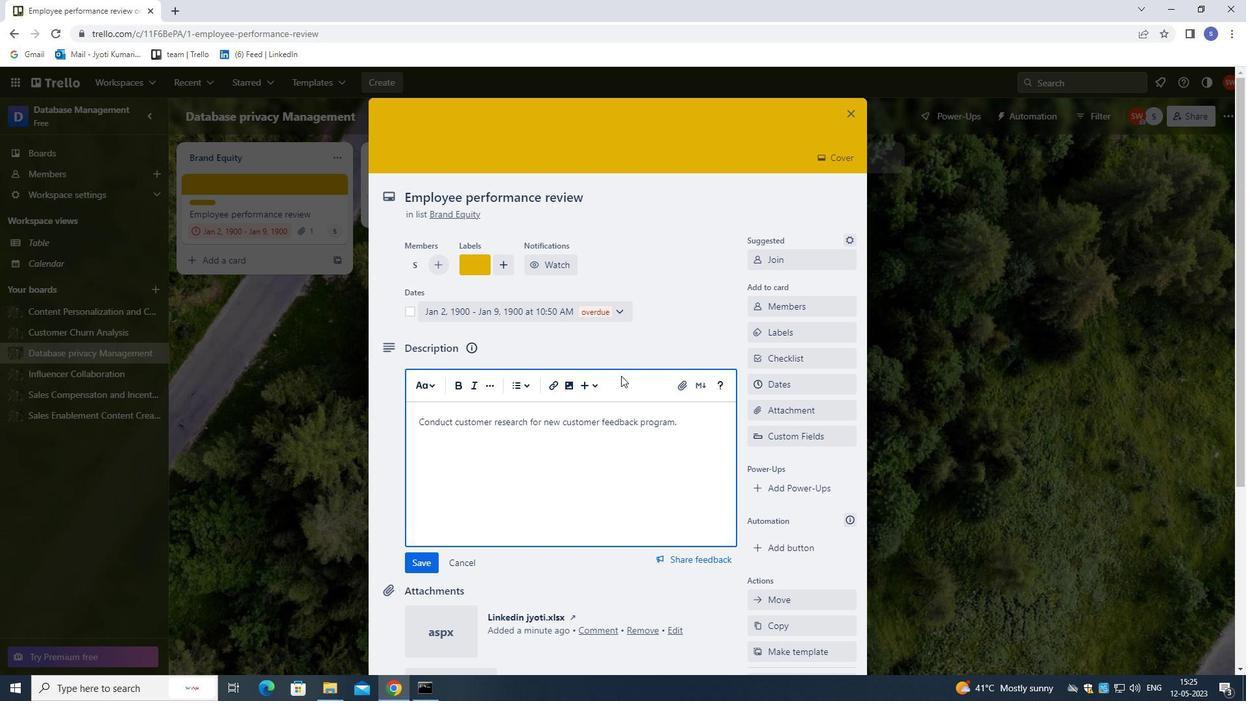 
Action: Mouse moved to (591, 376)
Screenshot: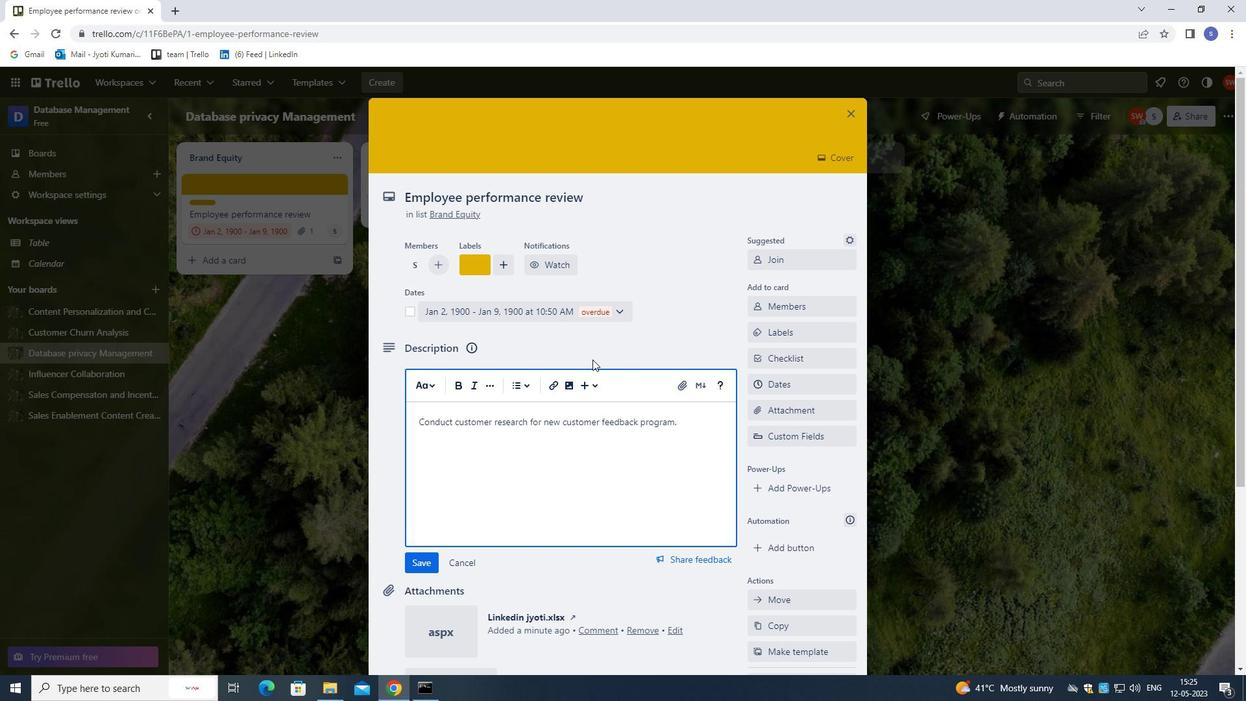 
Action: Mouse scrolled (591, 375) with delta (0, 0)
Screenshot: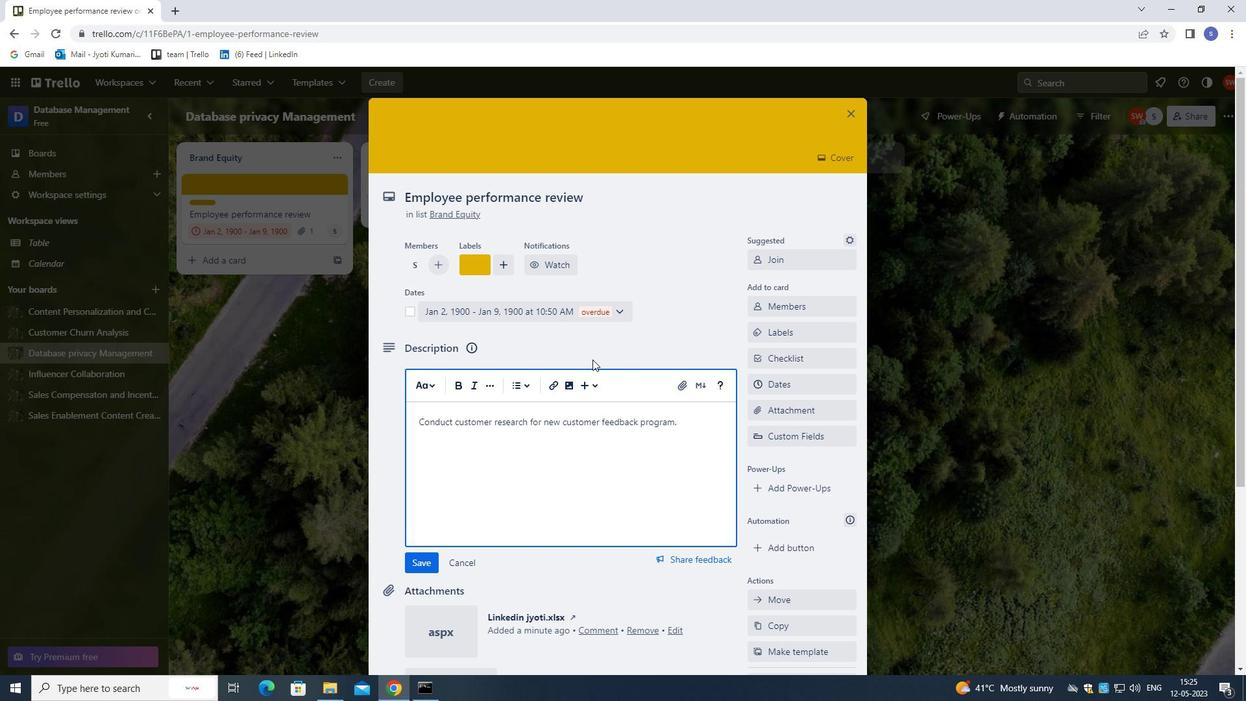 
Action: Mouse moved to (590, 382)
Screenshot: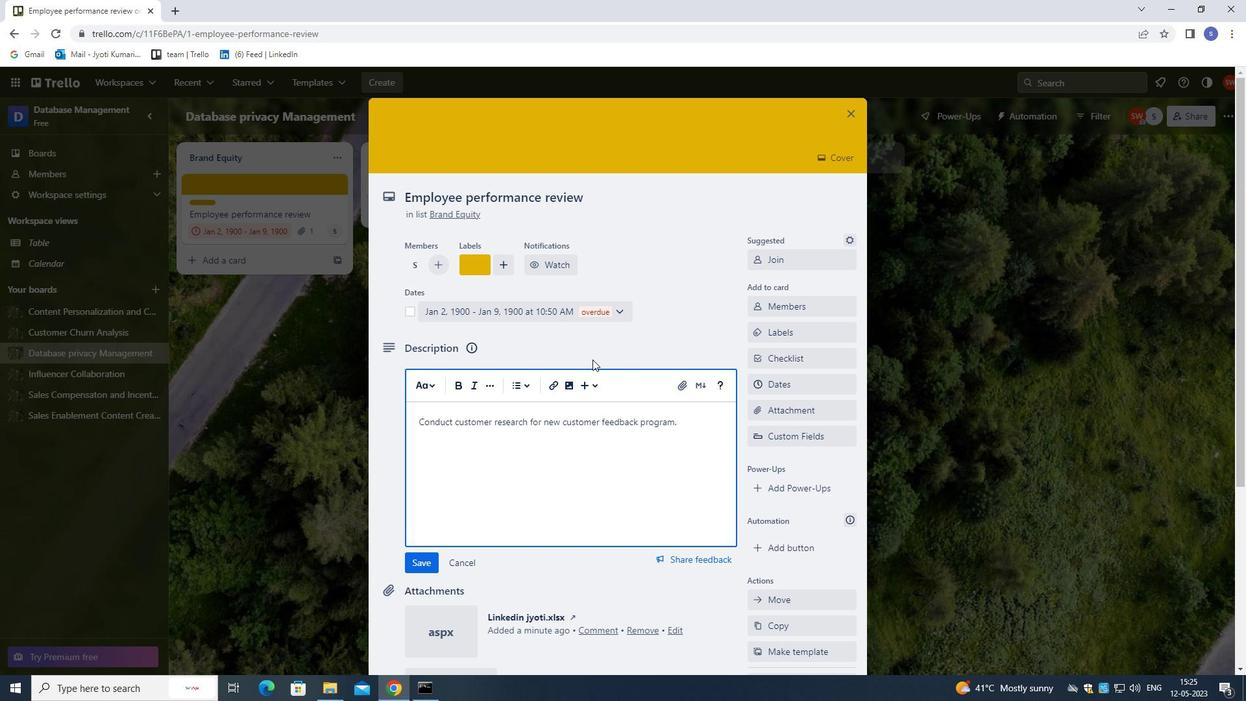 
Action: Mouse scrolled (590, 382) with delta (0, 0)
Screenshot: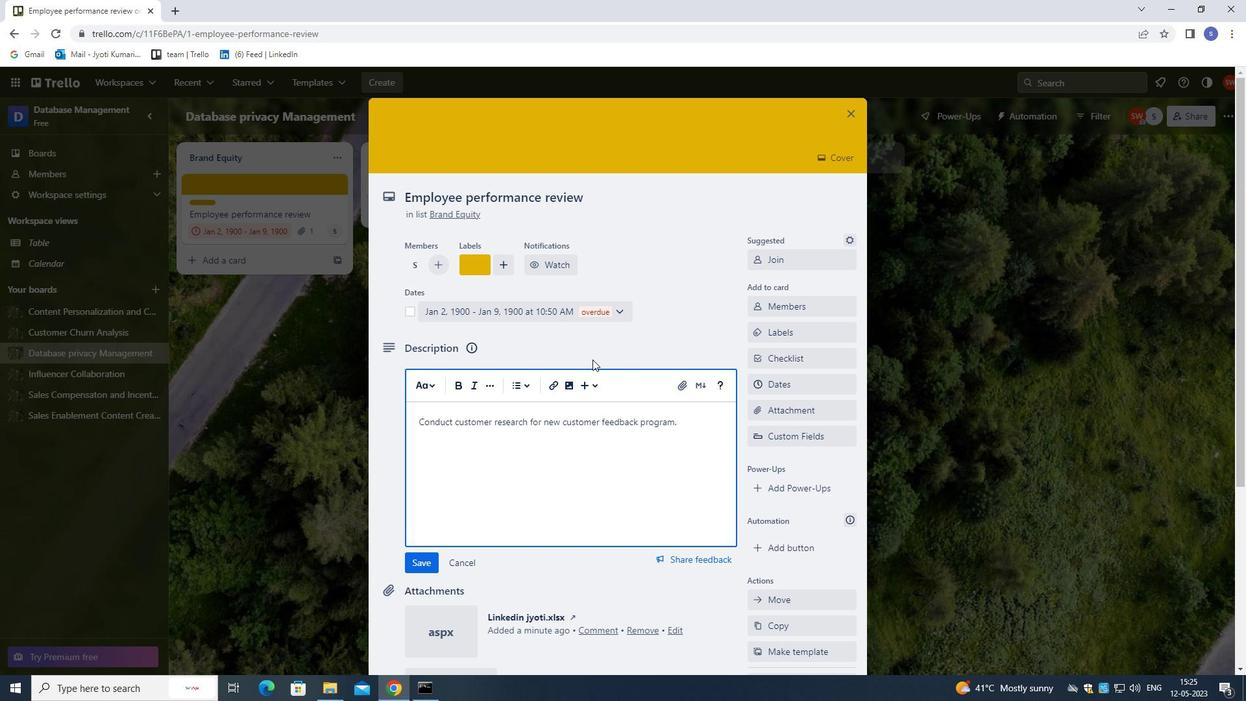 
Action: Mouse moved to (588, 390)
Screenshot: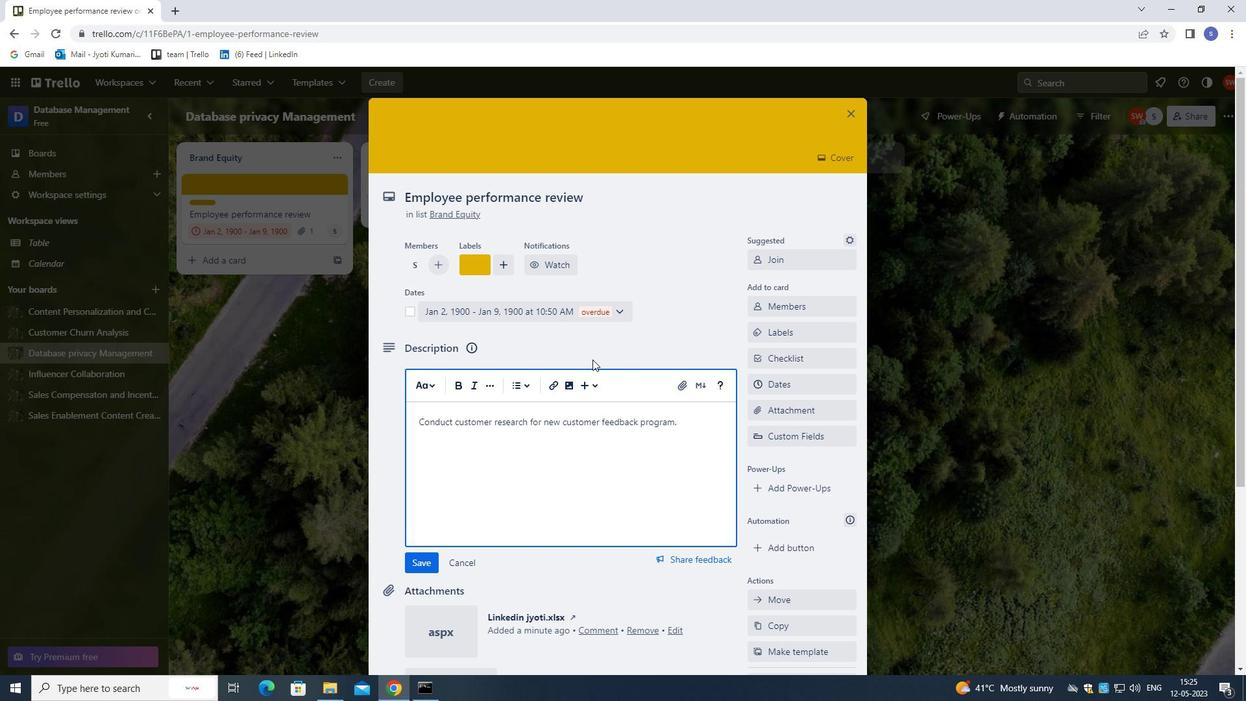 
Action: Mouse scrolled (588, 390) with delta (0, 0)
Screenshot: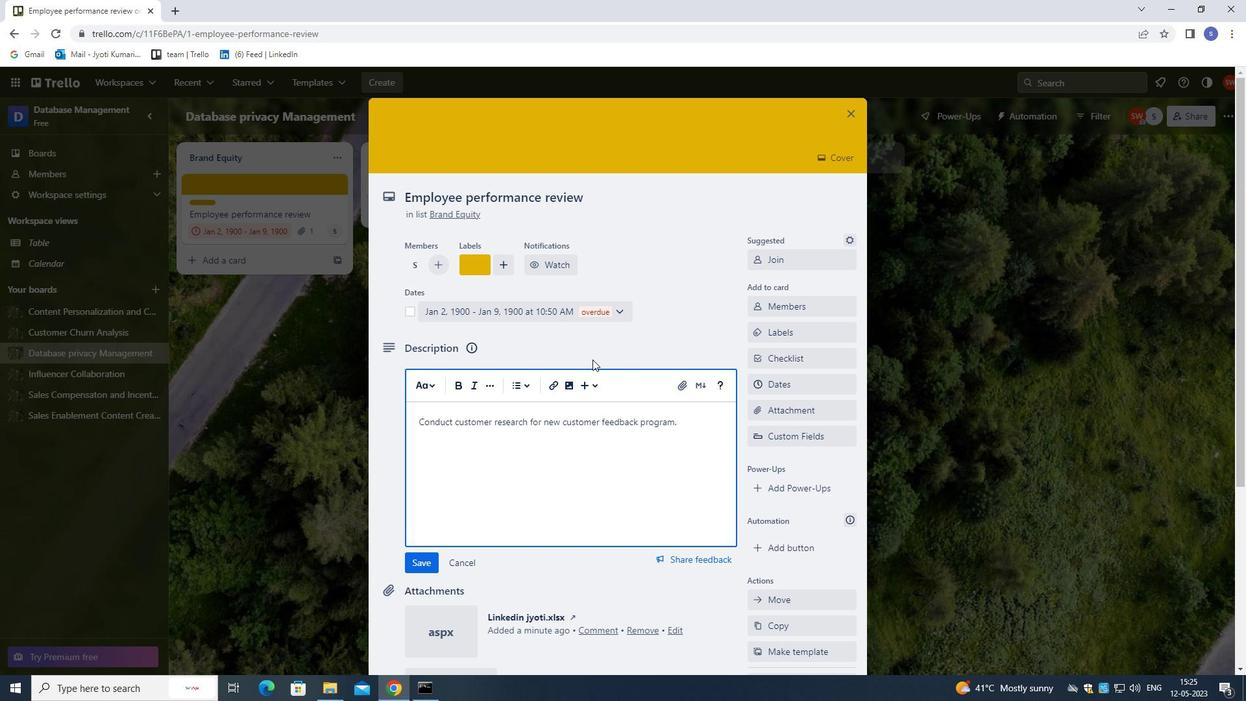 
Action: Mouse moved to (588, 395)
Screenshot: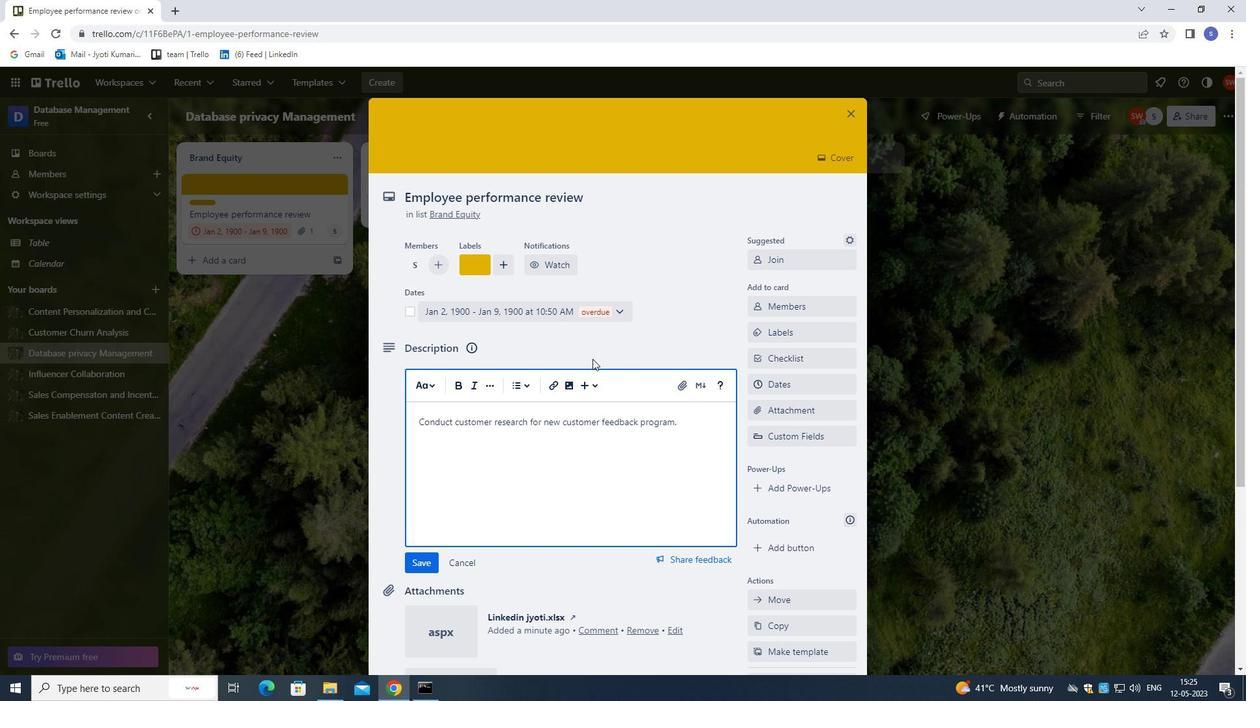 
Action: Mouse scrolled (588, 394) with delta (0, 0)
Screenshot: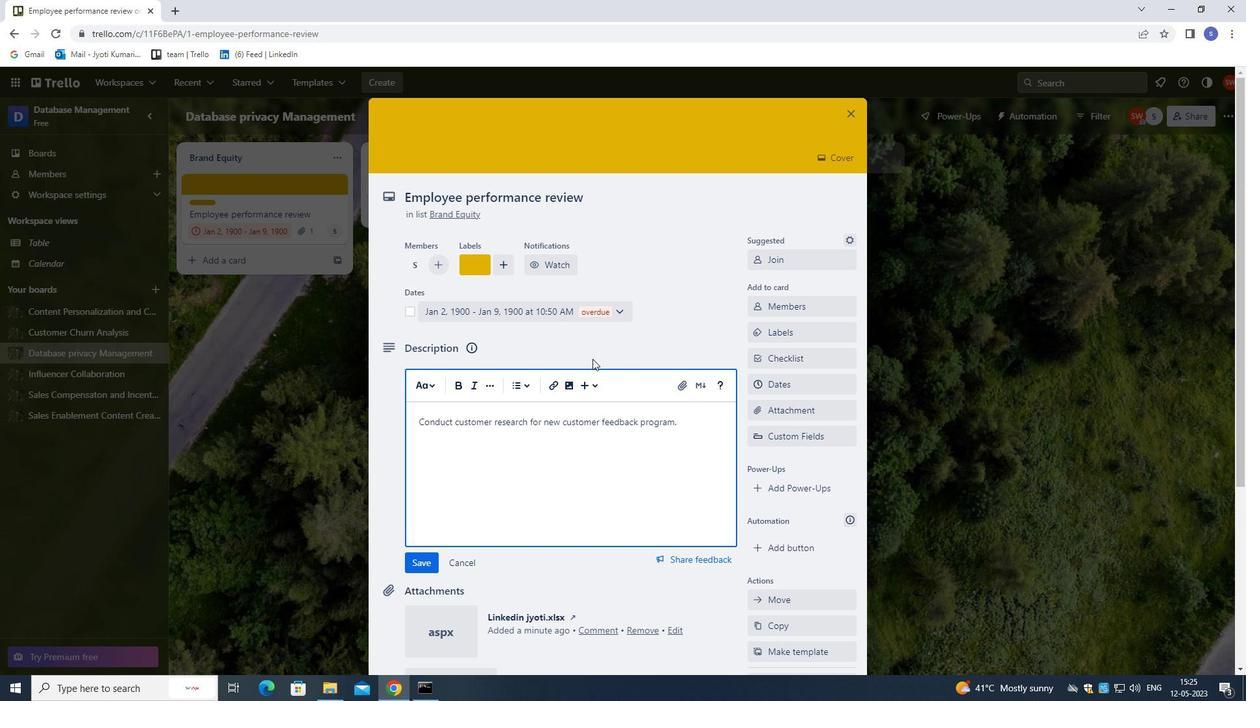 
Action: Mouse moved to (587, 395)
Screenshot: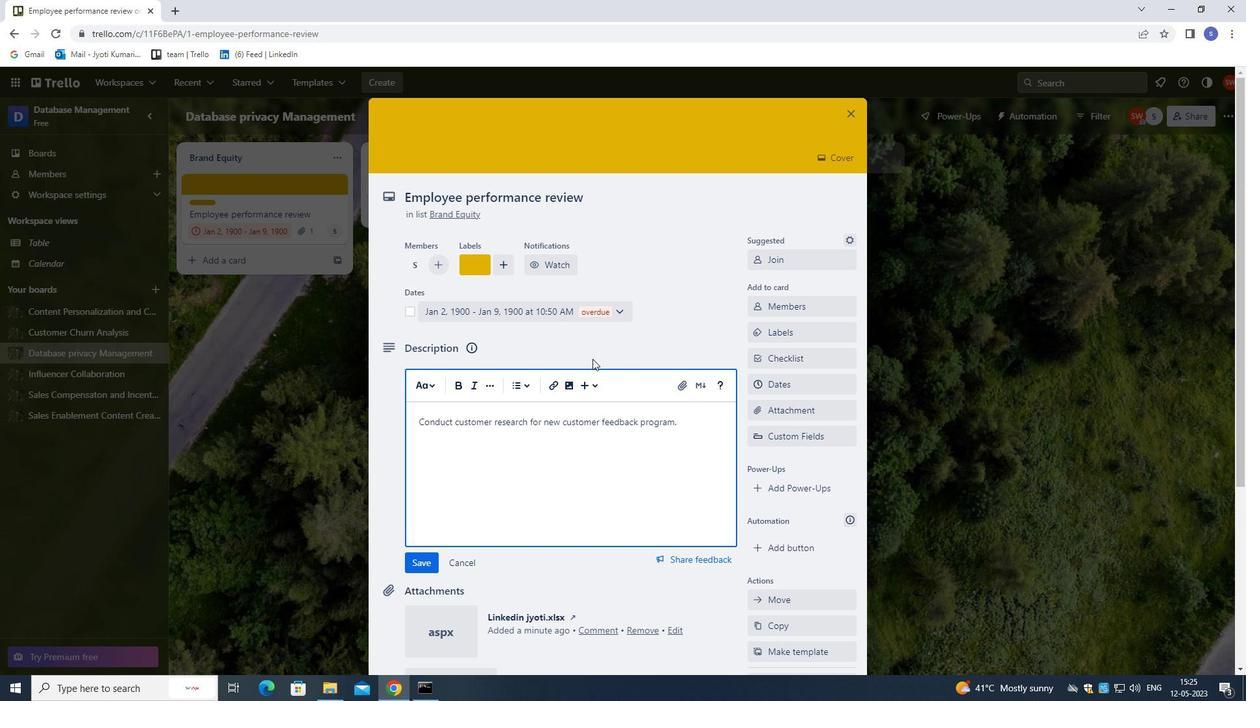 
Action: Mouse scrolled (587, 395) with delta (0, 0)
Screenshot: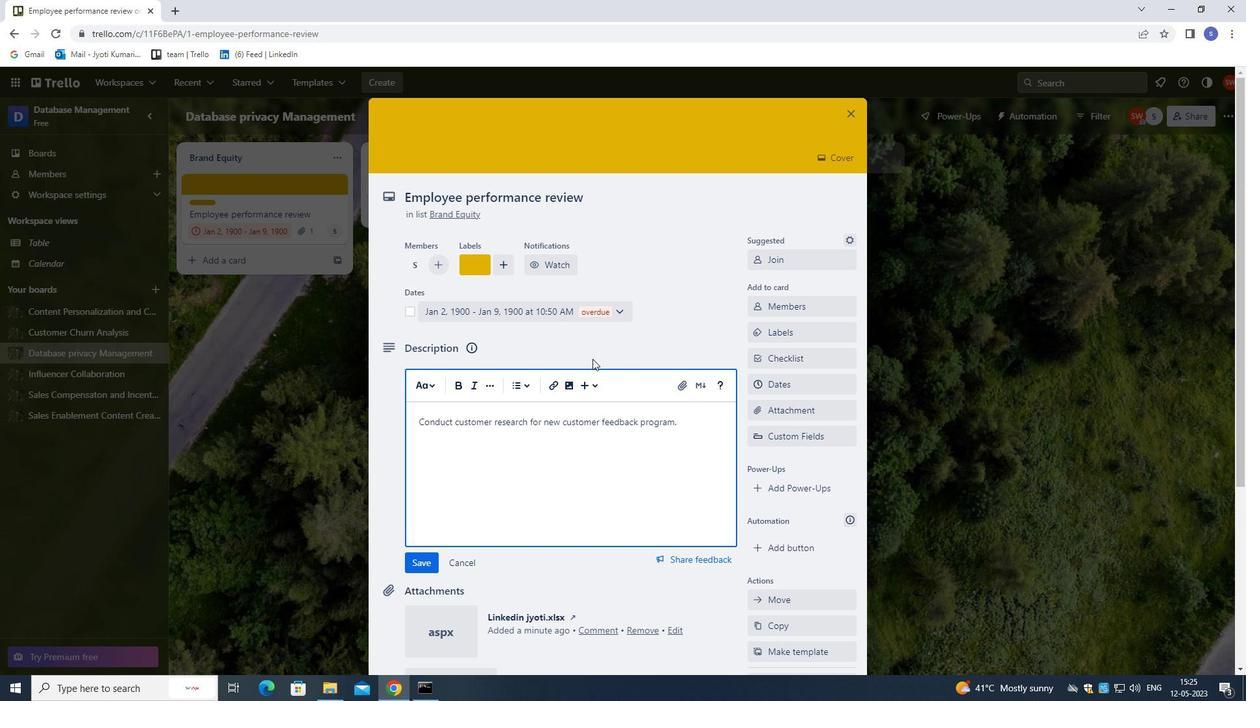 
Action: Mouse moved to (586, 397)
Screenshot: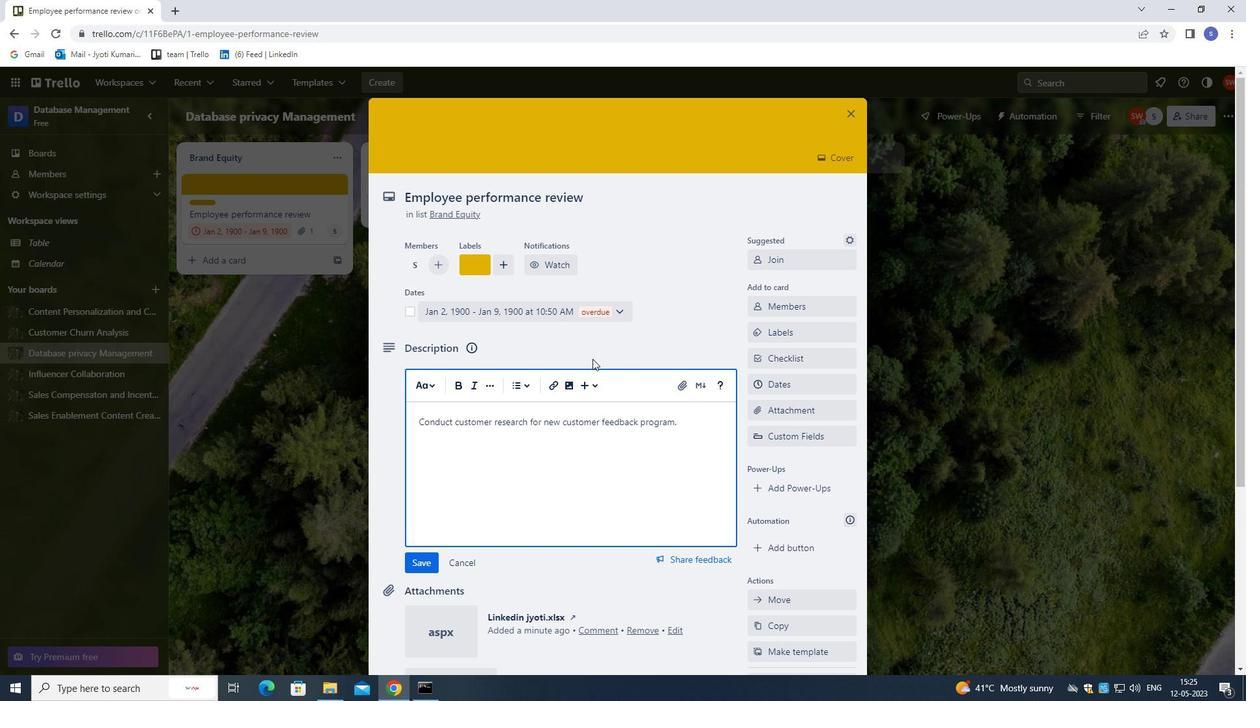 
Action: Mouse scrolled (586, 396) with delta (0, 0)
Screenshot: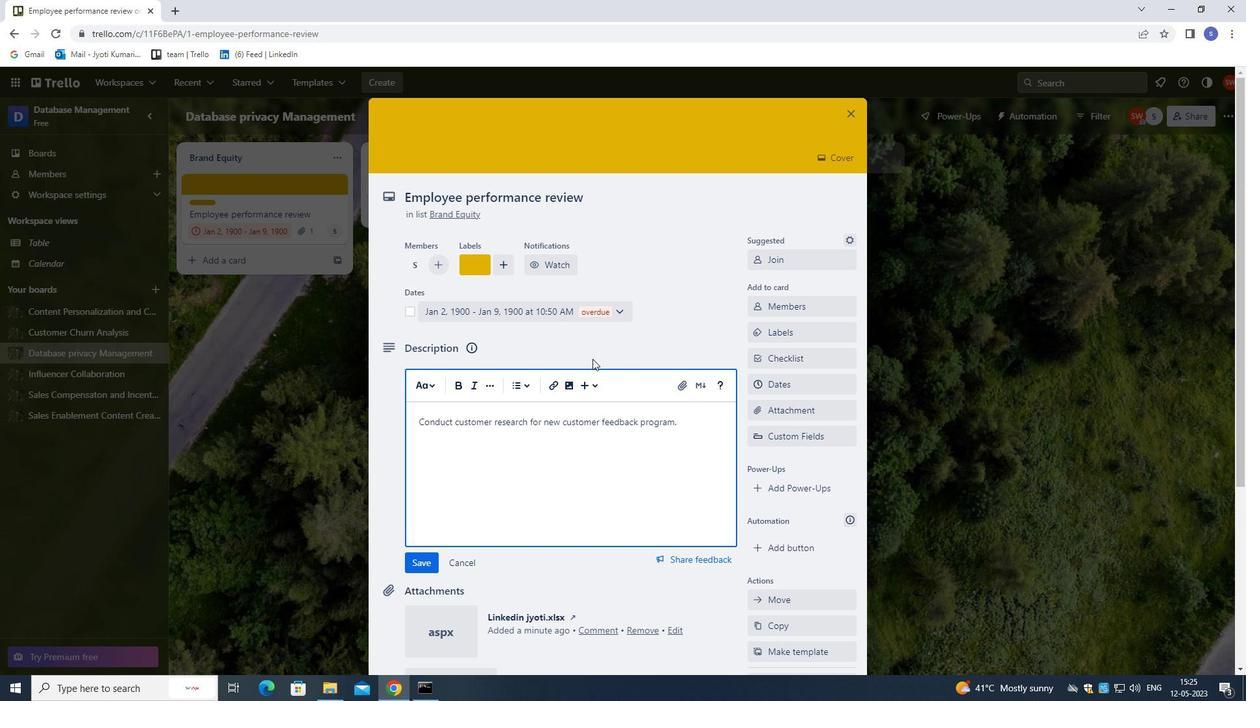 
Action: Mouse moved to (584, 393)
Screenshot: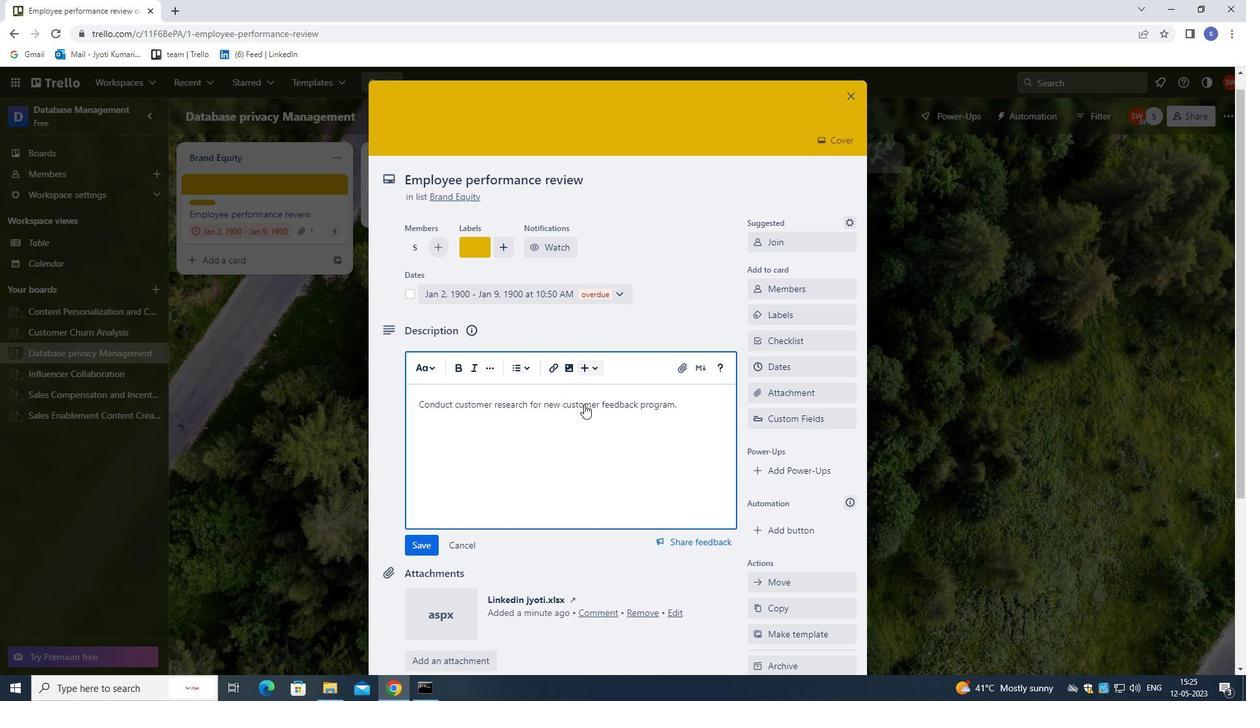 
Action: Mouse scrolled (584, 392) with delta (0, 0)
Screenshot: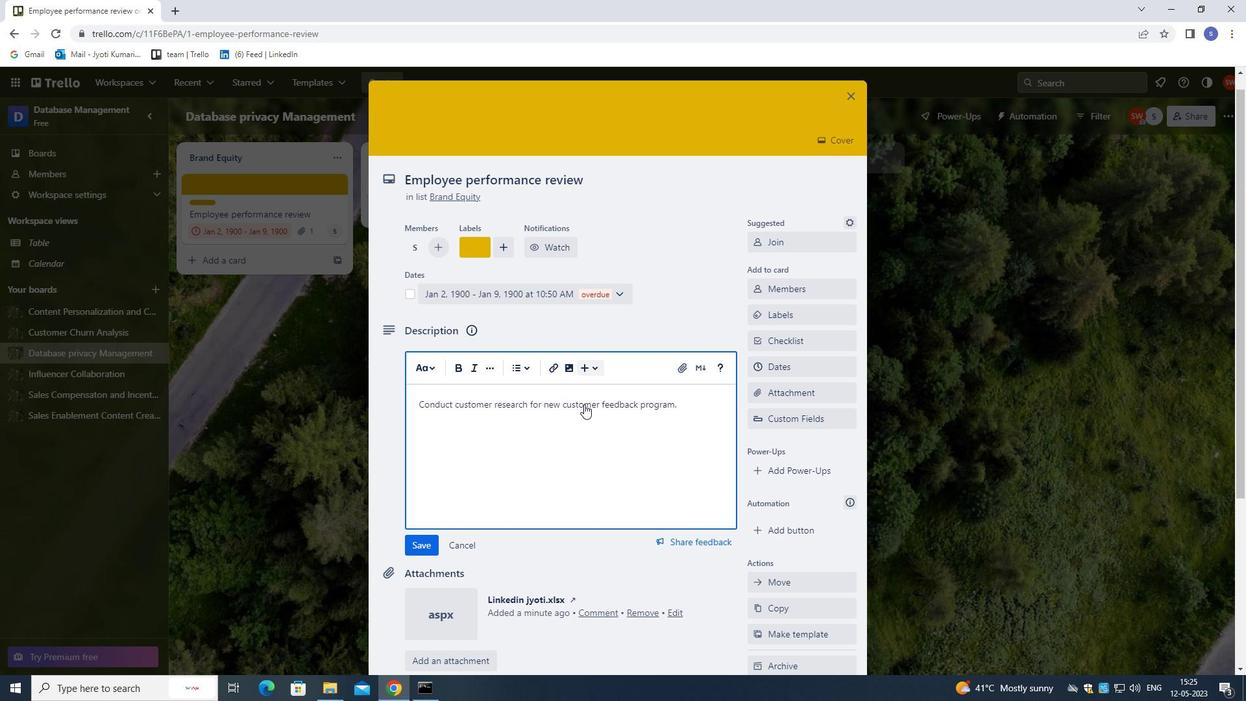 
Action: Mouse moved to (584, 393)
Screenshot: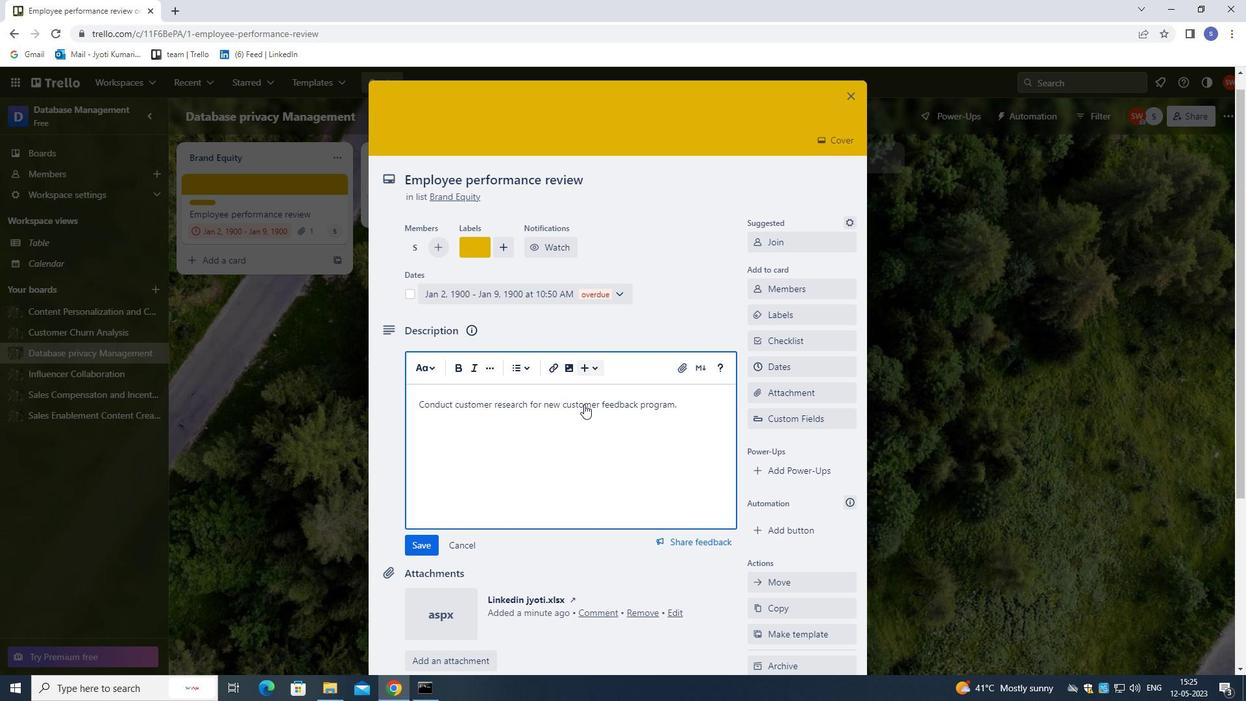 
Action: Mouse scrolled (584, 392) with delta (0, 0)
Screenshot: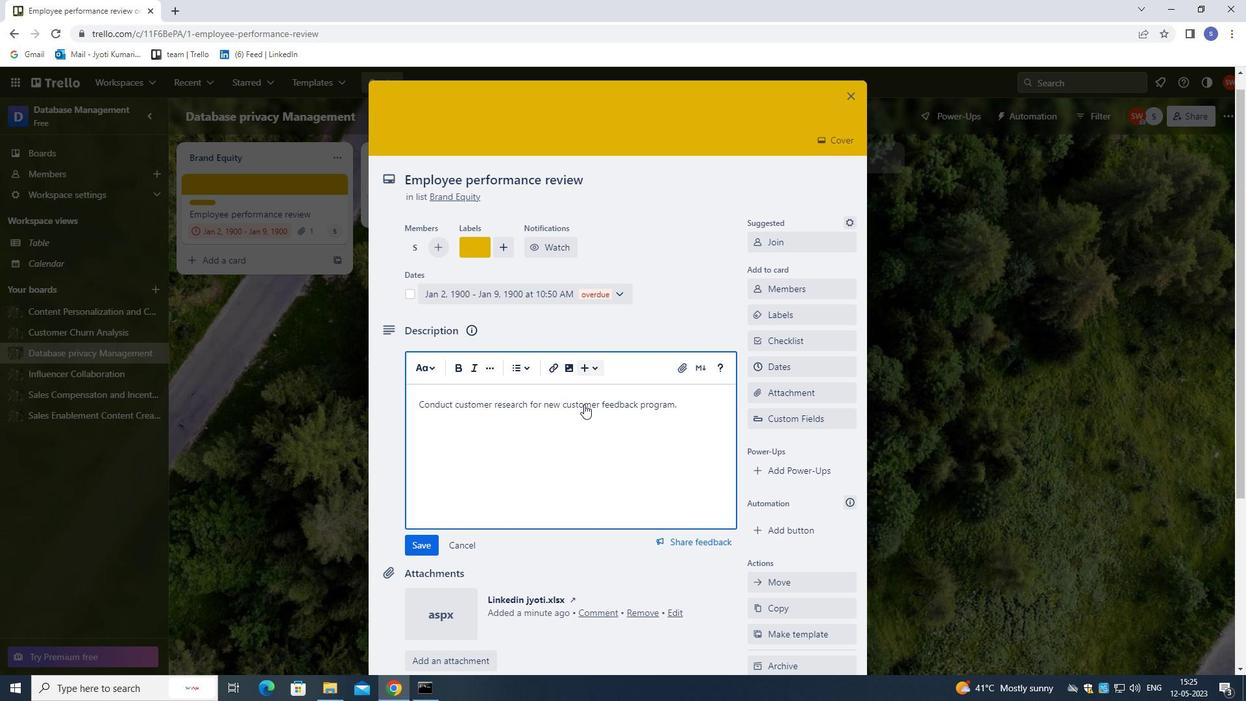 
Action: Mouse moved to (584, 397)
Screenshot: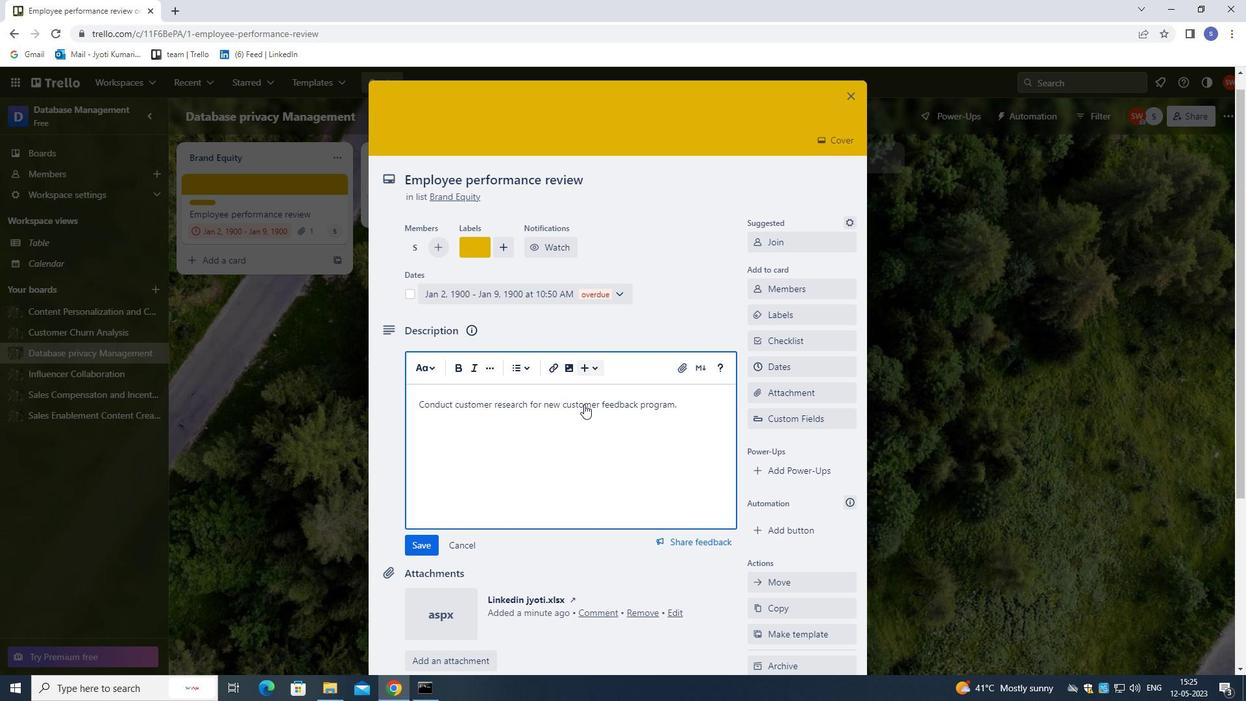
Action: Mouse scrolled (584, 396) with delta (0, 0)
Screenshot: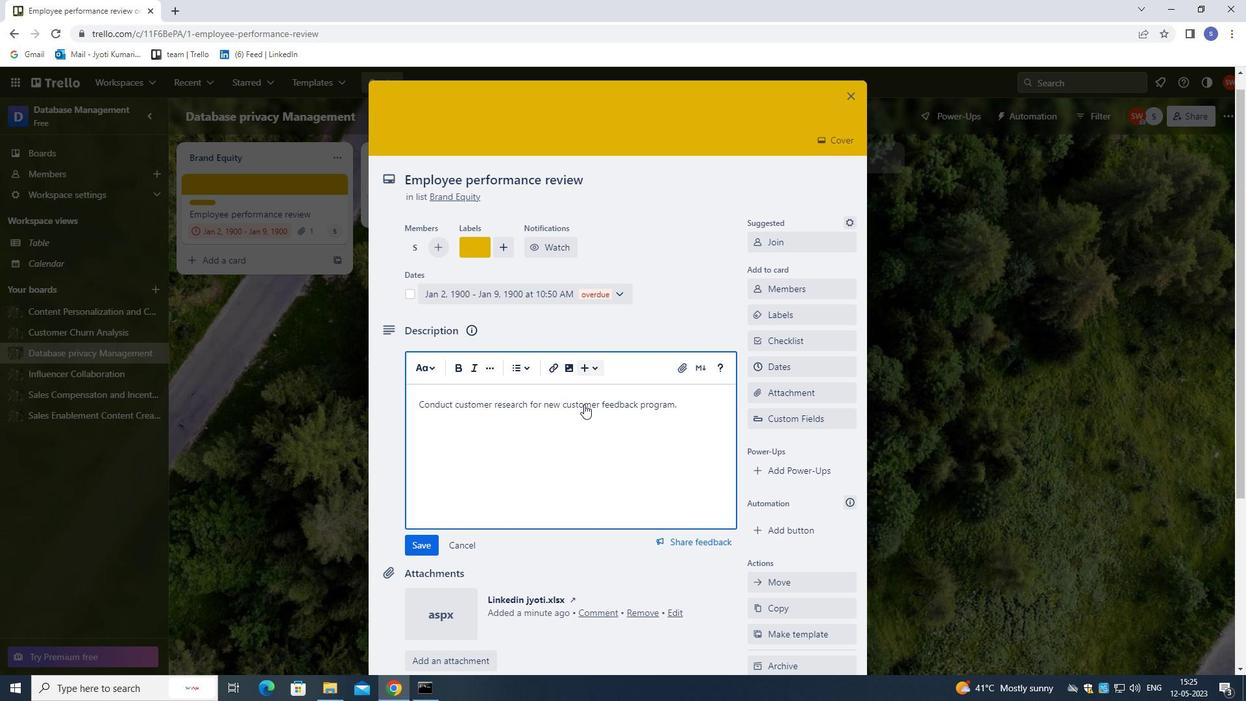 
Action: Mouse moved to (584, 398)
Screenshot: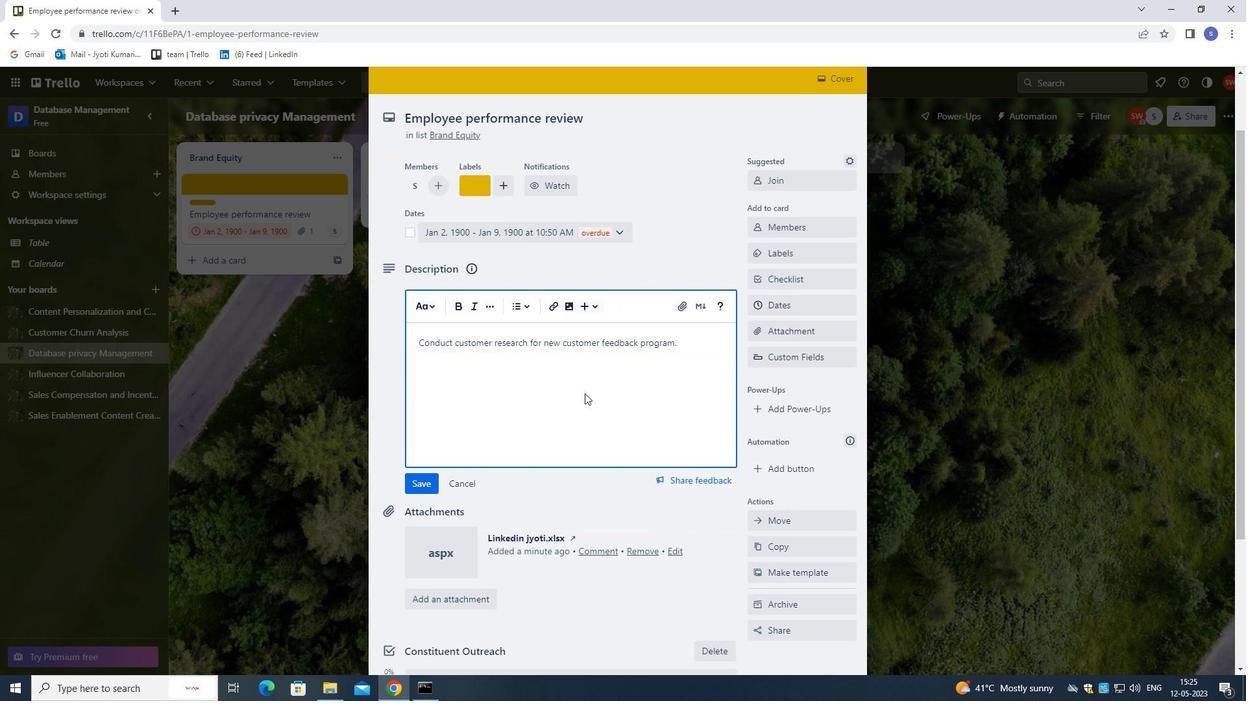 
Action: Mouse scrolled (584, 397) with delta (0, 0)
Screenshot: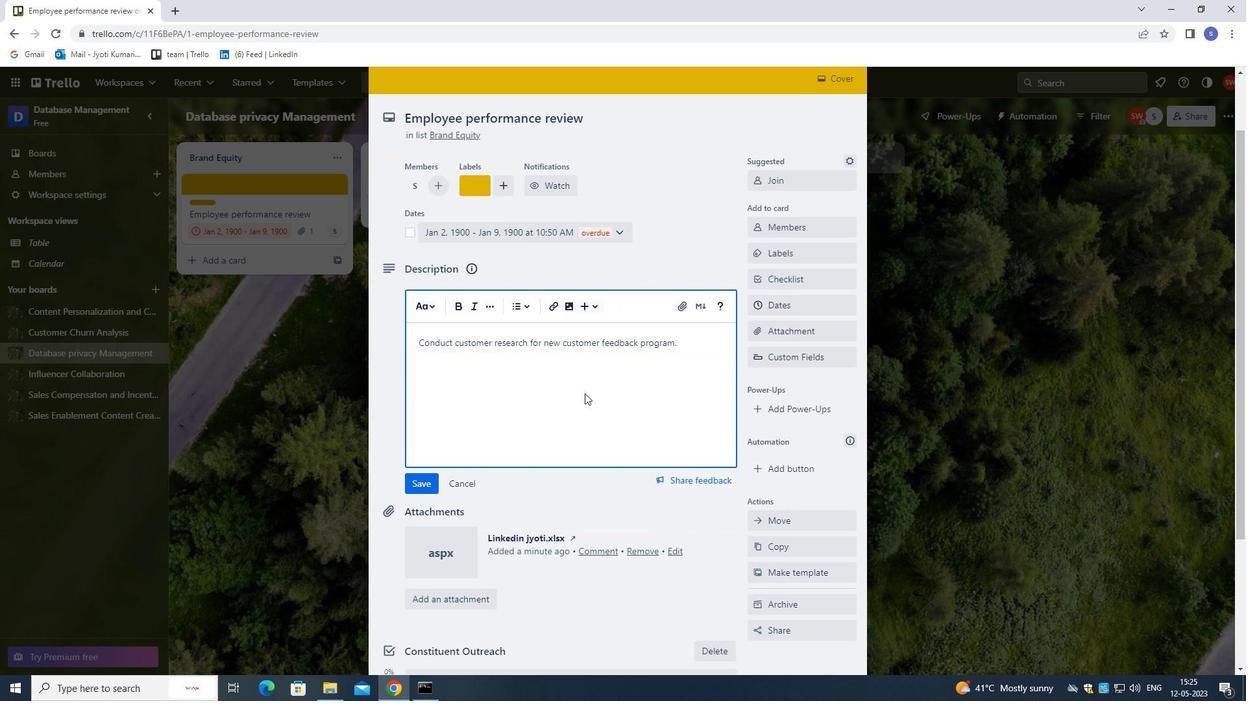 
Action: Mouse moved to (584, 399)
Screenshot: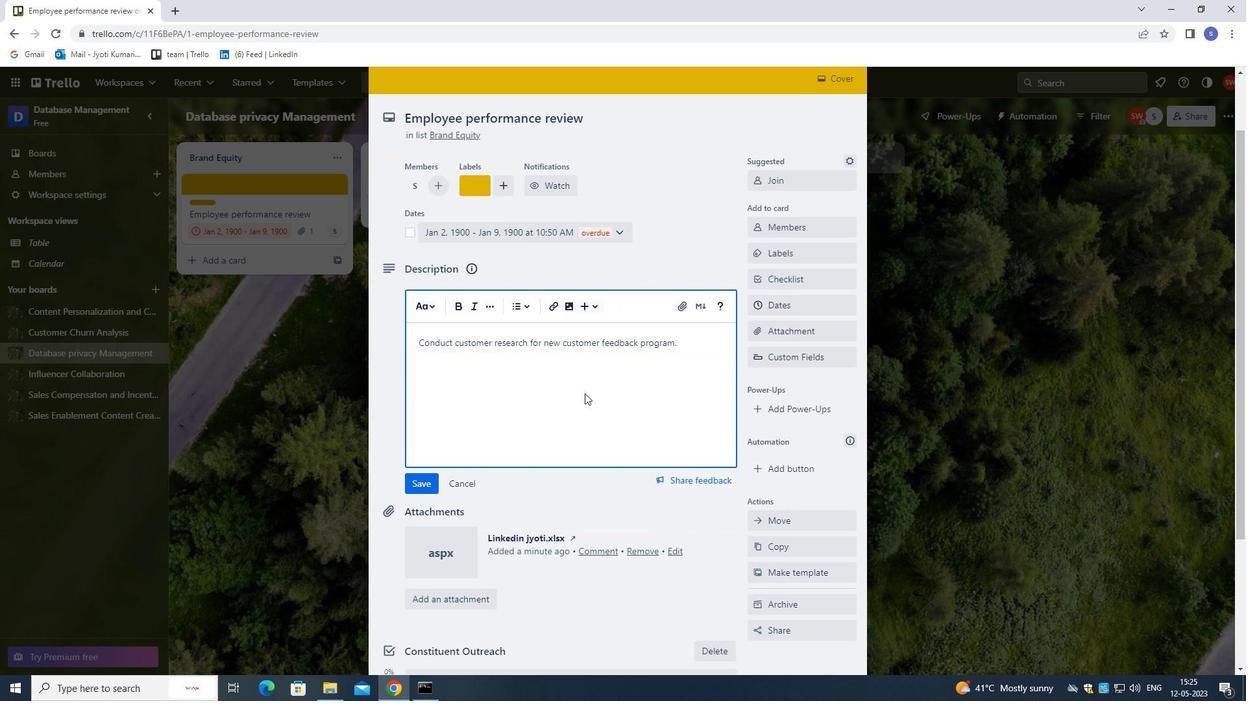 
Action: Mouse scrolled (584, 398) with delta (0, 0)
Screenshot: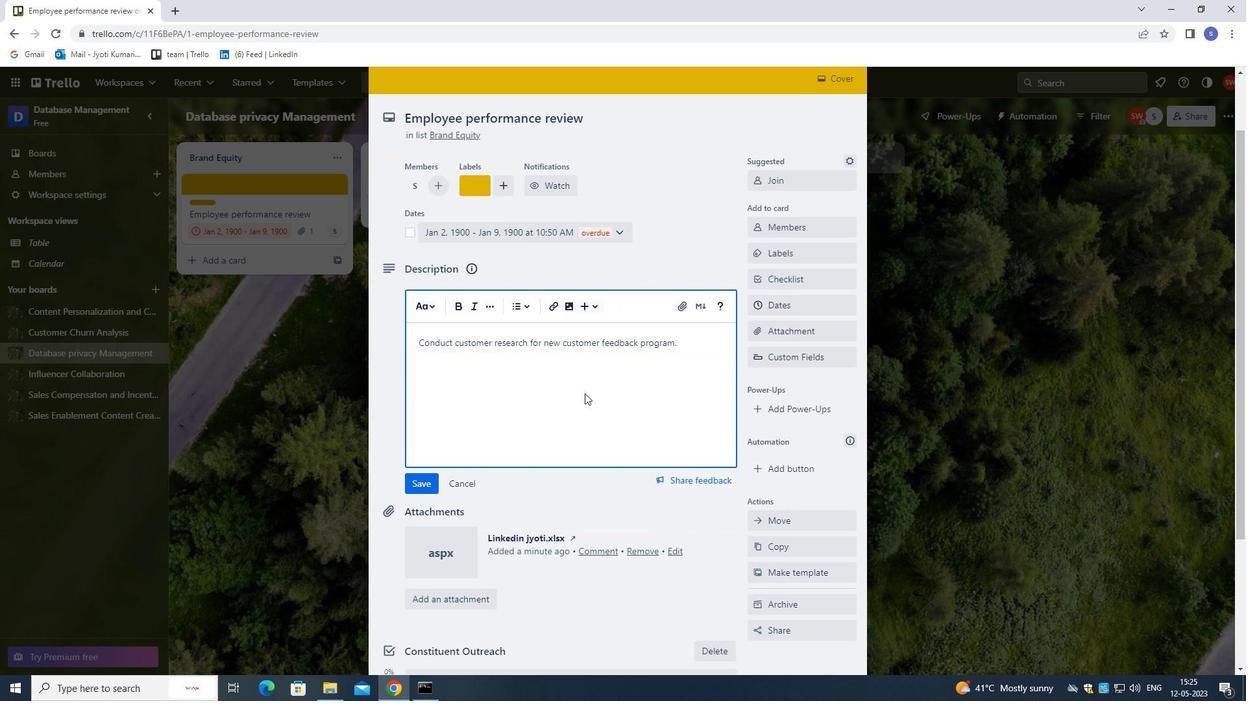 
Action: Mouse moved to (543, 586)
Screenshot: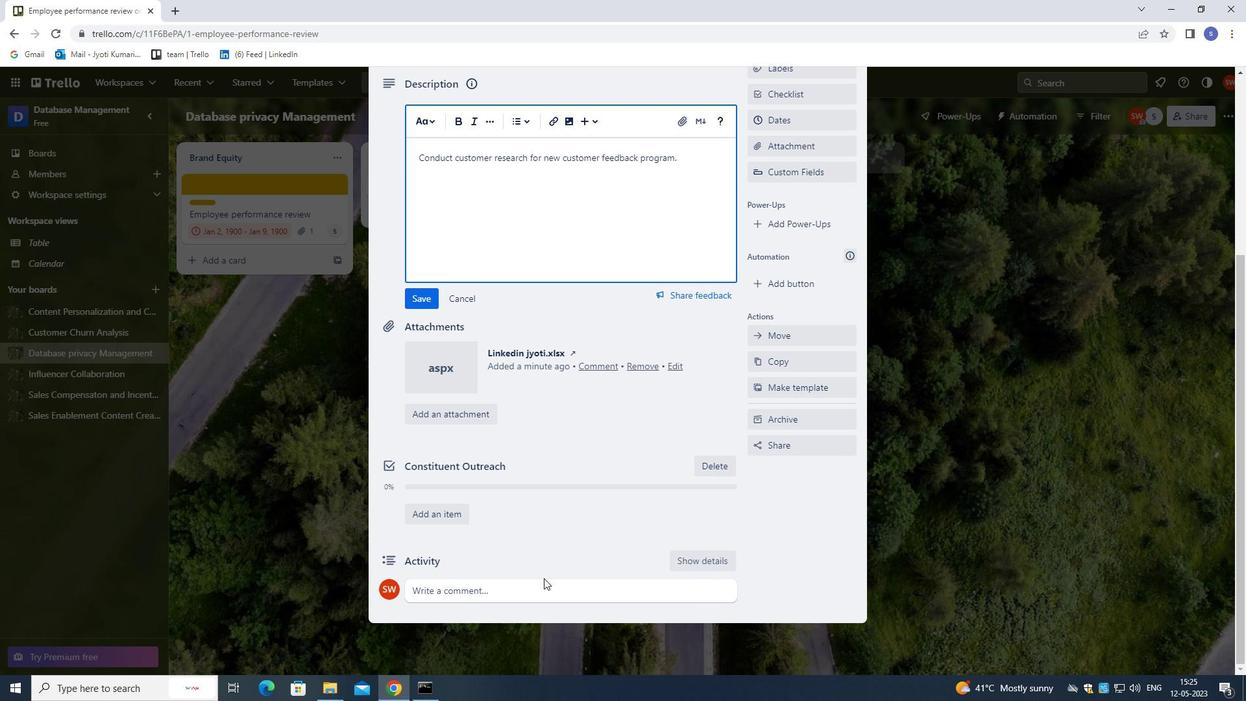 
Action: Mouse pressed left at (543, 586)
Screenshot: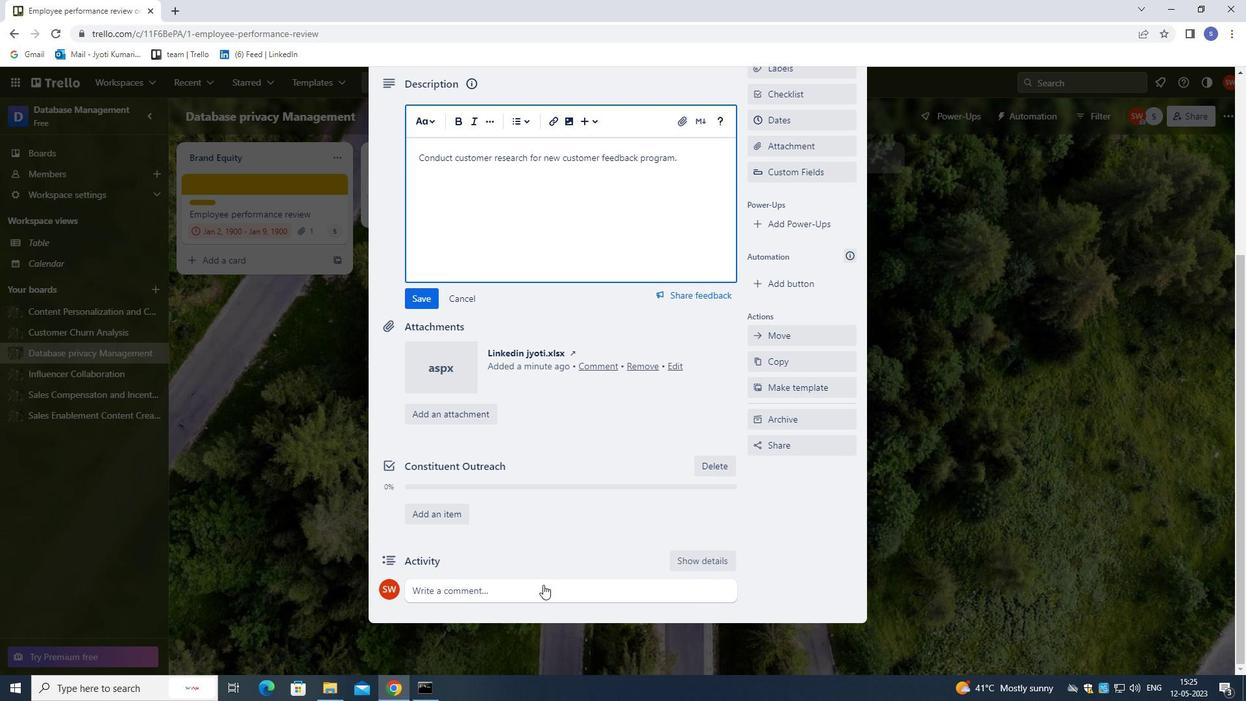
Action: Mouse moved to (562, 566)
Screenshot: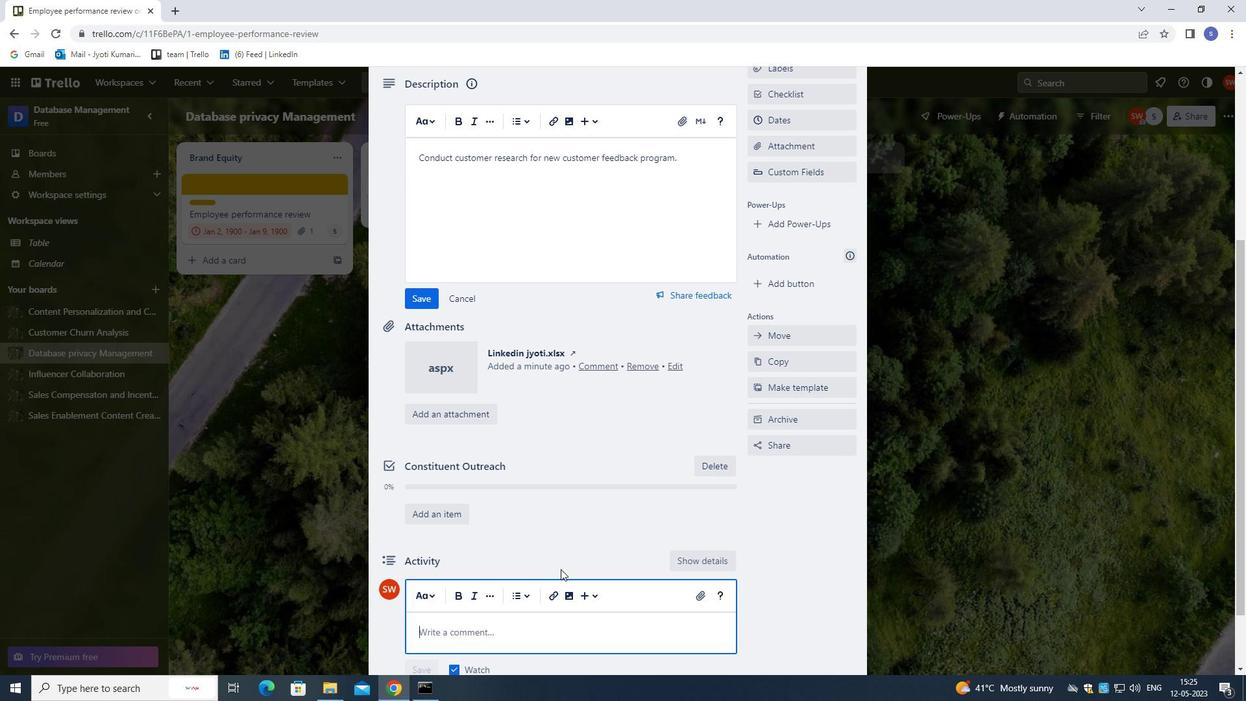
Action: Mouse scrolled (562, 566) with delta (0, 0)
Screenshot: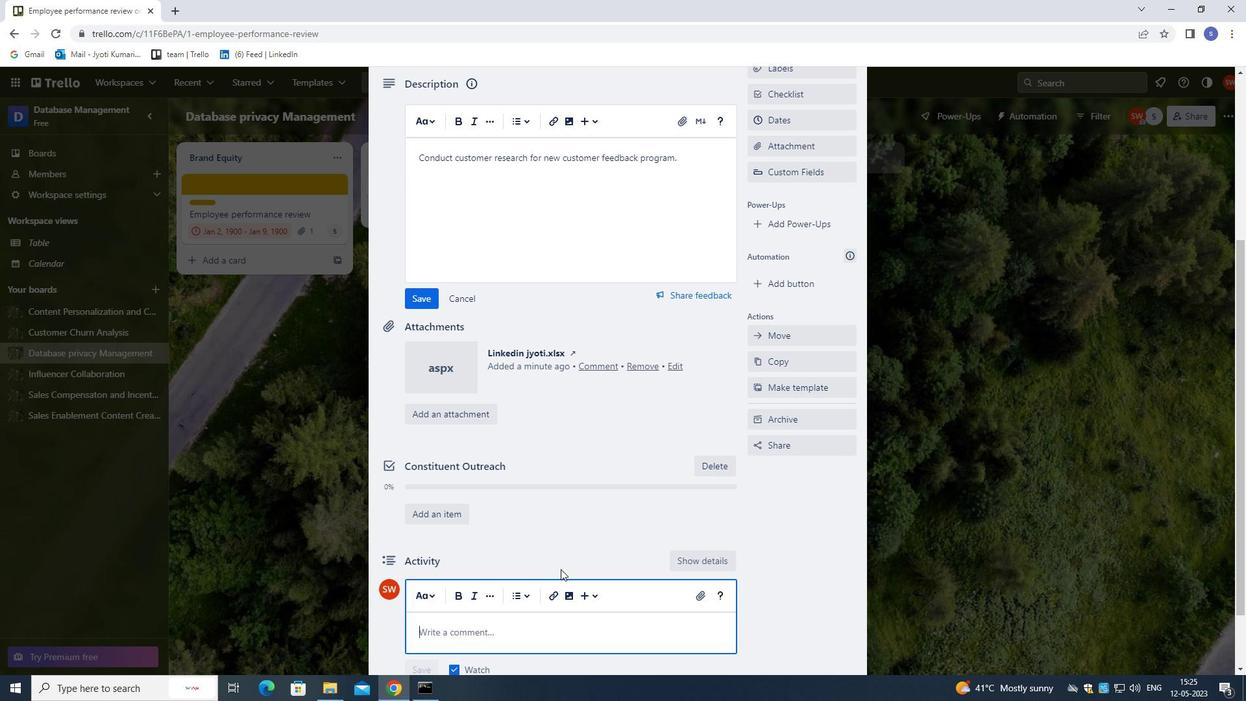 
Action: Mouse moved to (553, 552)
Screenshot: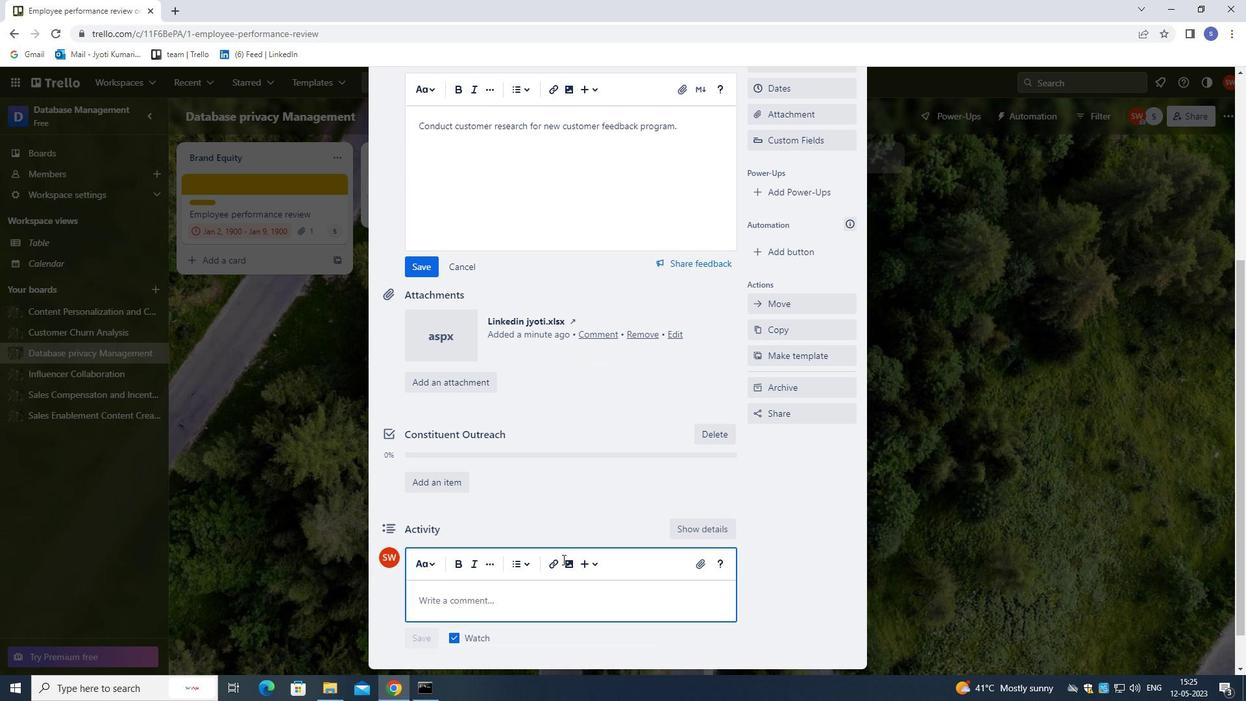 
Action: Key pressed <Key.shift>LET<Key.space>US<Key.space>APPROACH<Key.space>THIS<Key.space>TASK<Key.space>WITH<Key.space>A<Key.space>S<Key.backspace>FOCUS<Key.space>ON<Key.space>CONTINUOUS<Key.space>LEARNING<Key.space>AND<Key.space>IMPROVEMENT<Key.space>,<Key.space>SEEJ<Key.backspace>KING<Key.space>TO<Key.space>ITERATE<Key.space>AND<Key.space>REFINE<Key.space>OUR<Key.space>APPROACH<Key.space>OVER<Key.space>TIME.
Screenshot: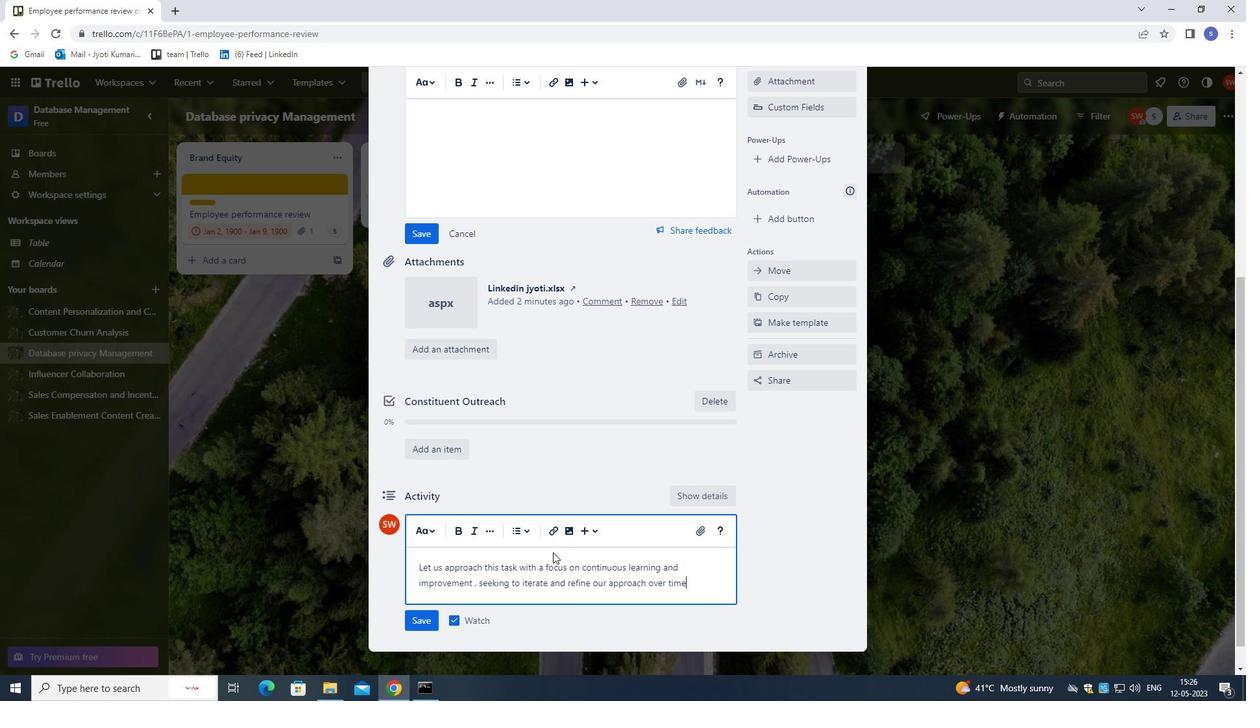 
Action: Mouse moved to (436, 231)
Screenshot: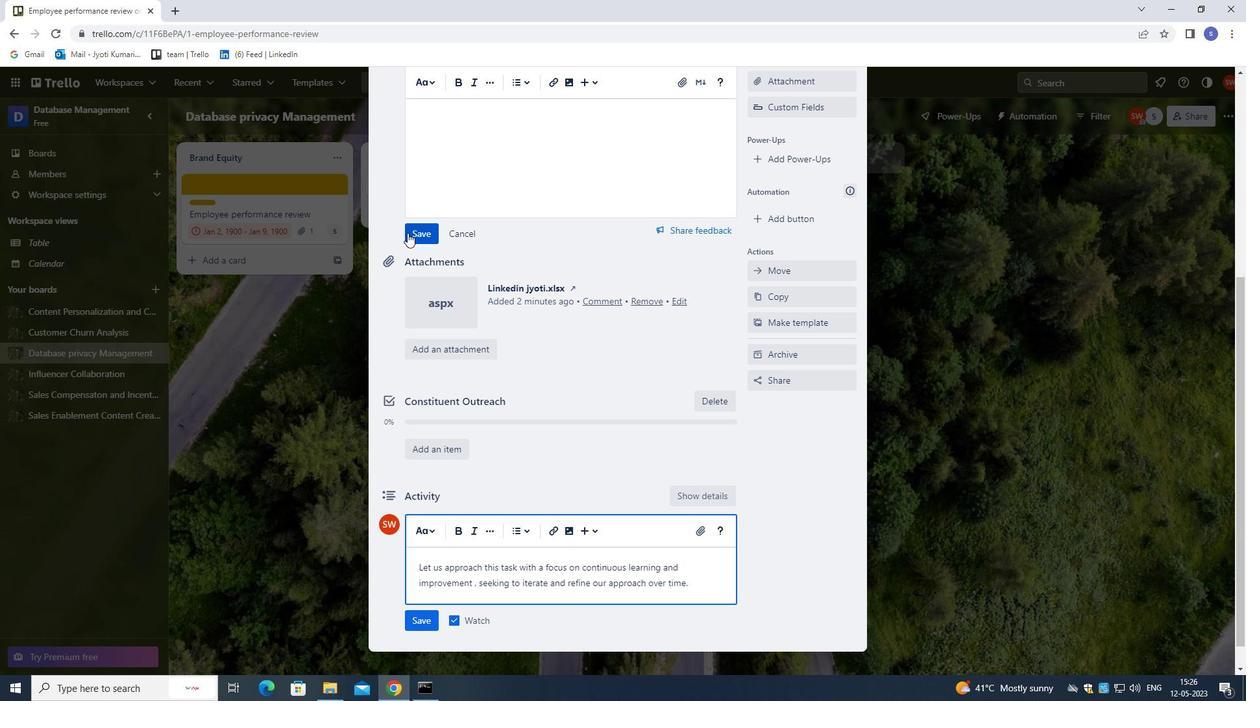 
Action: Mouse pressed left at (436, 231)
Screenshot: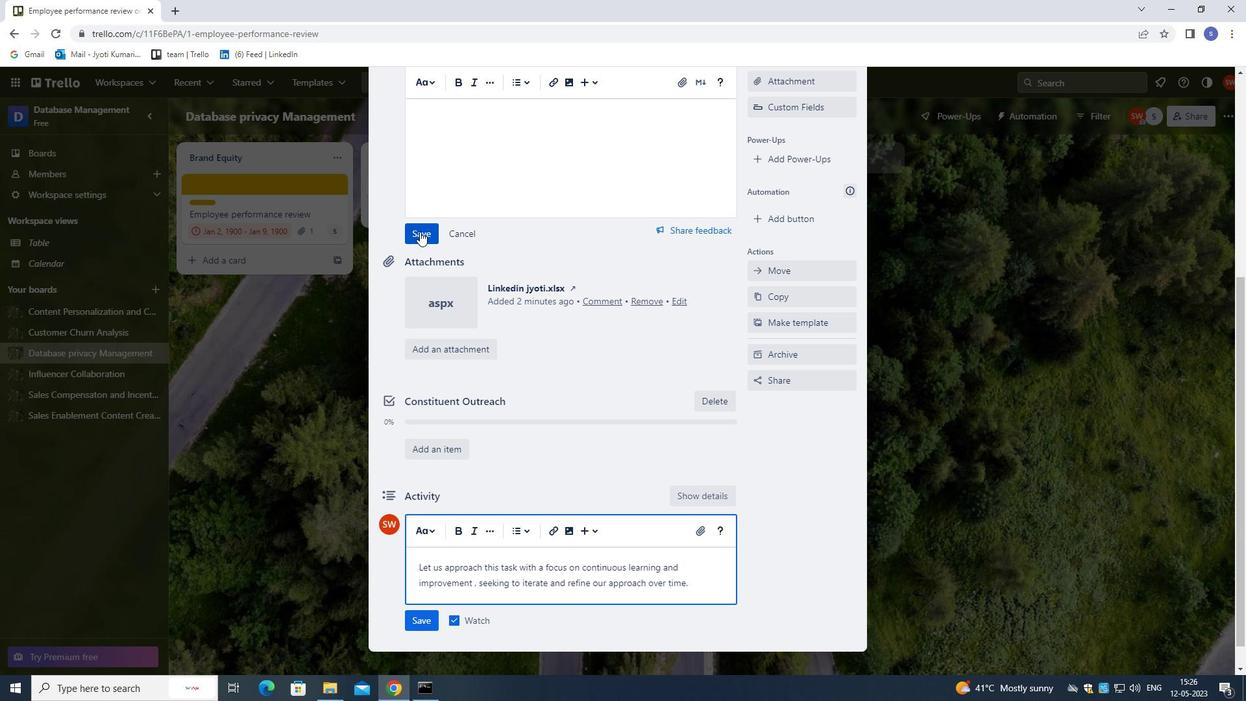 
Action: Mouse moved to (421, 601)
Screenshot: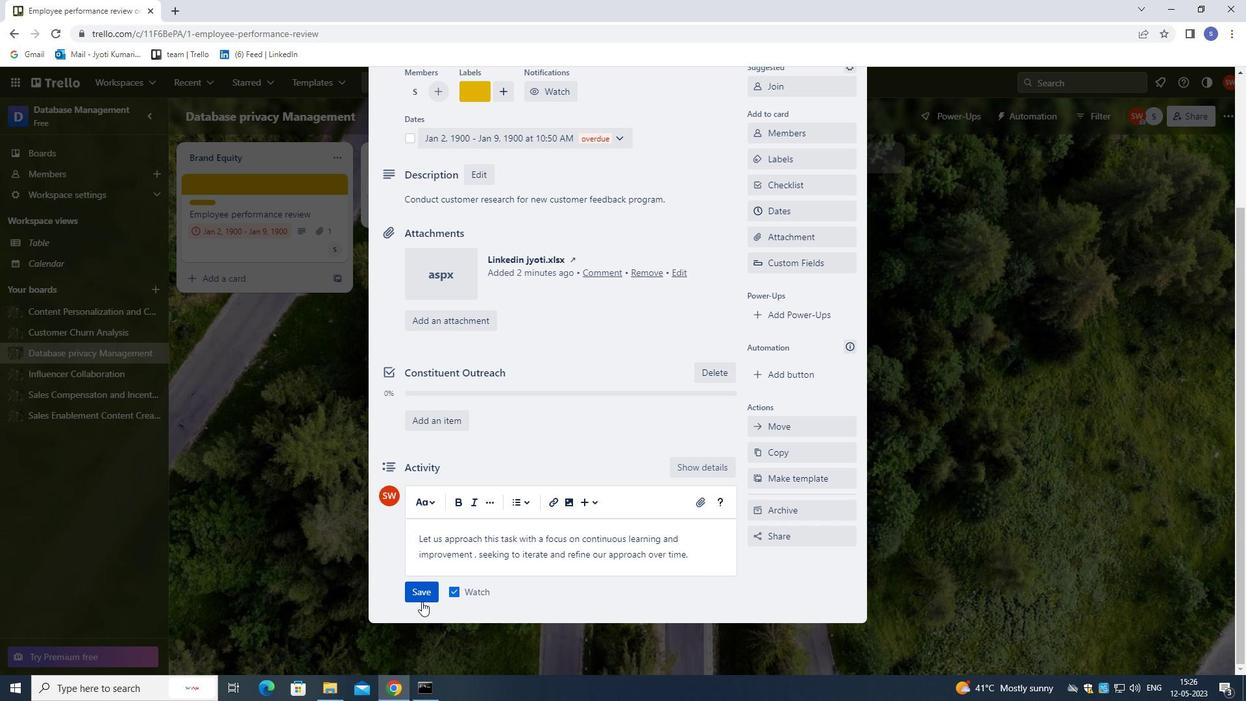 
Action: Mouse pressed left at (421, 601)
Screenshot: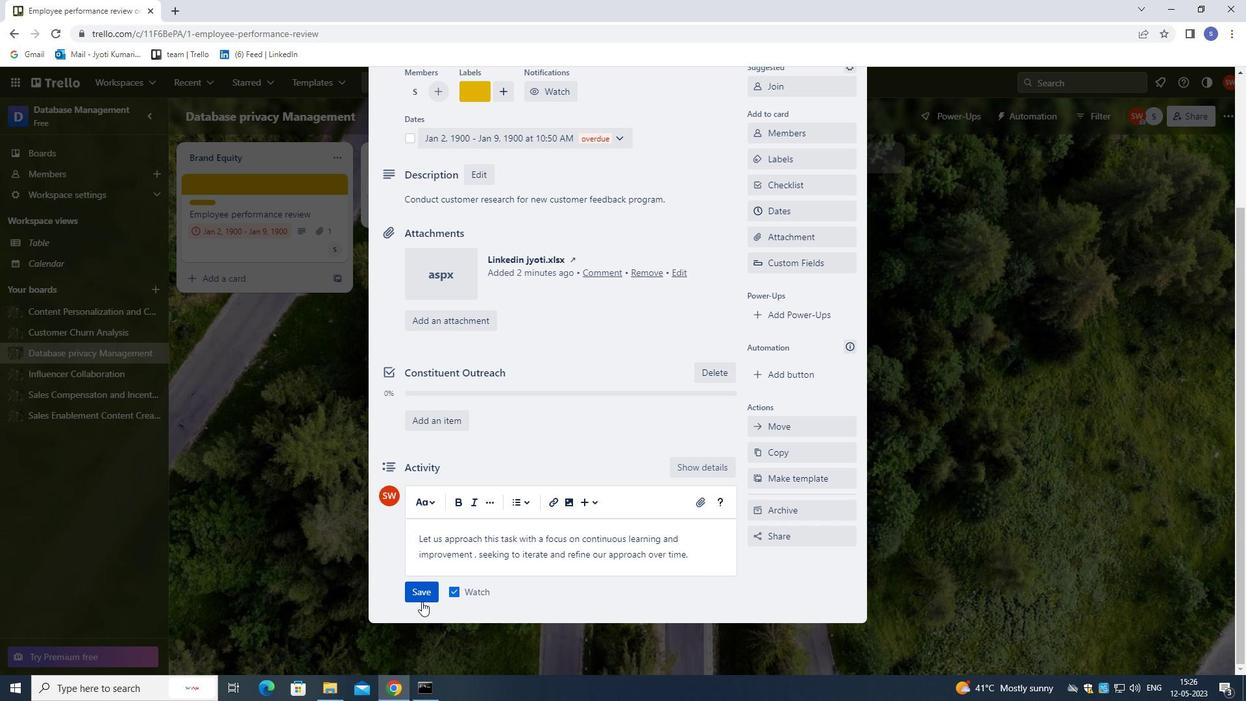 
Action: Mouse moved to (474, 479)
Screenshot: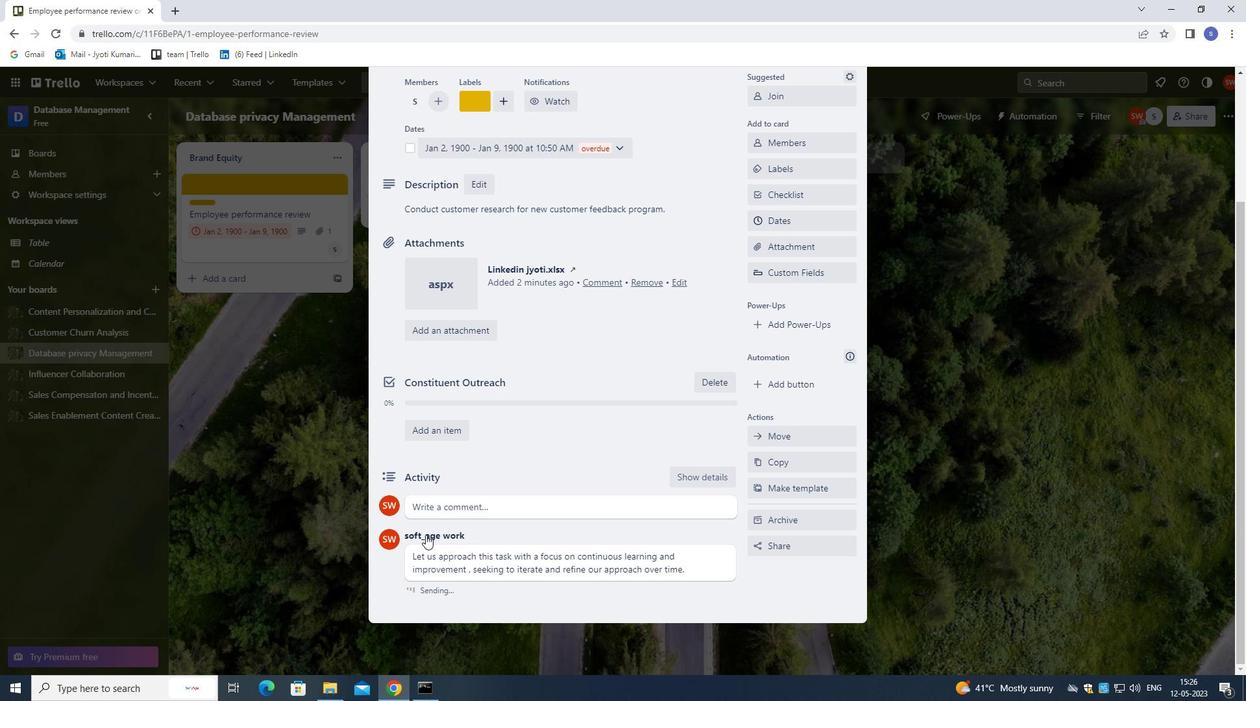 
Action: Mouse scrolled (474, 480) with delta (0, 0)
Screenshot: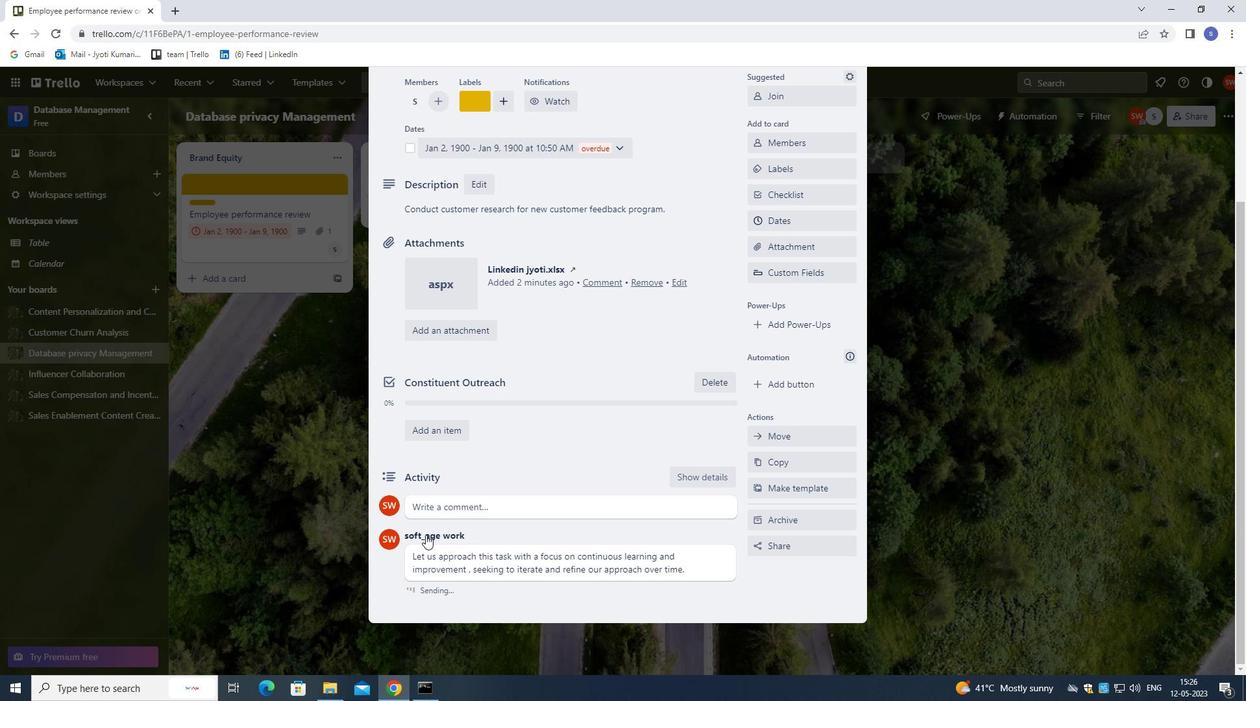 
Action: Mouse moved to (482, 465)
Screenshot: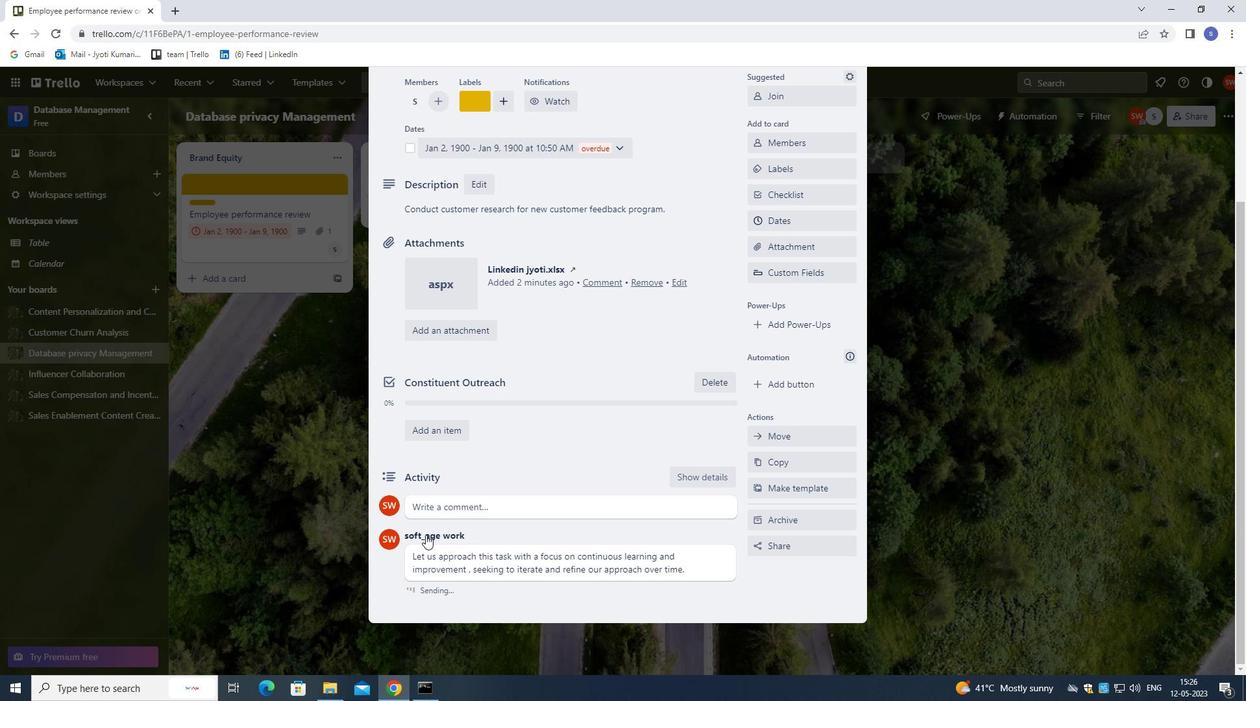 
Action: Mouse scrolled (482, 466) with delta (0, 0)
Screenshot: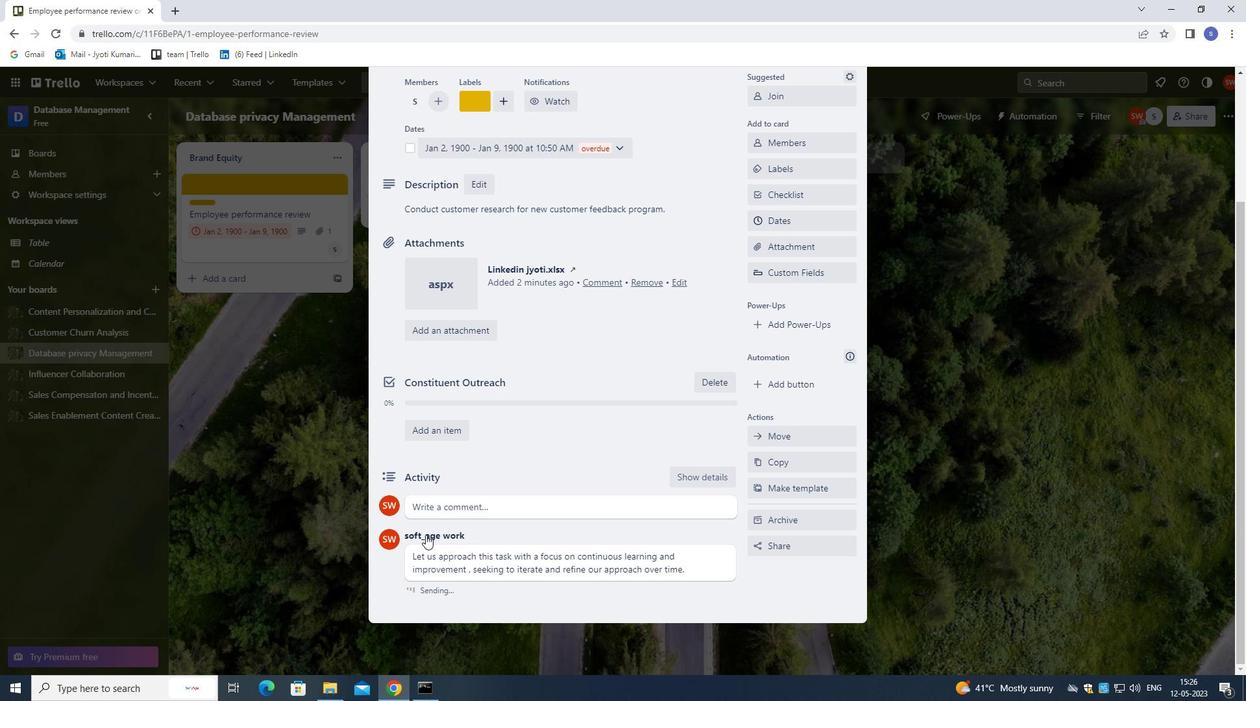 
Action: Mouse moved to (494, 447)
Screenshot: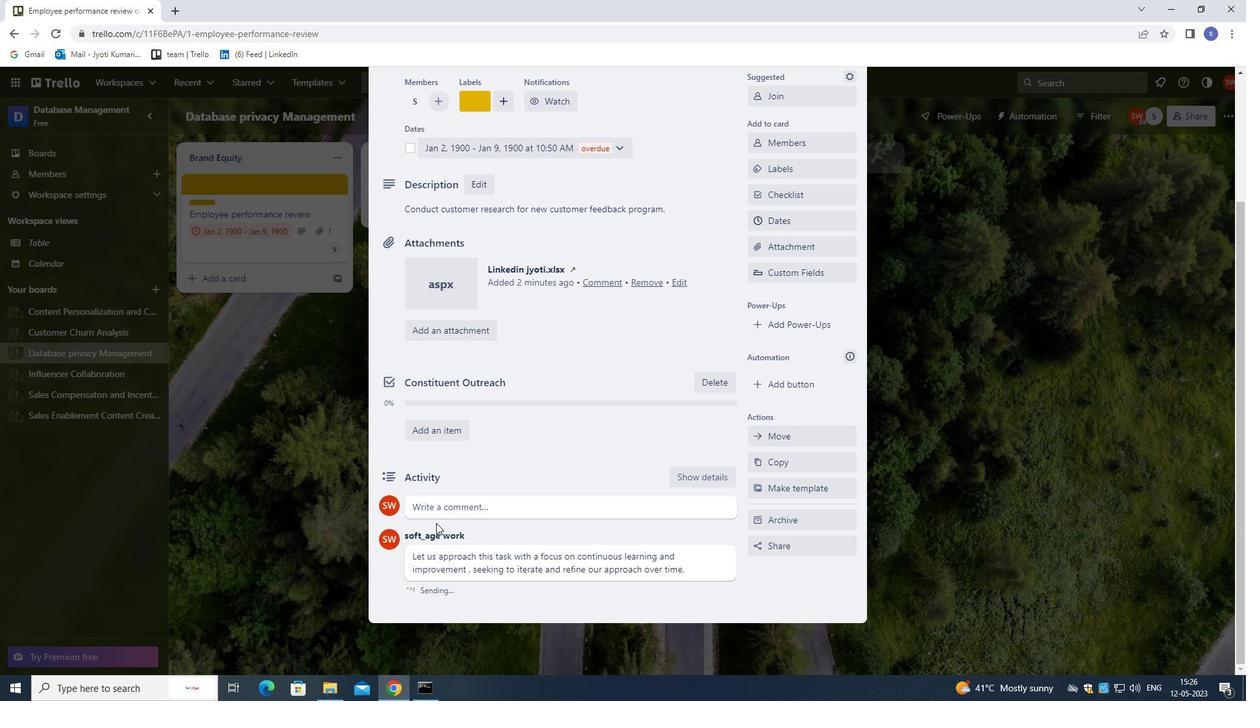 
Action: Mouse scrolled (494, 448) with delta (0, 0)
Screenshot: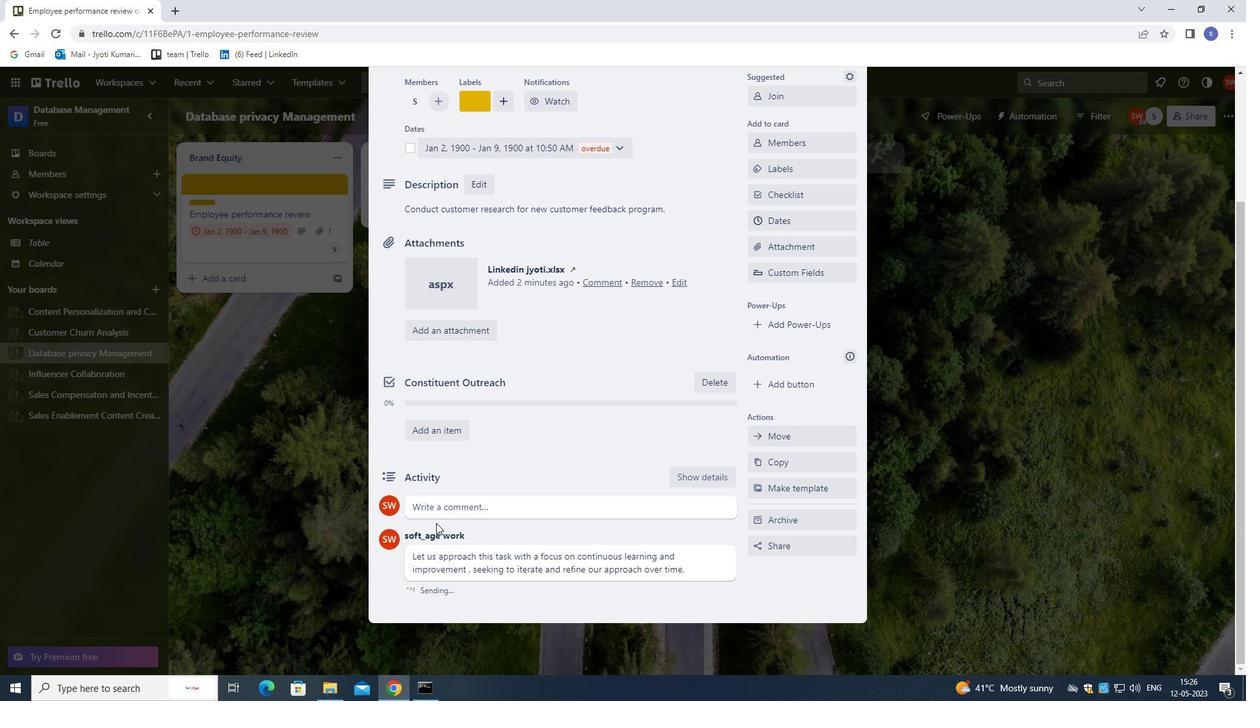 
Action: Mouse moved to (502, 431)
Screenshot: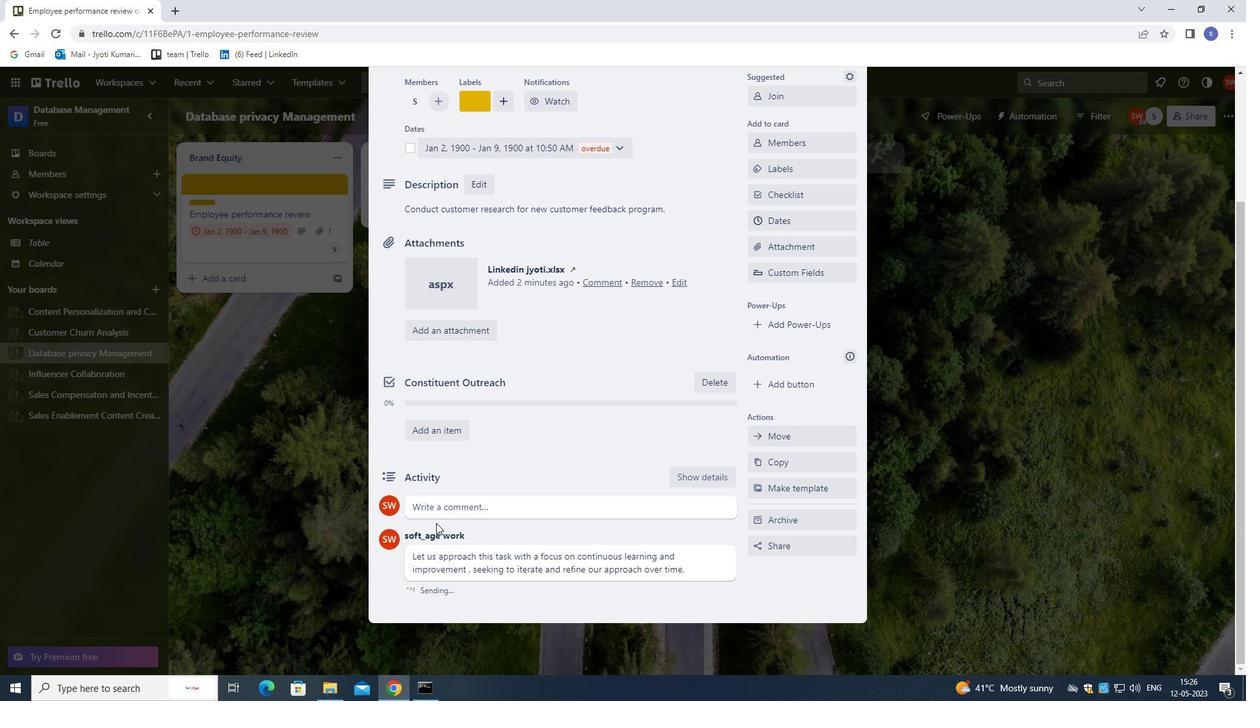 
Action: Mouse scrolled (502, 432) with delta (0, 0)
Screenshot: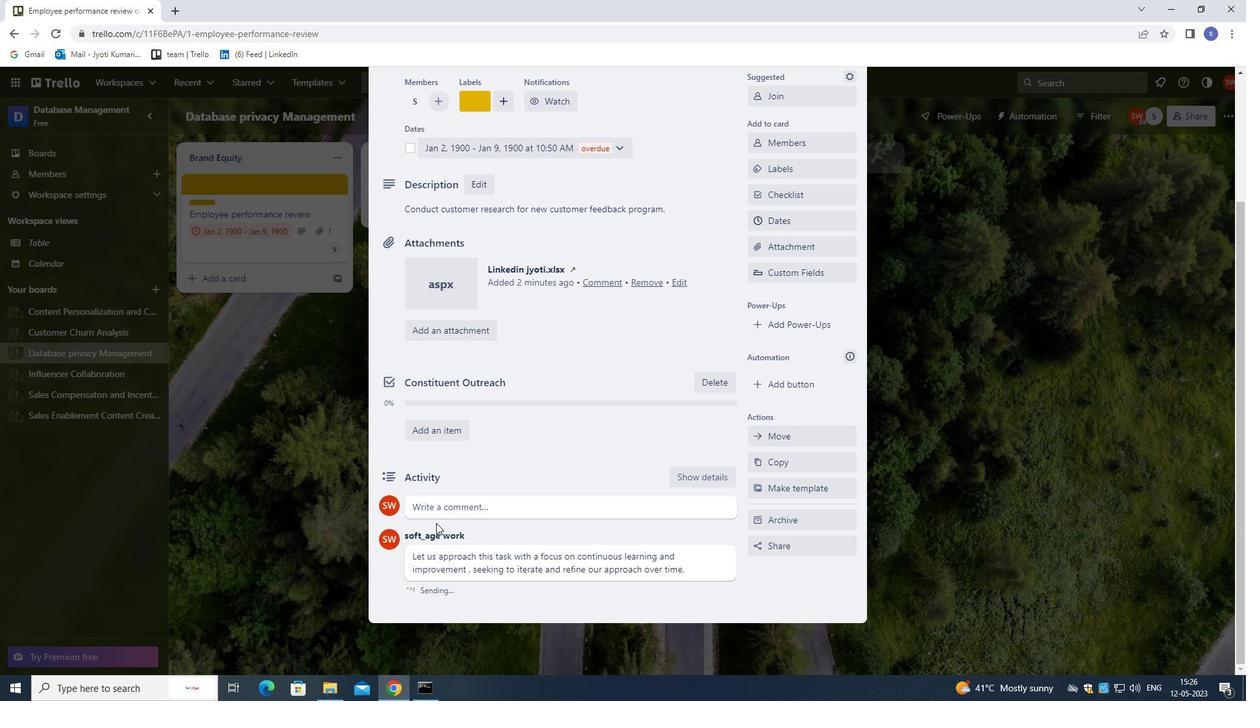 
Action: Mouse moved to (525, 366)
Screenshot: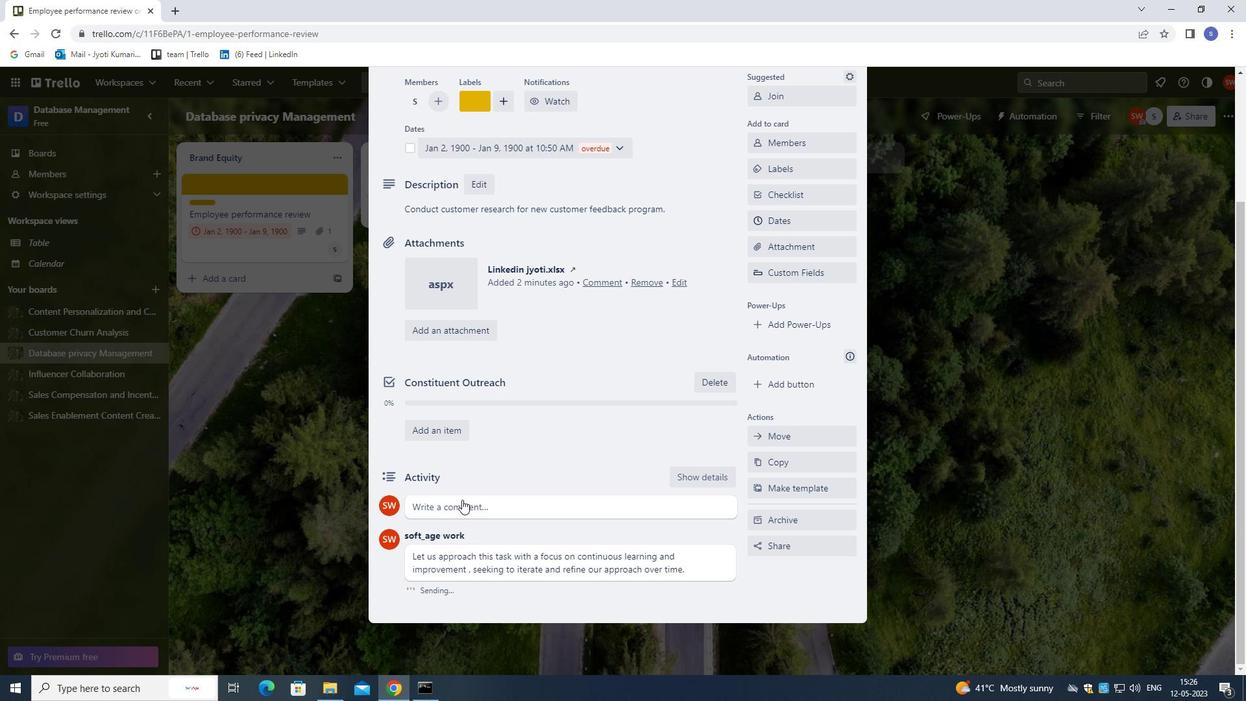 
Action: Mouse scrolled (525, 367) with delta (0, 0)
Screenshot: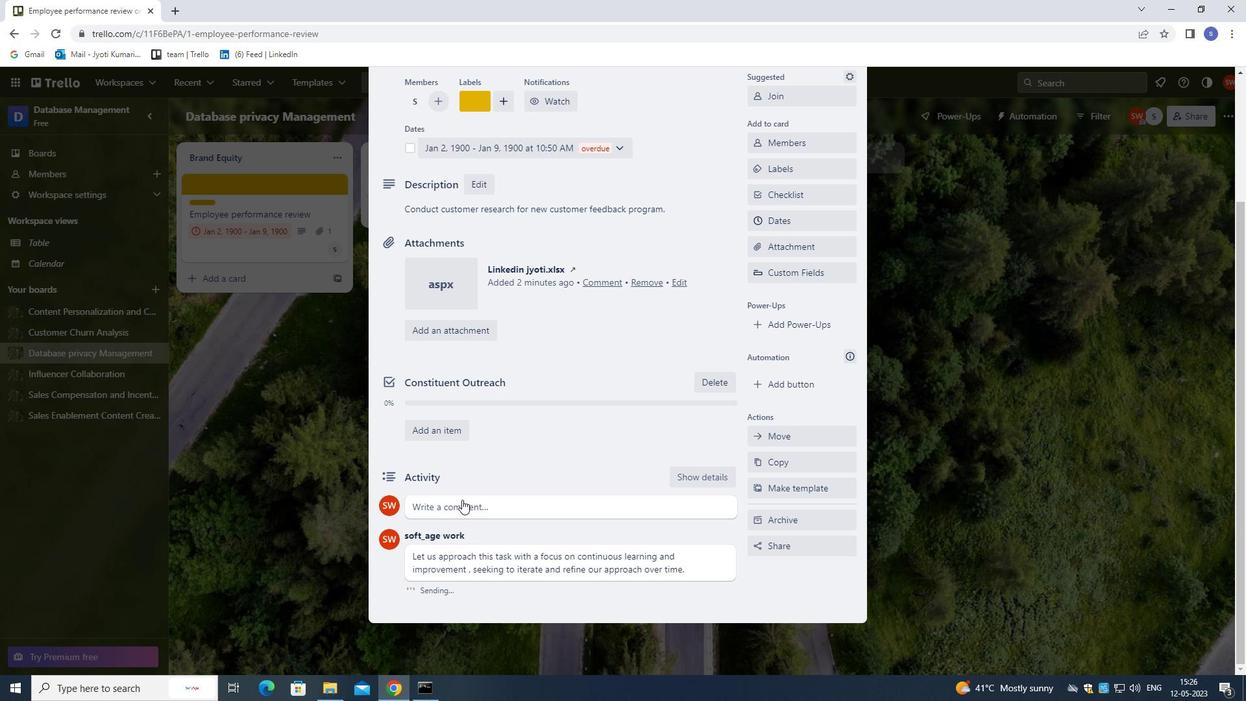 
Action: Mouse moved to (851, 111)
Screenshot: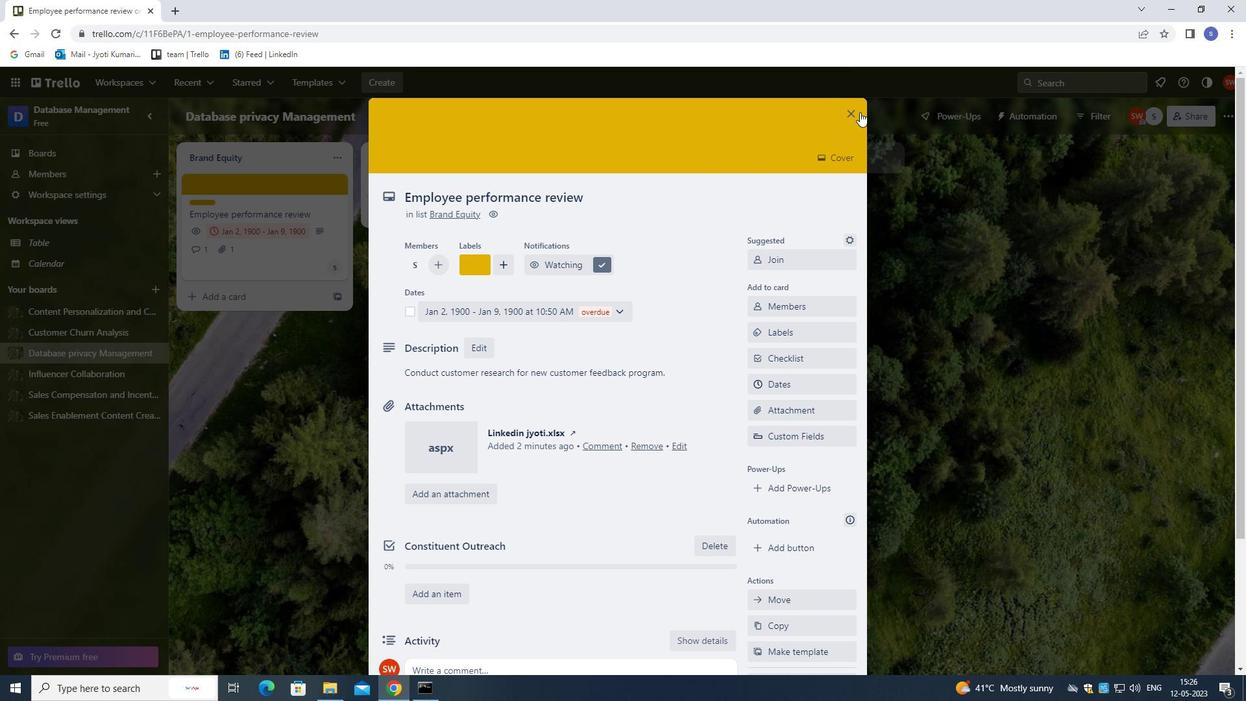 
Action: Mouse pressed left at (851, 111)
Screenshot: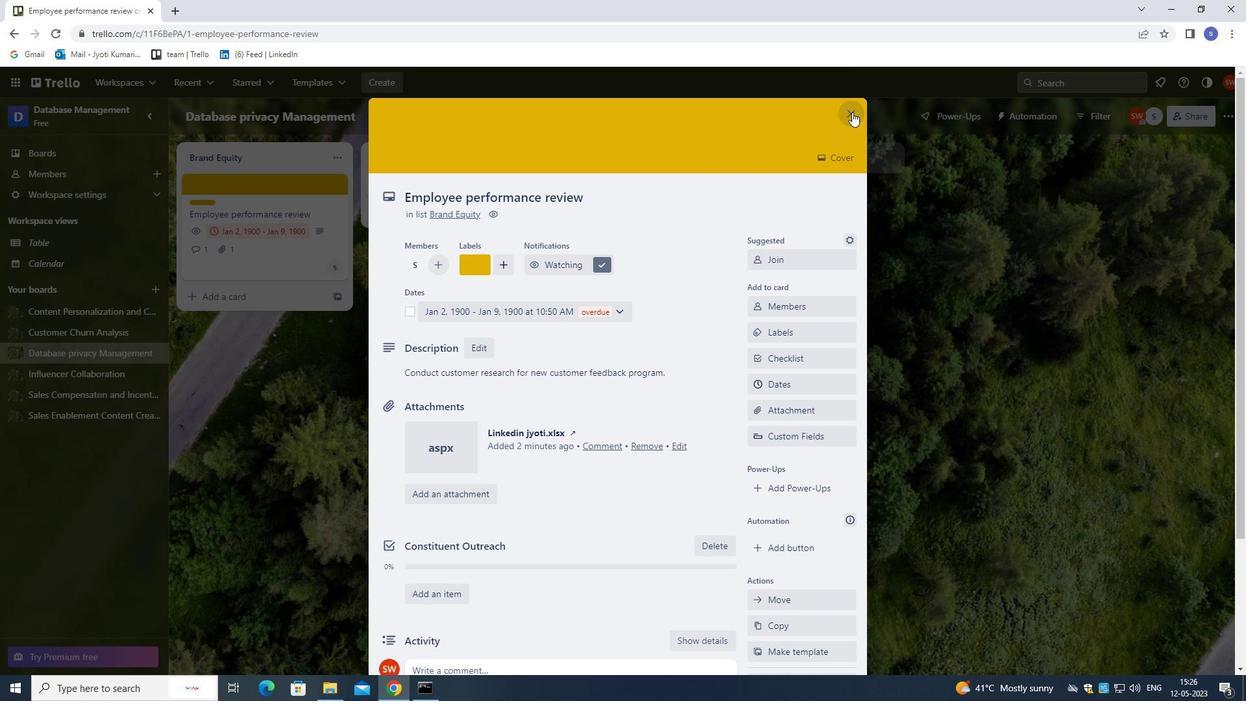 
Action: Mouse moved to (84, 327)
Screenshot: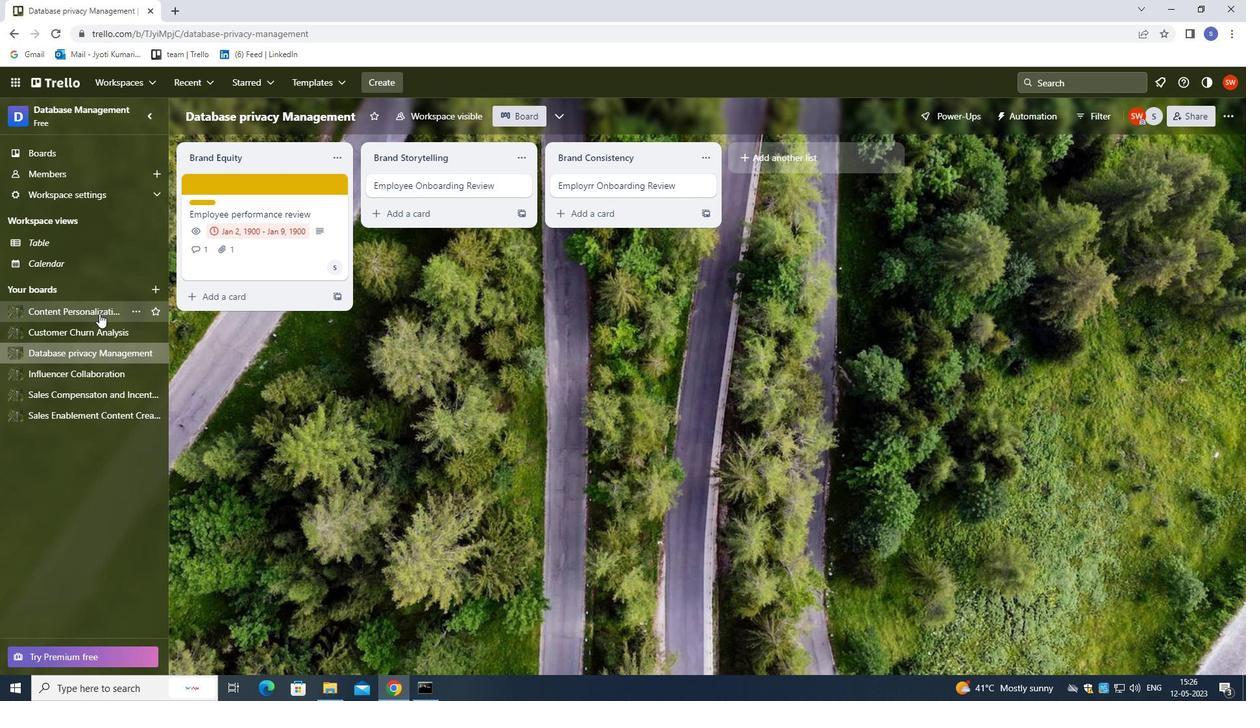 
Action: Mouse pressed left at (84, 327)
Screenshot: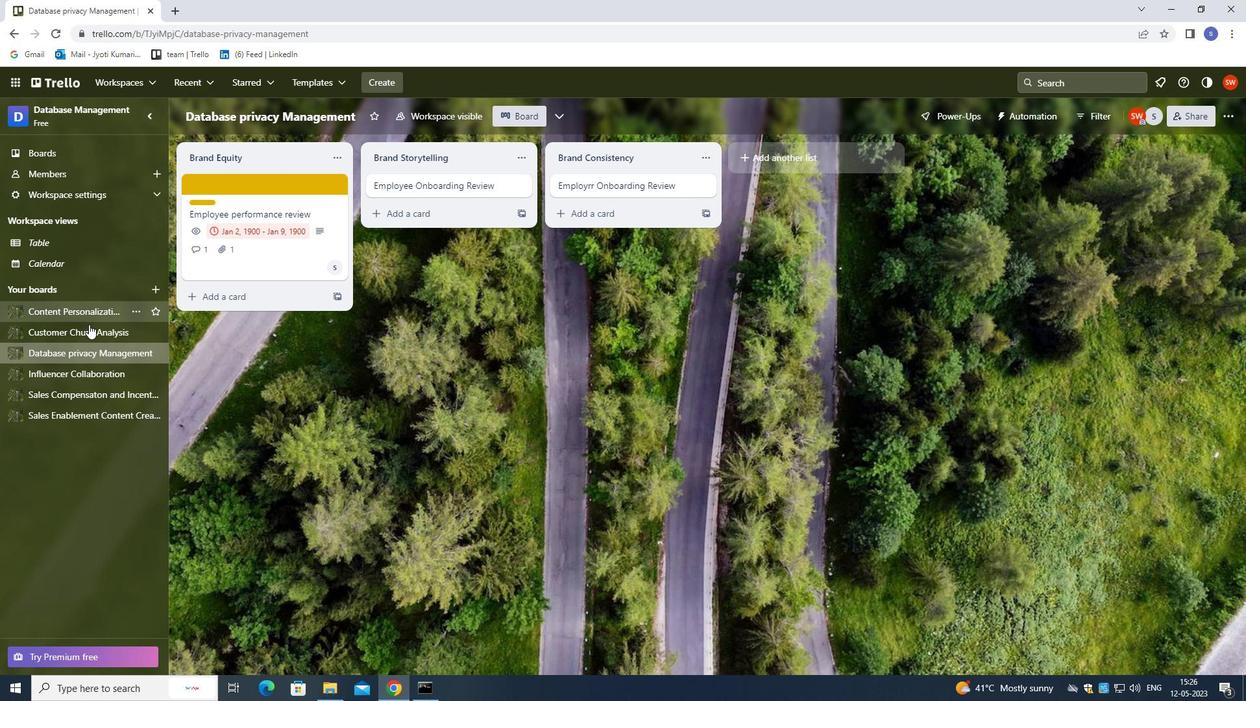 
Action: Mouse moved to (237, 193)
Screenshot: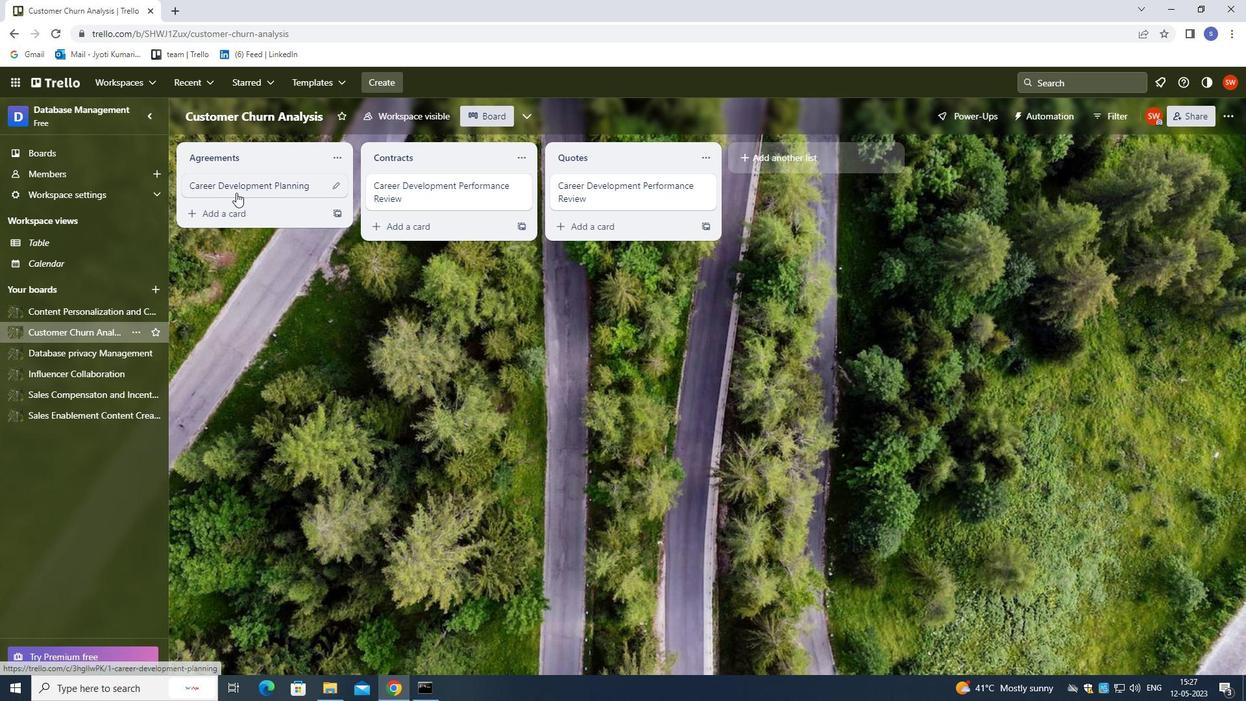 
Action: Mouse pressed left at (237, 193)
Screenshot: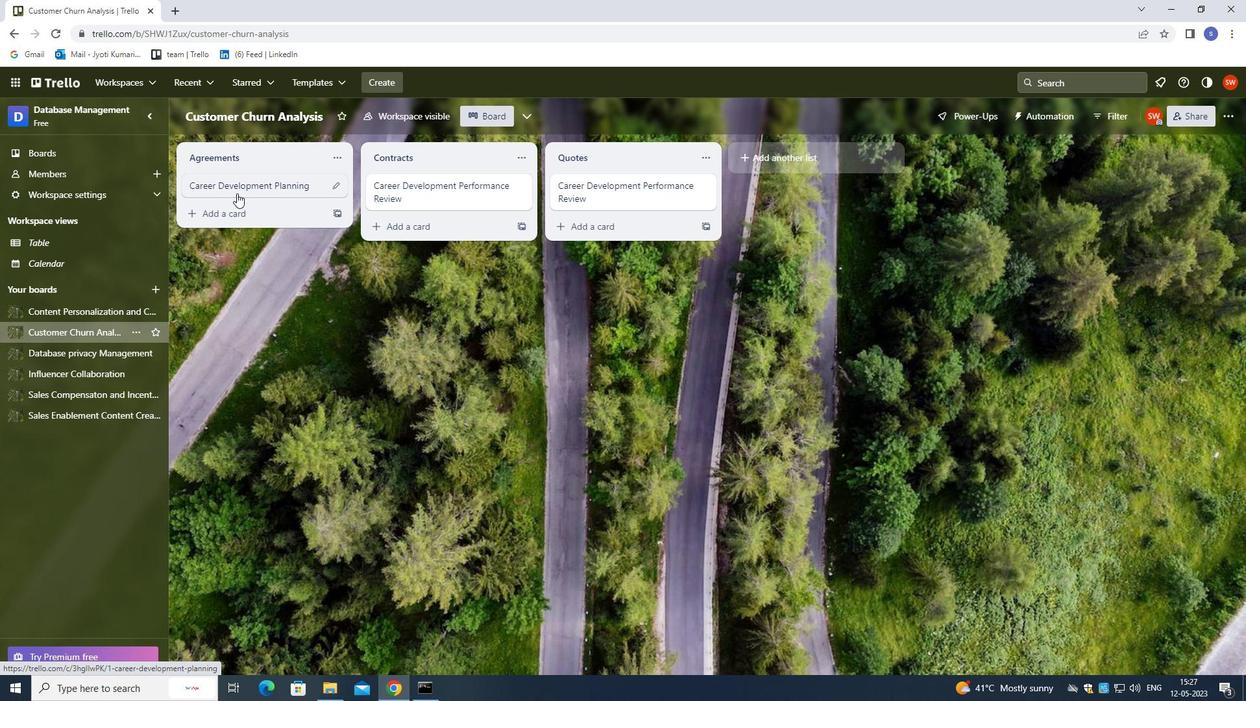 
Action: Mouse moved to (782, 184)
Screenshot: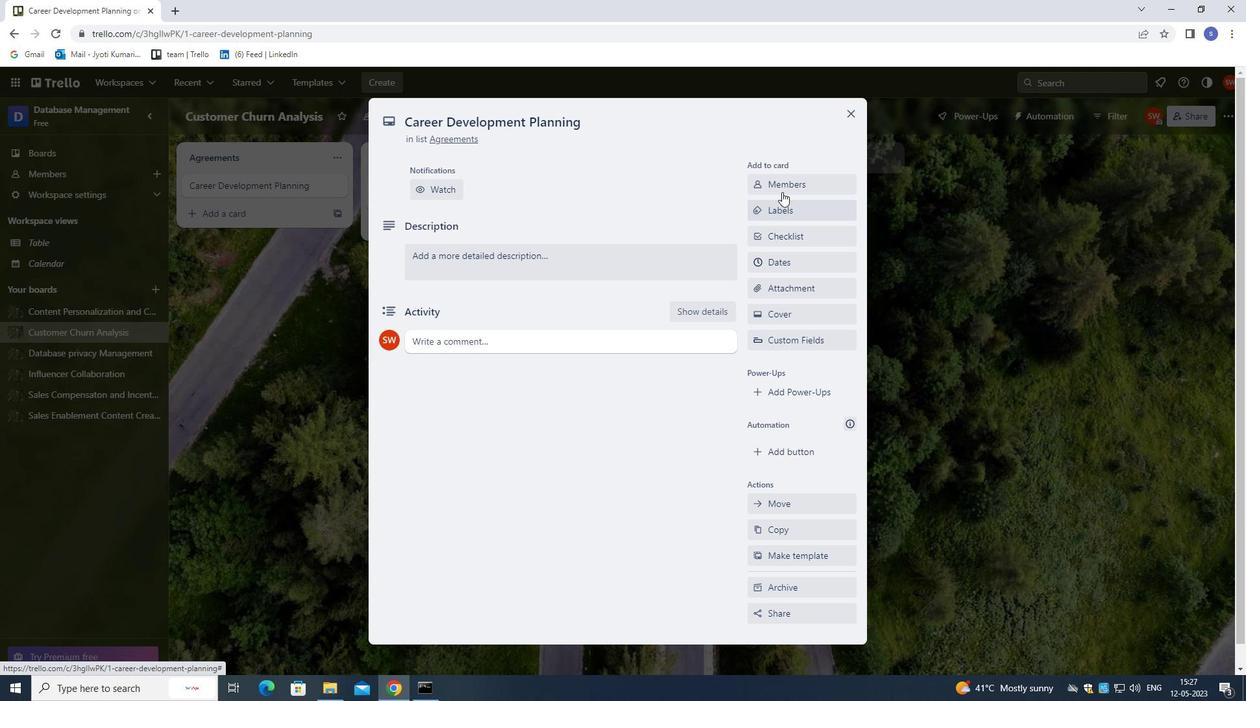 
Action: Mouse pressed left at (782, 184)
Screenshot: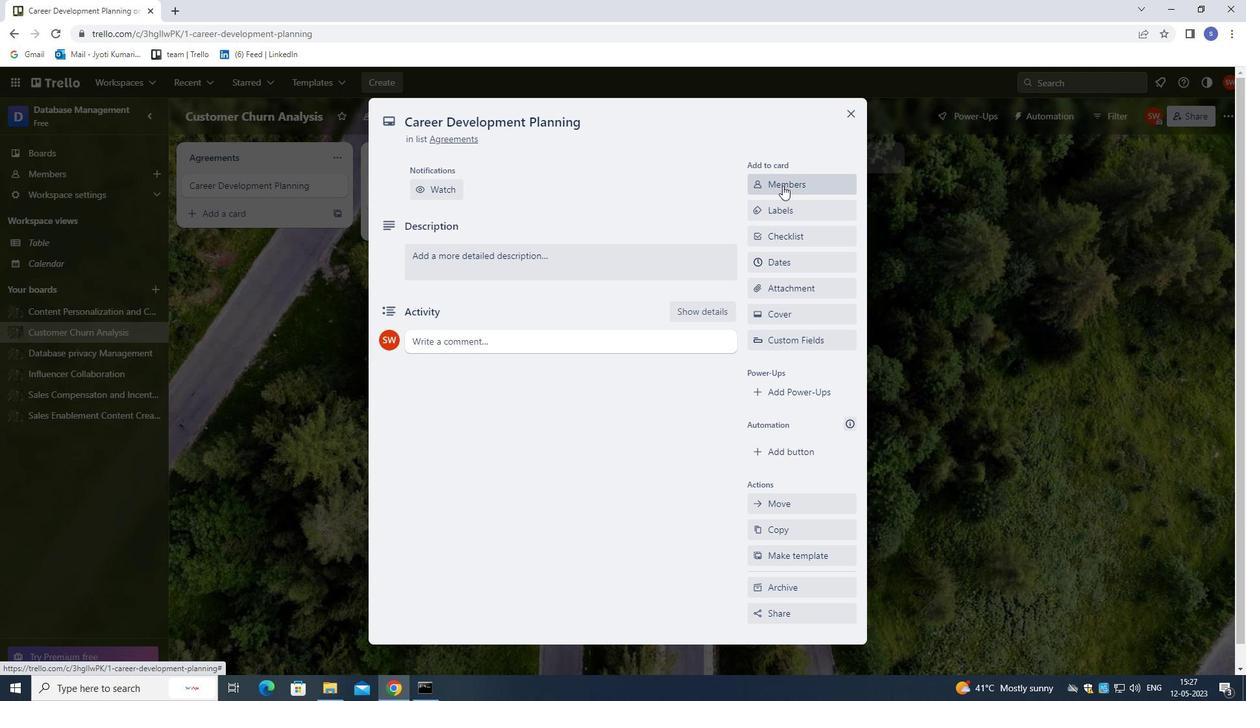 
Action: Mouse moved to (517, 70)
Screenshot: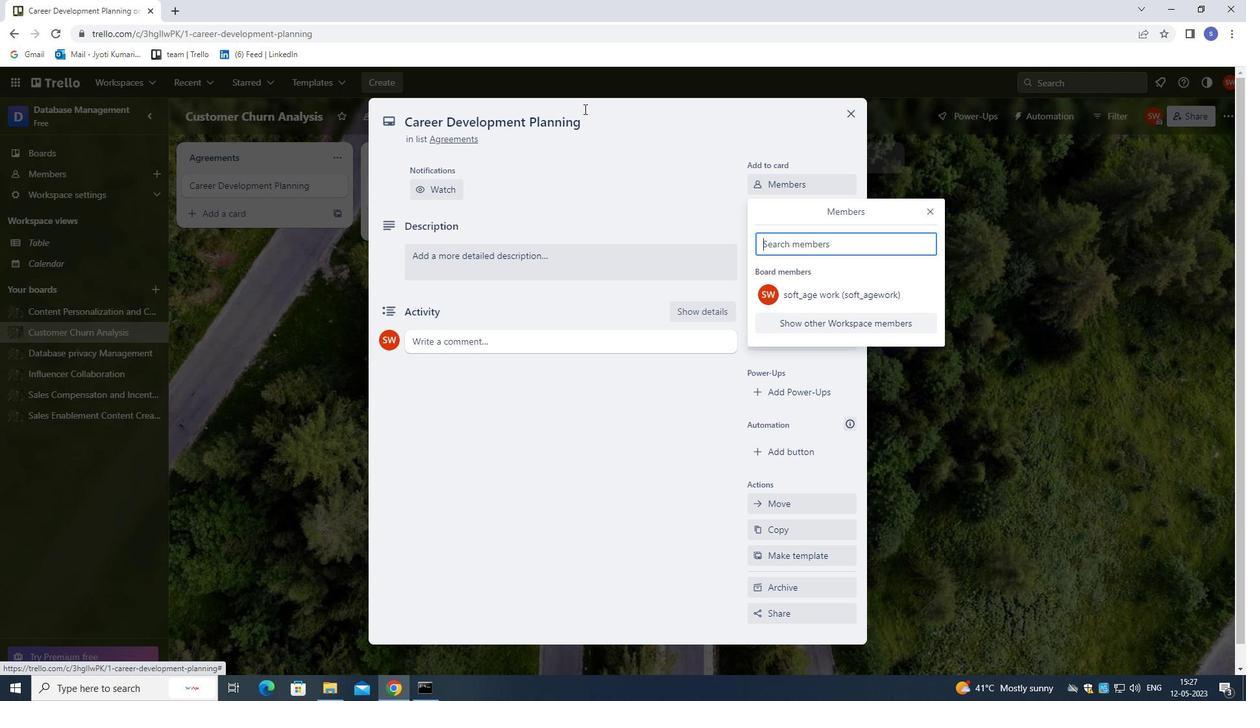 
Action: Key pressed SOFTAGE.2<Key.shift>@SOFTAGE.NET
Screenshot: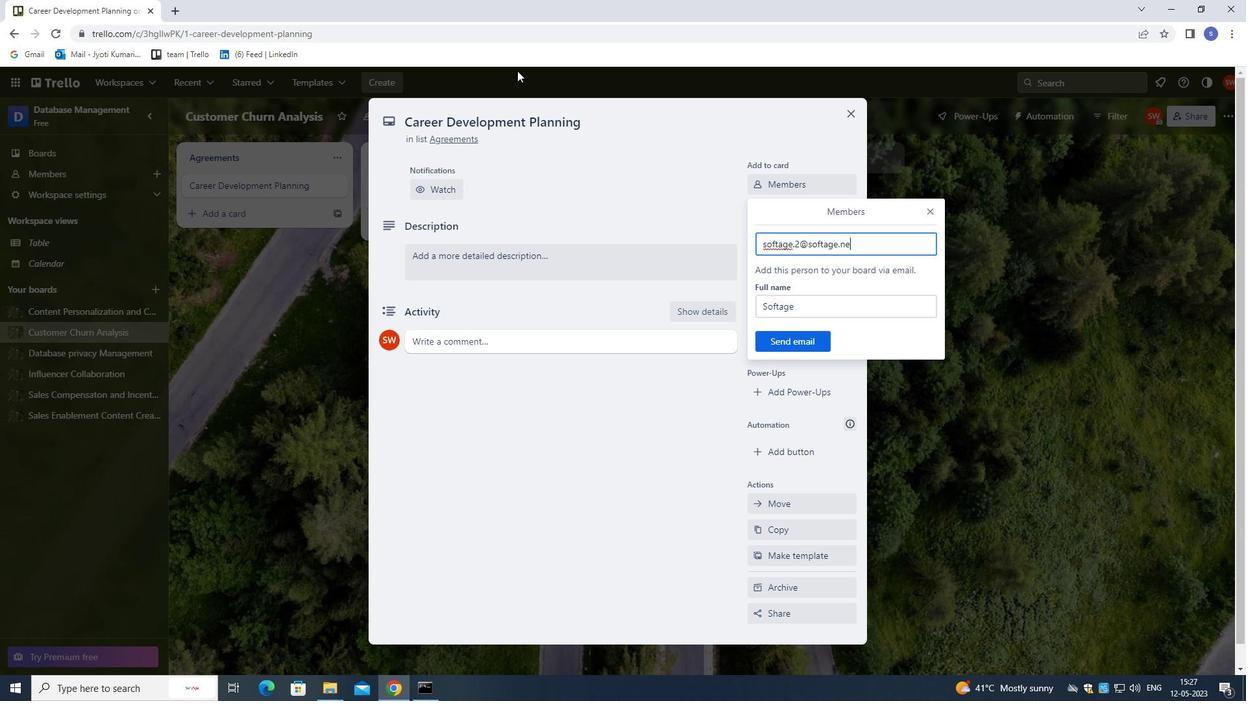 
Action: Mouse moved to (800, 346)
Screenshot: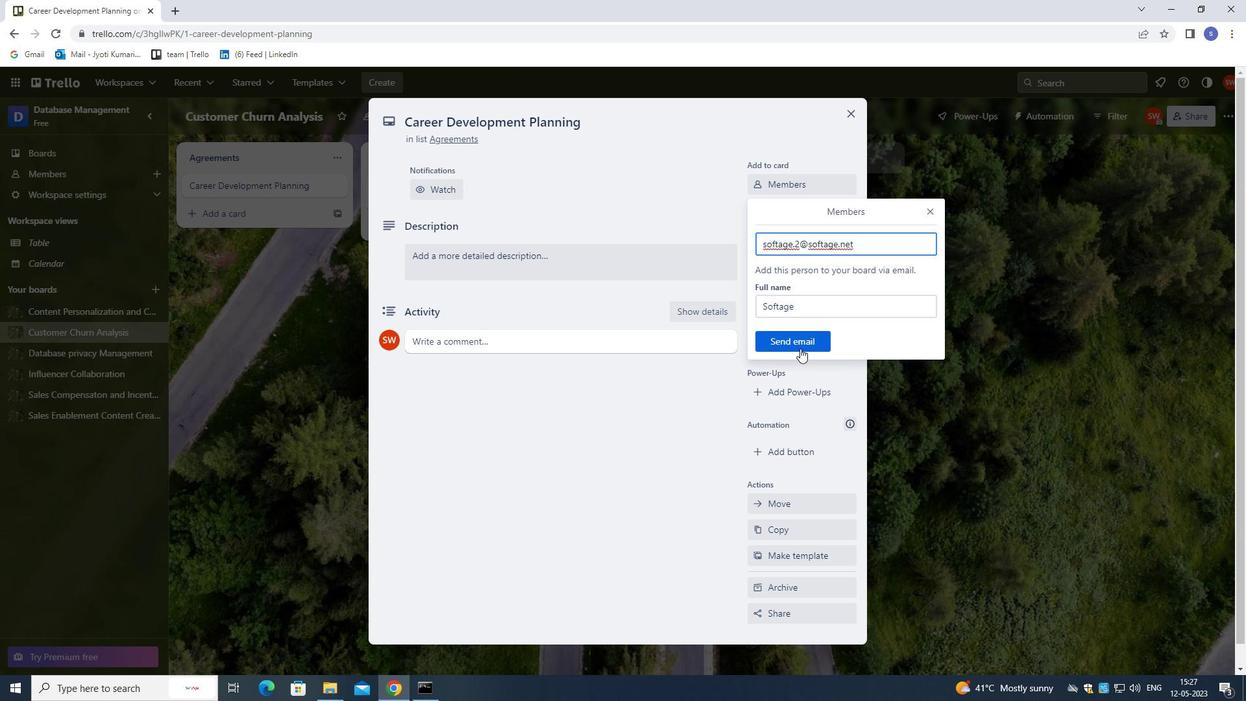 
Action: Mouse pressed left at (800, 346)
Screenshot: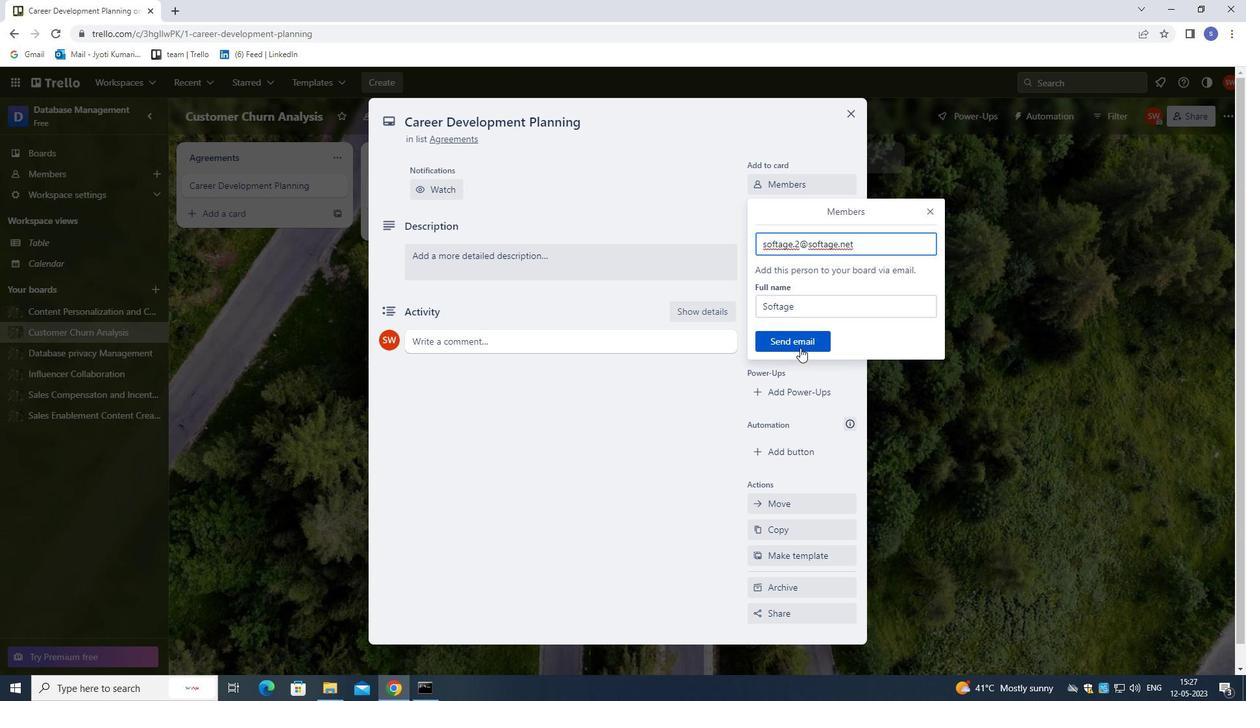 
Action: Mouse moved to (778, 254)
Screenshot: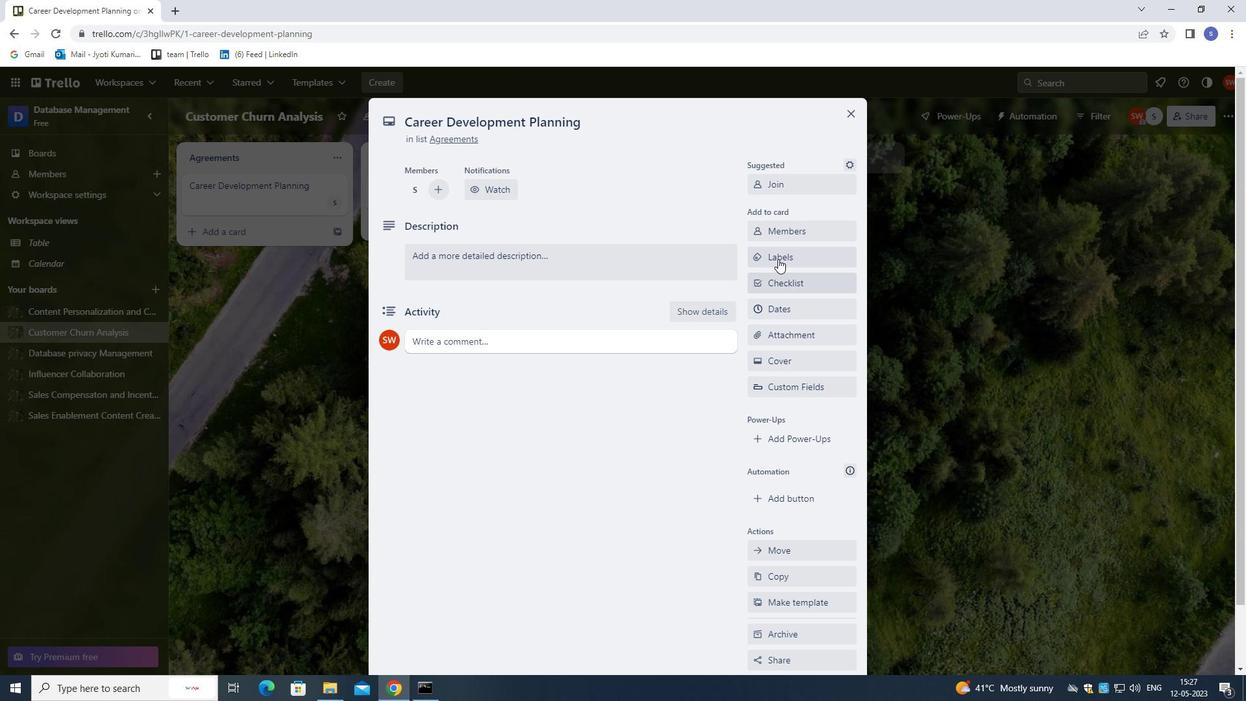 
Action: Mouse pressed left at (778, 254)
Screenshot: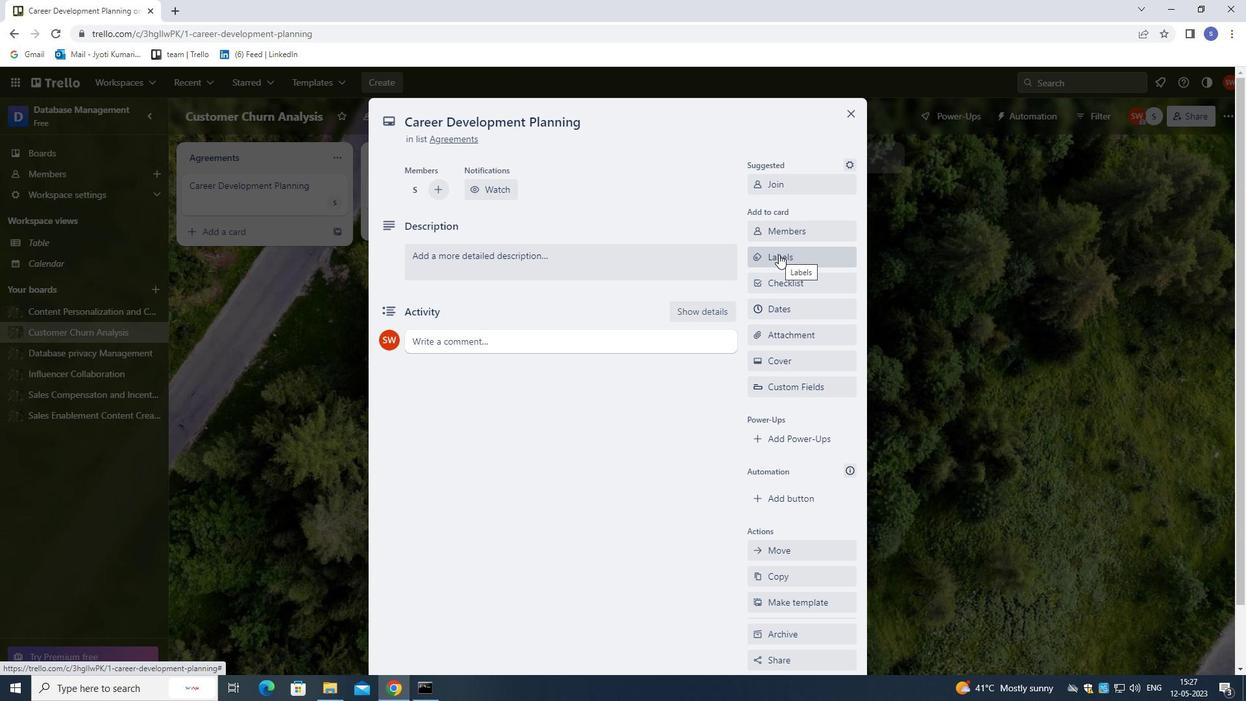 
Action: Mouse moved to (726, 242)
Screenshot: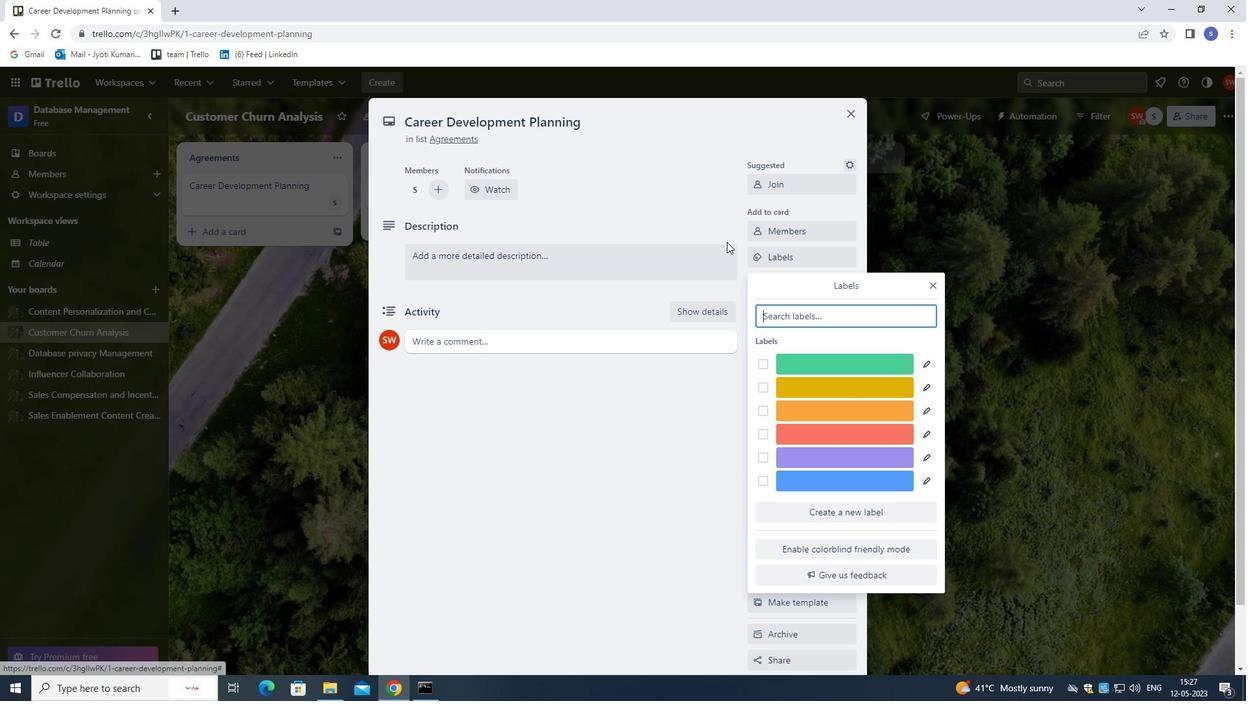 
Action: Key pressed G
Screenshot: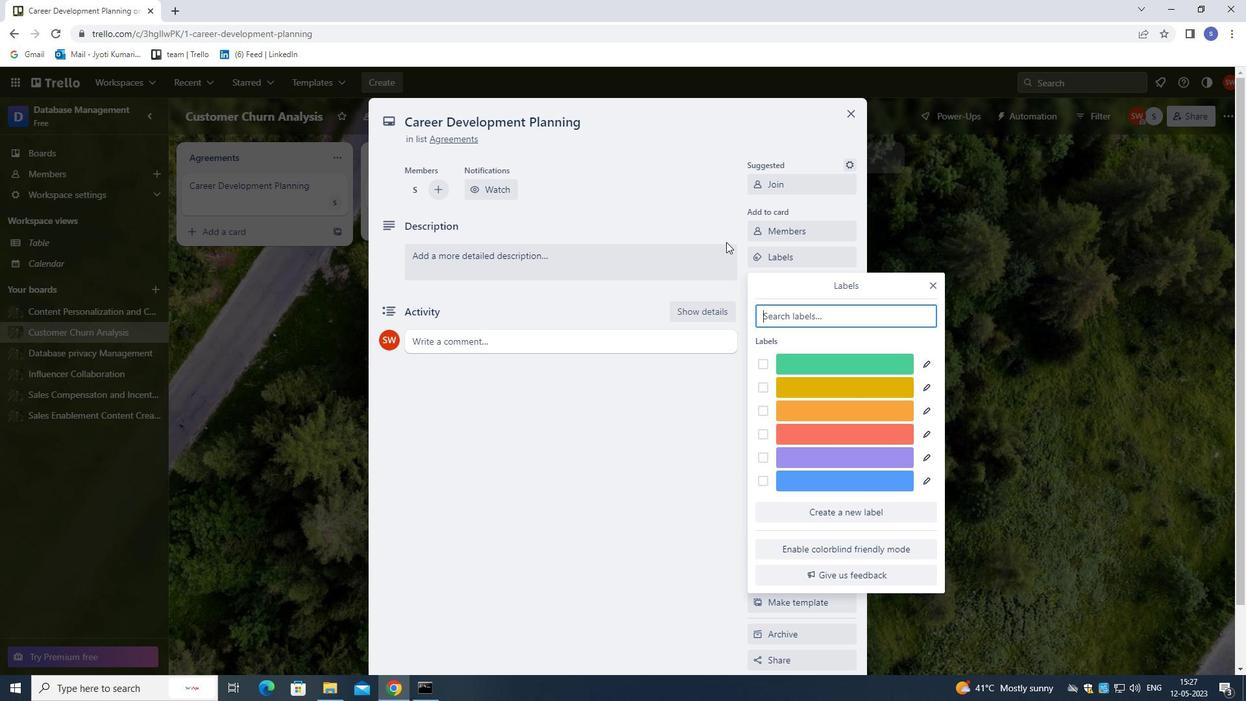 
Action: Mouse moved to (885, 364)
Screenshot: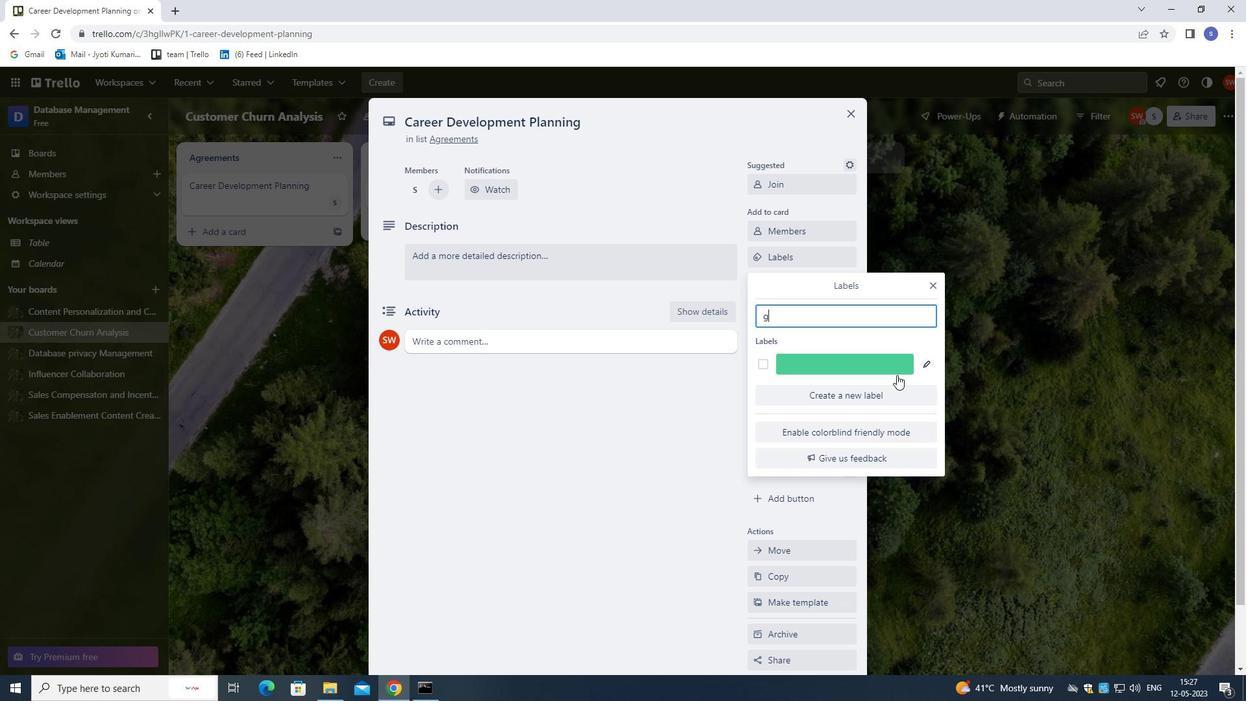 
Action: Mouse pressed left at (885, 364)
Screenshot: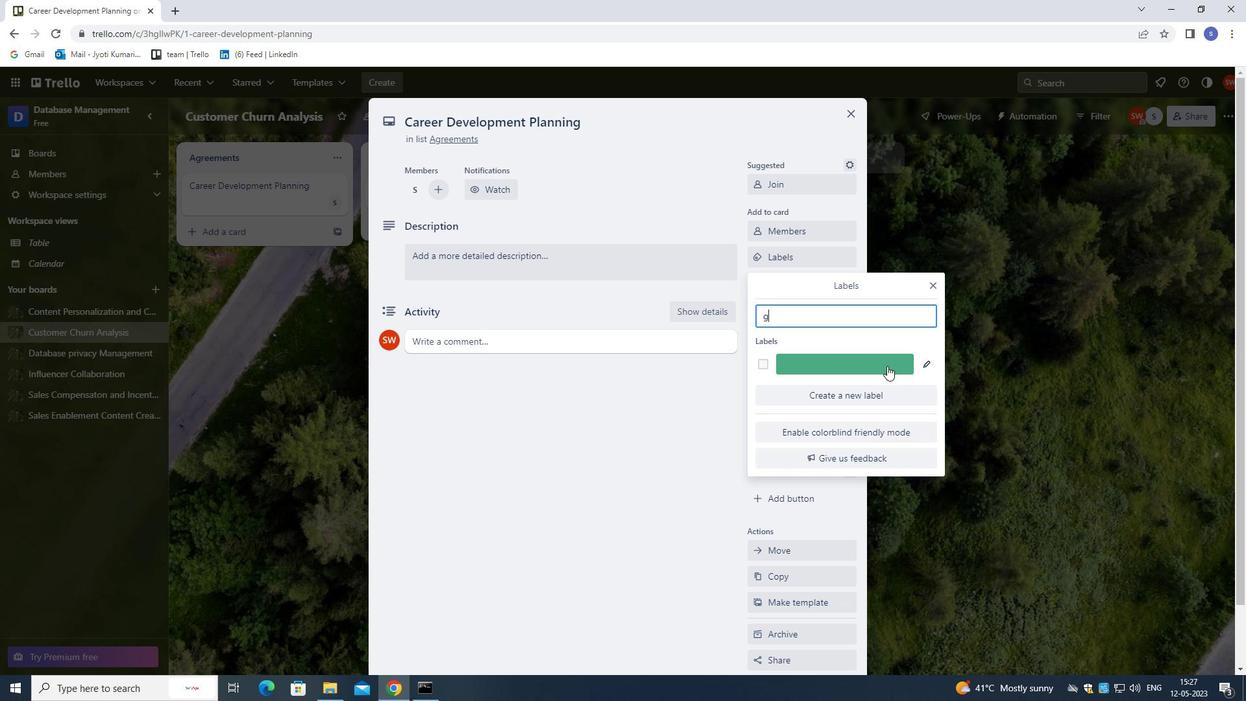 
Action: Mouse moved to (934, 282)
Screenshot: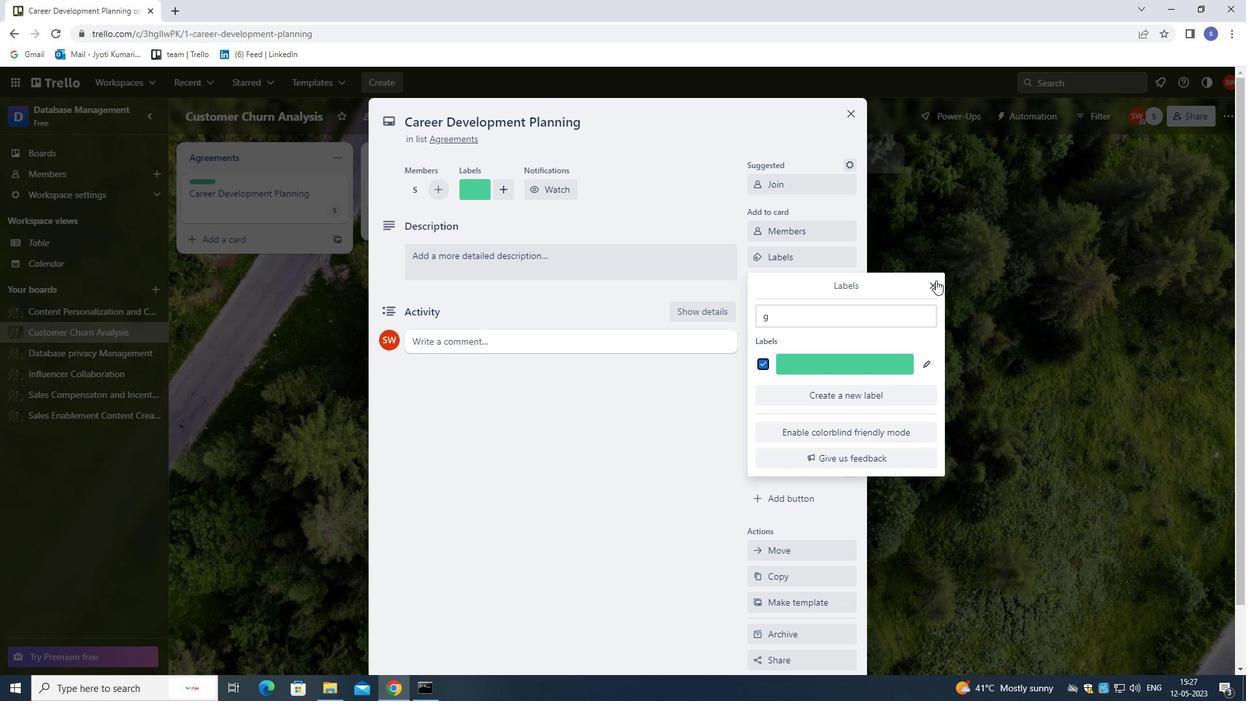 
Action: Mouse pressed left at (934, 282)
Screenshot: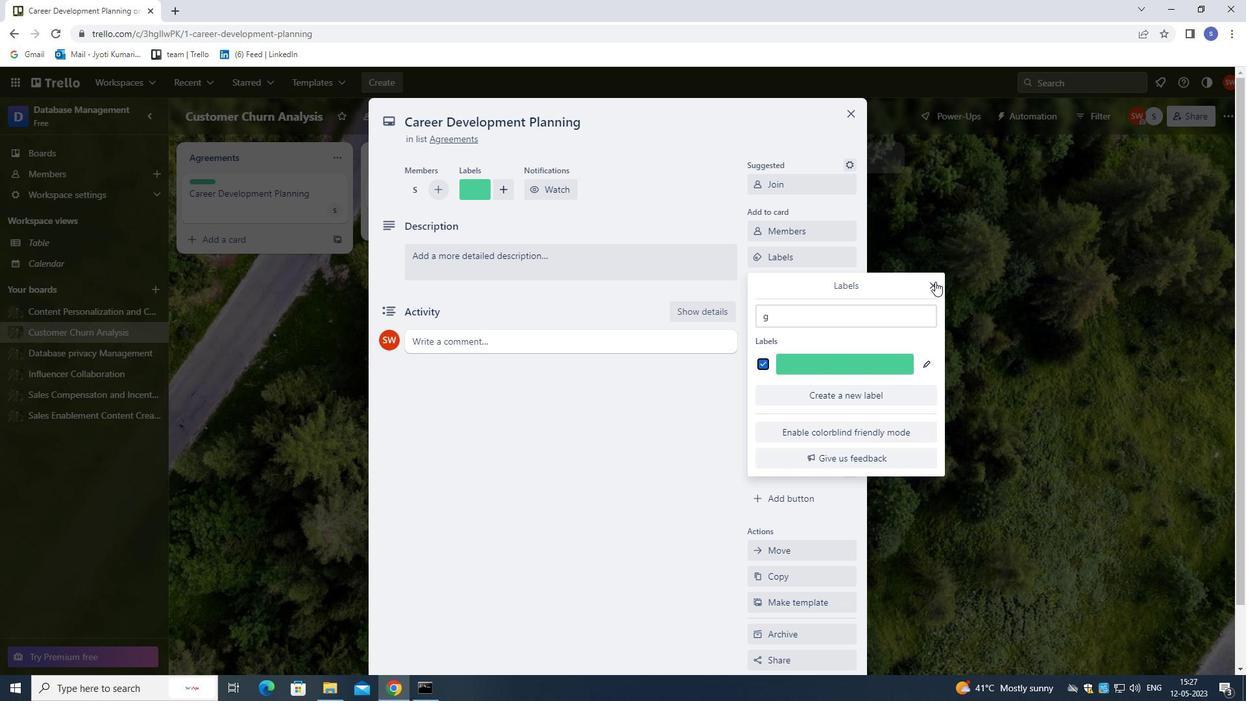 
Action: Mouse moved to (801, 281)
Screenshot: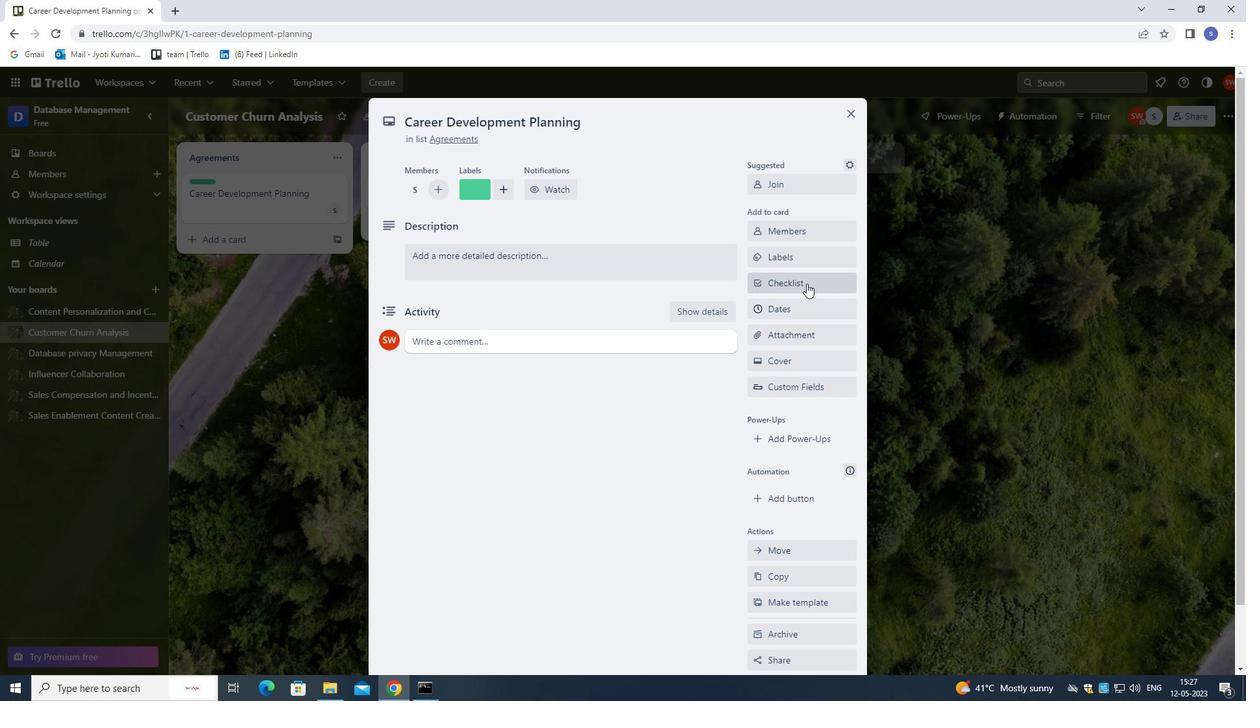 
Action: Mouse pressed left at (801, 281)
Screenshot: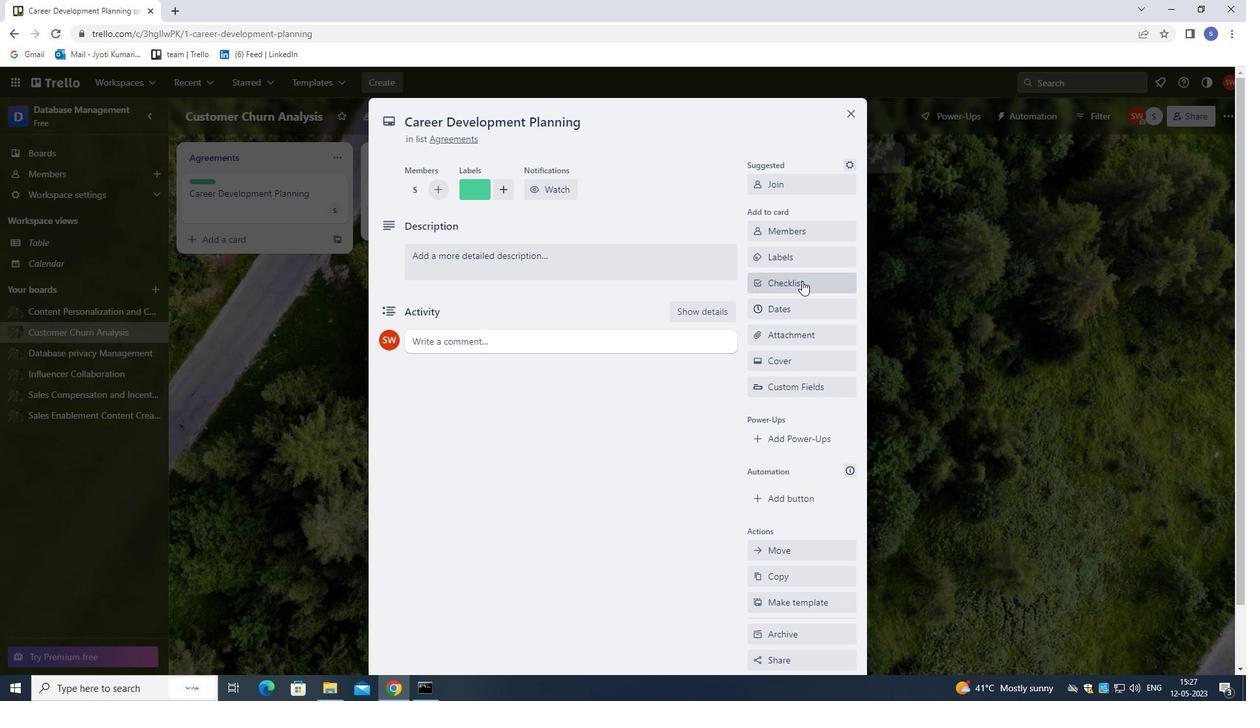 
Action: Mouse moved to (800, 280)
Screenshot: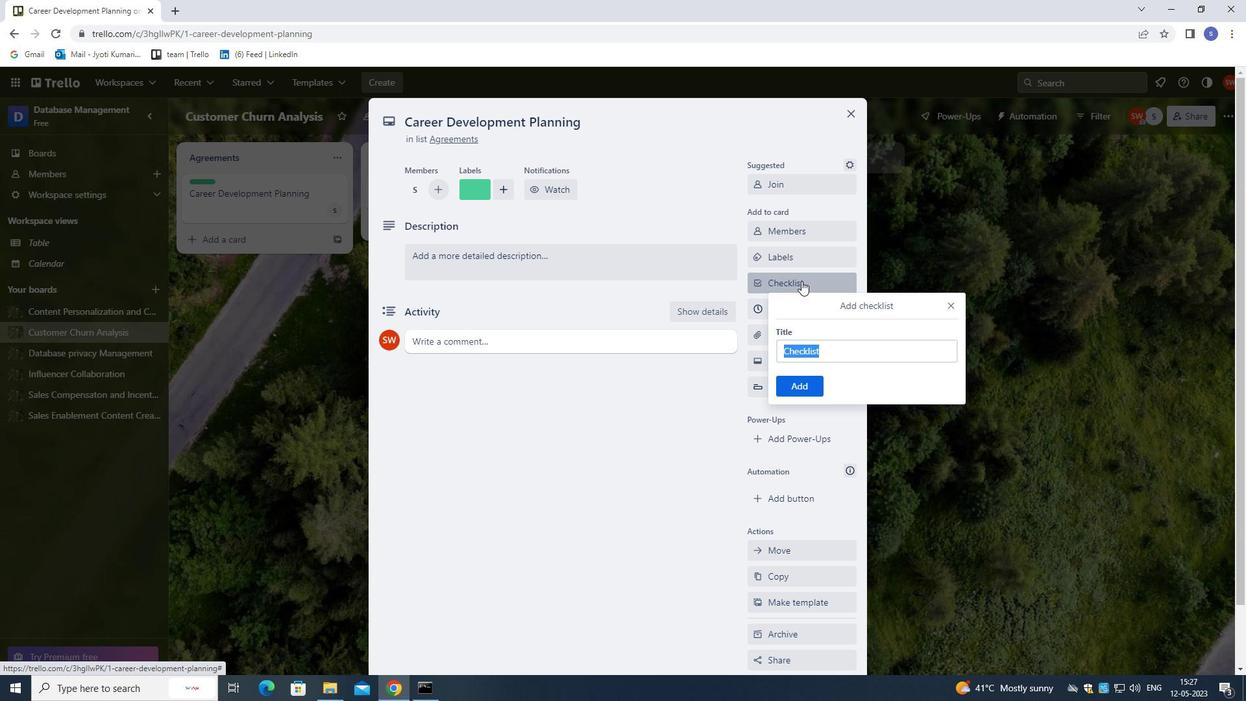 
Action: Key pressed <Key.shift>ANIMAL<Key.space><Key.shift>RESCUE
Screenshot: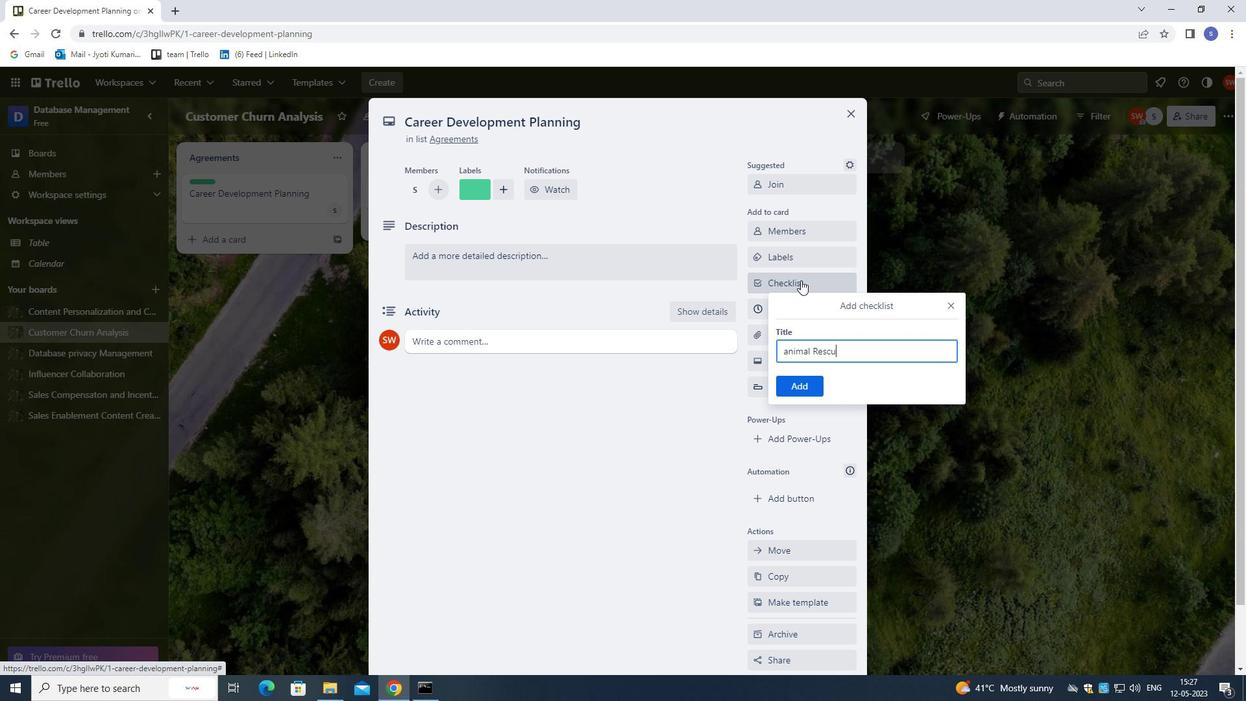 
Action: Mouse moved to (785, 350)
Screenshot: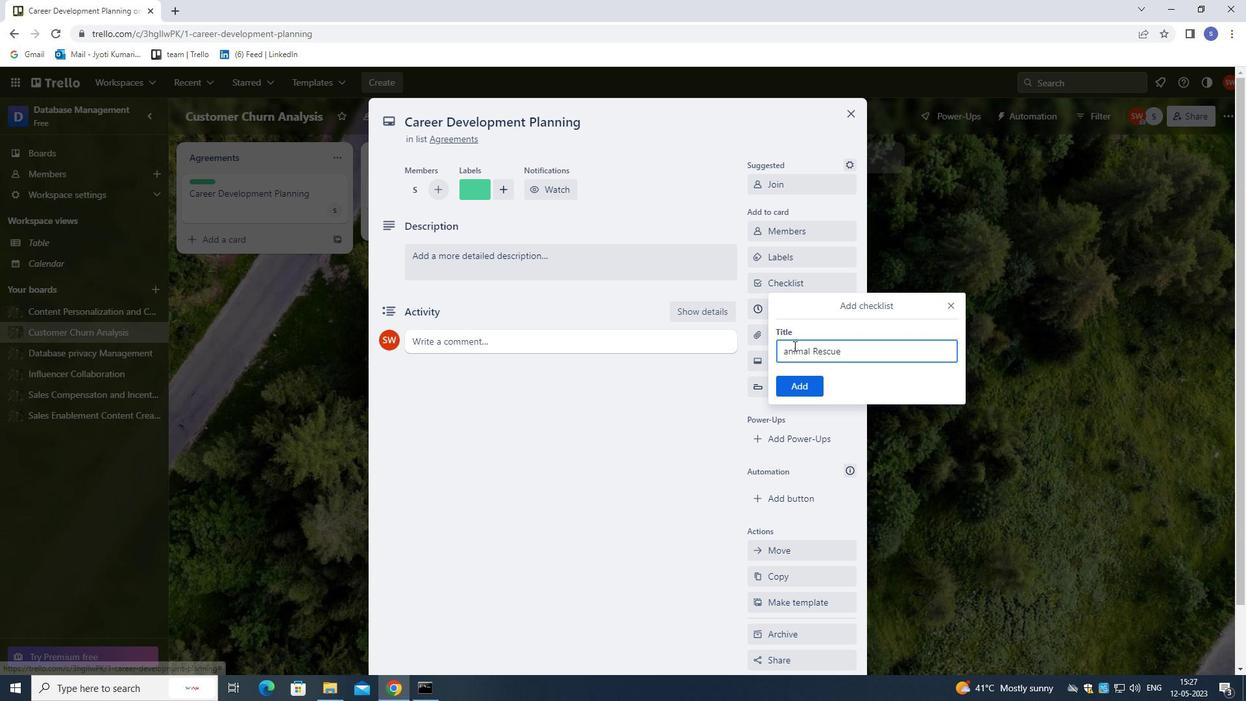 
Action: Mouse pressed left at (785, 350)
Screenshot: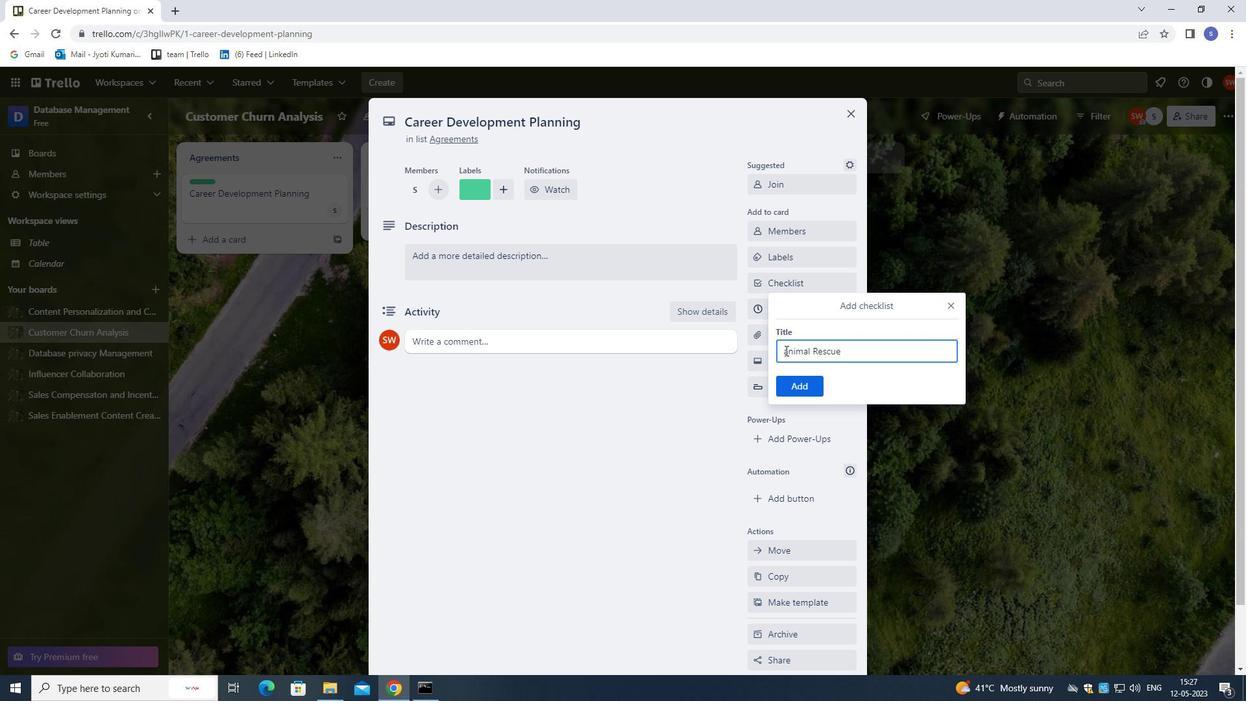 
Action: Mouse moved to (828, 382)
Screenshot: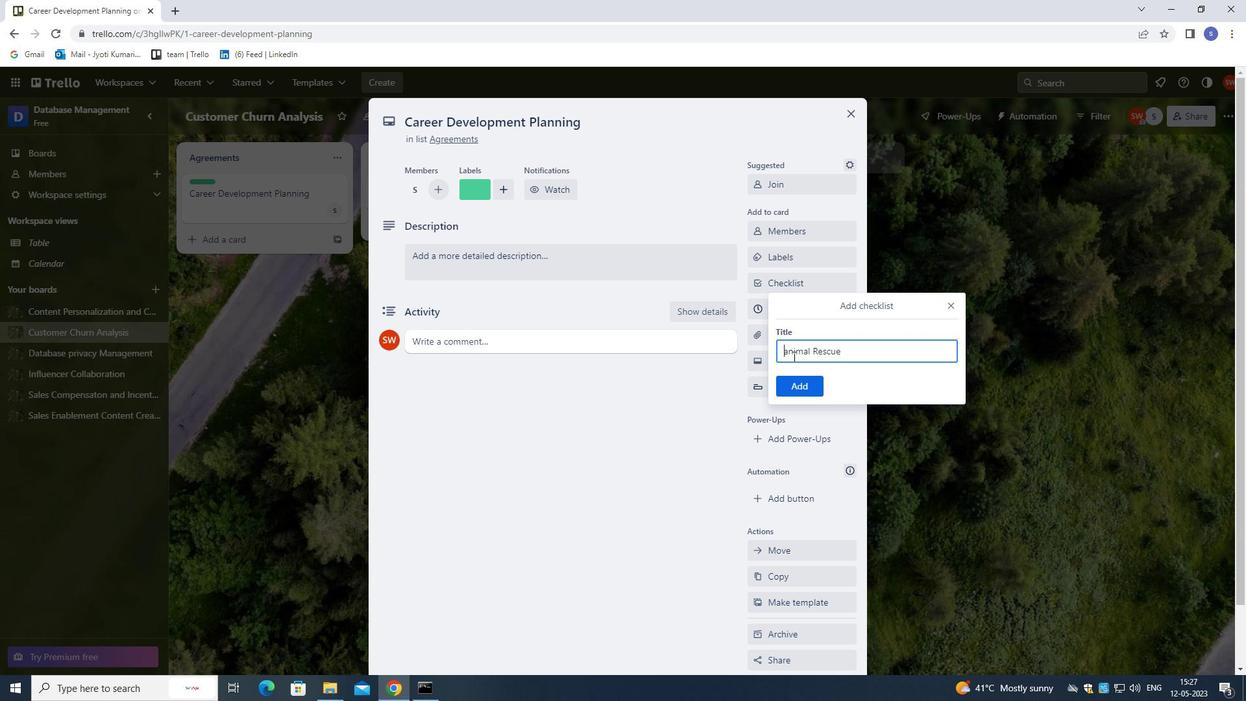 
Action: Key pressed <Key.right><Key.backspace><Key.shift>A
Screenshot: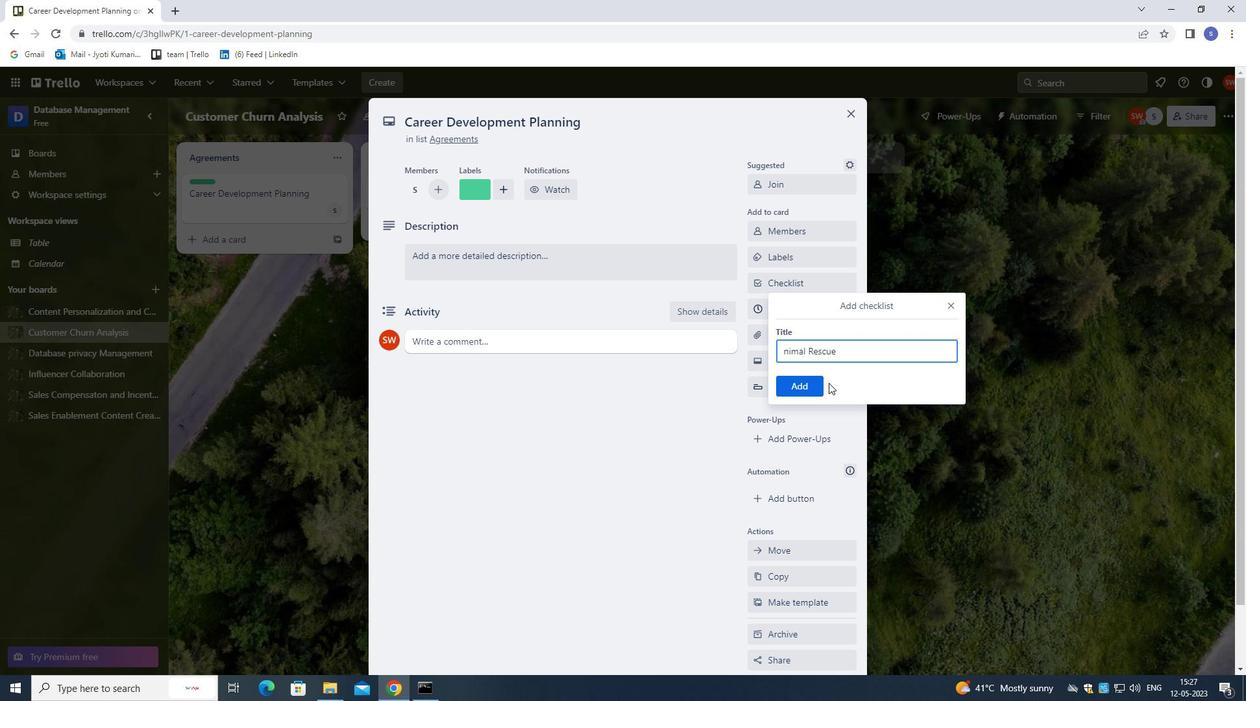
Action: Mouse moved to (789, 394)
Screenshot: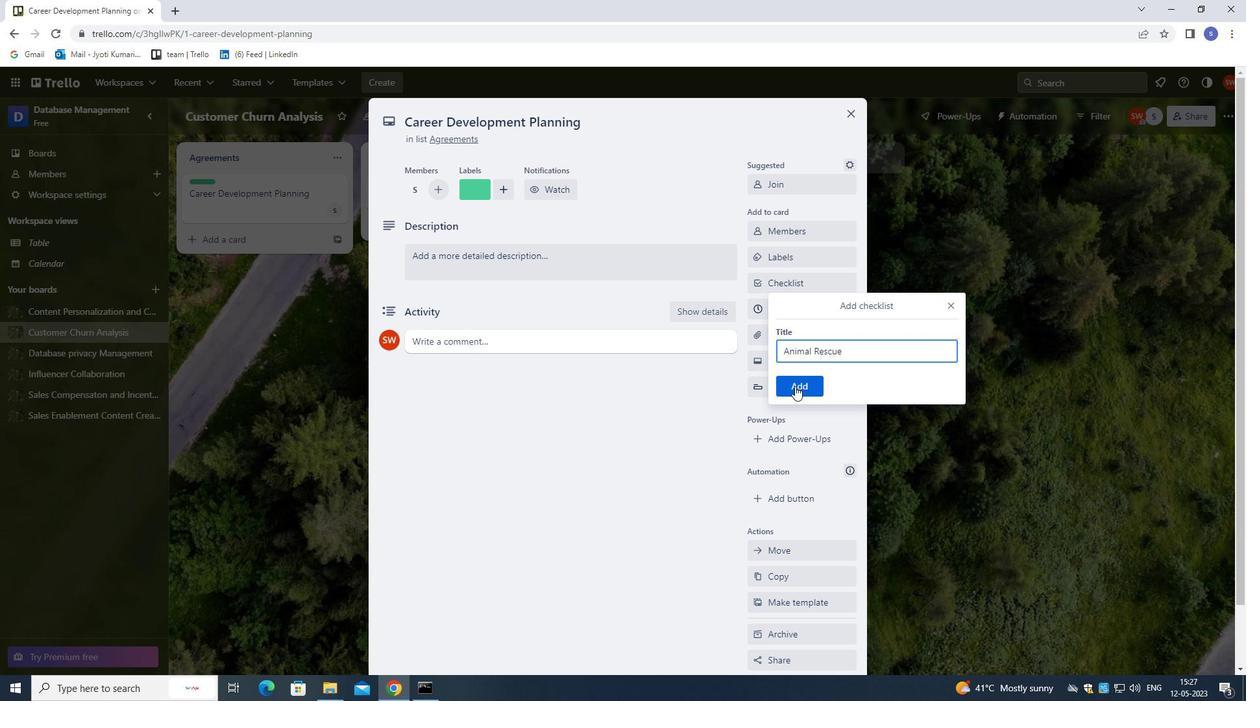 
Action: Mouse pressed left at (789, 394)
Screenshot: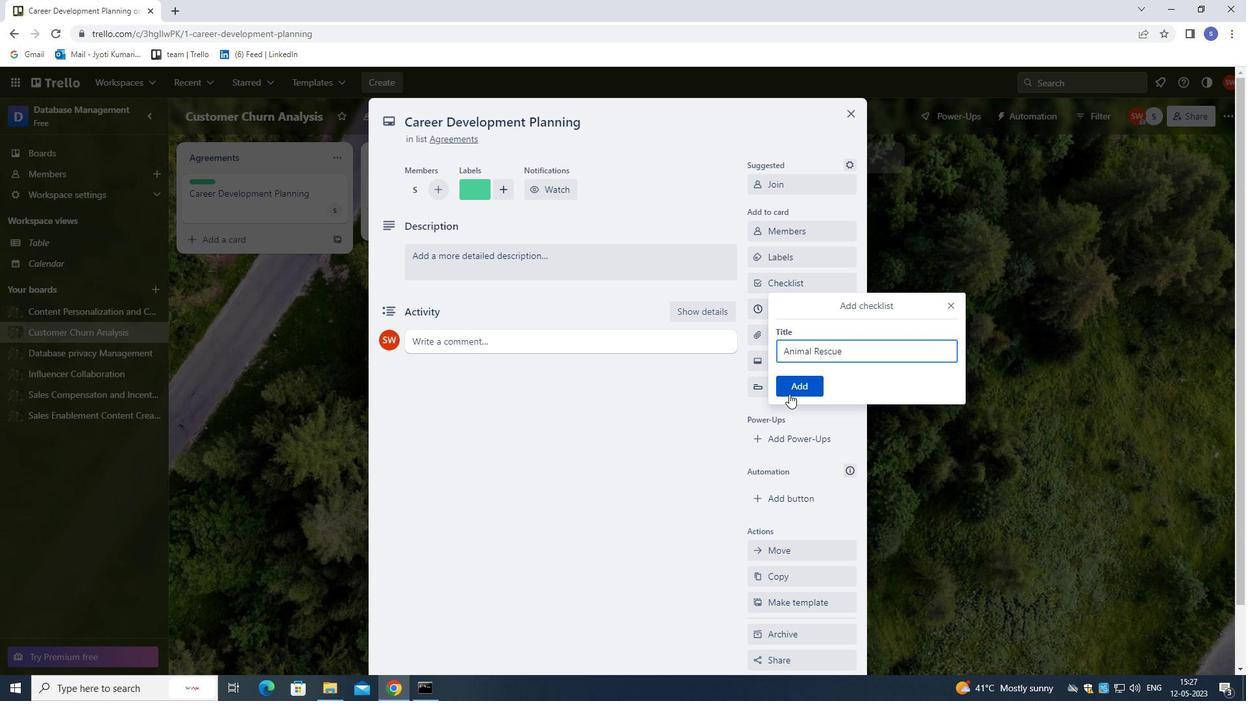 
Action: Mouse moved to (782, 337)
Screenshot: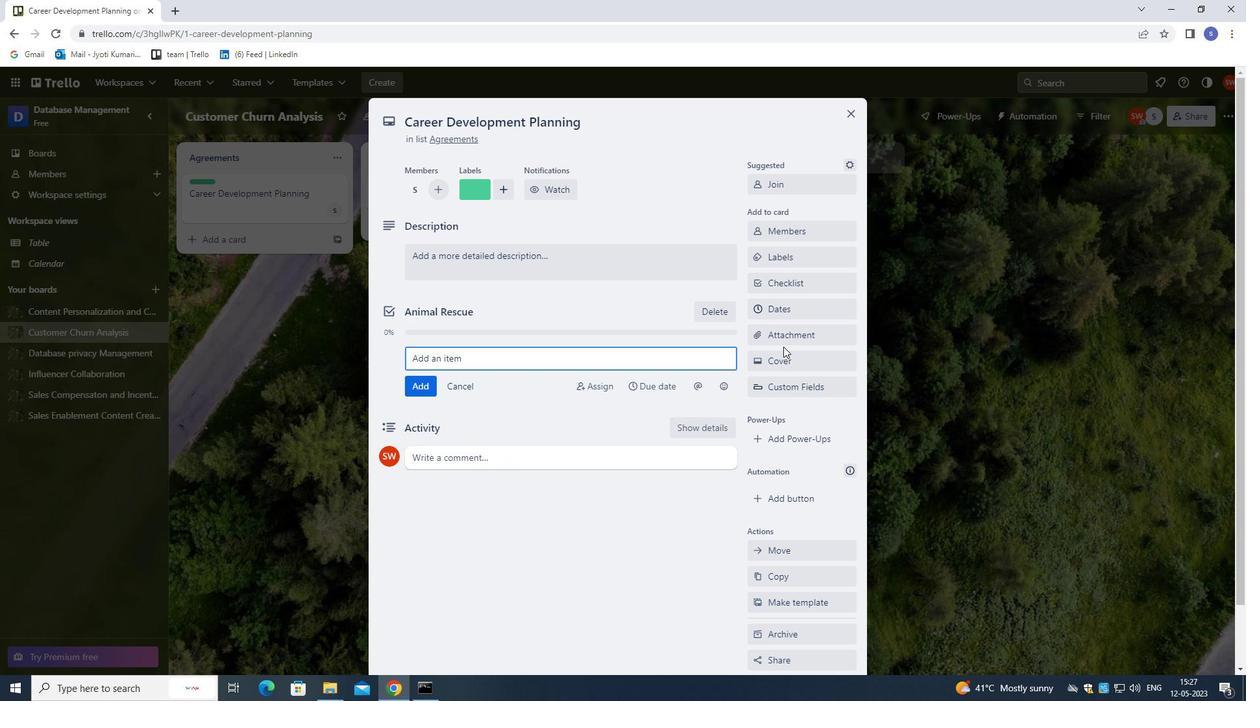 
Action: Mouse pressed left at (782, 337)
Screenshot: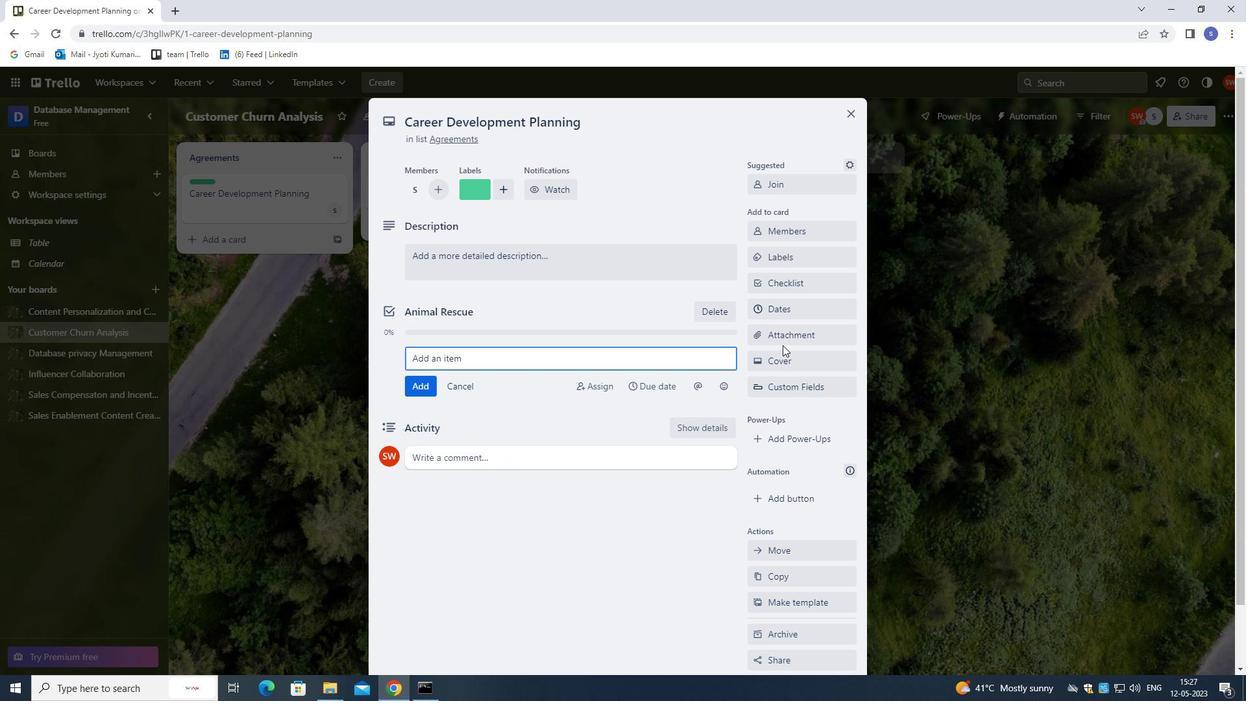 
Action: Mouse moved to (782, 412)
Screenshot: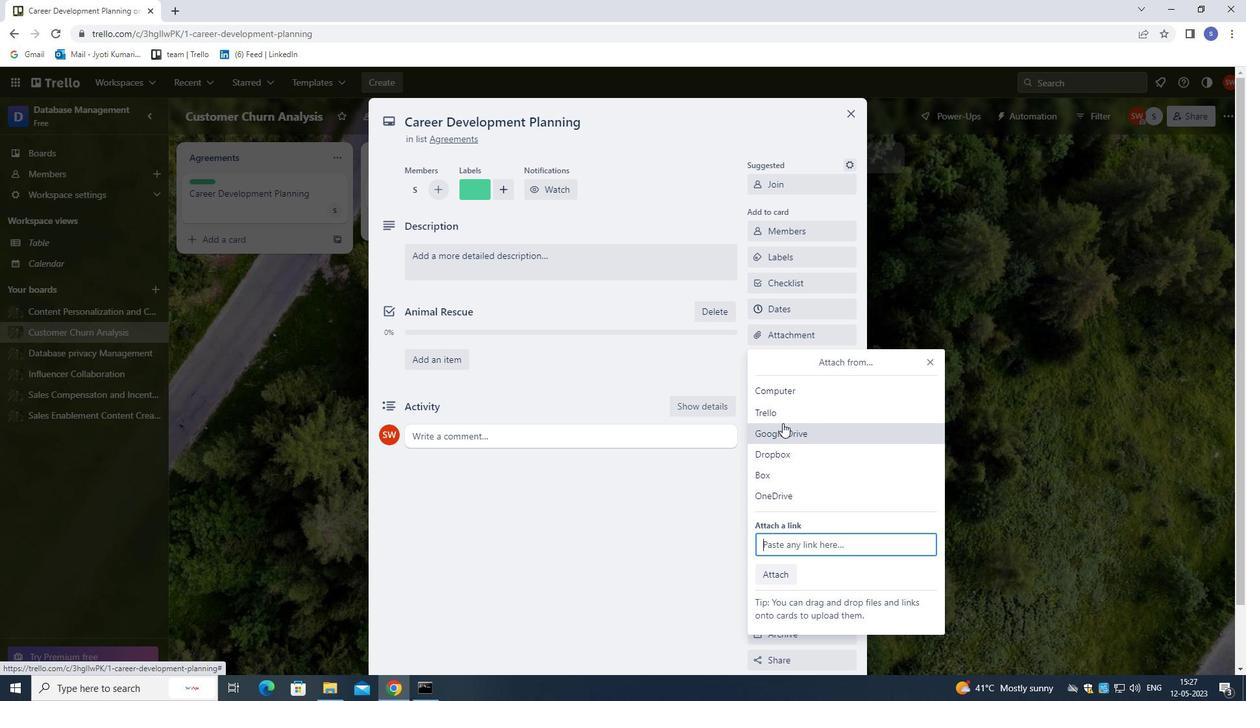 
Action: Mouse pressed left at (782, 412)
Screenshot: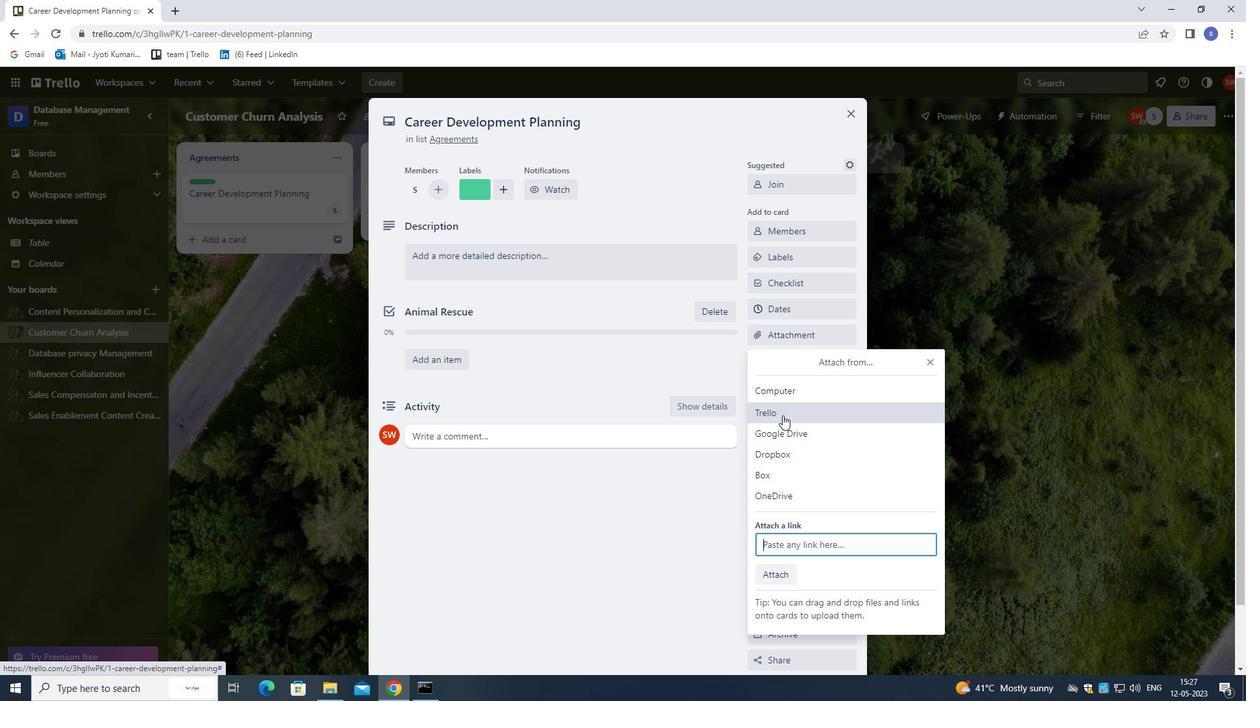 
Action: Mouse moved to (799, 442)
Screenshot: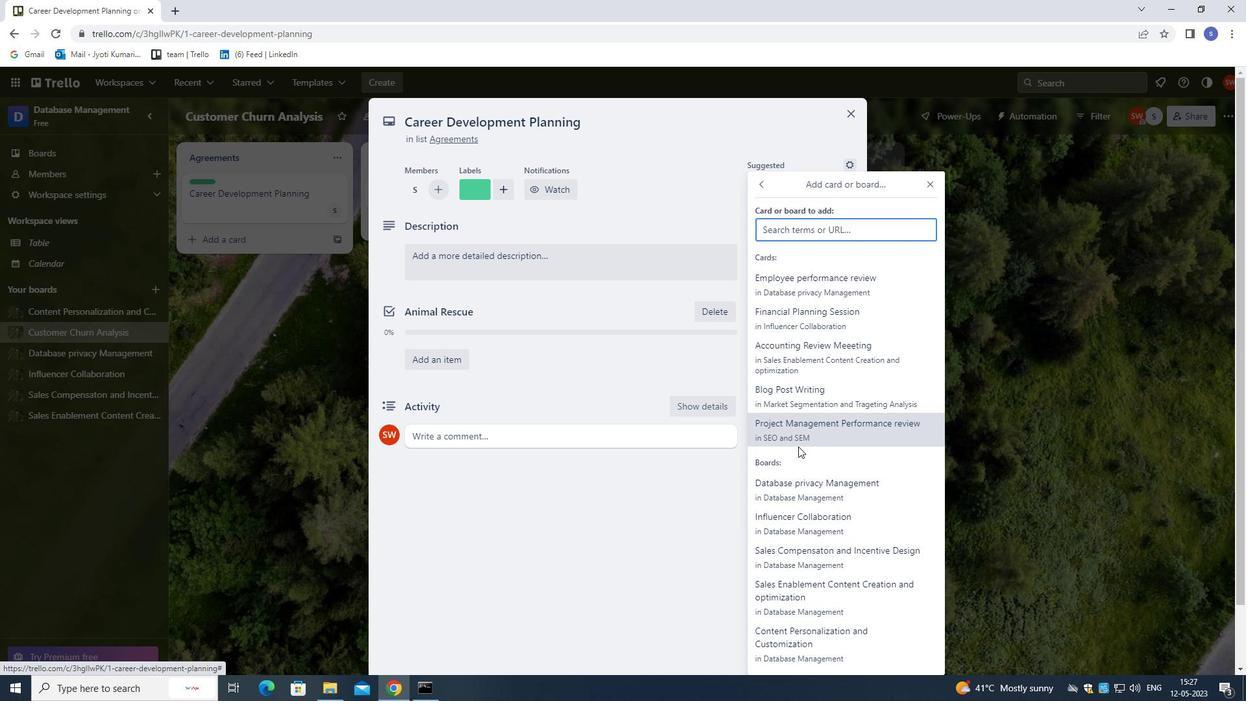 
Action: Mouse pressed left at (799, 442)
Screenshot: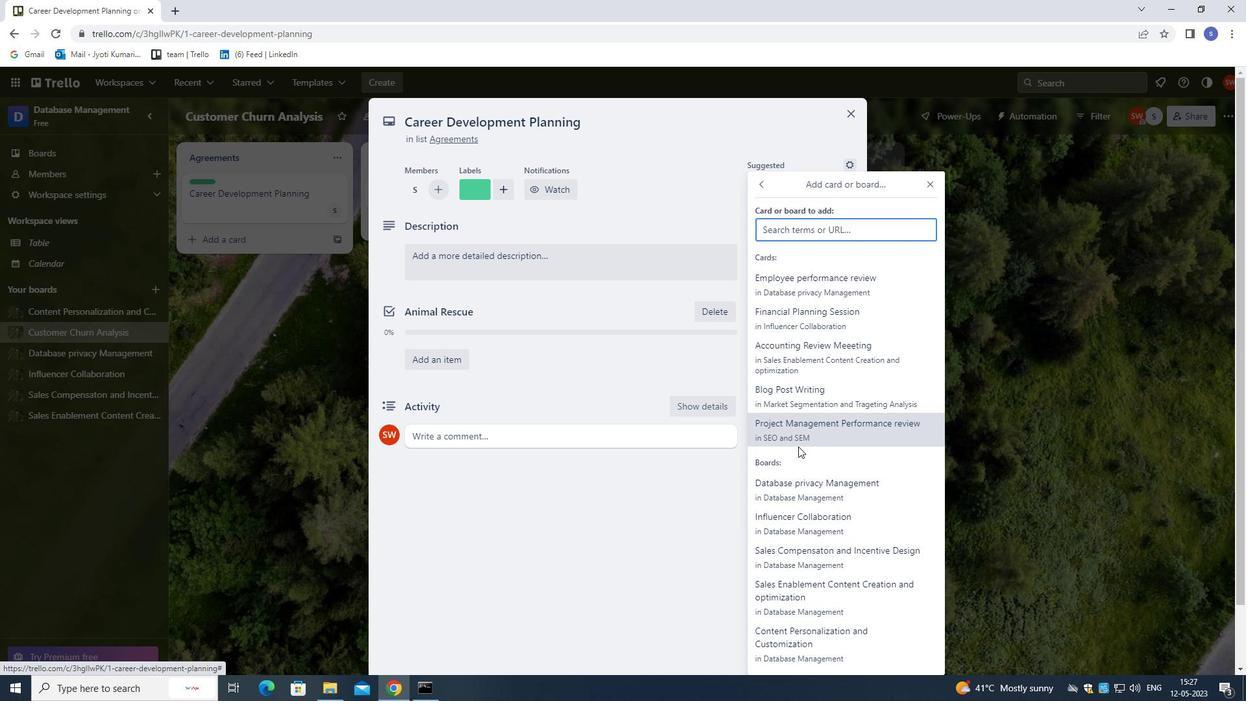 
Action: Mouse moved to (783, 360)
Screenshot: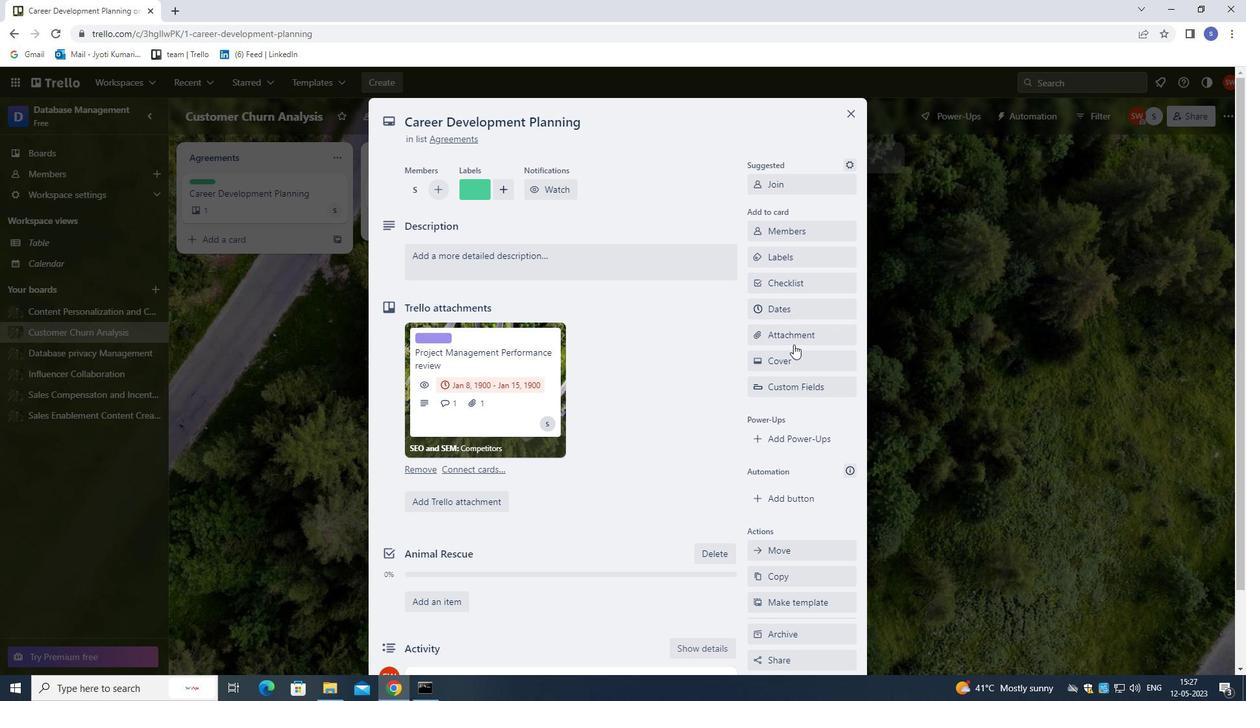 
Action: Mouse pressed left at (783, 360)
Screenshot: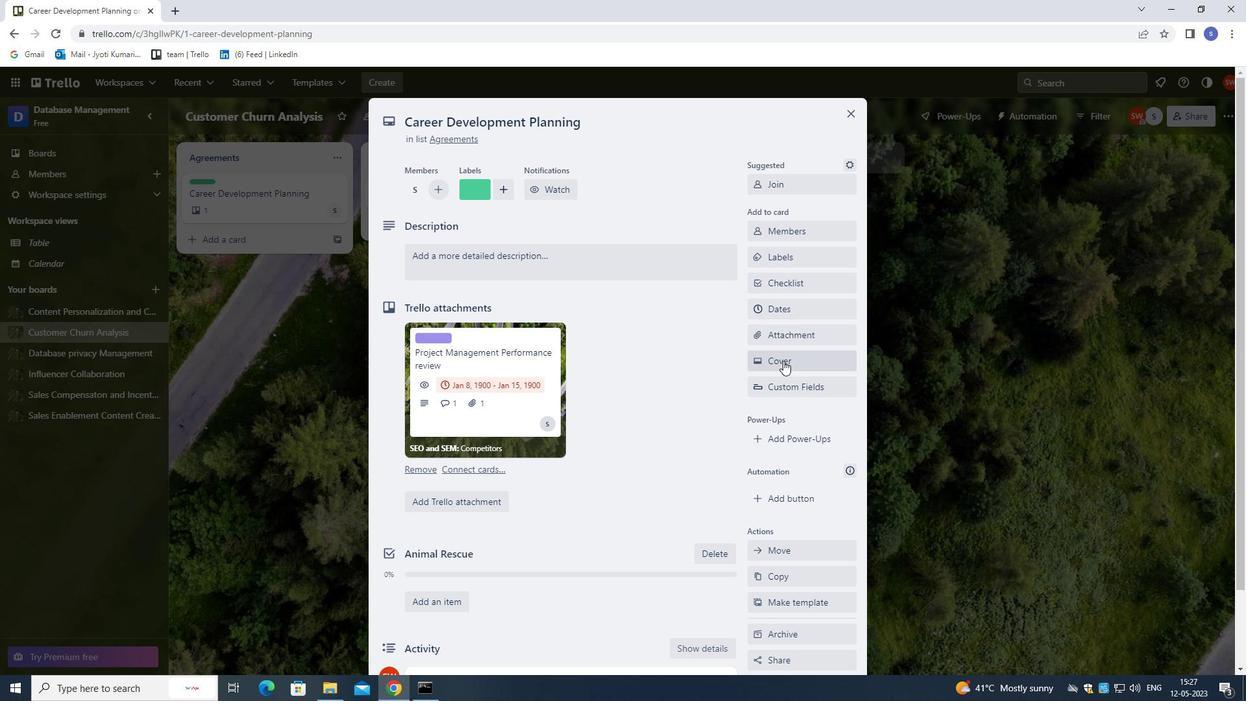 
Action: Mouse moved to (767, 413)
Screenshot: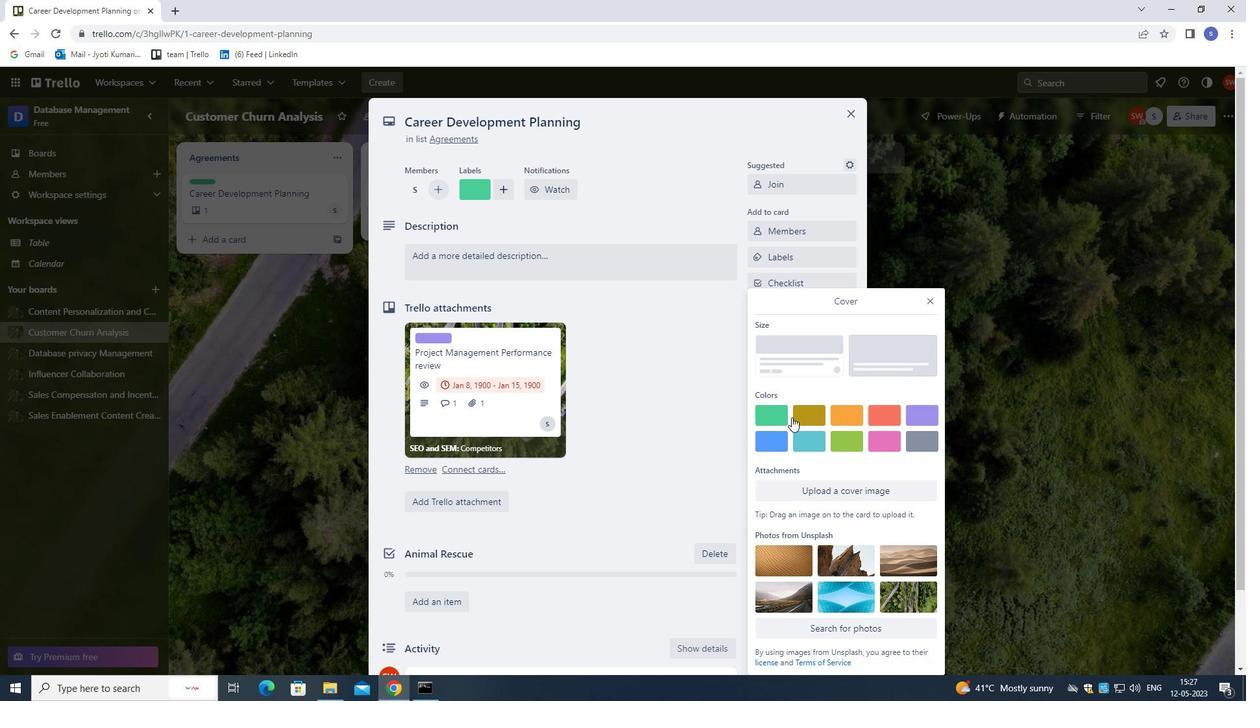 
Action: Mouse pressed left at (767, 413)
Screenshot: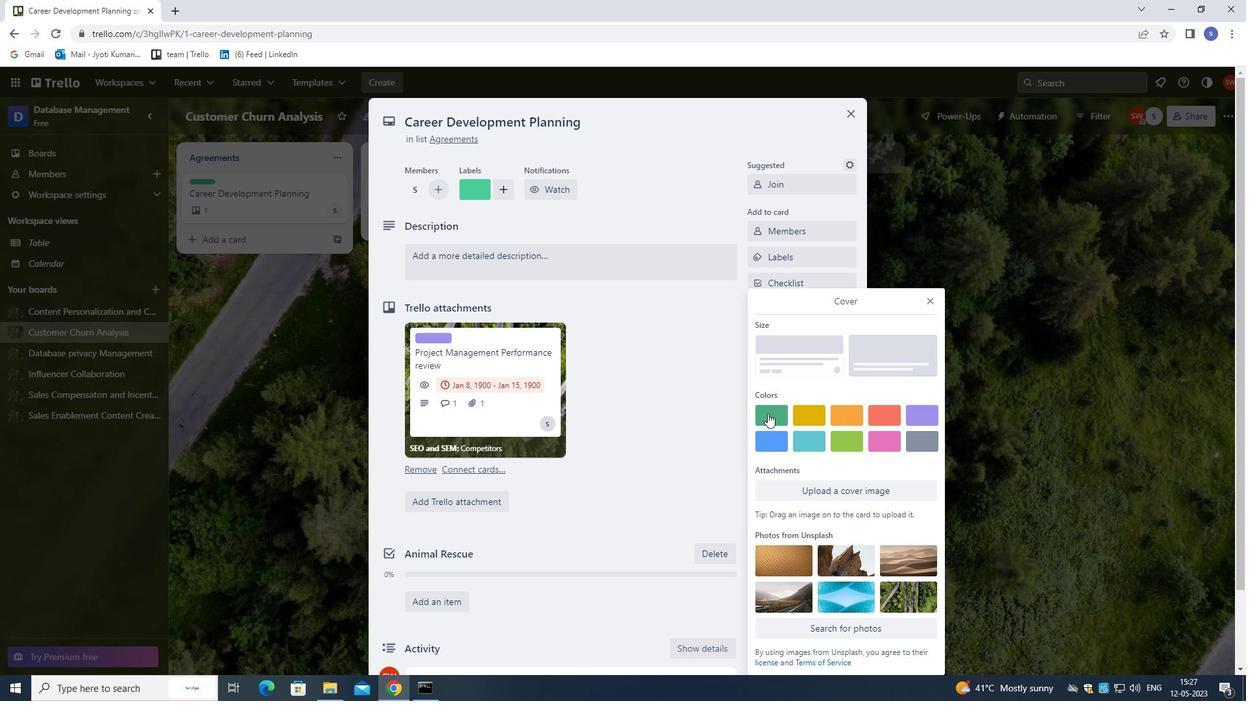 
Action: Mouse moved to (930, 274)
Screenshot: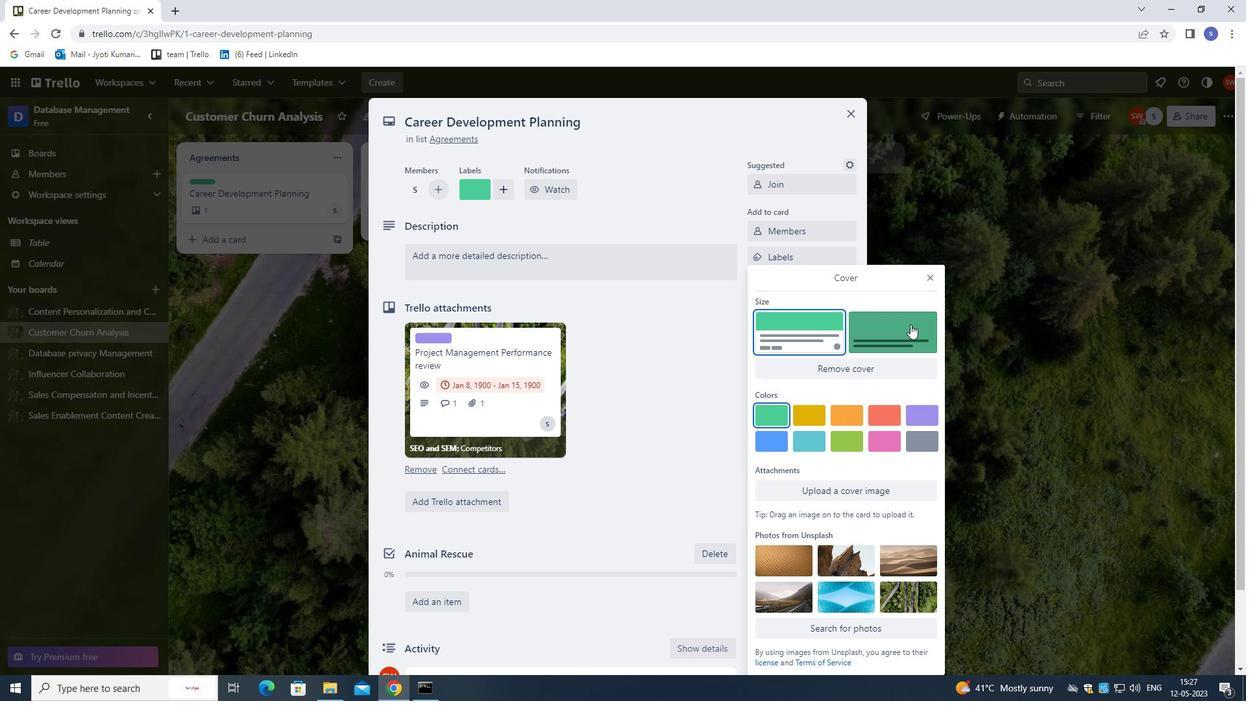
Action: Mouse pressed left at (930, 274)
Screenshot: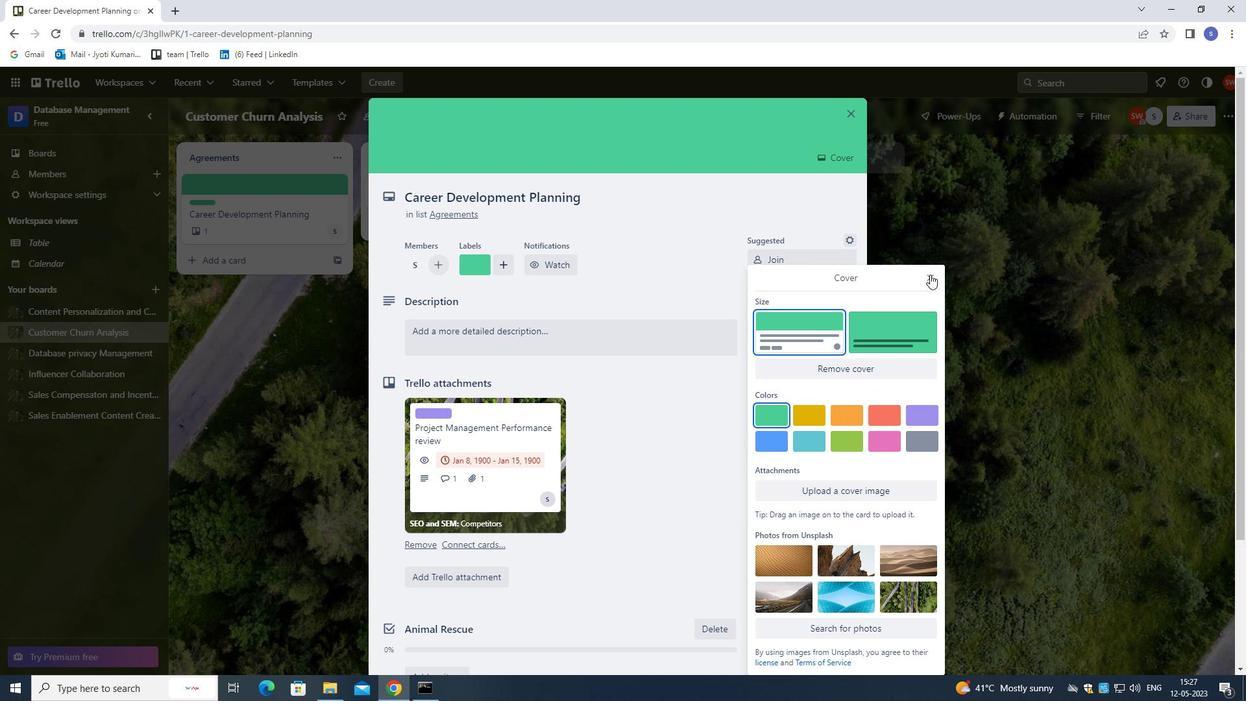 
Action: Mouse moved to (796, 386)
Screenshot: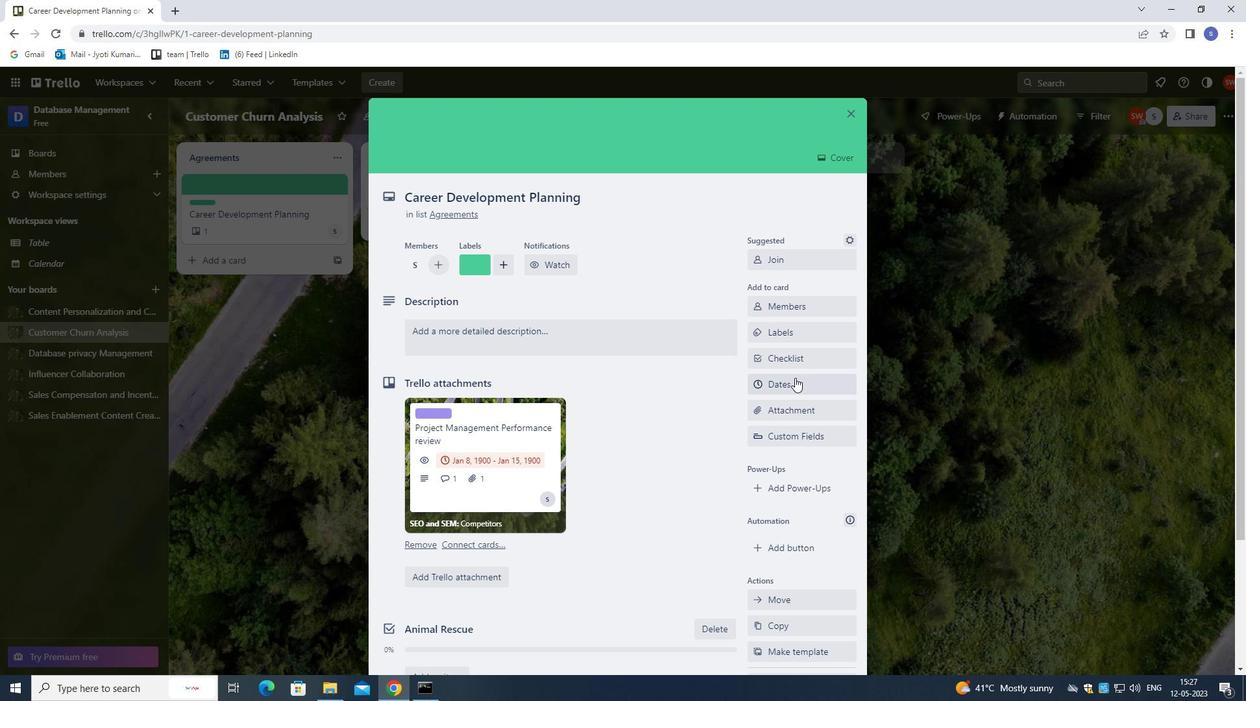 
Action: Mouse pressed left at (796, 386)
Screenshot: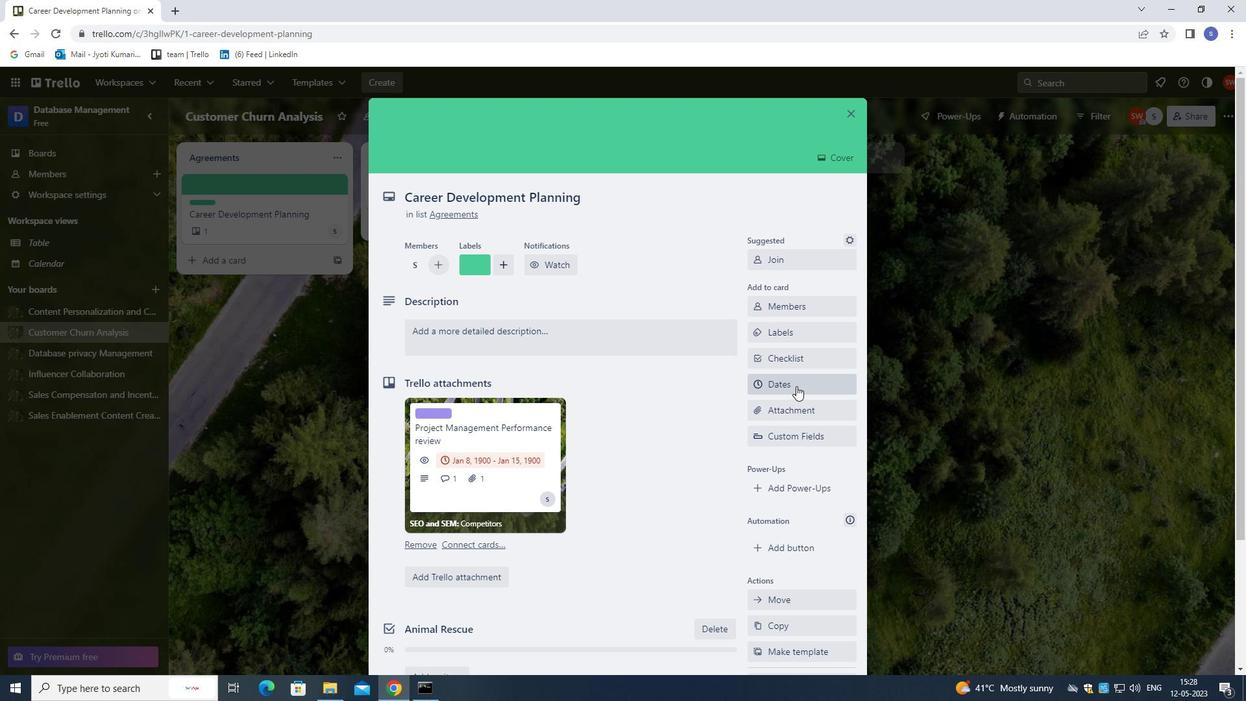 
Action: Mouse moved to (759, 349)
Screenshot: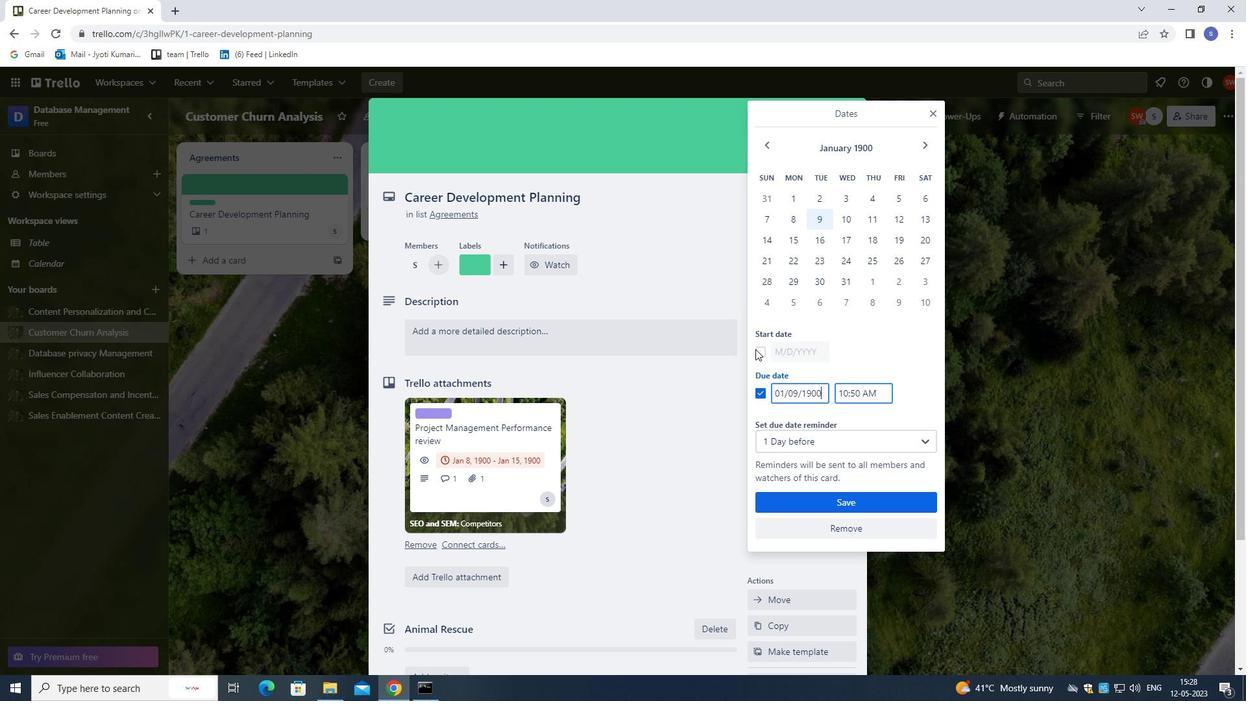 
Action: Mouse pressed left at (759, 349)
Screenshot: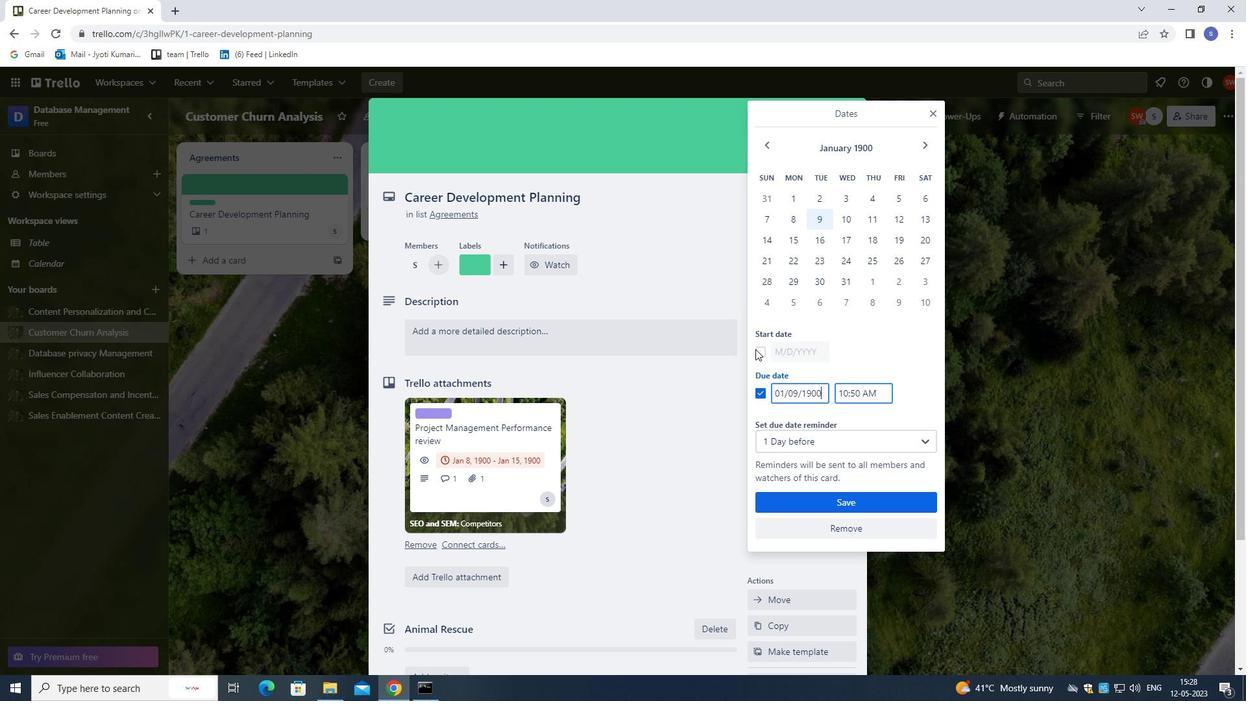
Action: Mouse moved to (790, 347)
Screenshot: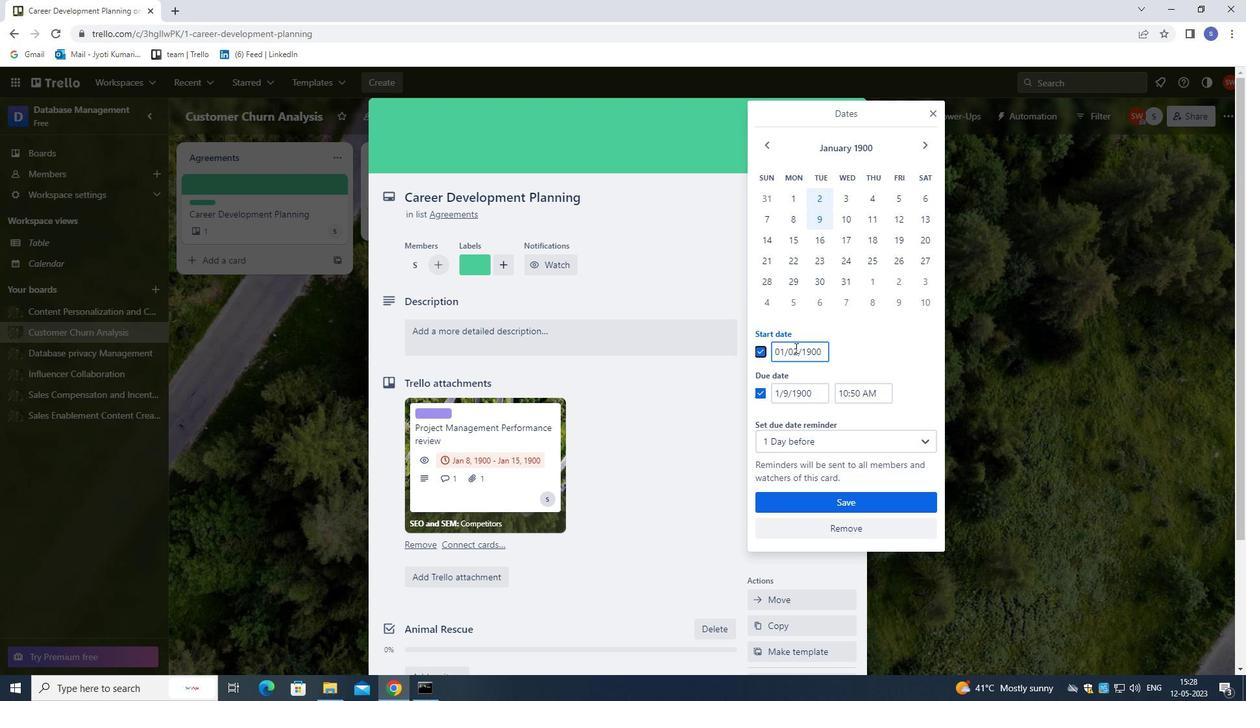 
Action: Mouse pressed left at (790, 347)
Screenshot: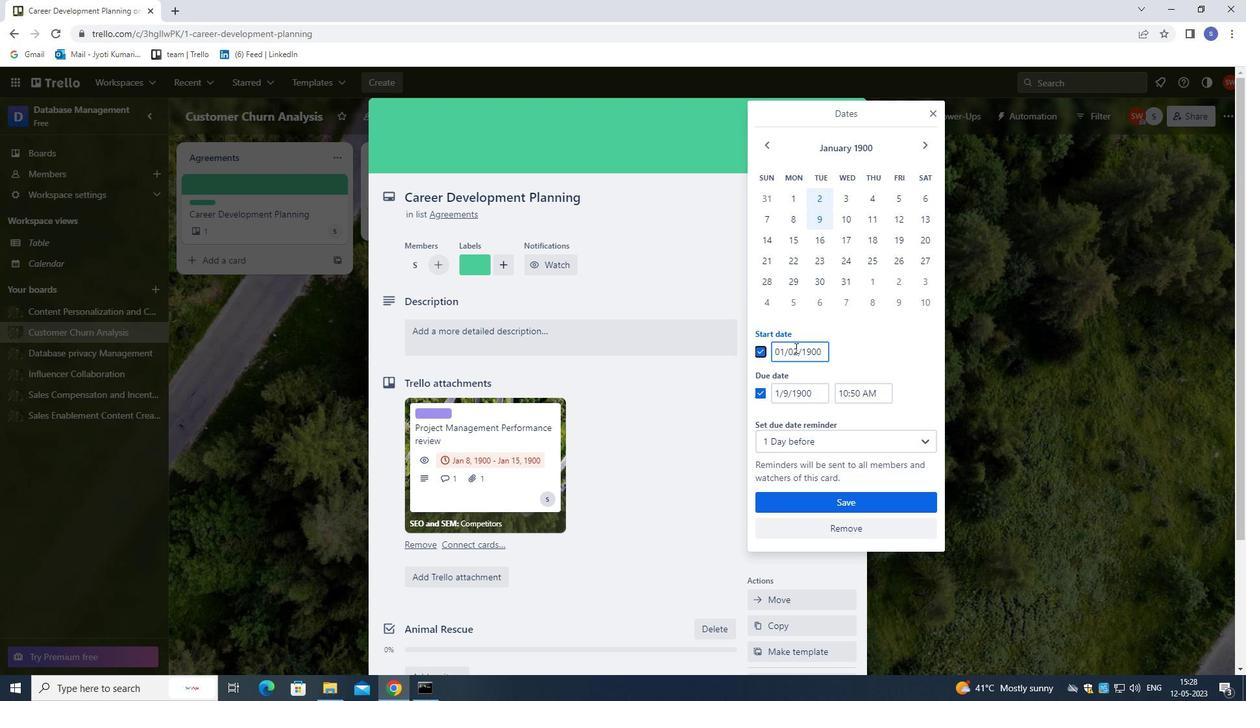 
Action: Mouse moved to (814, 408)
Screenshot: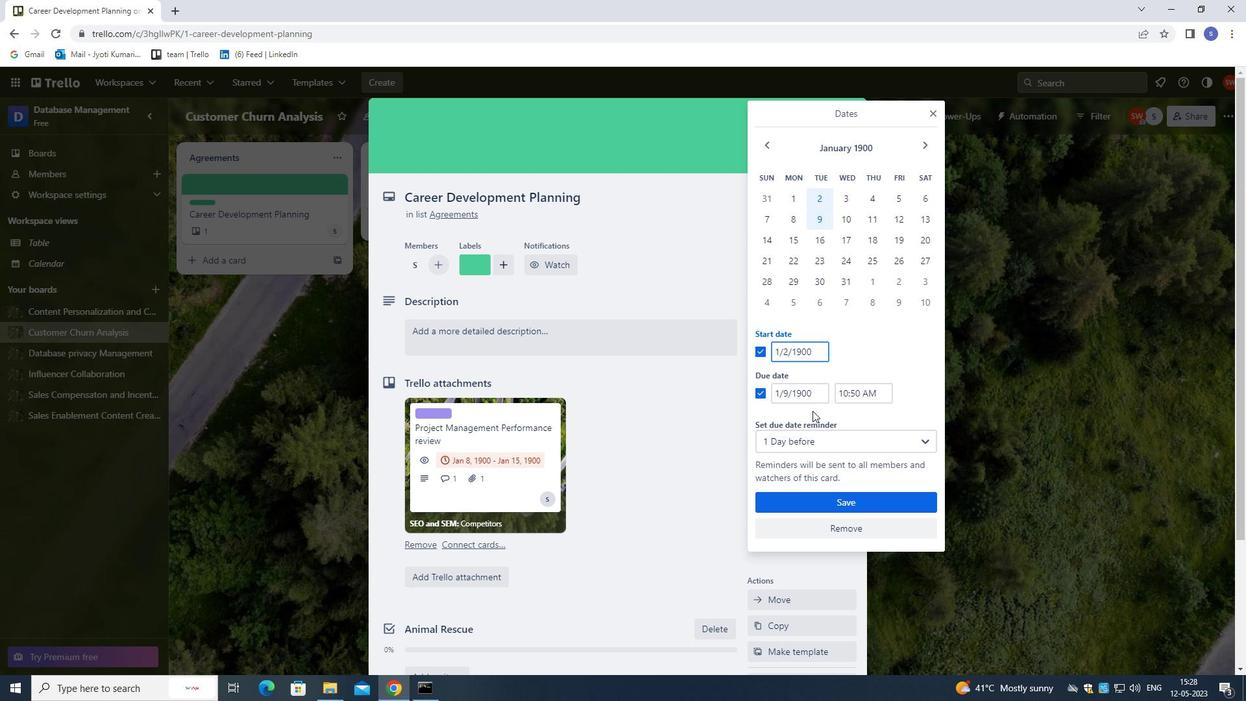 
Action: Key pressed <Key.left>
Screenshot: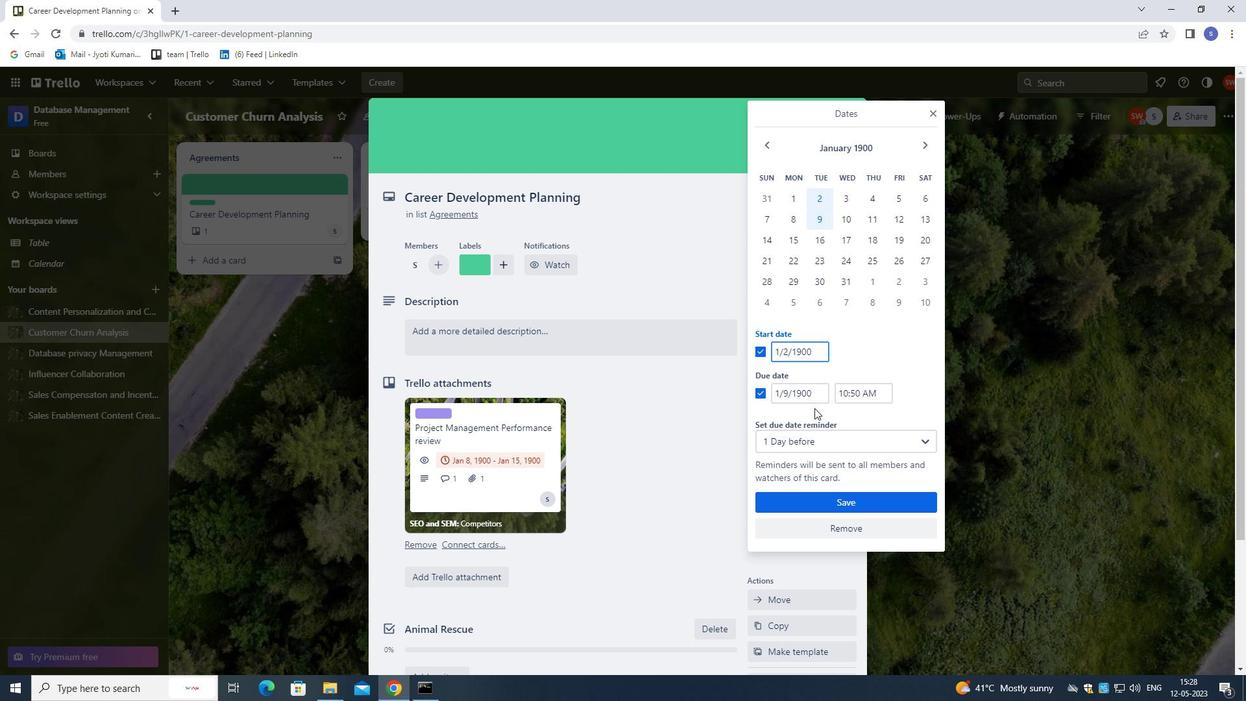 
Action: Mouse moved to (815, 404)
Screenshot: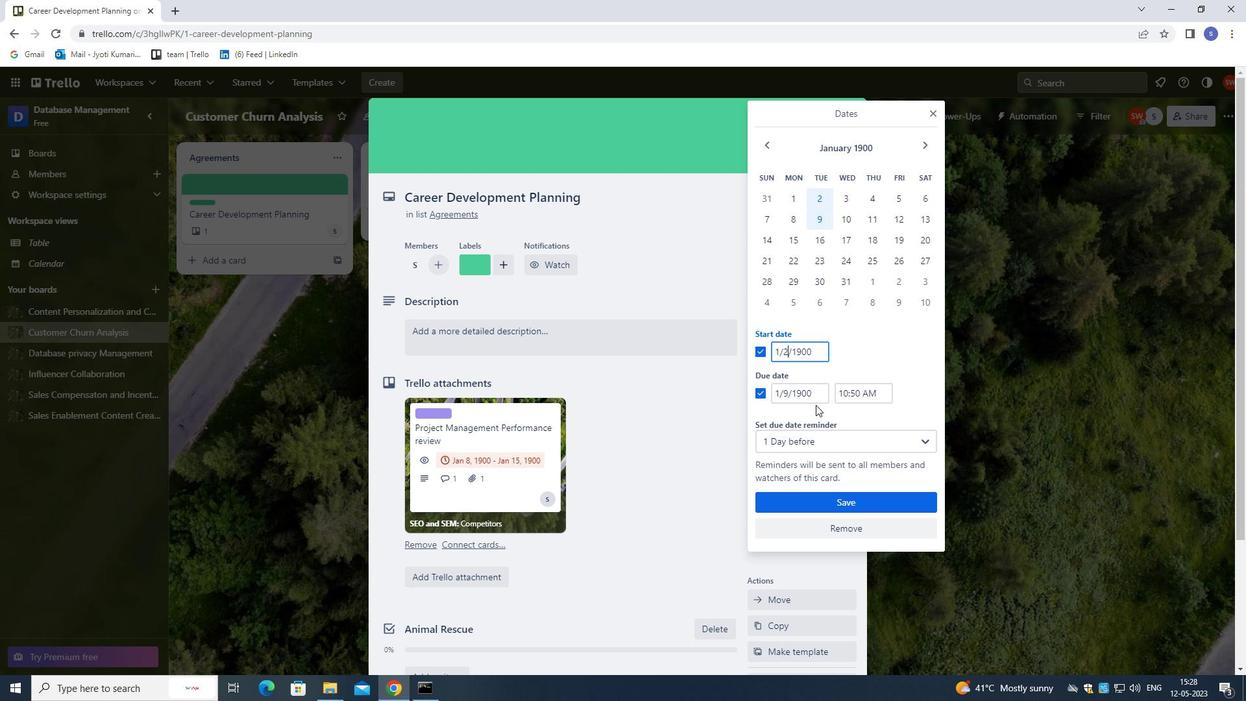 
Action: Key pressed <Key.backspace>
